 Task: Get directions from Grand Teton National Park, Wyoming, United States to White Sands National Park, New Mexico, United States and explore the nearby restaurants with rating 3 and above and open @ 11:00 am Monday and cuisine chinese
Action: Mouse moved to (438, 688)
Screenshot: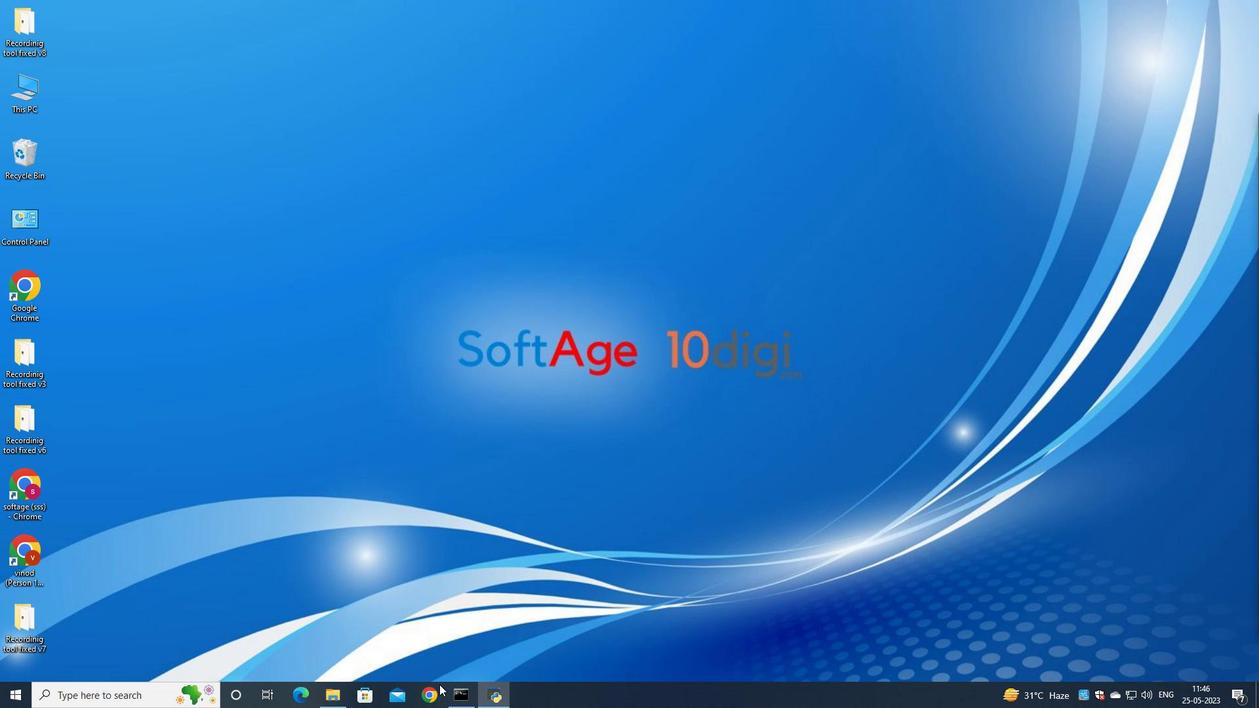 
Action: Mouse pressed left at (438, 688)
Screenshot: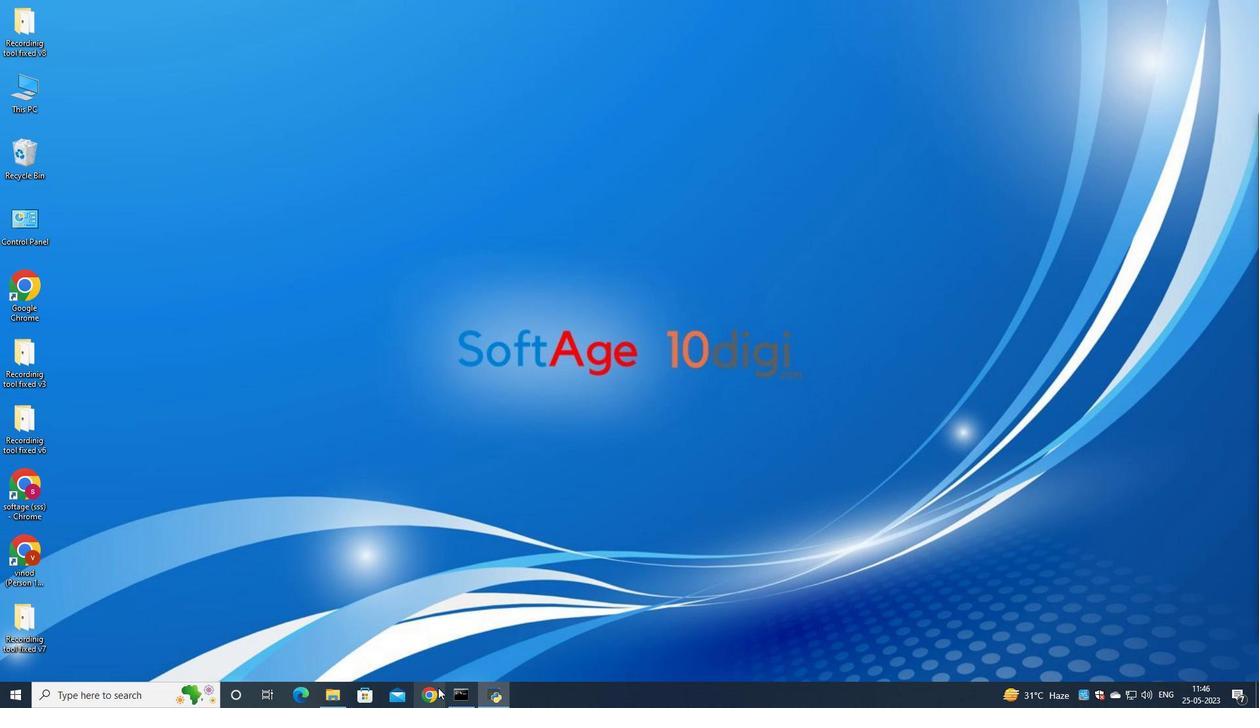 
Action: Mouse moved to (571, 429)
Screenshot: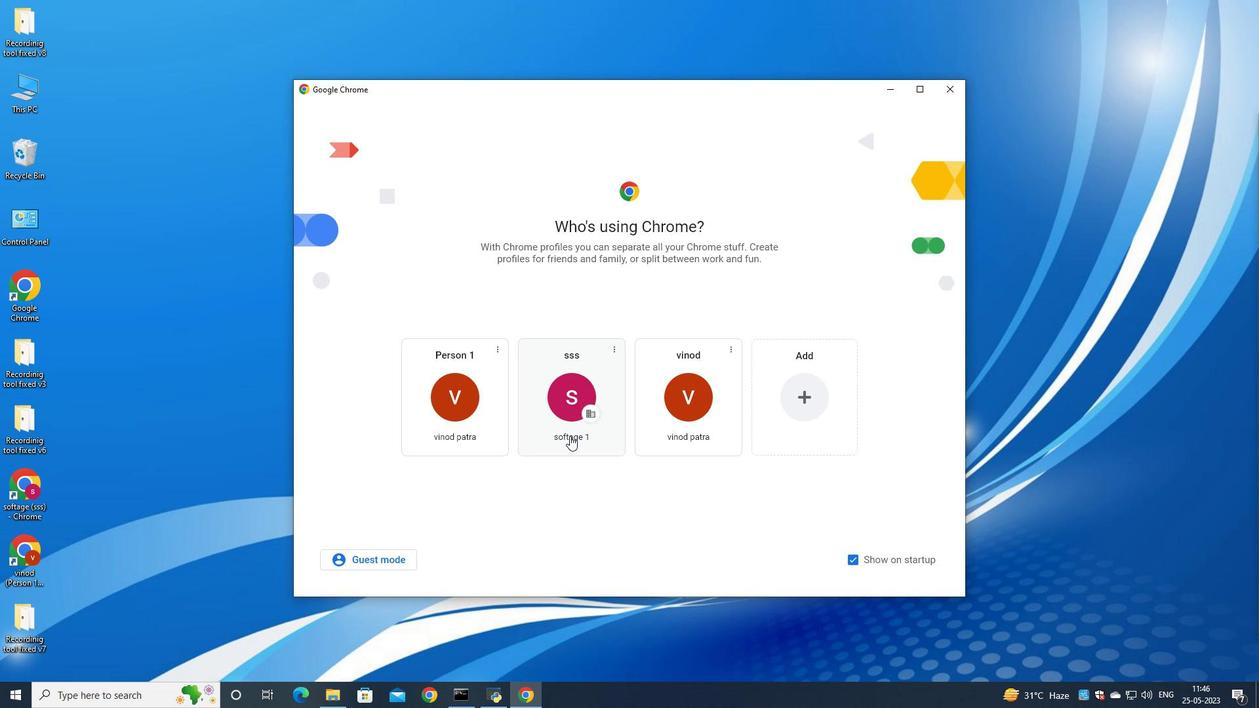 
Action: Mouse pressed left at (571, 429)
Screenshot: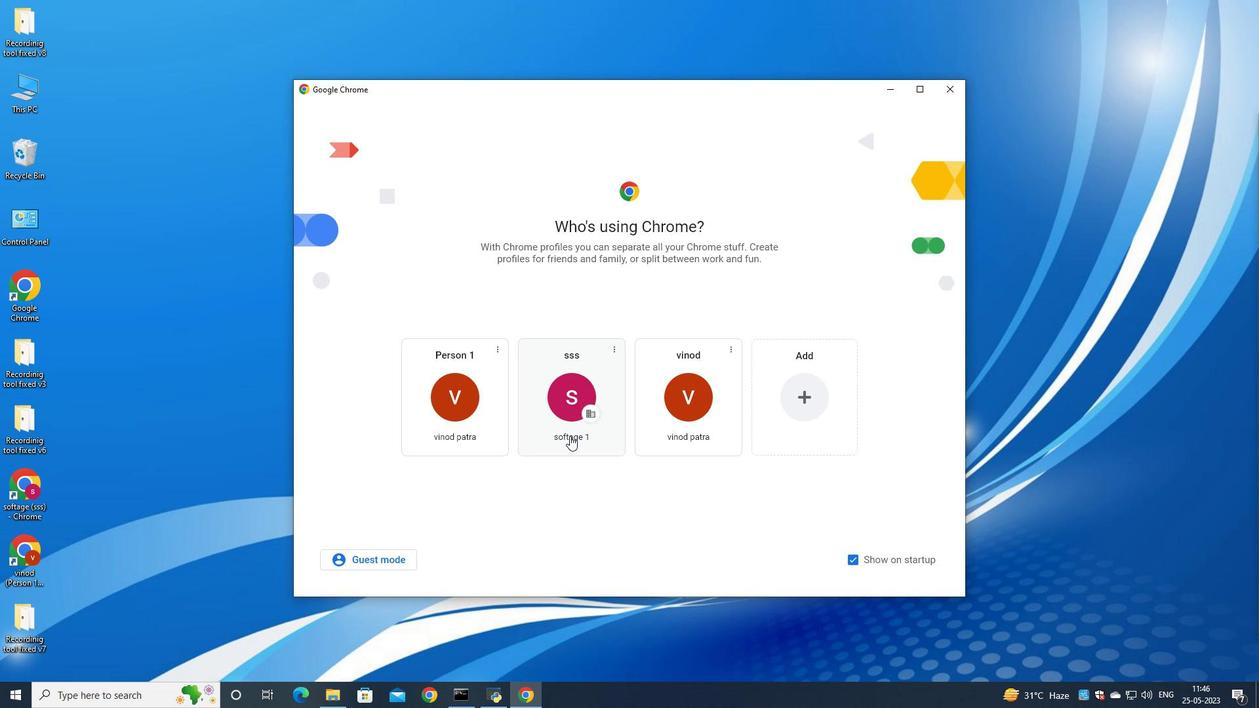 
Action: Mouse moved to (1199, 68)
Screenshot: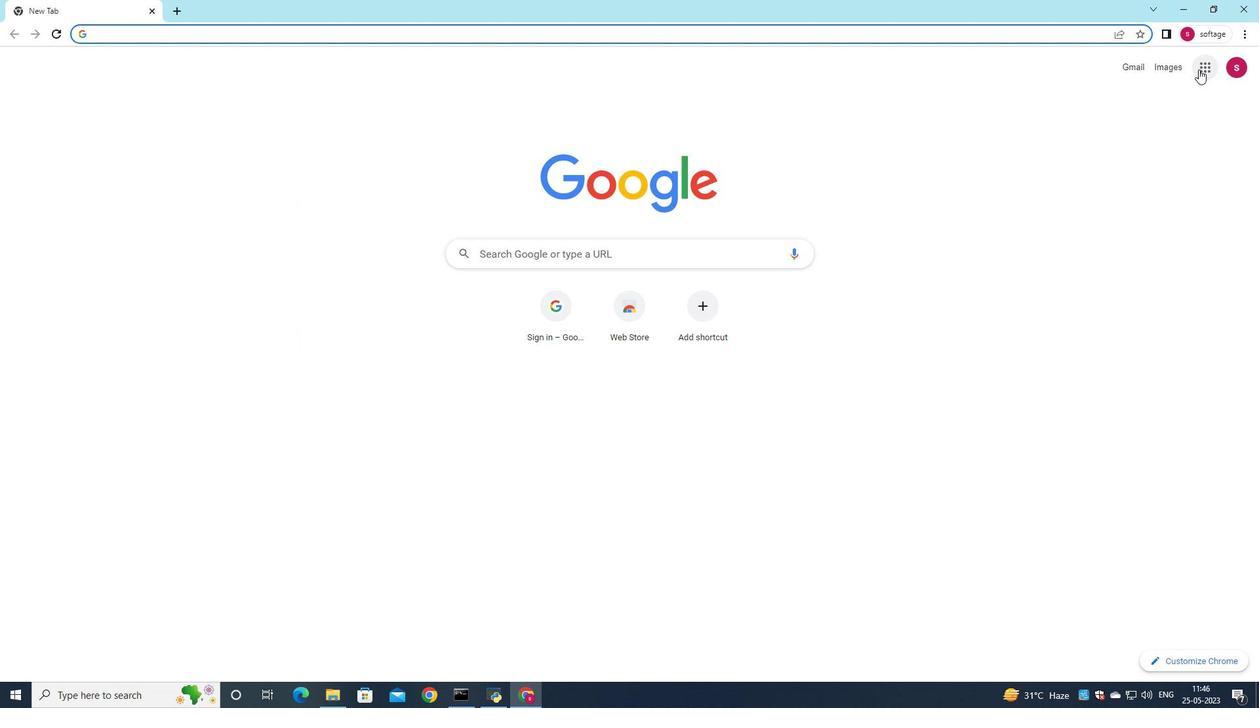 
Action: Mouse pressed left at (1199, 68)
Screenshot: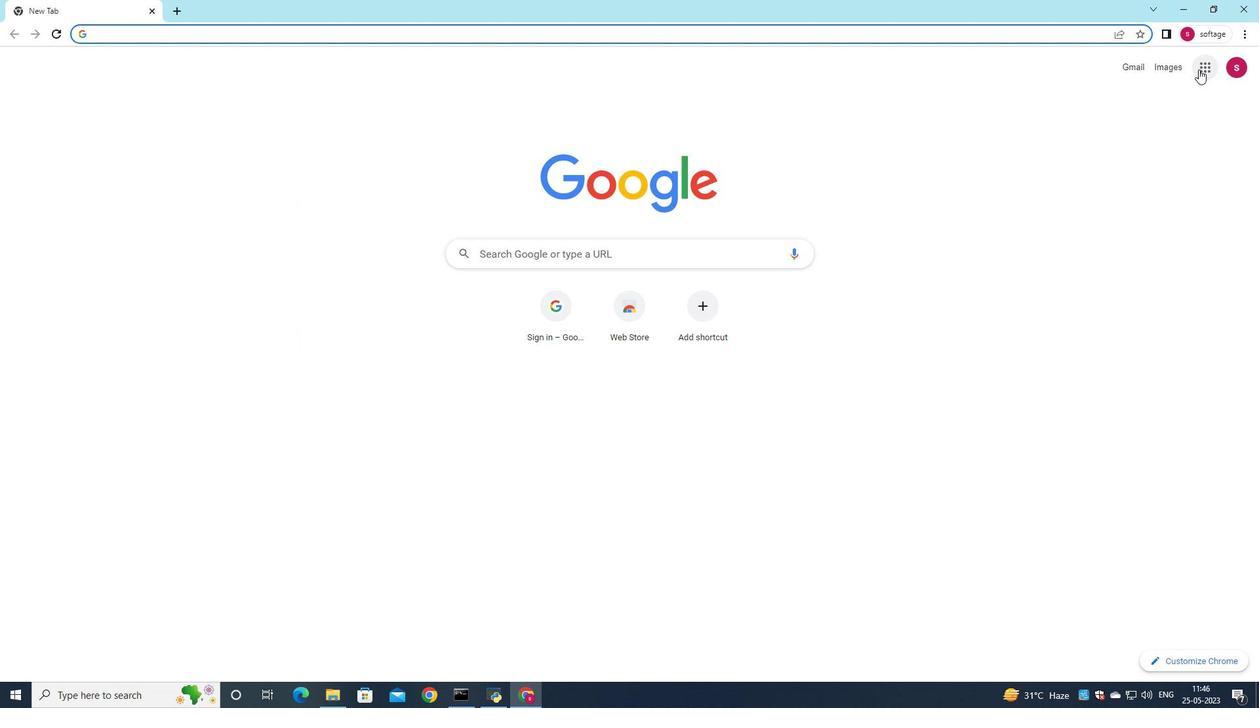 
Action: Mouse moved to (1168, 247)
Screenshot: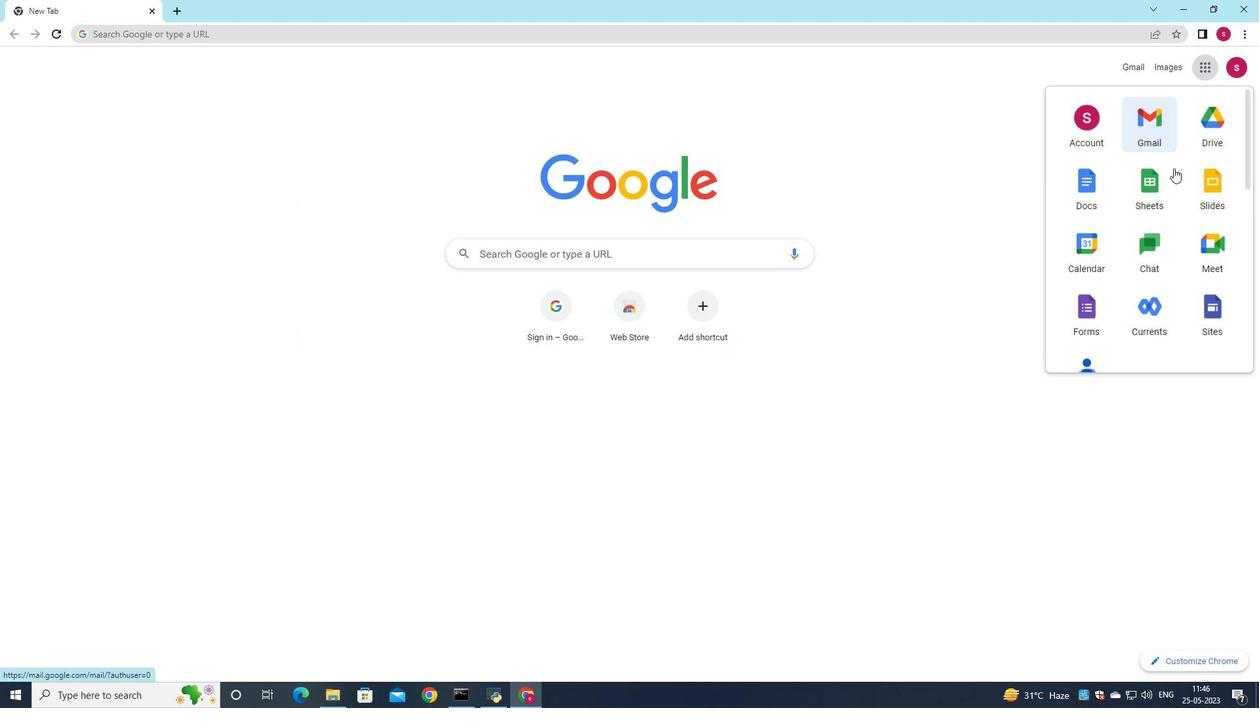 
Action: Mouse scrolled (1168, 246) with delta (0, 0)
Screenshot: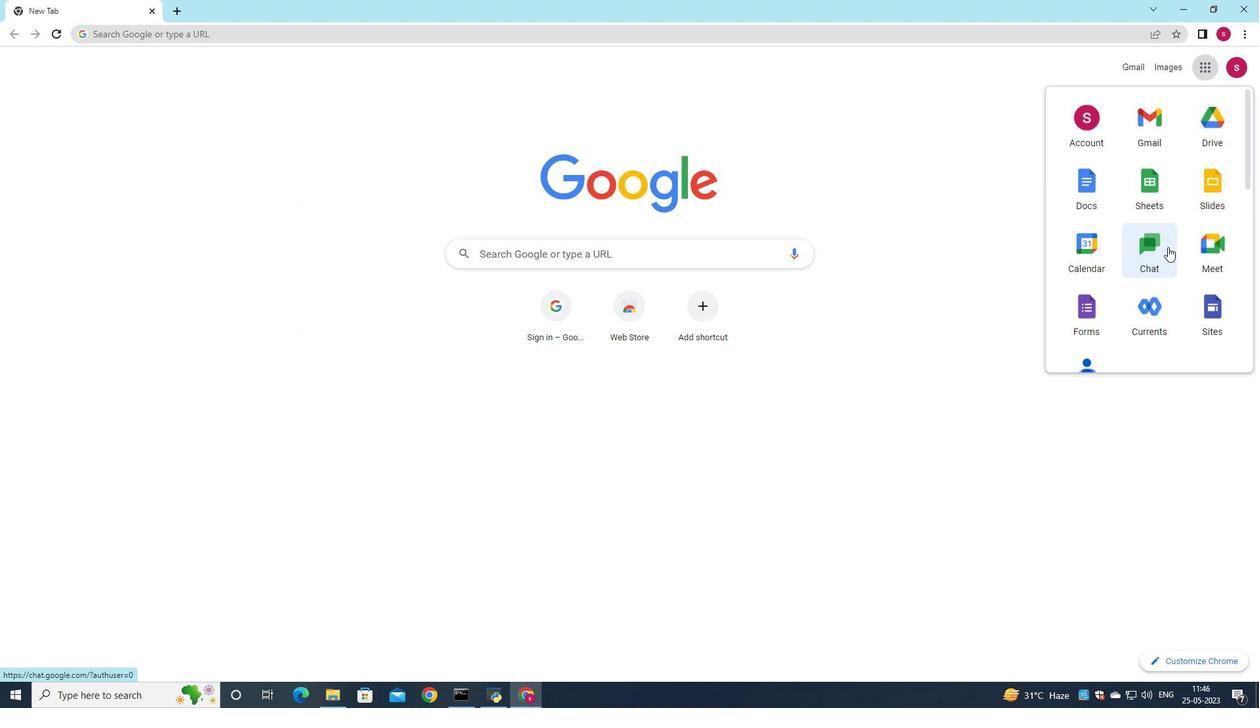
Action: Mouse scrolled (1168, 246) with delta (0, 0)
Screenshot: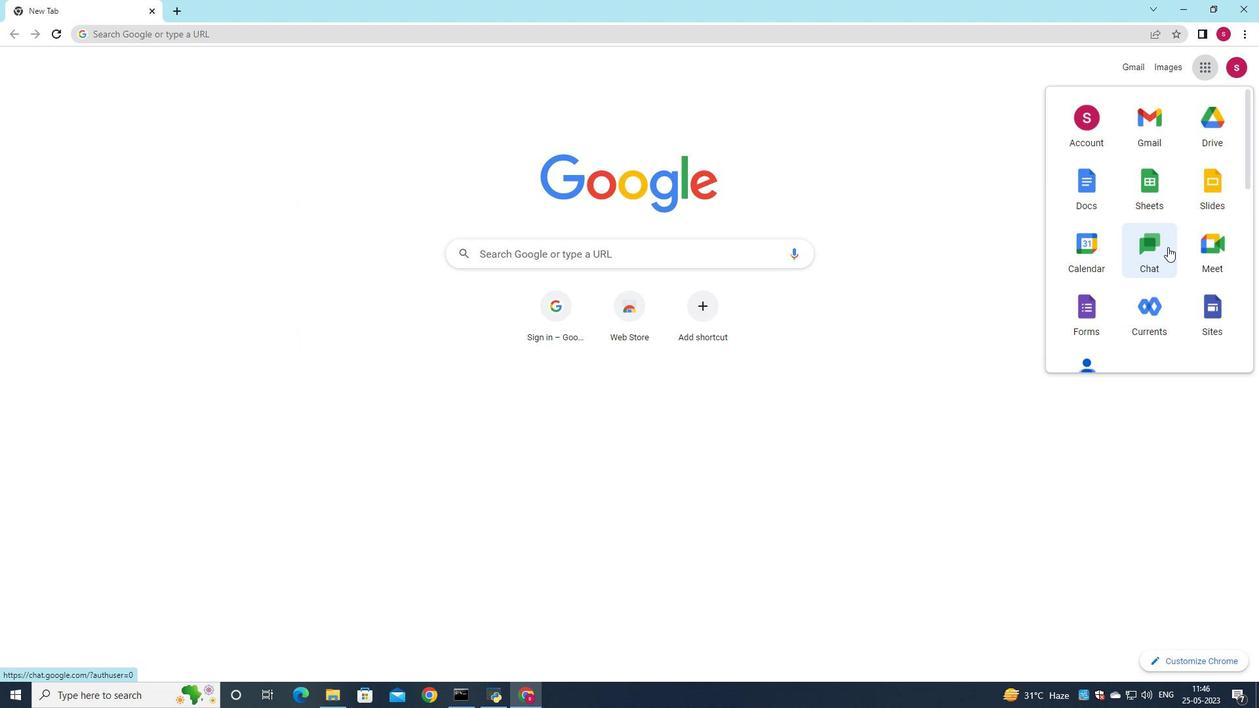
Action: Mouse moved to (1212, 310)
Screenshot: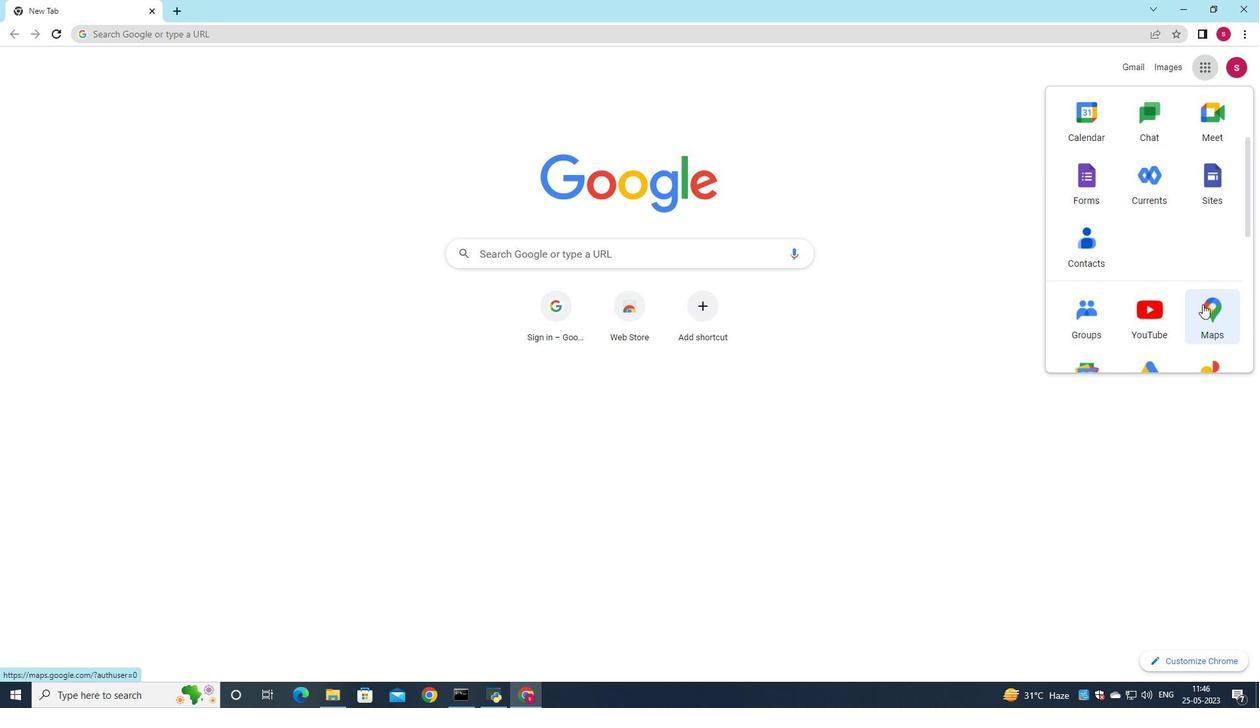
Action: Mouse pressed left at (1212, 310)
Screenshot: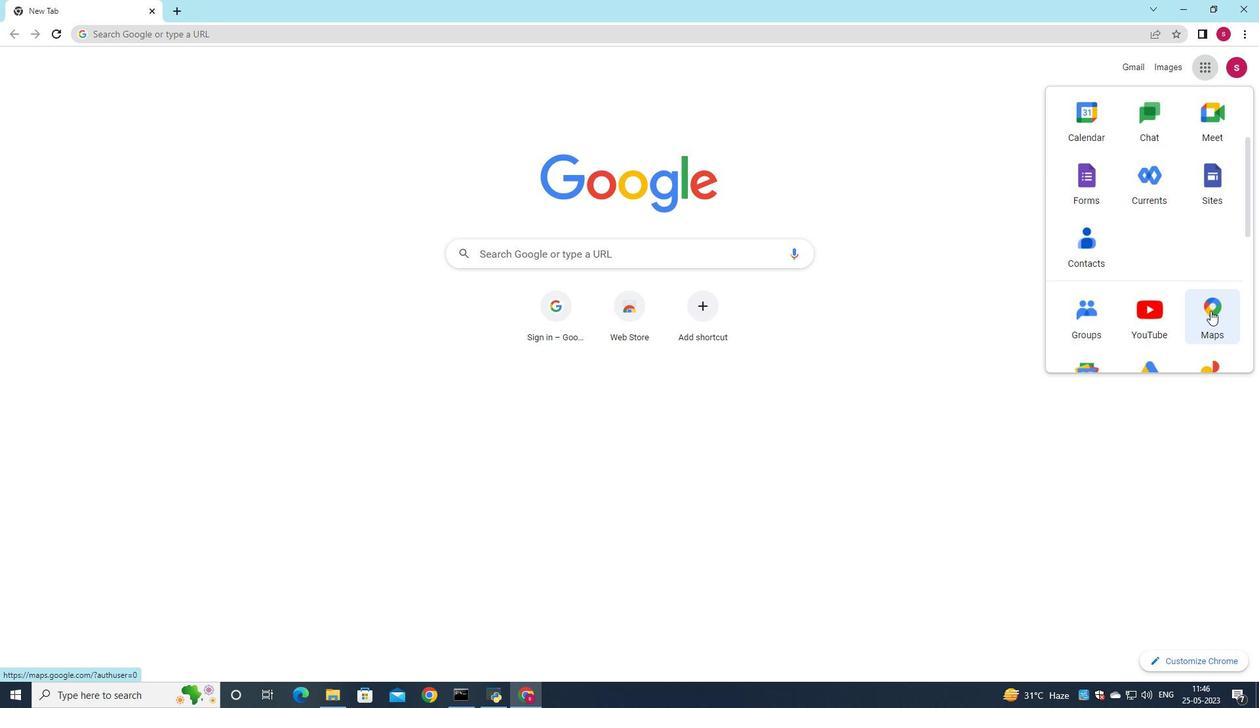 
Action: Mouse moved to (164, 68)
Screenshot: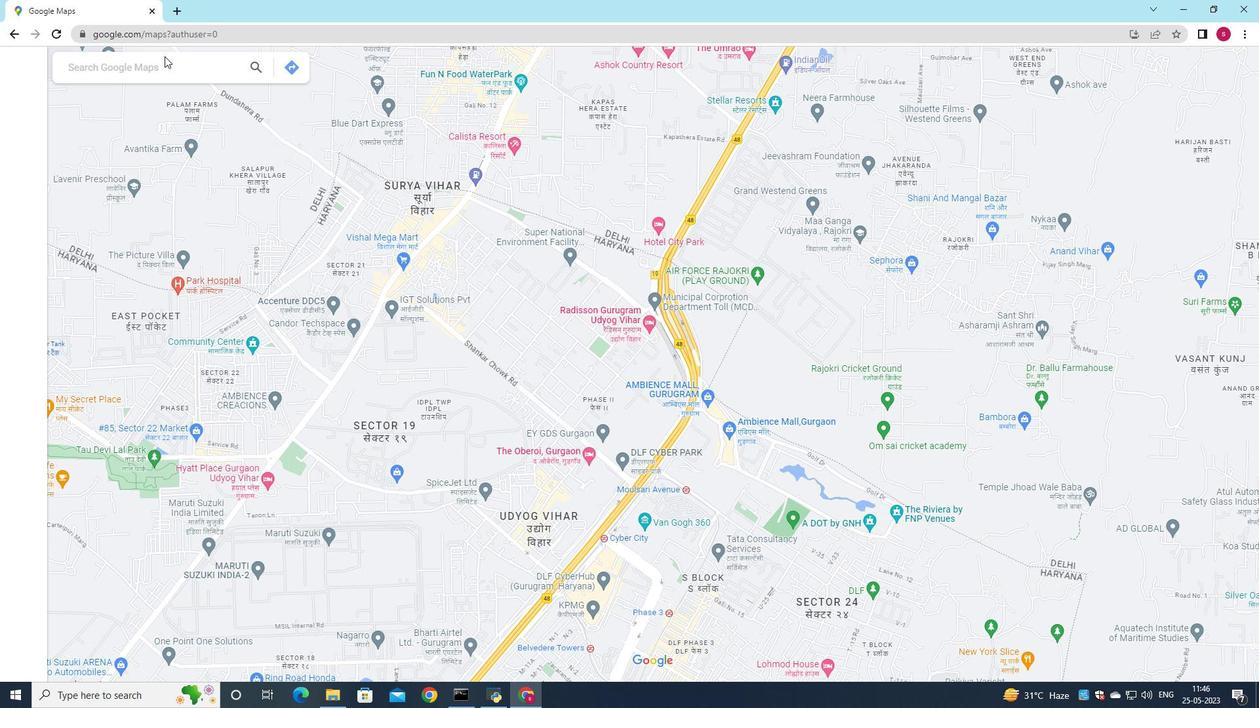 
Action: Mouse pressed left at (164, 68)
Screenshot: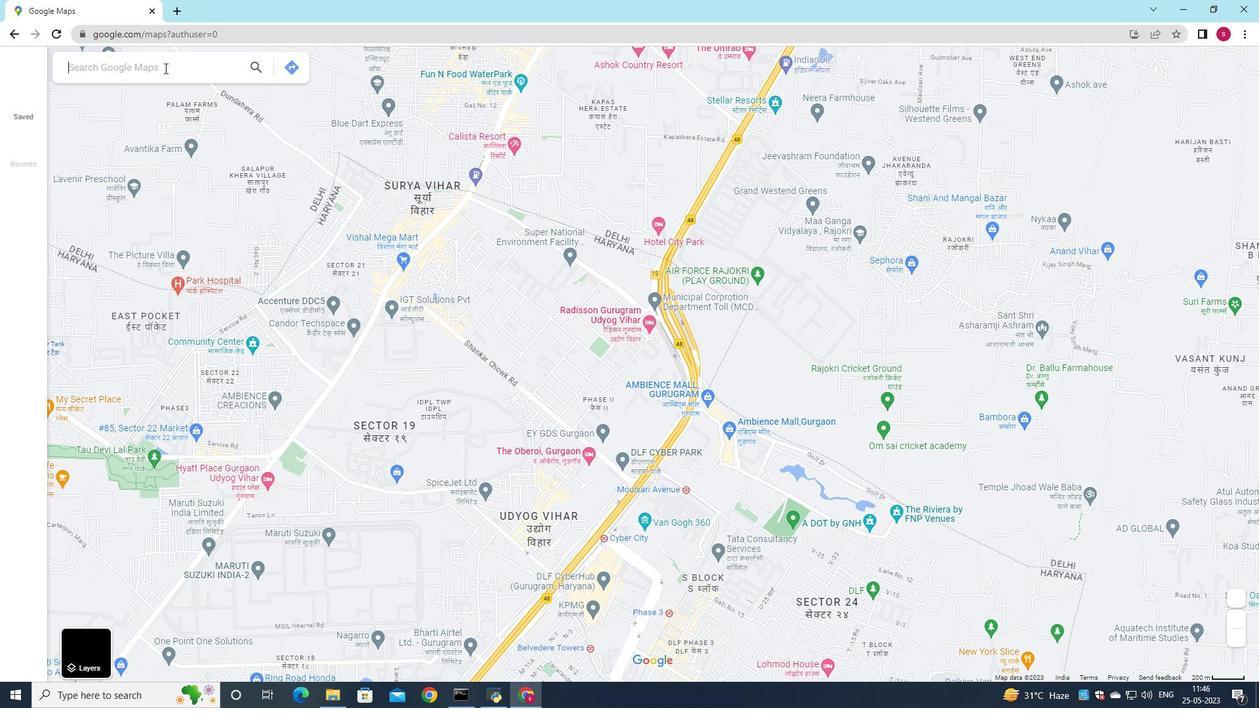 
Action: Key pressed <Key.shift>grant<Key.backspace>d<Key.space><Key.backspace><Key.backspace><Key.backspace><Key.backspace><Key.backspace><Key.backspace><Key.backspace><Key.backspace><Key.backspace><Key.backspace><Key.backspace><Key.backspace><Key.shift>Grand<Key.space><Key.shift>Teton<Key.space><Key.shift>National<Key.space><Key.shift>Park,<Key.shift><Key.shift><Key.shift>Wyoming,<Key.shift>United<Key.space><Key.shift>States
Screenshot: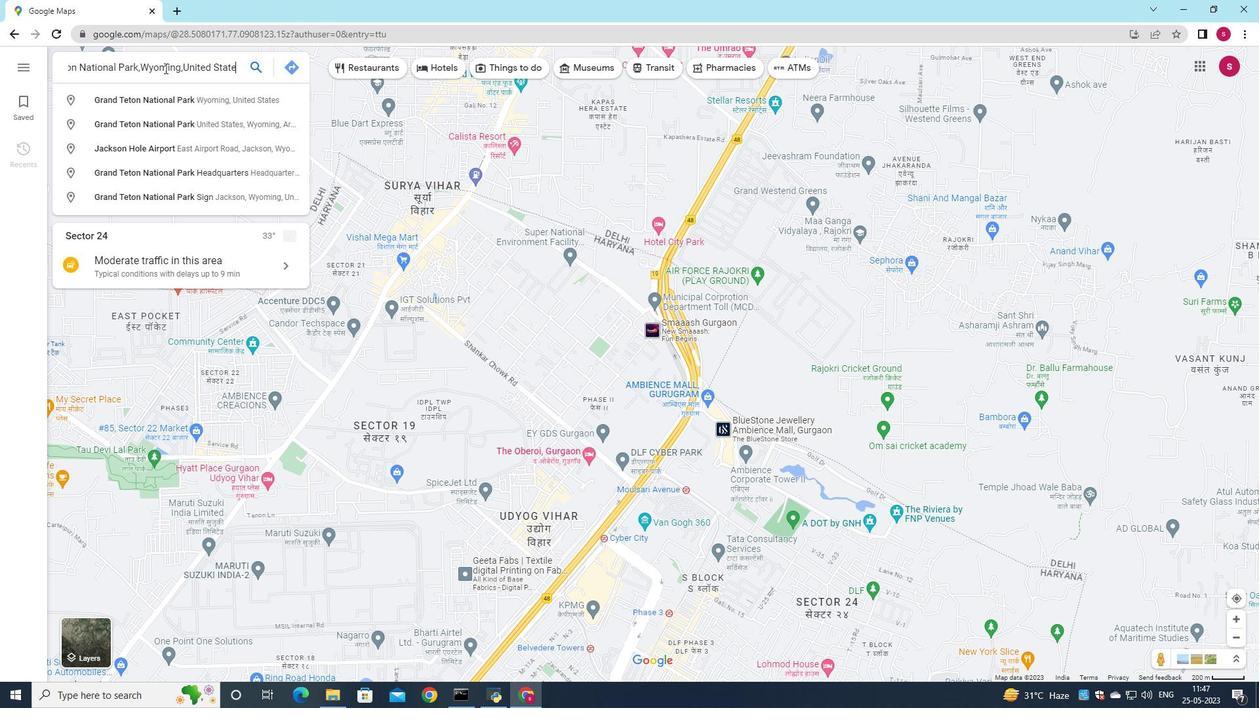
Action: Mouse moved to (292, 70)
Screenshot: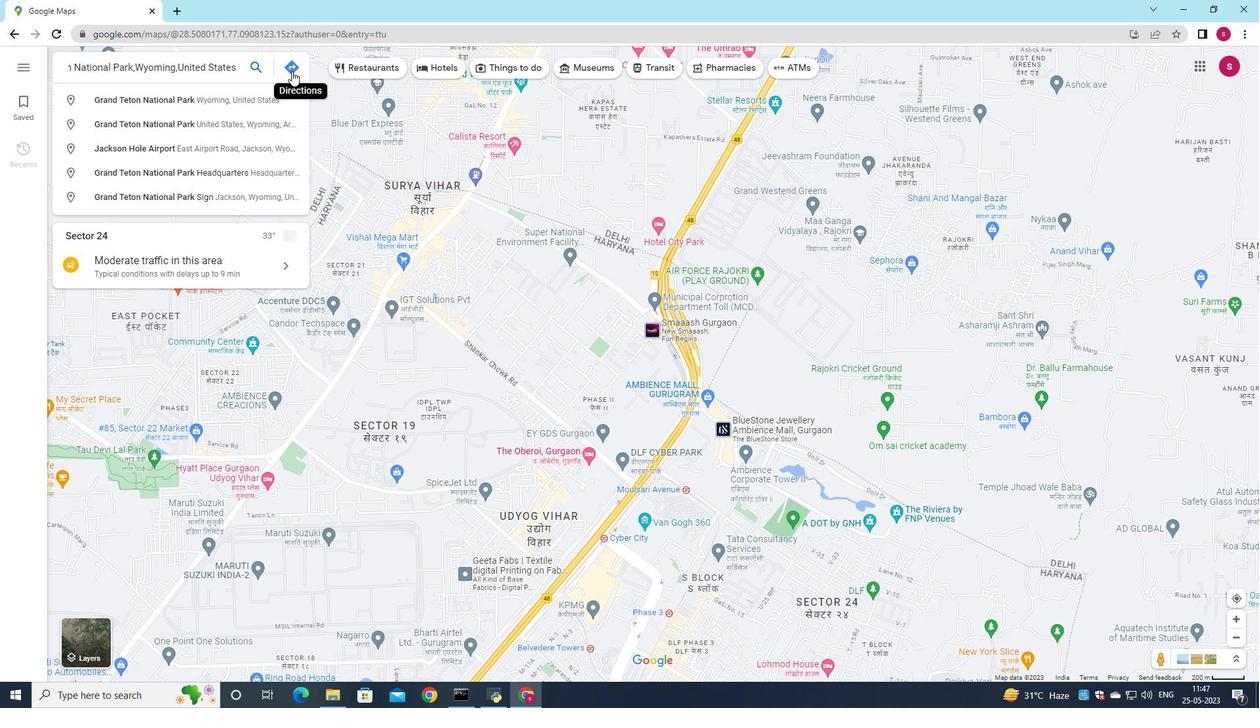 
Action: Mouse pressed left at (292, 70)
Screenshot: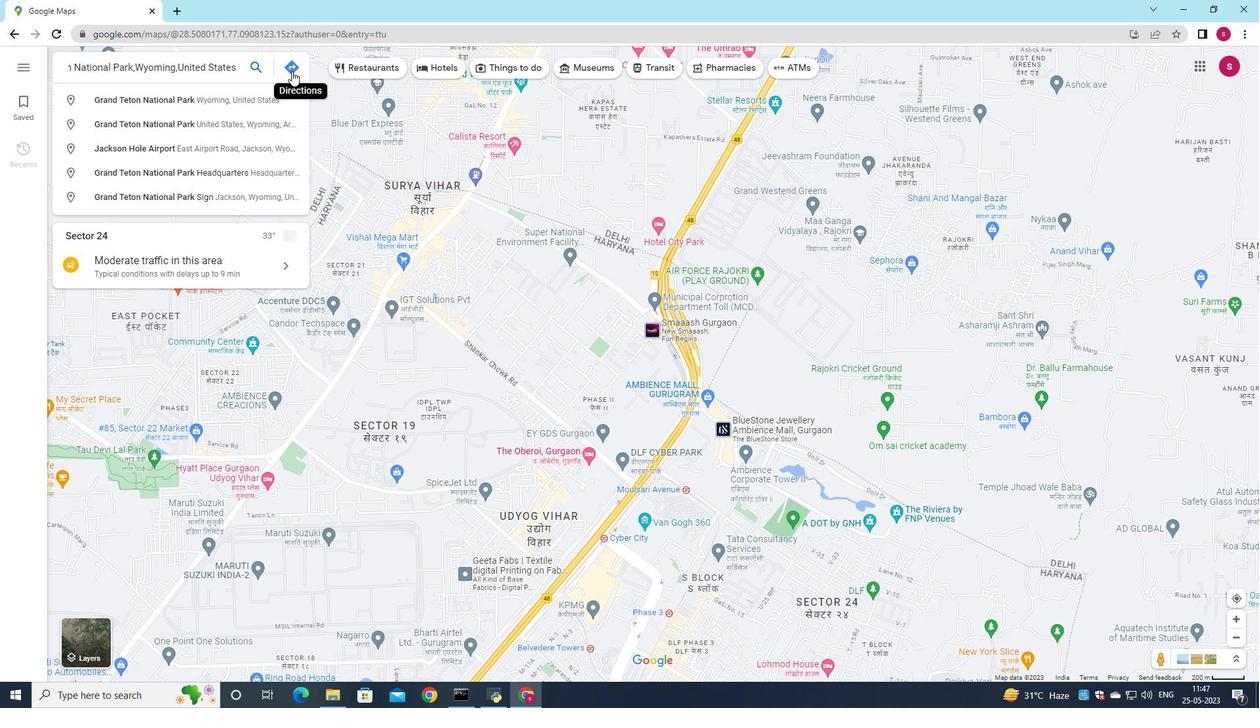 
Action: Mouse moved to (262, 137)
Screenshot: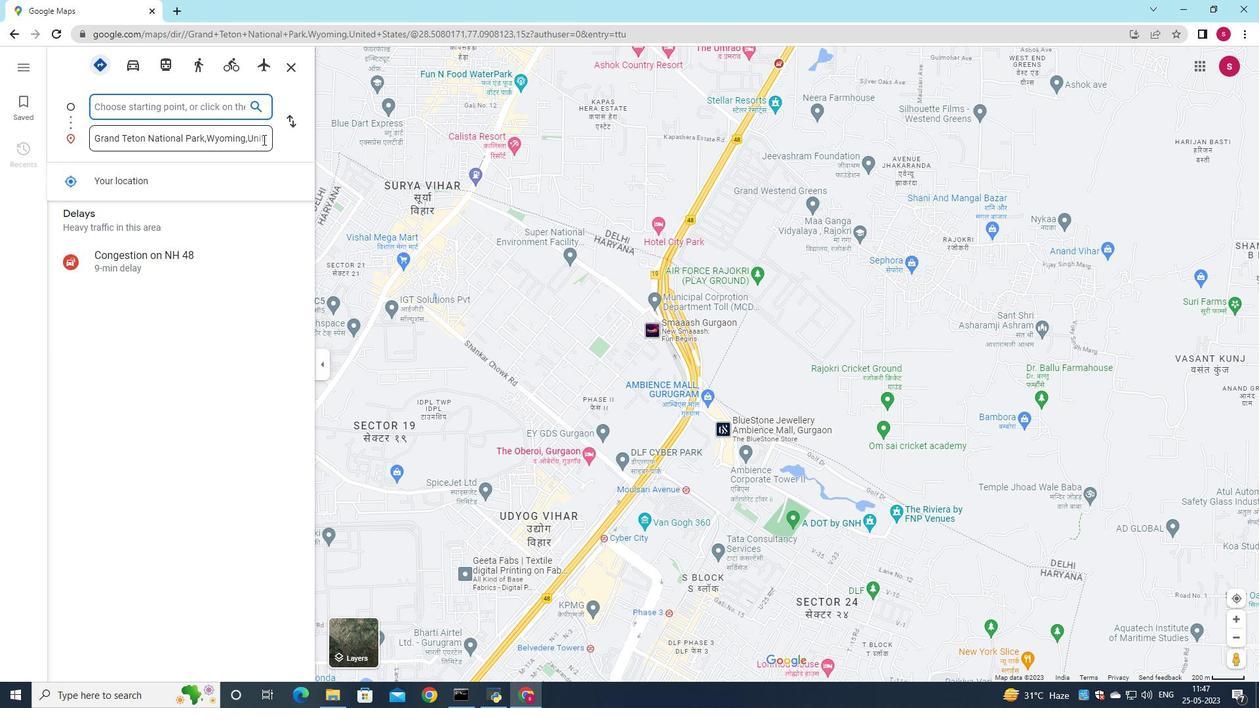 
Action: Mouse pressed left at (262, 137)
Screenshot: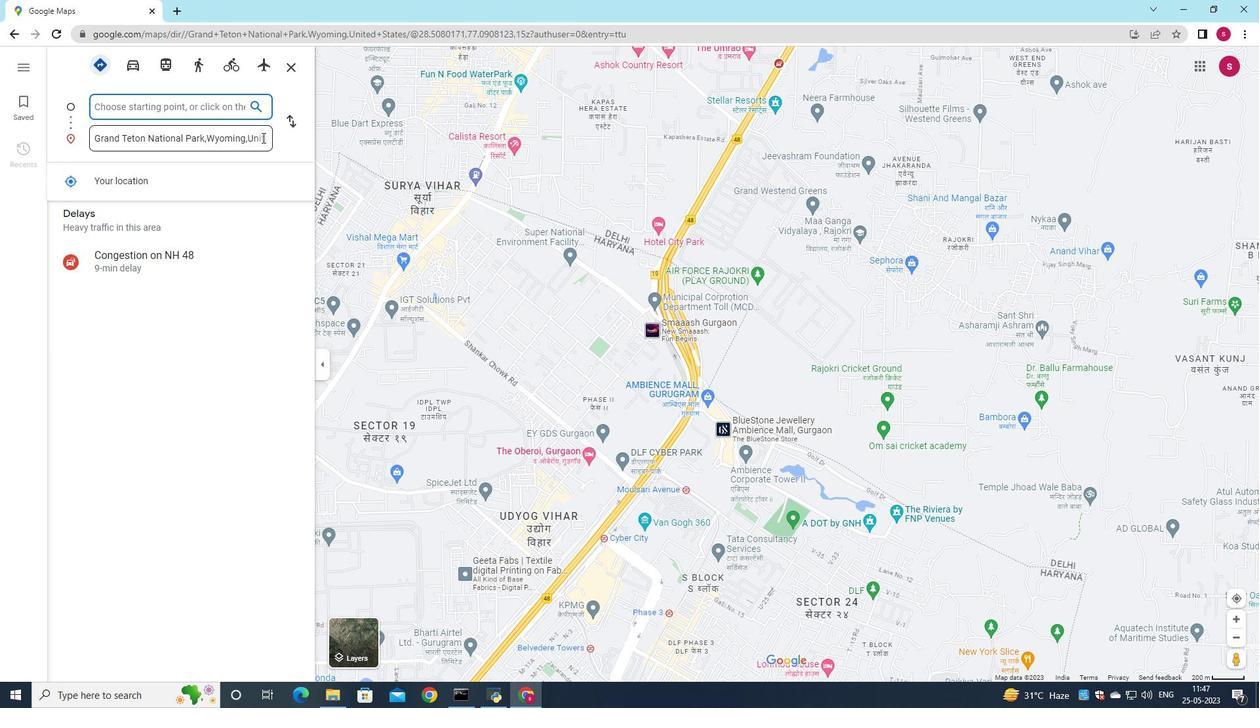 
Action: Mouse moved to (373, 171)
Screenshot: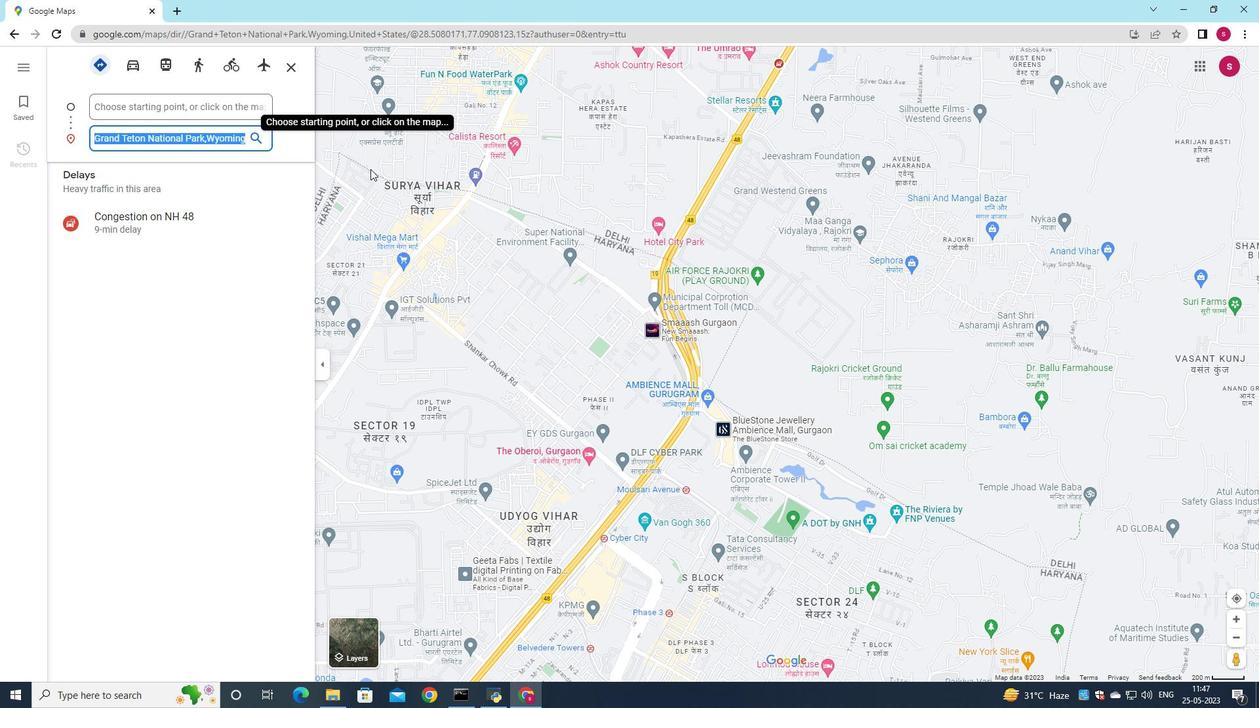 
Action: Key pressed ctrl+C
Screenshot: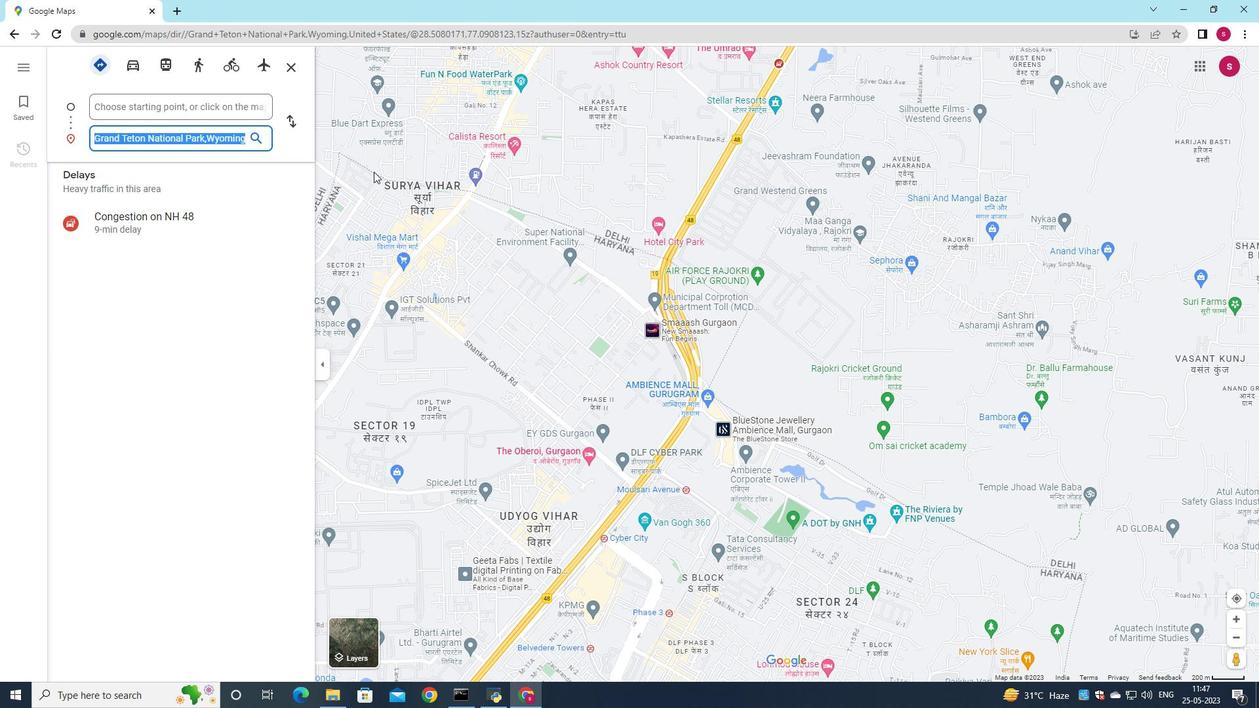 
Action: Mouse moved to (198, 110)
Screenshot: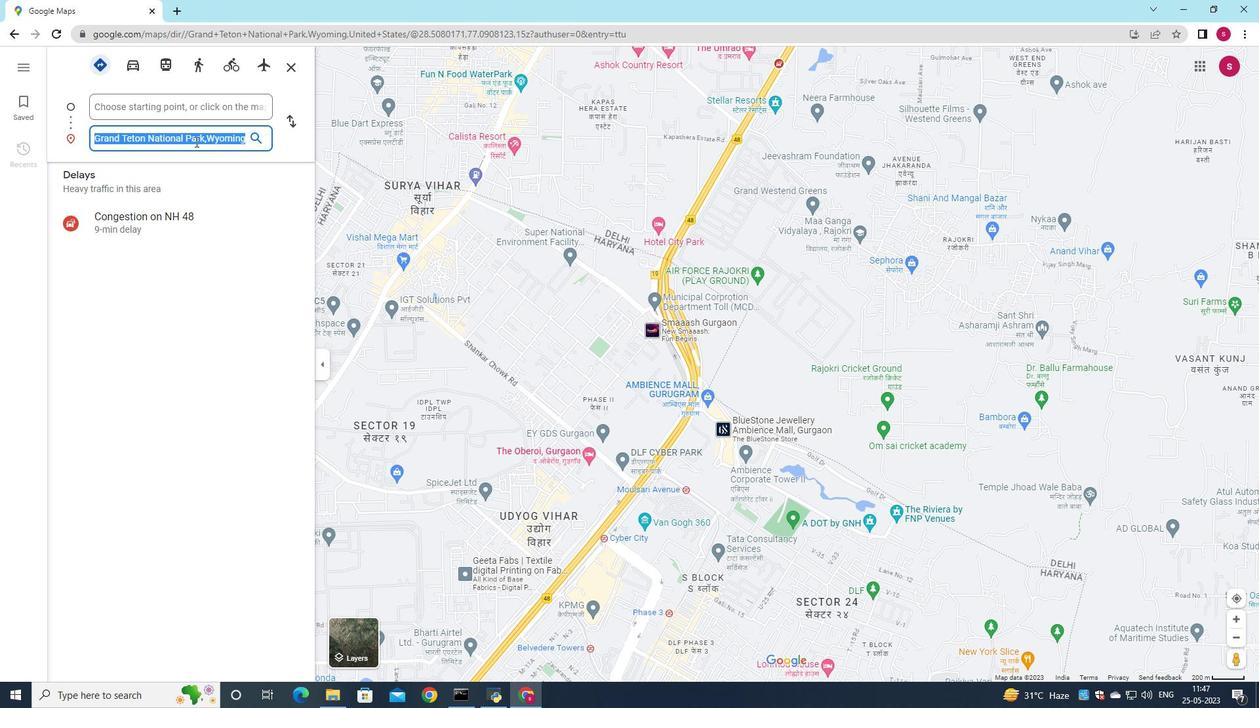 
Action: Mouse pressed left at (198, 110)
Screenshot: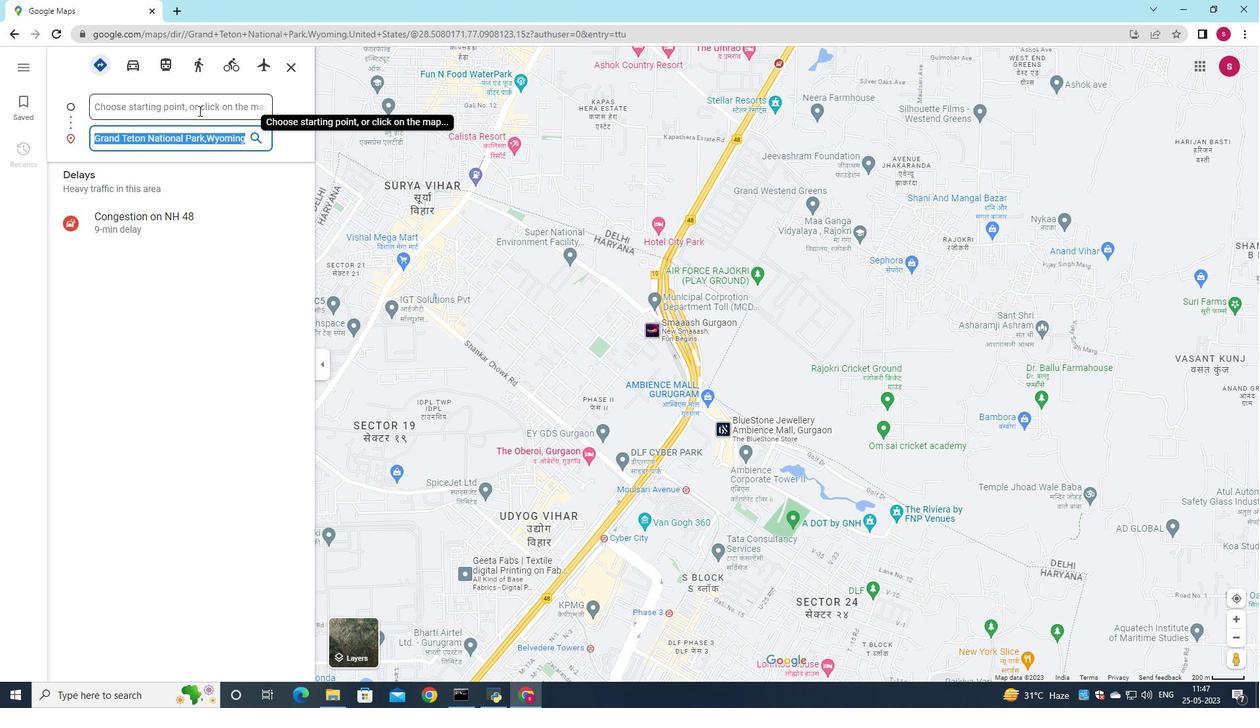 
Action: Key pressed ctrl+V
Screenshot: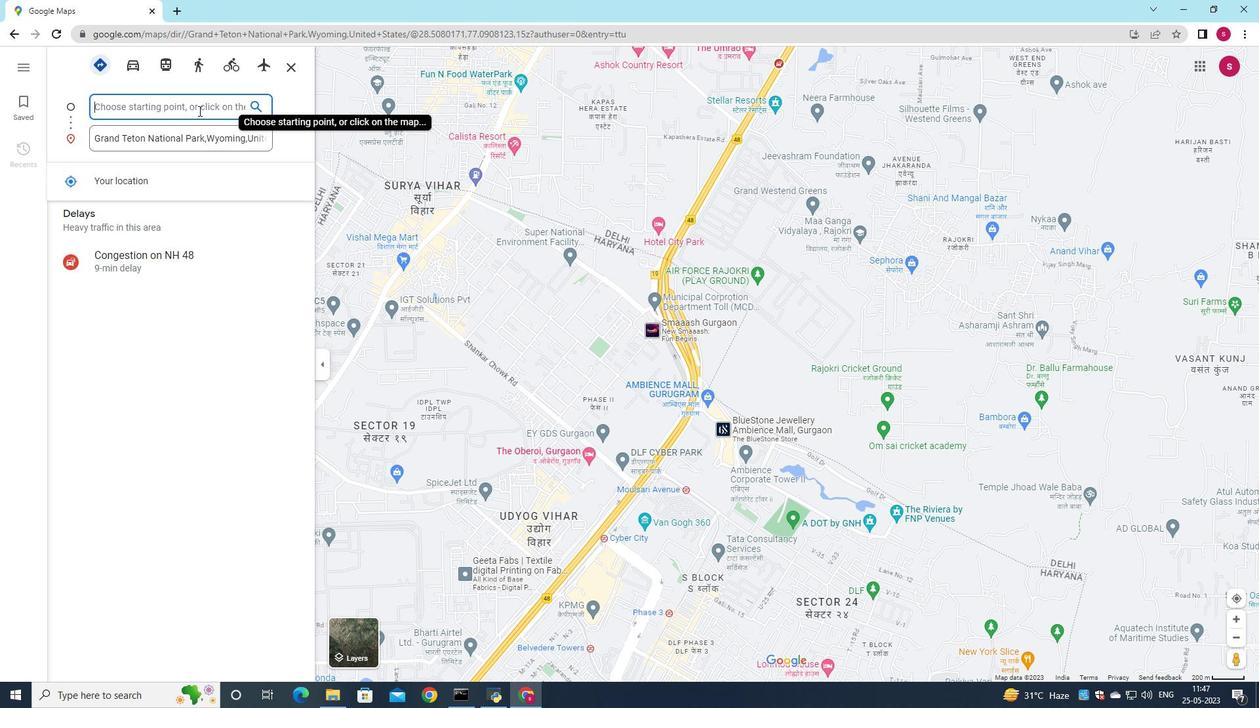 
Action: Mouse moved to (260, 139)
Screenshot: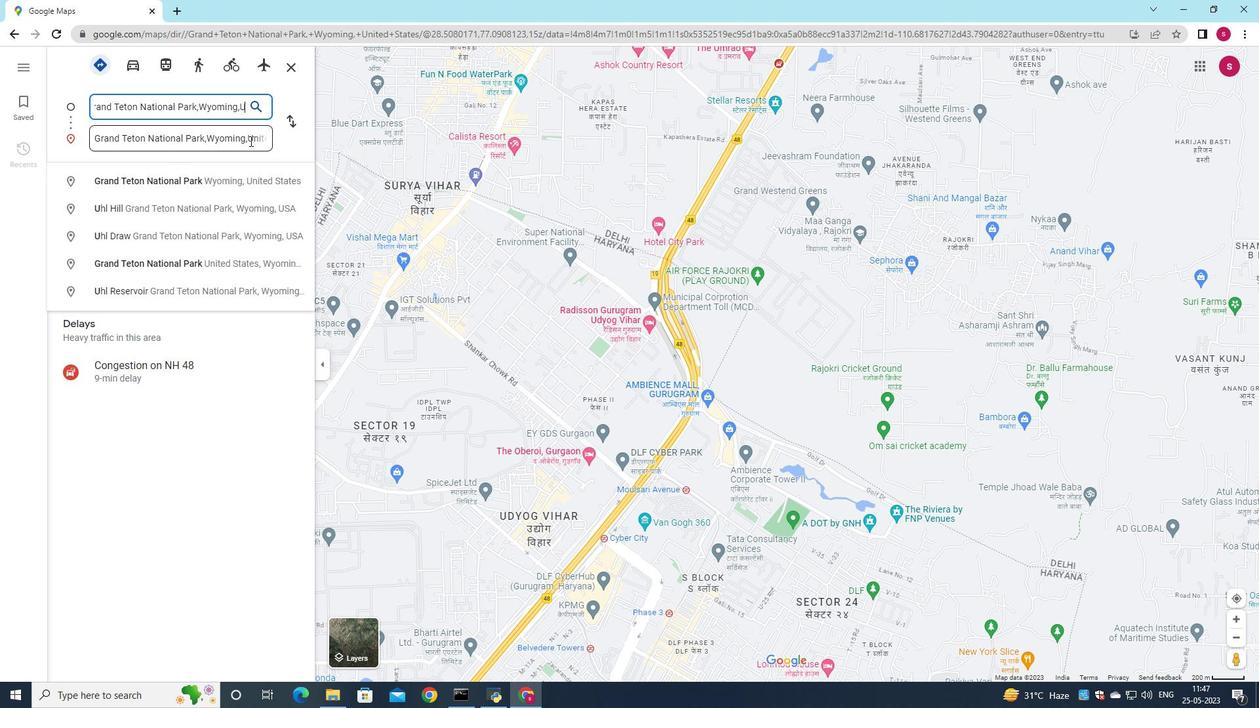 
Action: Mouse pressed left at (260, 139)
Screenshot: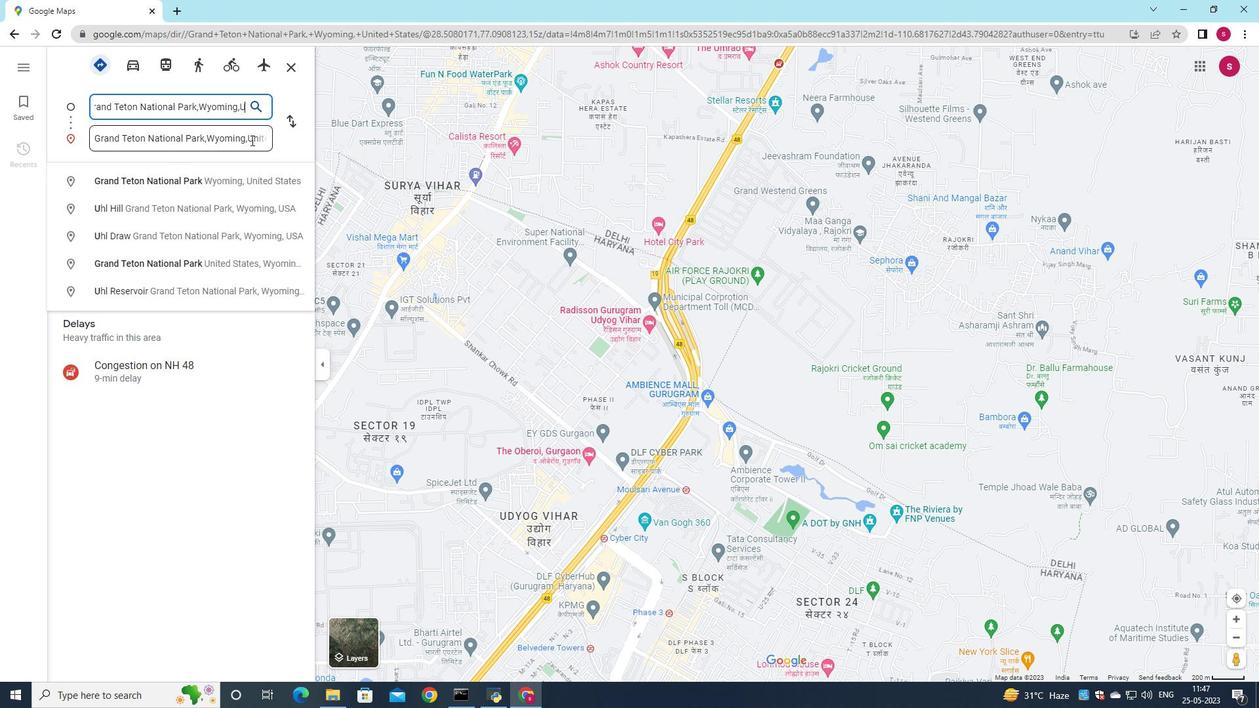 
Action: Key pressed <Key.delete><Key.shift>White<Key.space><Key.shift>Sab<Key.backspace>nds<Key.space><Key.shift>National<Key.space><Key.shift><Key.shift><Key.shift>Pa<Key.caps_lock>R<Key.backspace>RK<Key.backspace><Key.backspace>RK<Key.backspace><Key.backspace><Key.caps_lock>rk;<Key.shift>New<Key.space><Key.shift>mexico<Key.space><Key.backspace>,<Key.shift><Key.shift>united<Key.space><Key.shift>States<Key.enter>
Screenshot: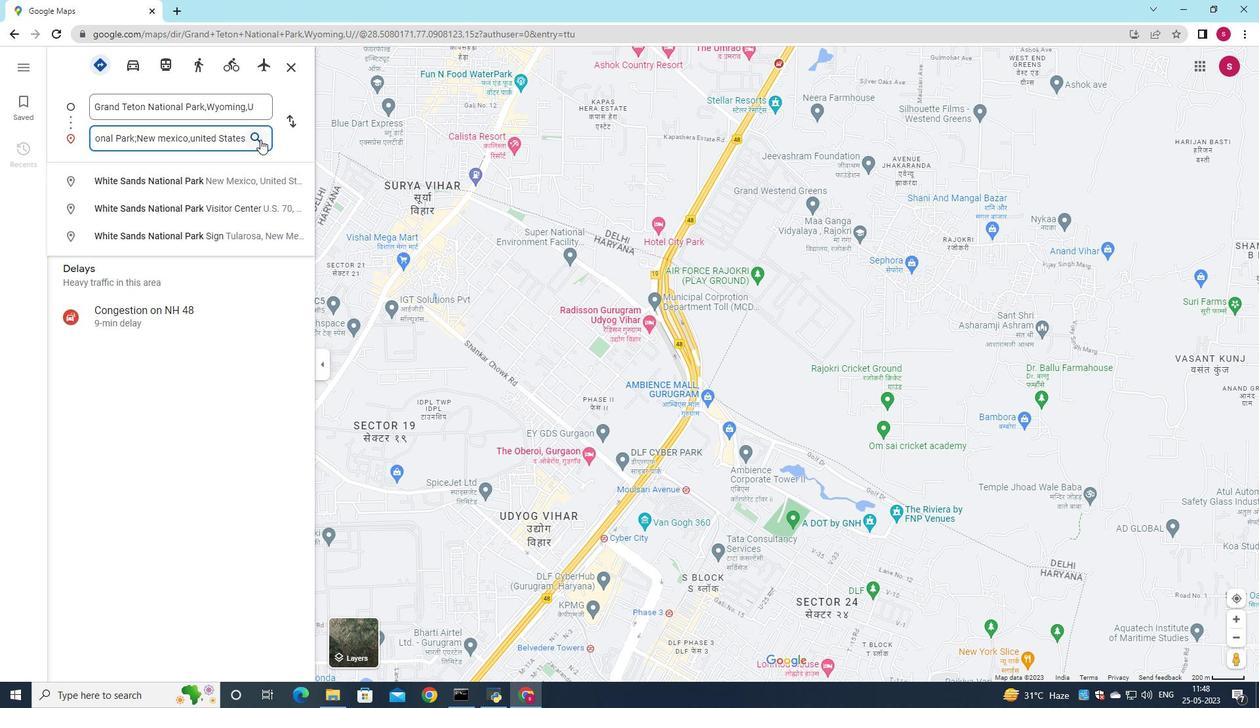 
Action: Mouse moved to (78, 569)
Screenshot: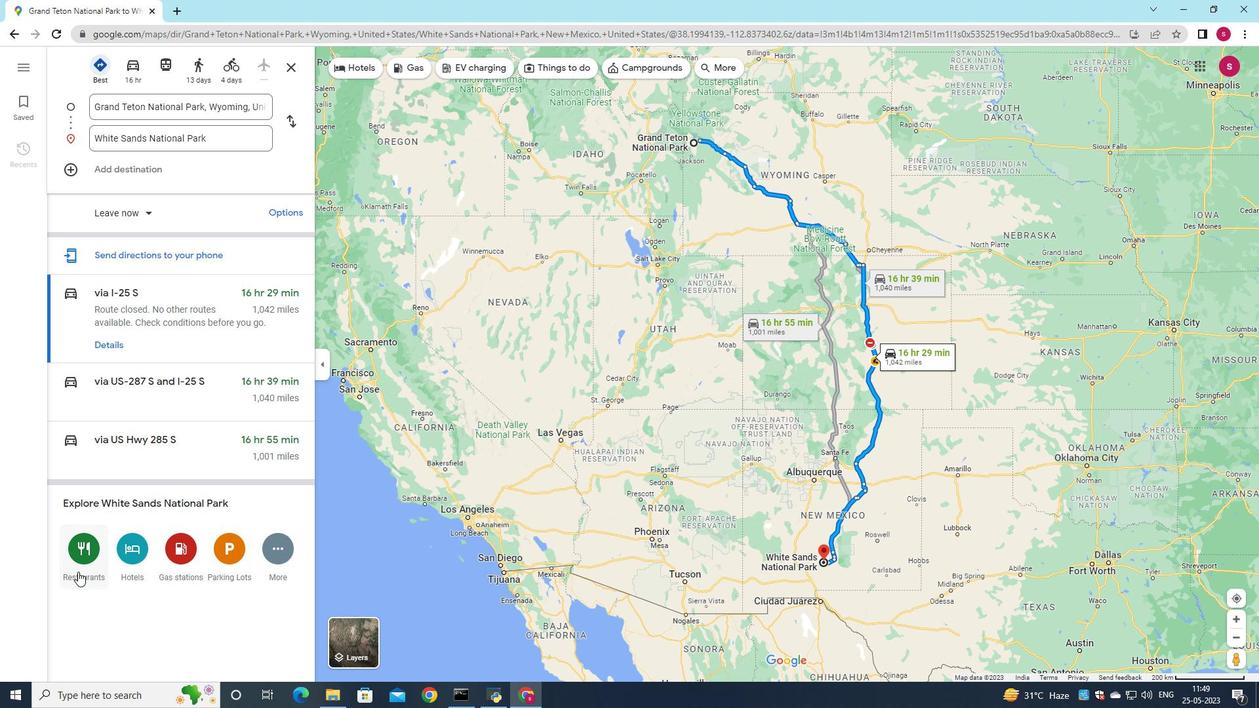 
Action: Mouse pressed left at (78, 569)
Screenshot: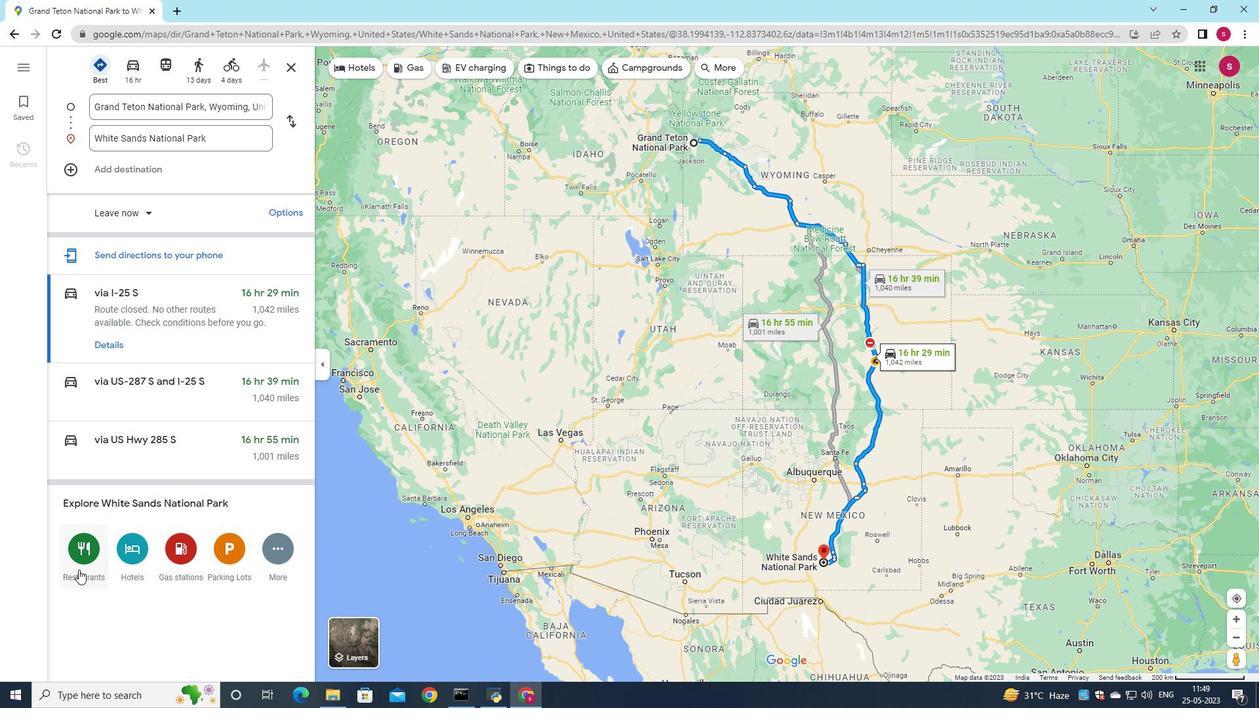 
Action: Mouse moved to (443, 64)
Screenshot: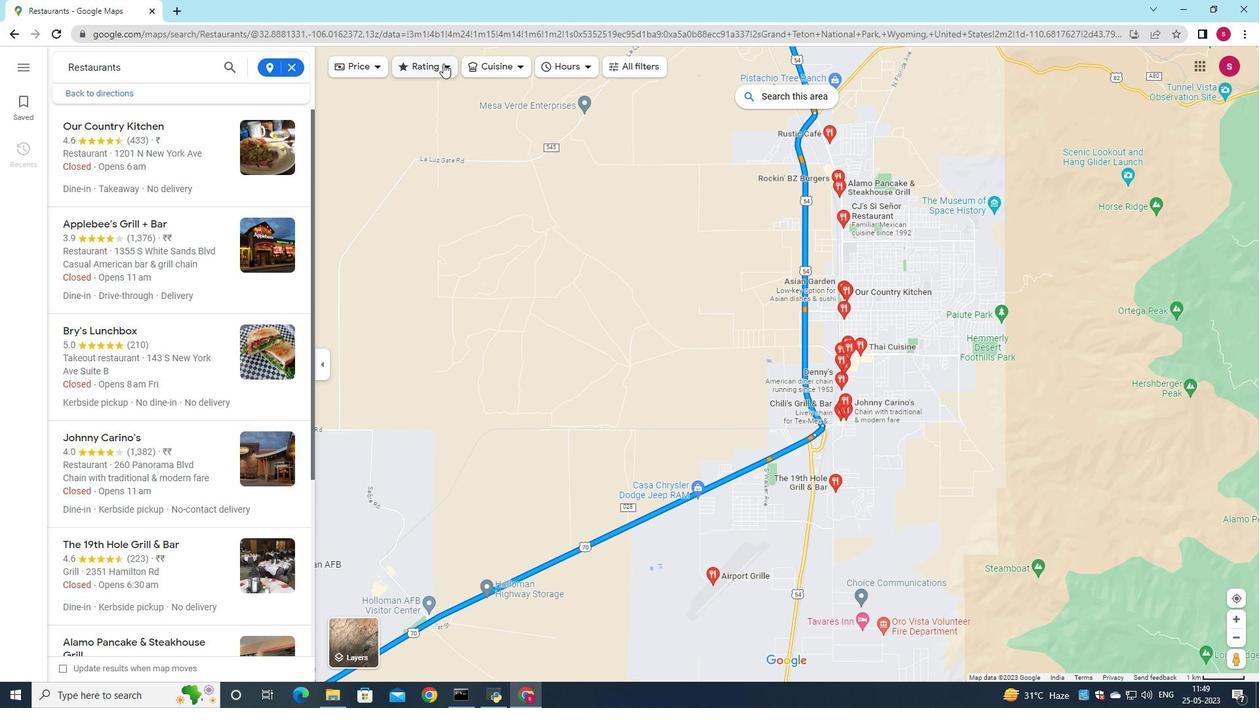 
Action: Mouse pressed left at (443, 64)
Screenshot: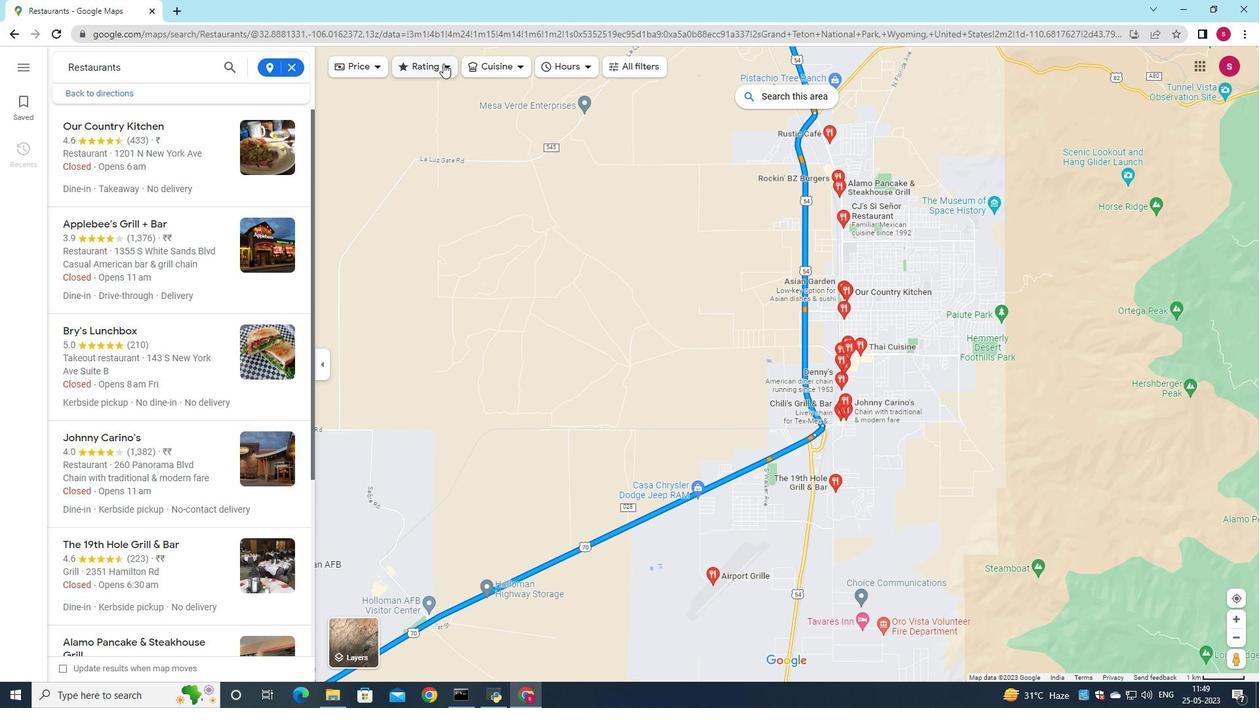 
Action: Mouse moved to (436, 161)
Screenshot: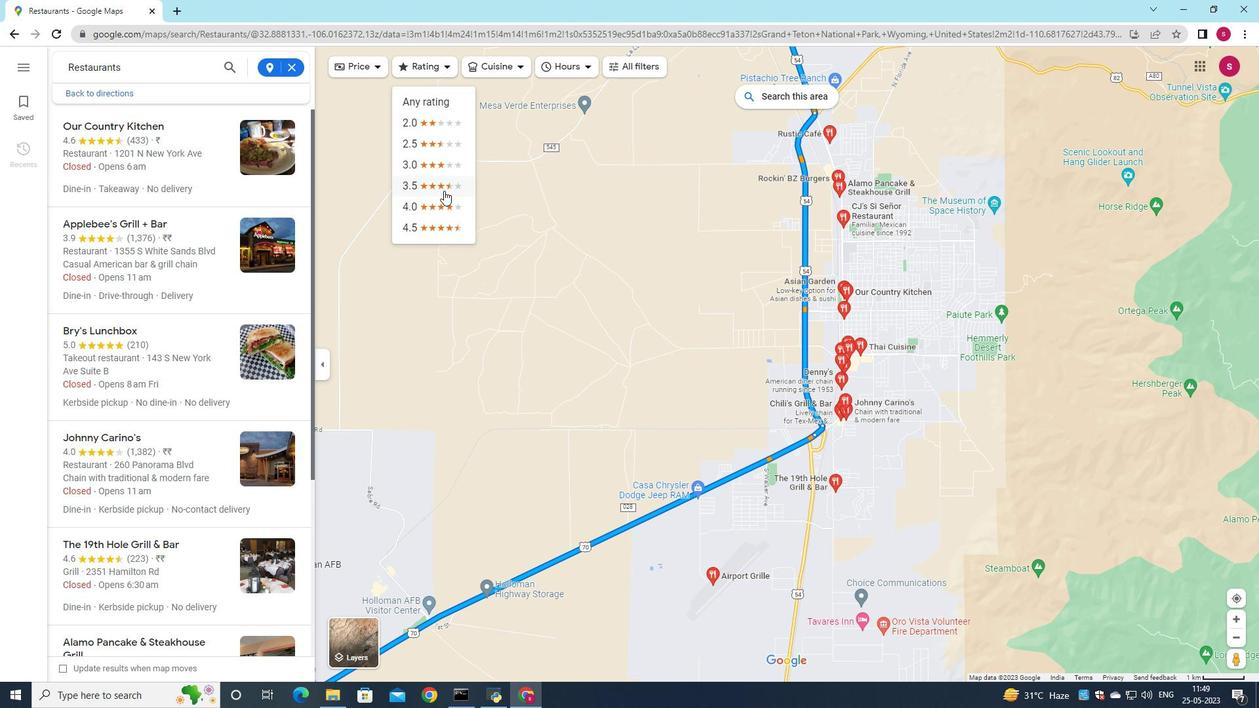 
Action: Mouse pressed left at (436, 161)
Screenshot: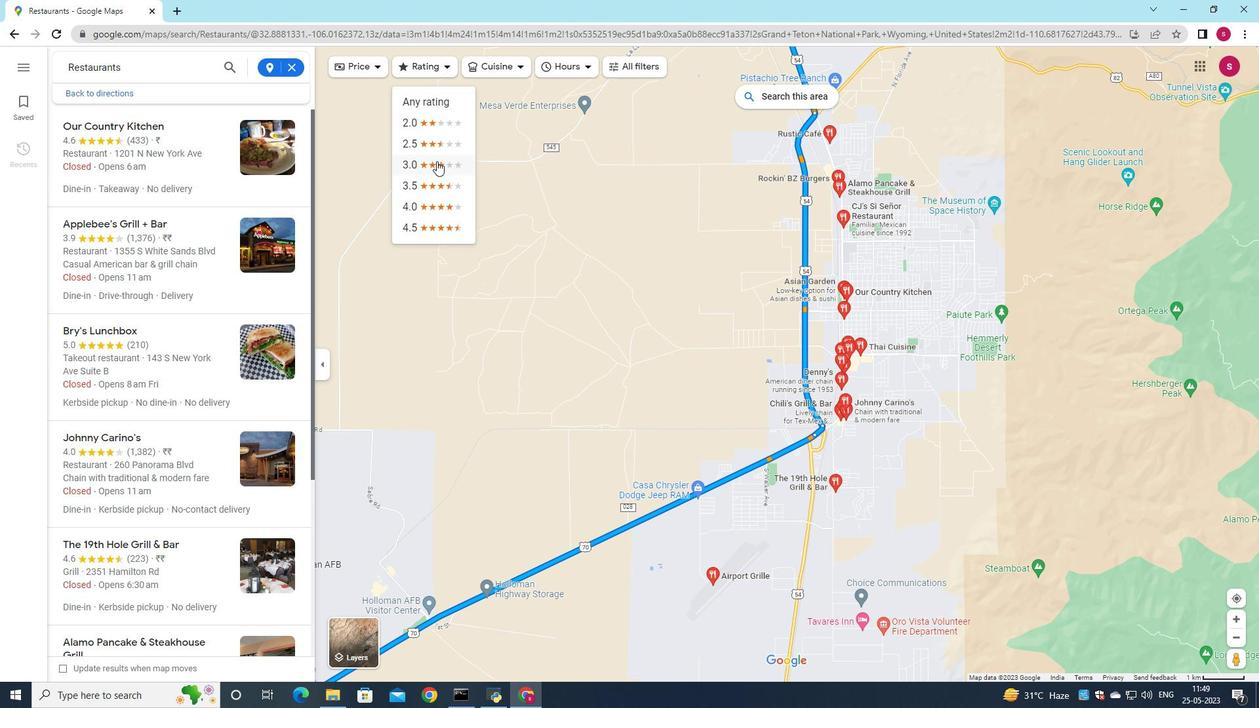 
Action: Mouse moved to (598, 66)
Screenshot: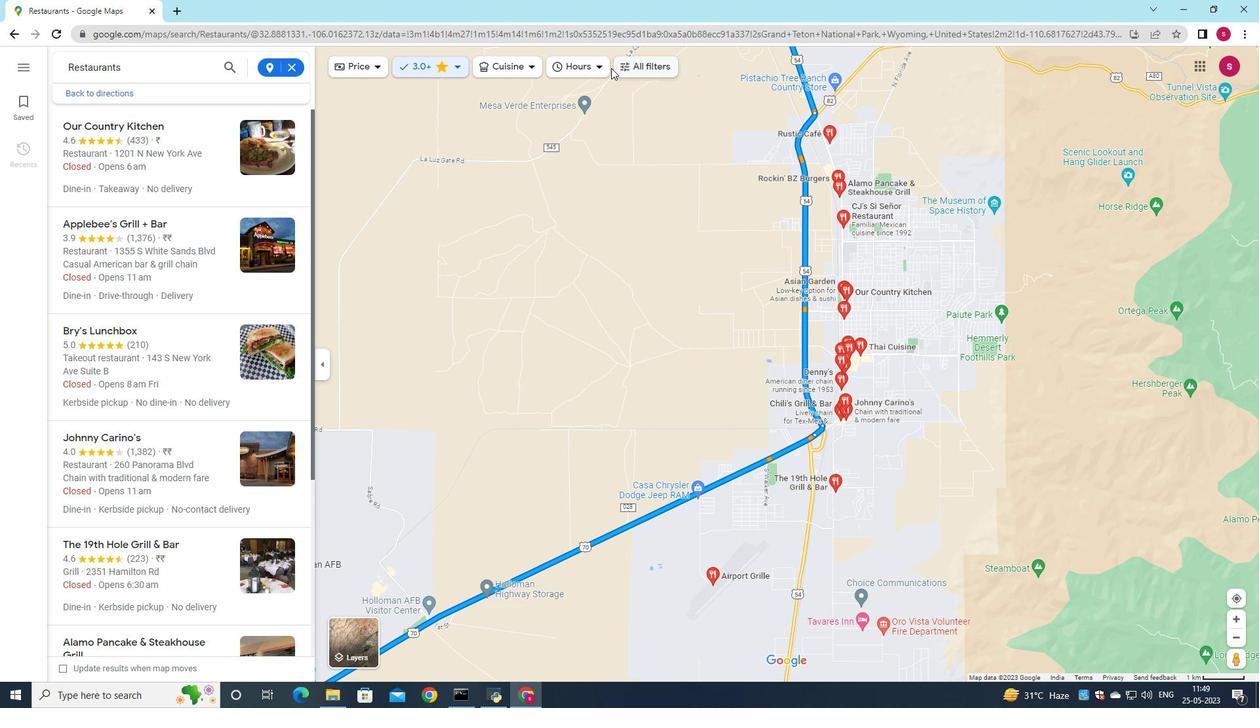 
Action: Mouse pressed left at (598, 66)
Screenshot: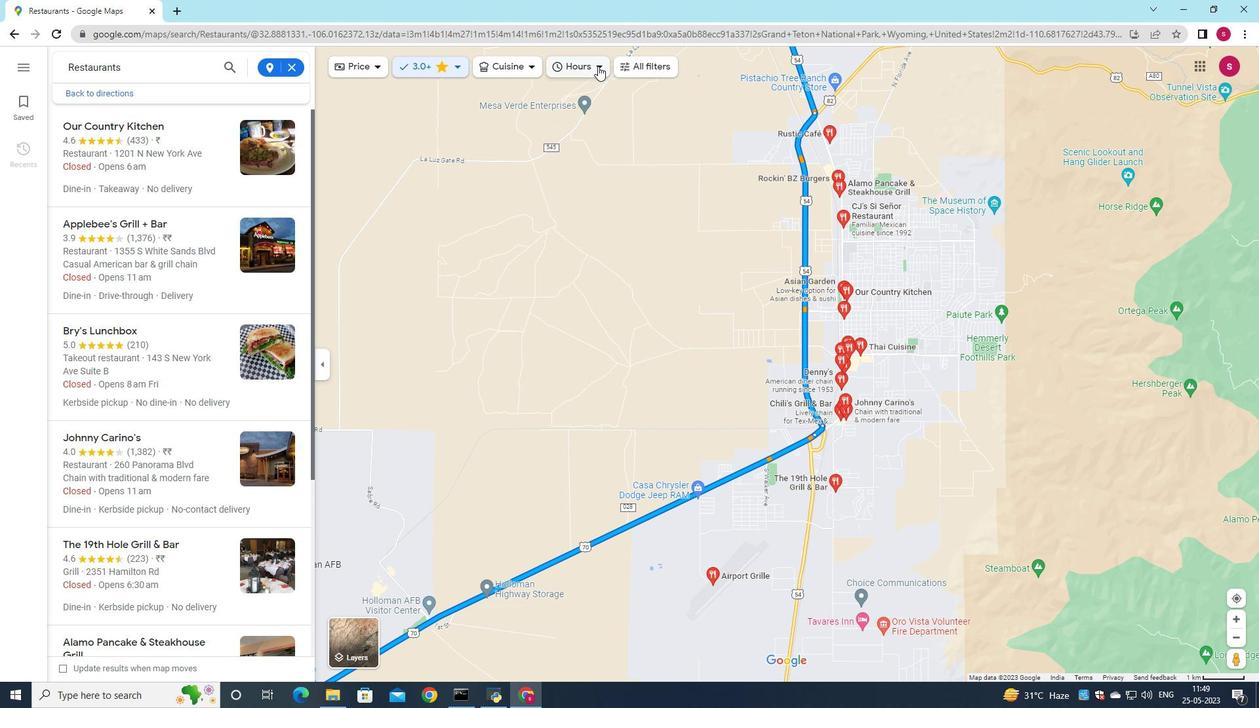 
Action: Mouse moved to (674, 508)
Screenshot: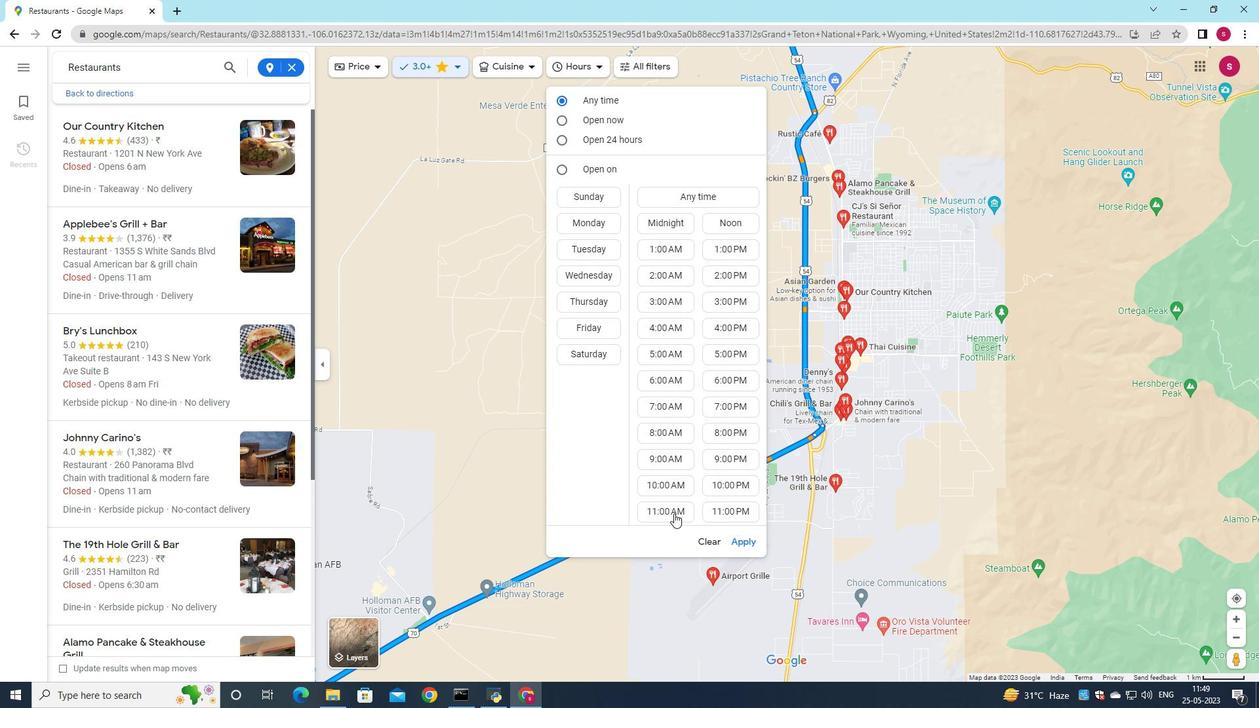 
Action: Mouse pressed left at (674, 508)
Screenshot: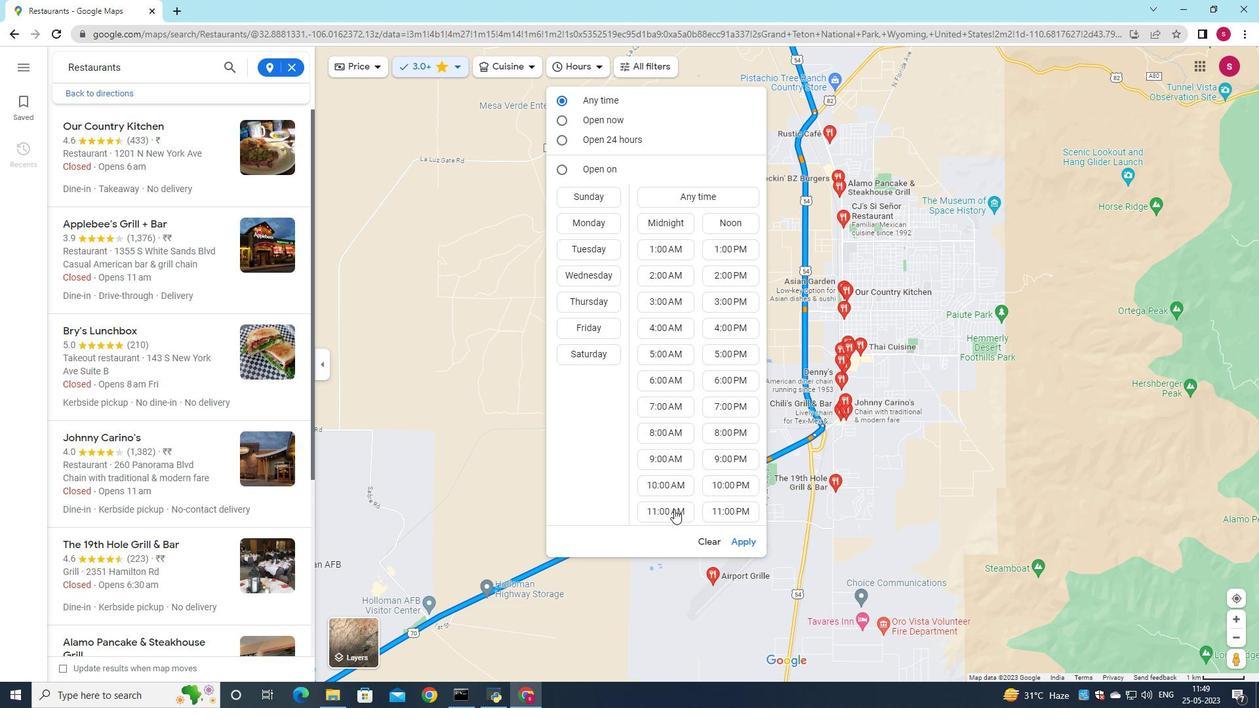 
Action: Mouse moved to (589, 221)
Screenshot: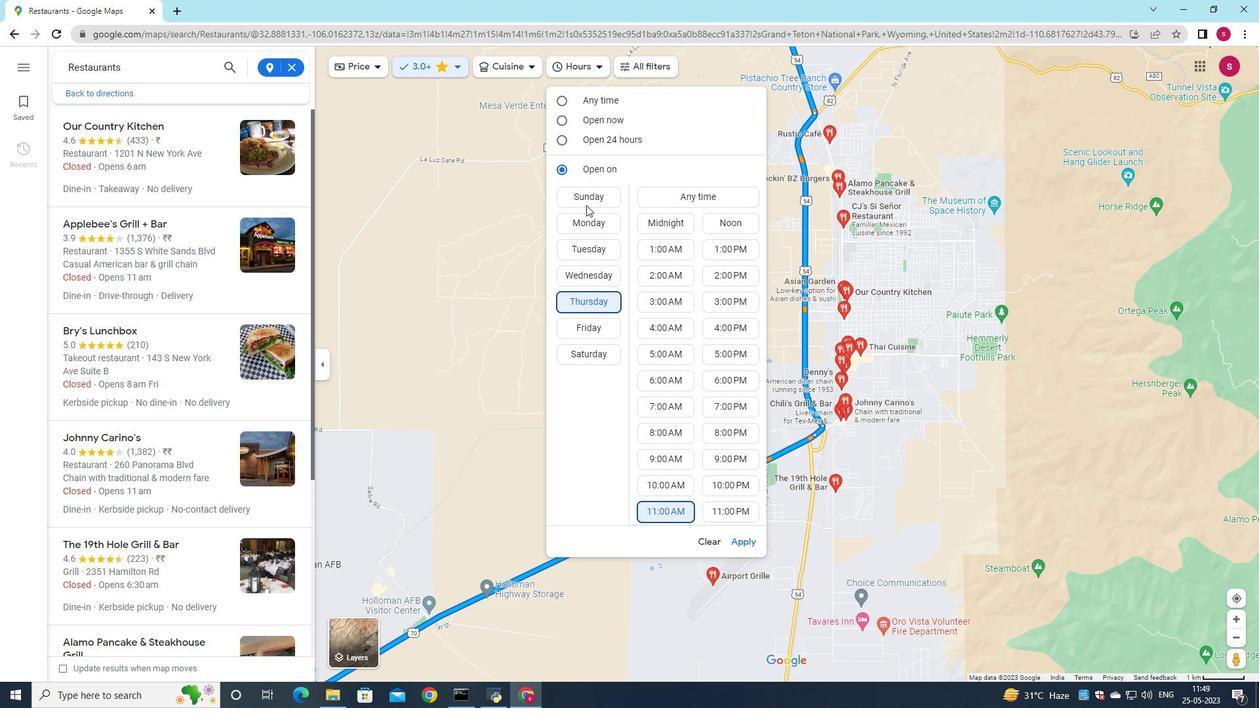 
Action: Mouse pressed left at (589, 221)
Screenshot: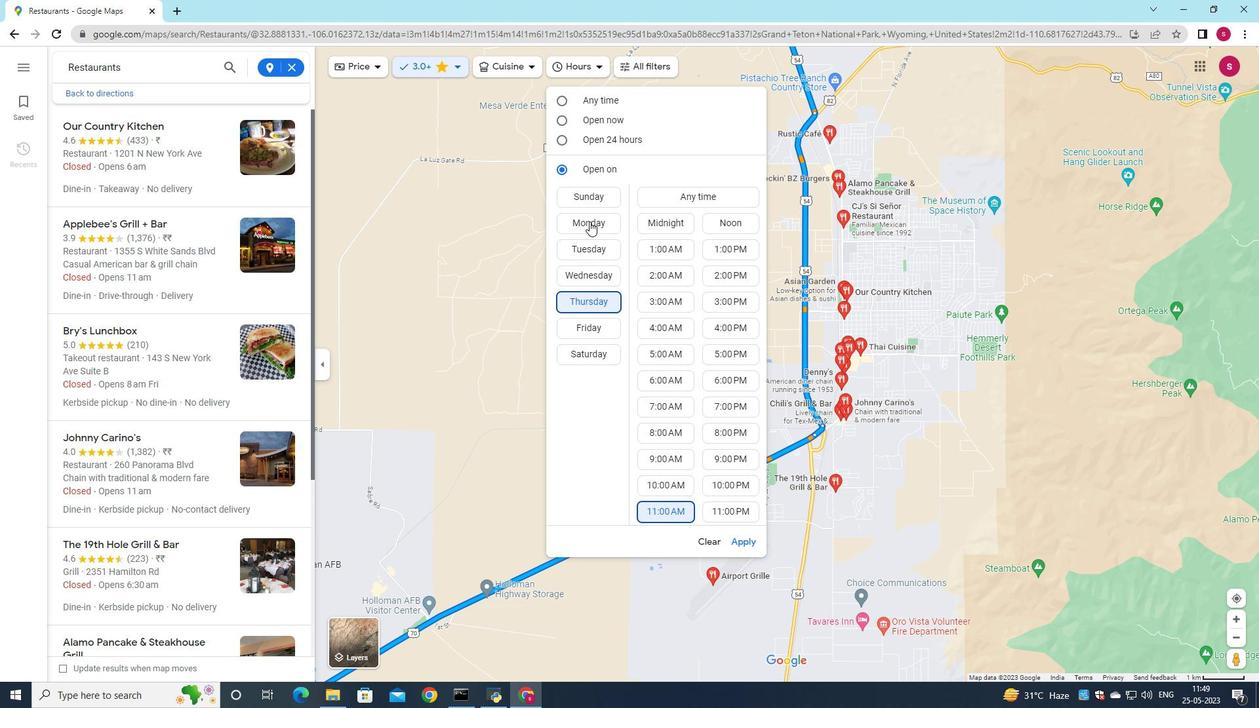 
Action: Mouse moved to (524, 68)
Screenshot: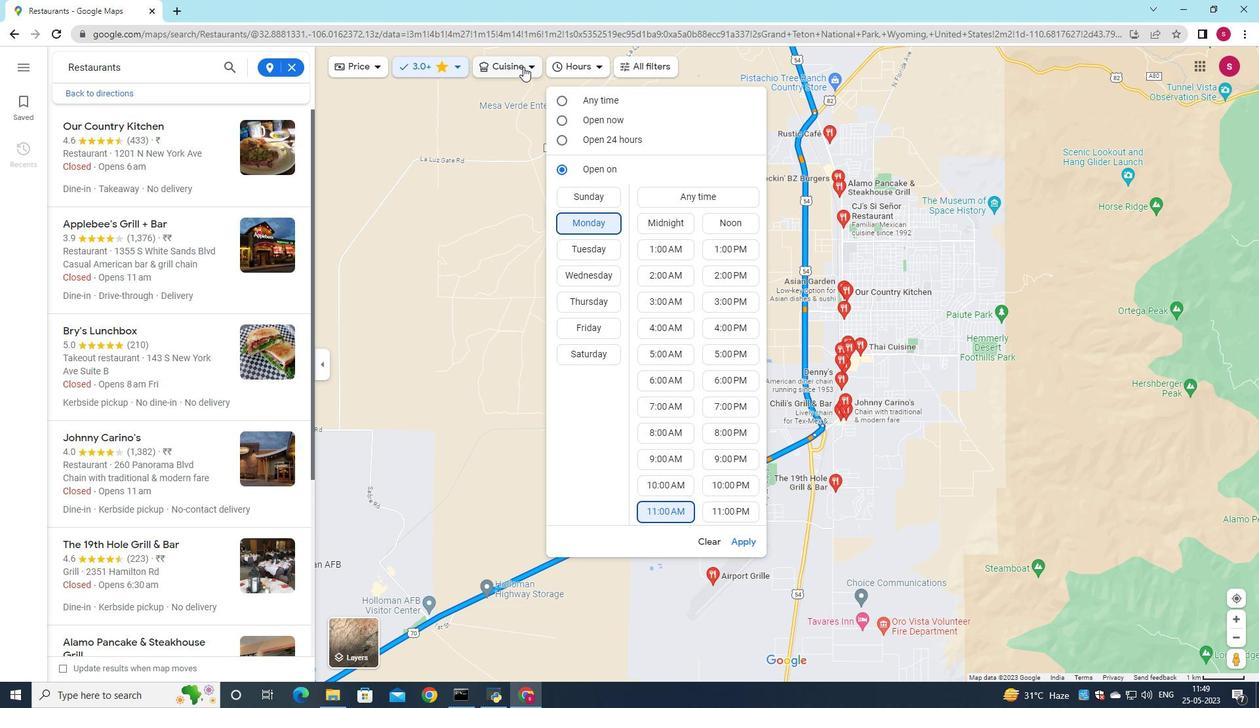
Action: Mouse pressed left at (524, 68)
Screenshot: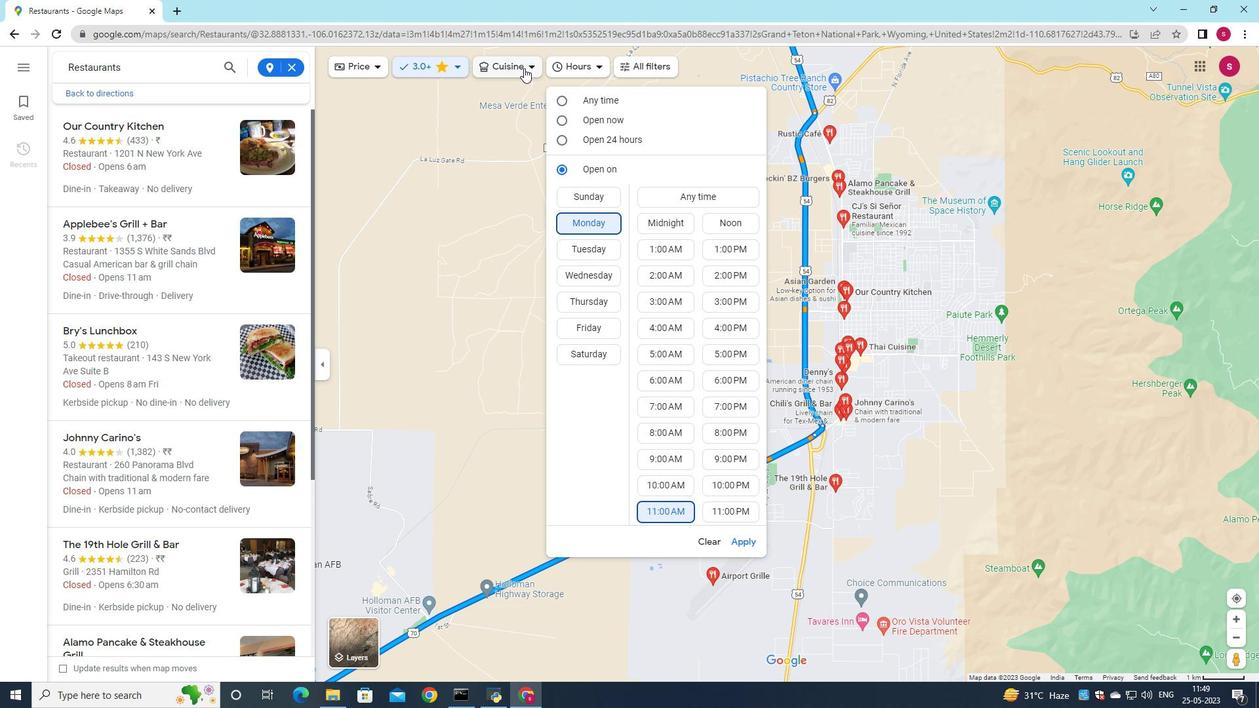 
Action: Mouse moved to (518, 167)
Screenshot: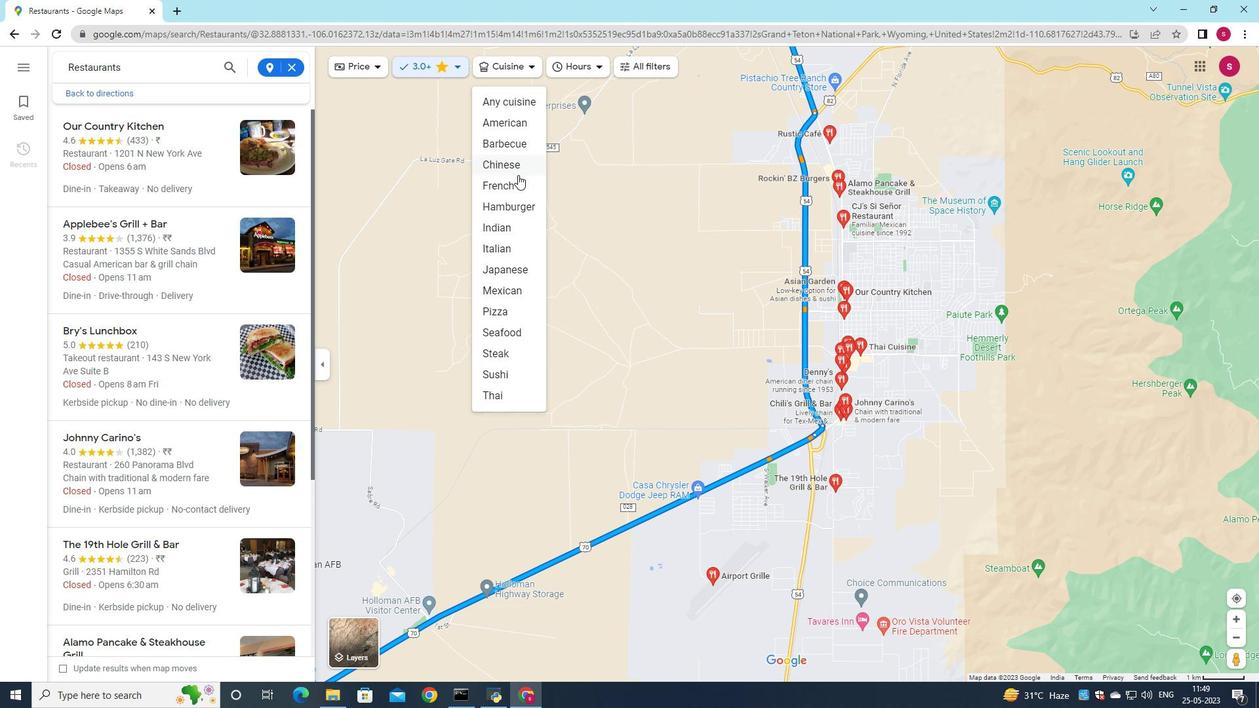 
Action: Mouse pressed left at (518, 167)
Screenshot: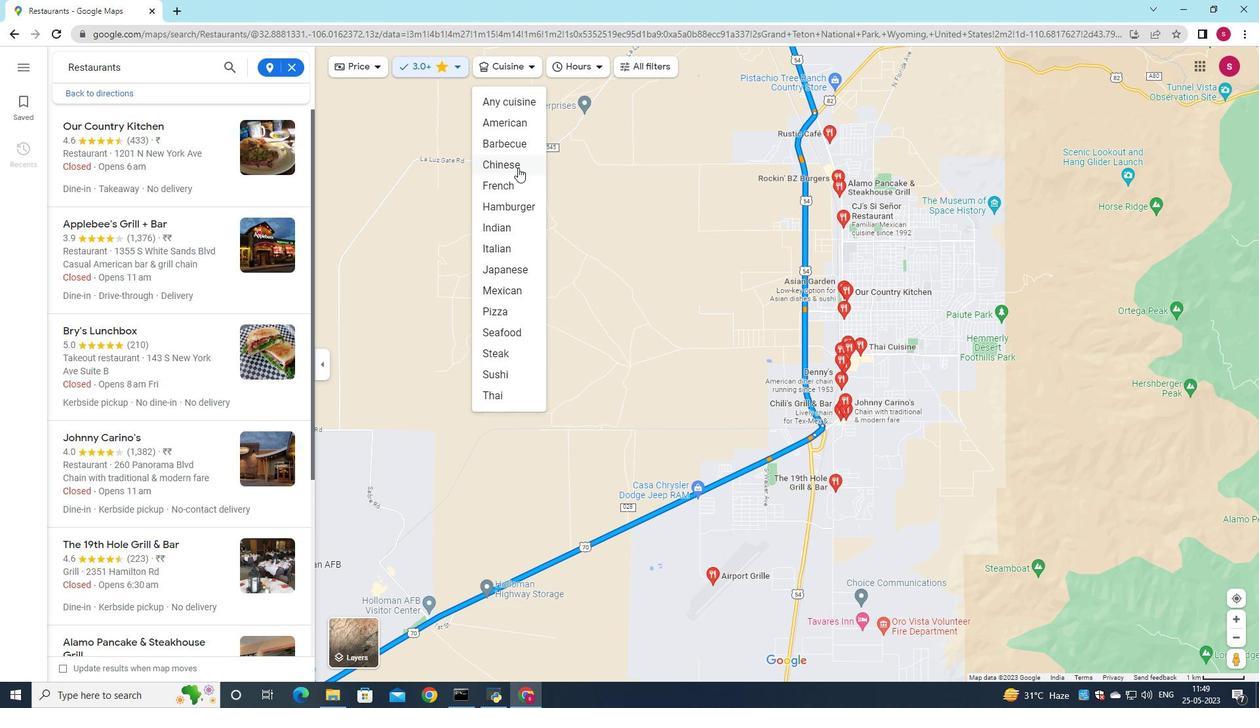 
Action: Mouse moved to (798, 275)
Screenshot: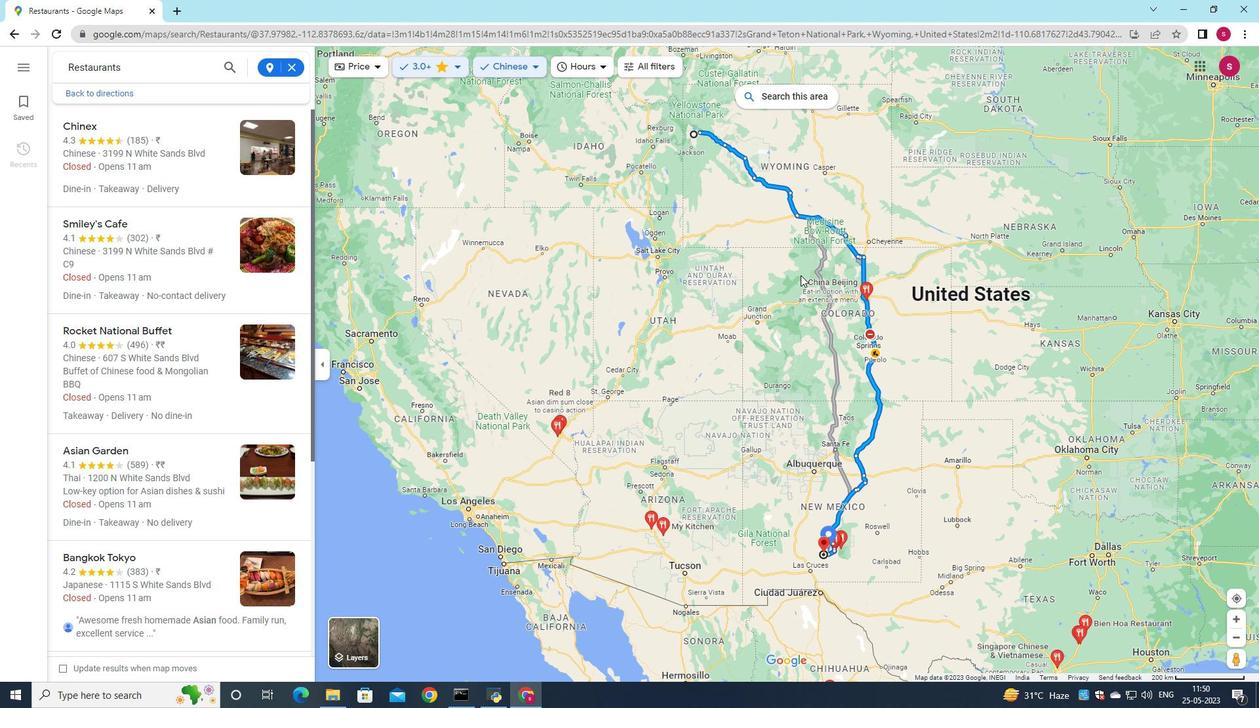 
Action: Mouse scrolled (798, 274) with delta (0, 0)
Screenshot: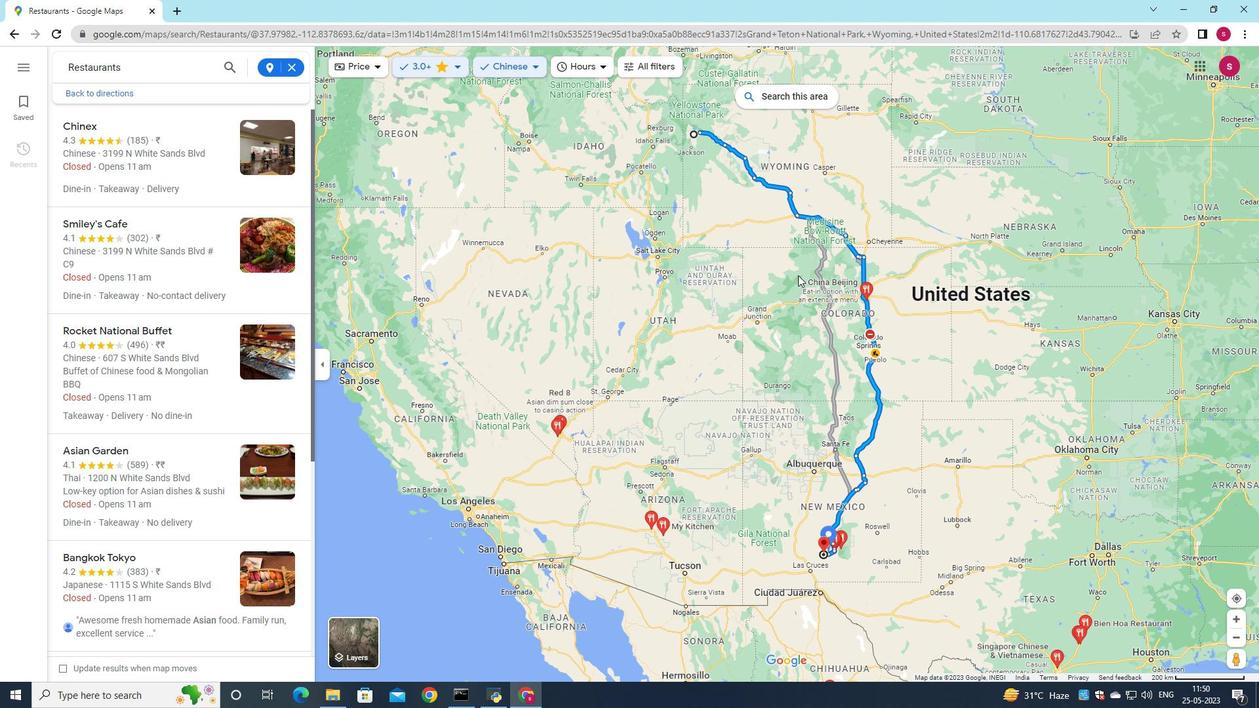 
Action: Mouse moved to (598, 398)
Screenshot: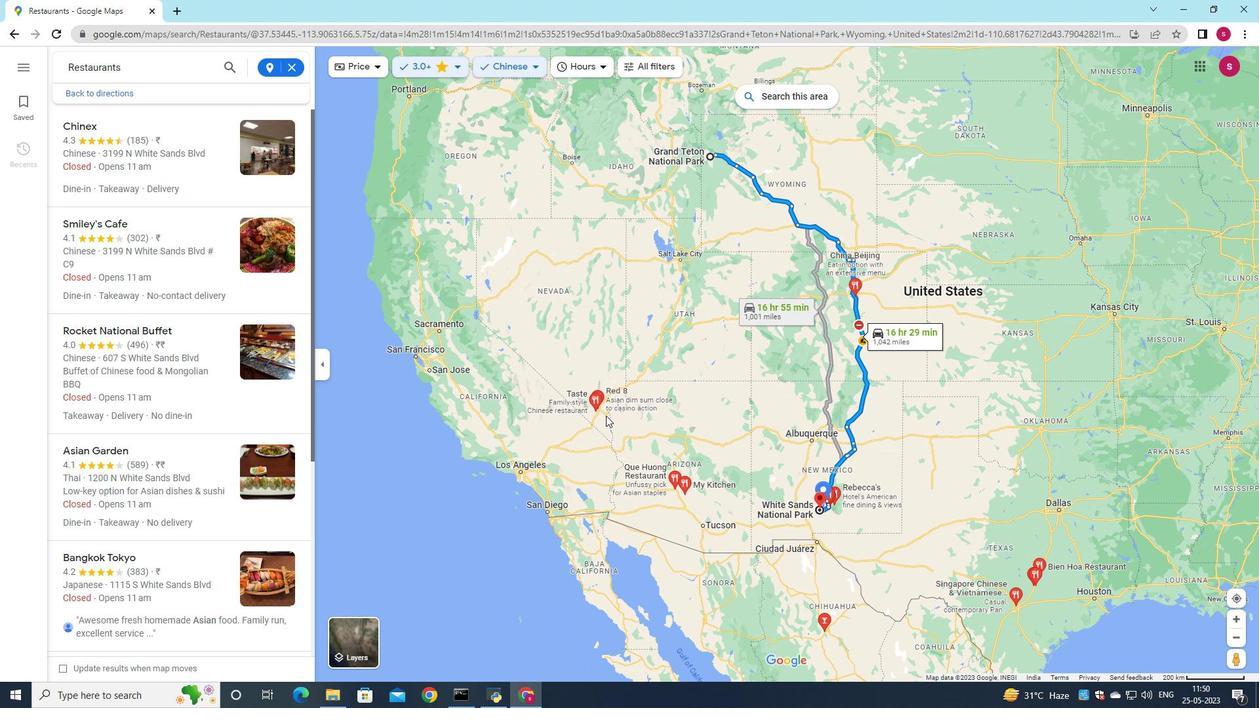 
Action: Mouse pressed left at (598, 398)
Screenshot: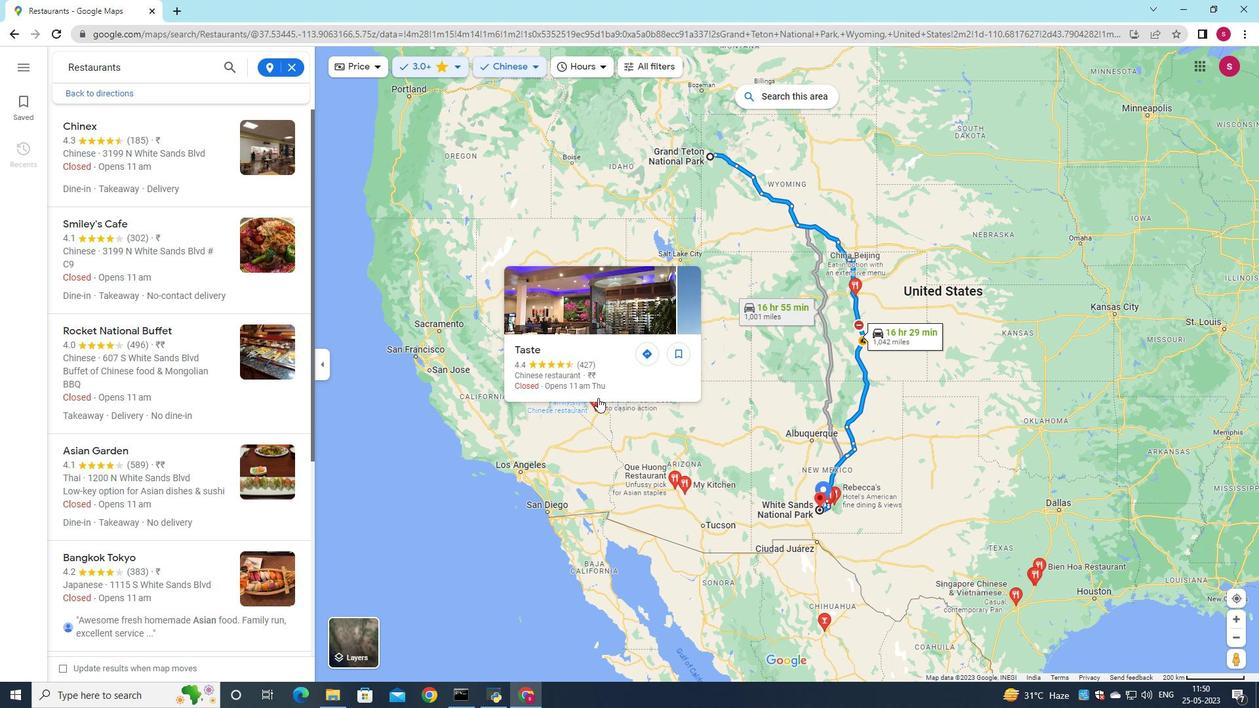 
Action: Mouse moved to (386, 215)
Screenshot: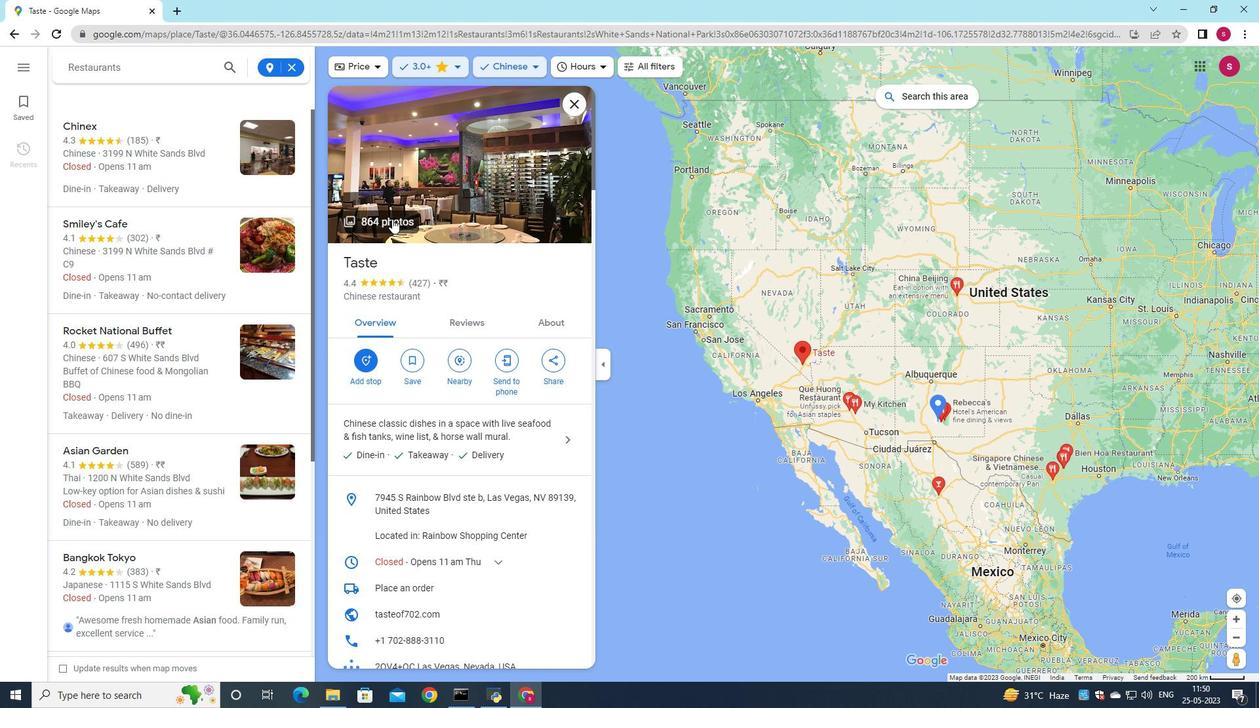 
Action: Mouse pressed left at (386, 215)
Screenshot: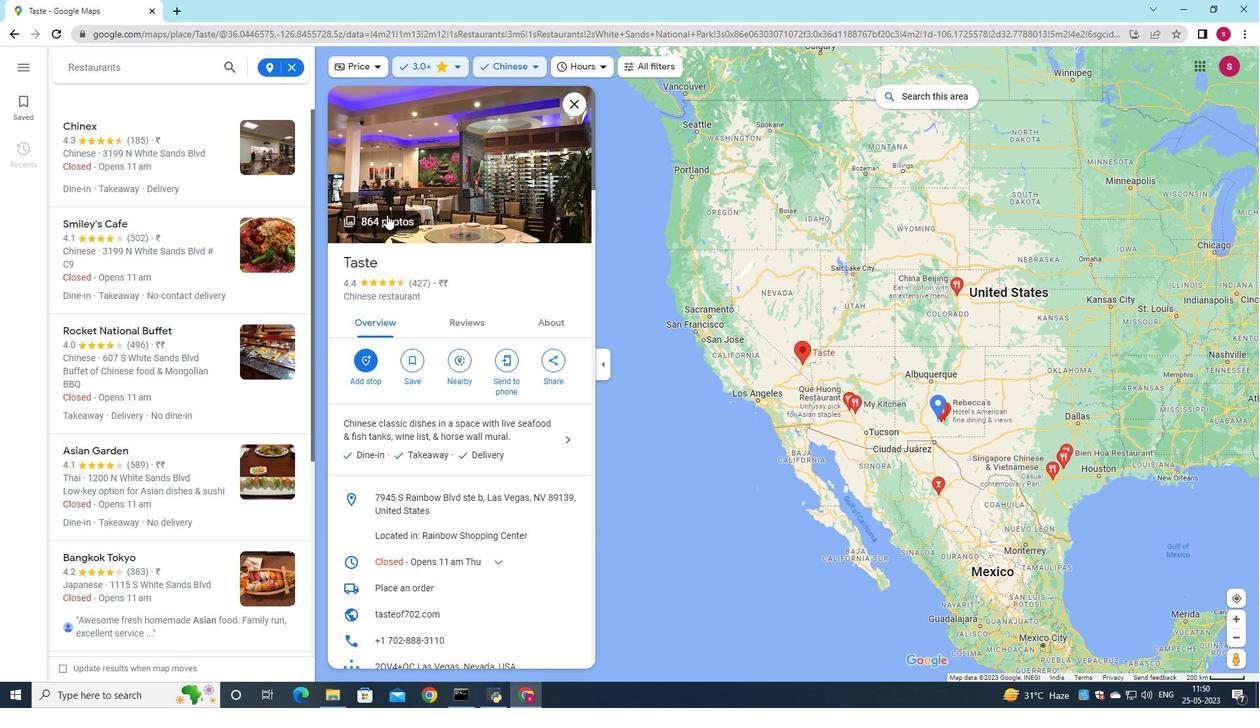 
Action: Mouse moved to (812, 583)
Screenshot: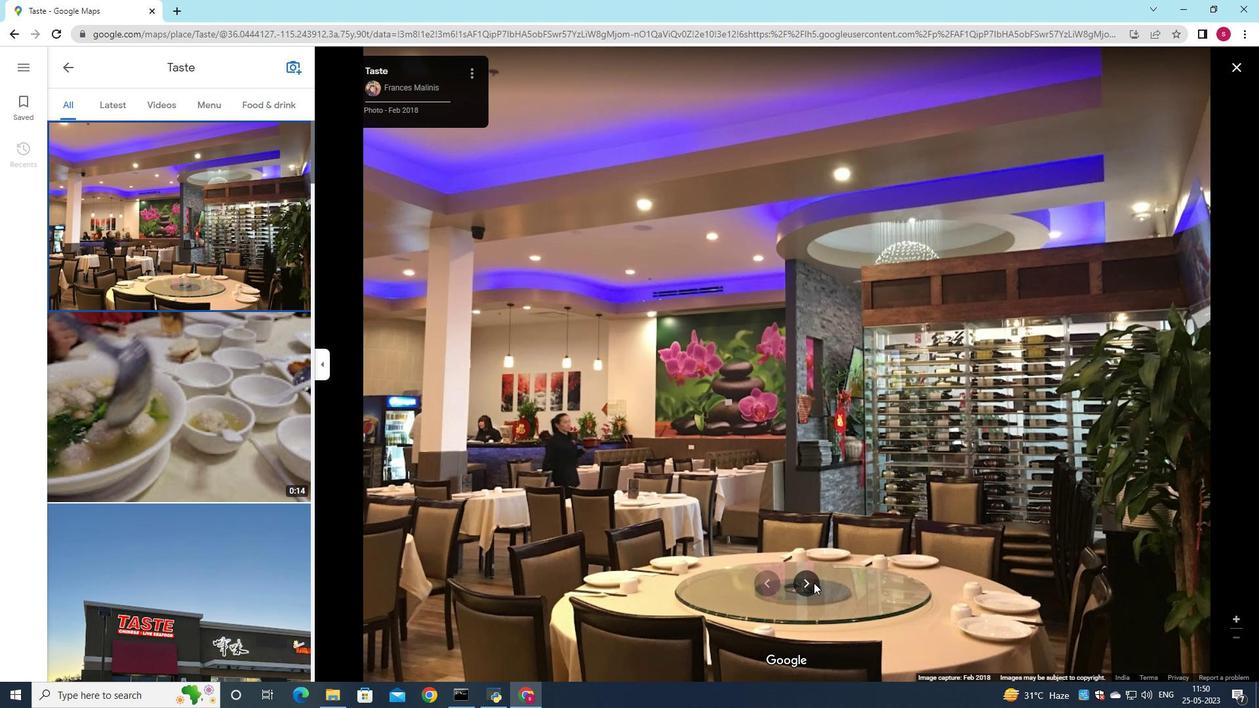 
Action: Mouse pressed left at (812, 583)
Screenshot: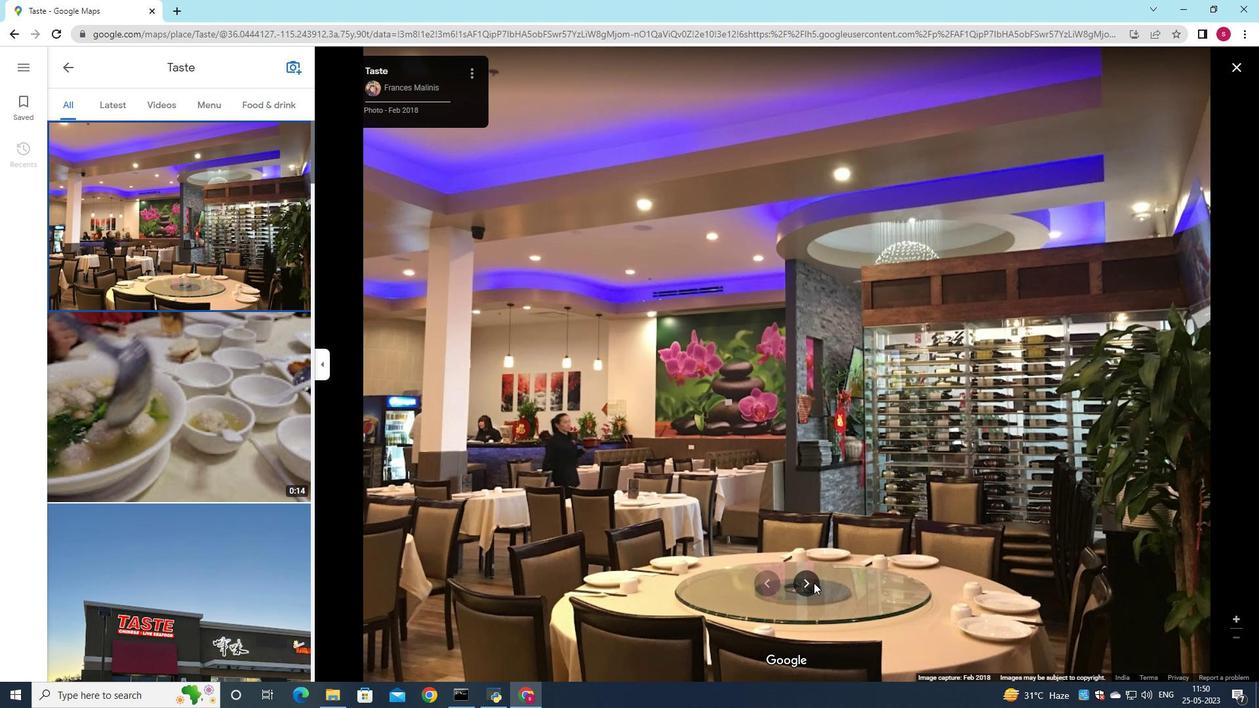 
Action: Mouse pressed left at (812, 583)
Screenshot: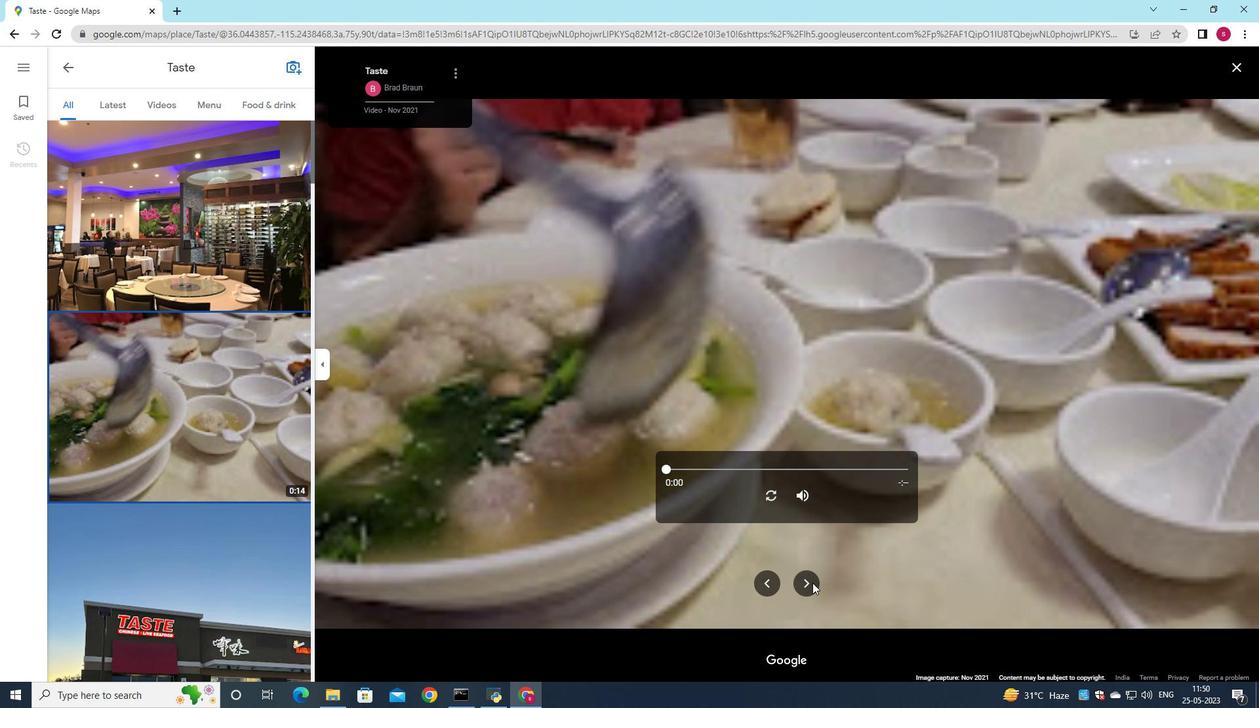 
Action: Mouse pressed left at (812, 583)
Screenshot: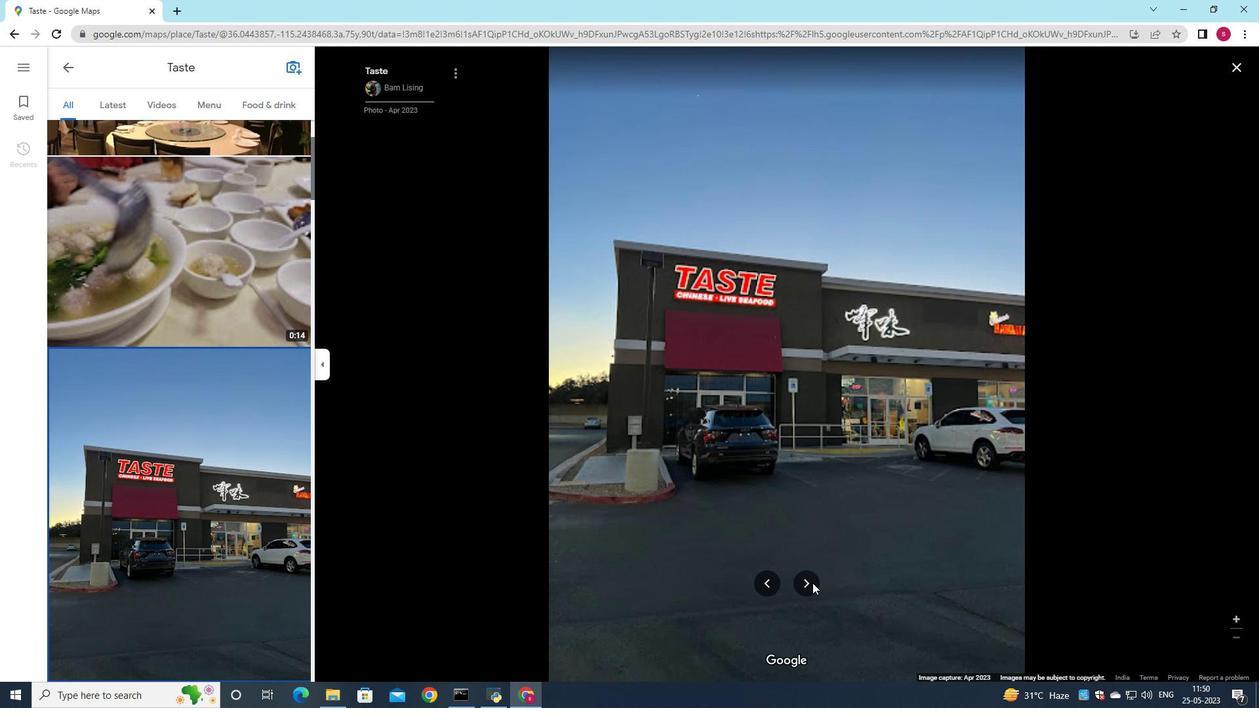 
Action: Mouse pressed left at (812, 583)
Screenshot: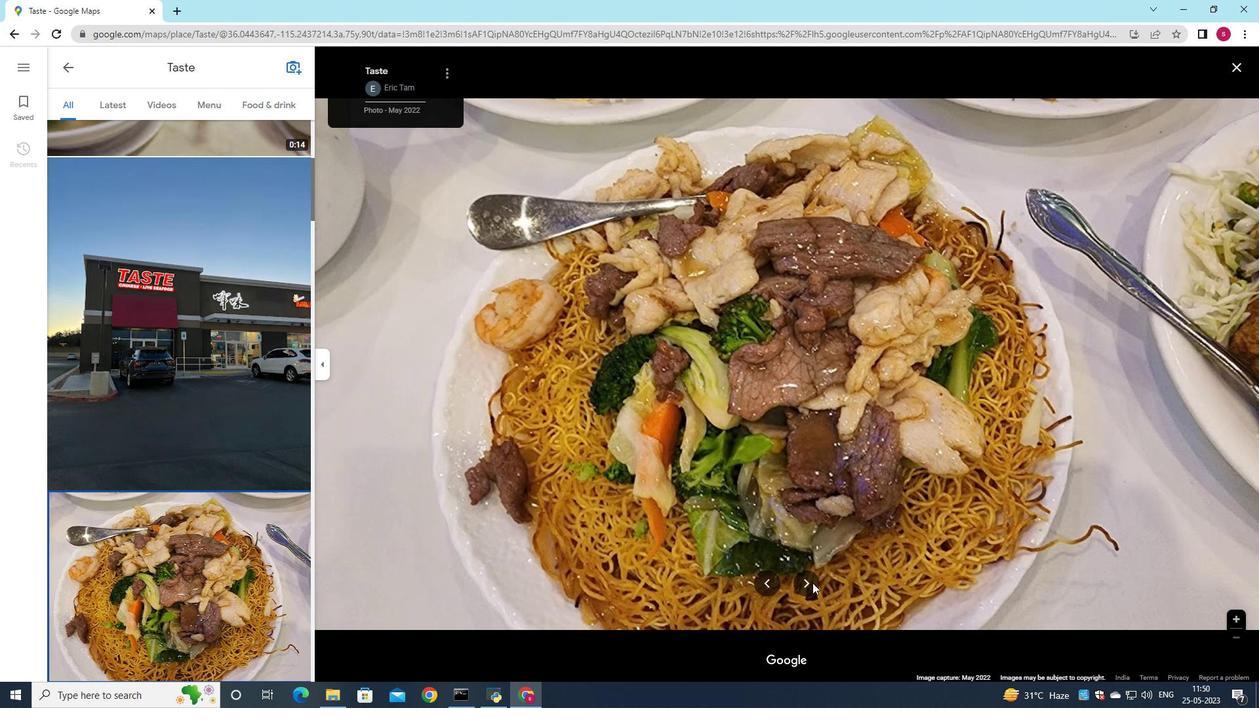
Action: Mouse pressed left at (812, 583)
Screenshot: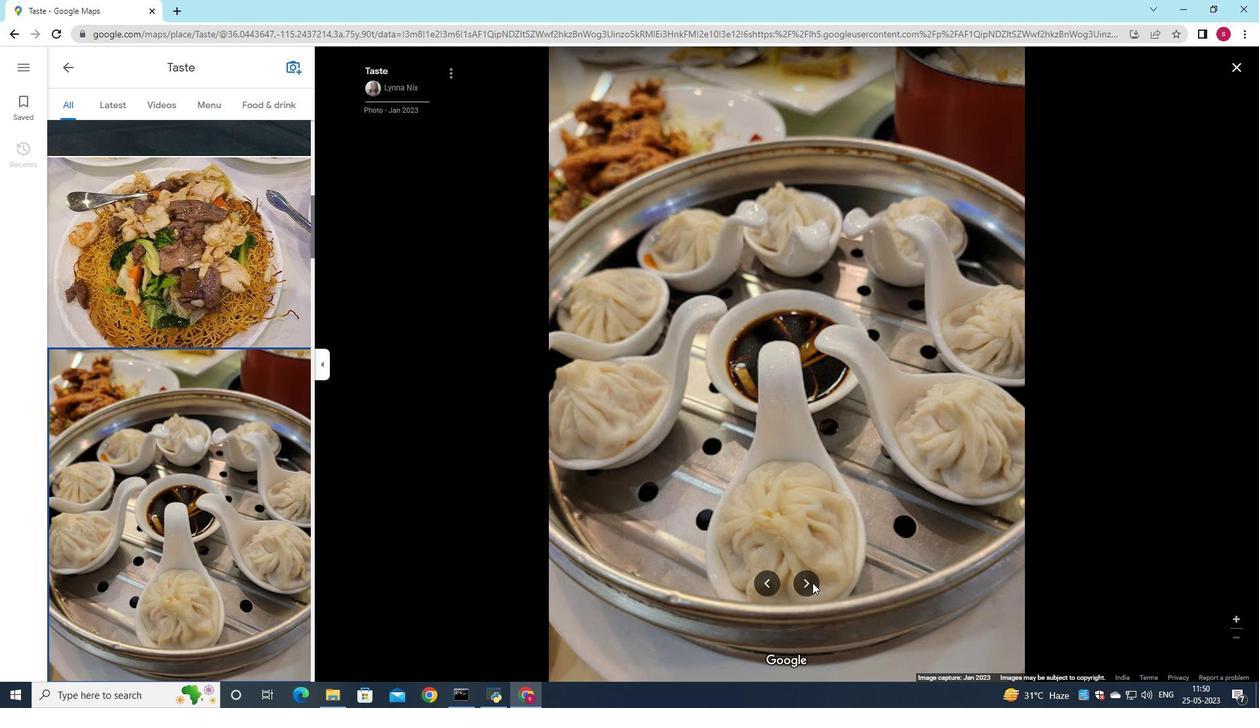 
Action: Mouse pressed left at (812, 583)
Screenshot: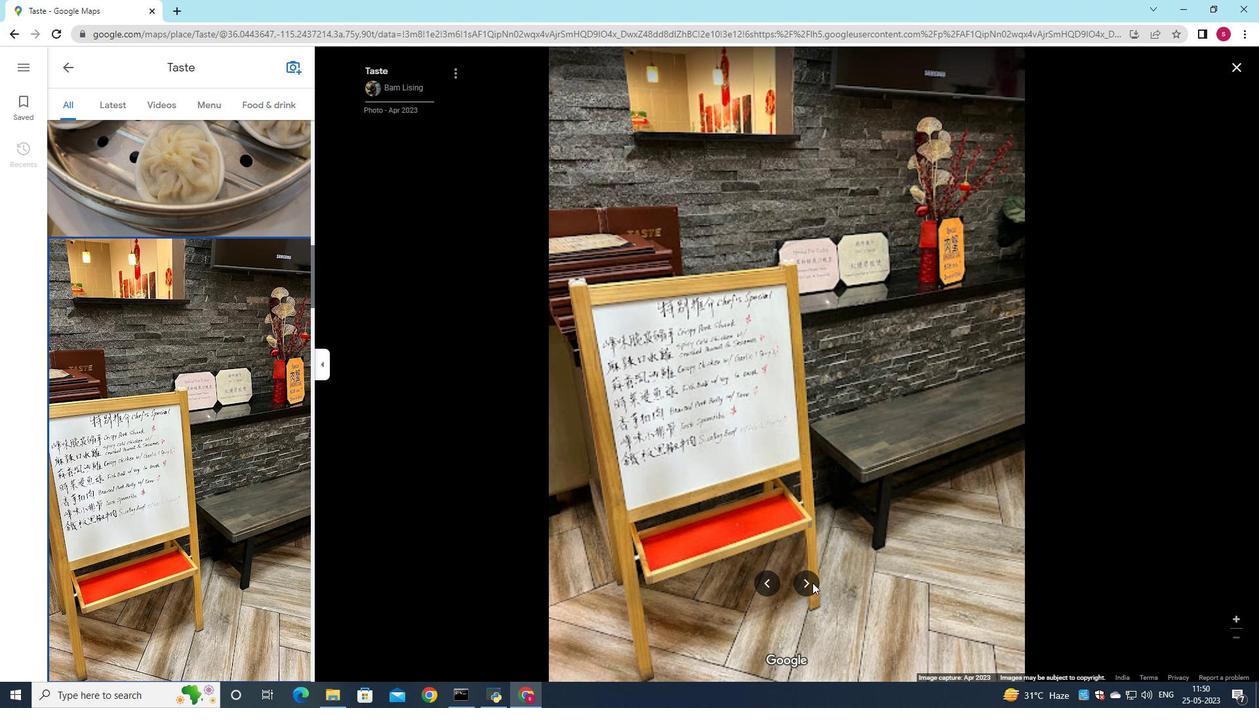 
Action: Mouse moved to (808, 585)
Screenshot: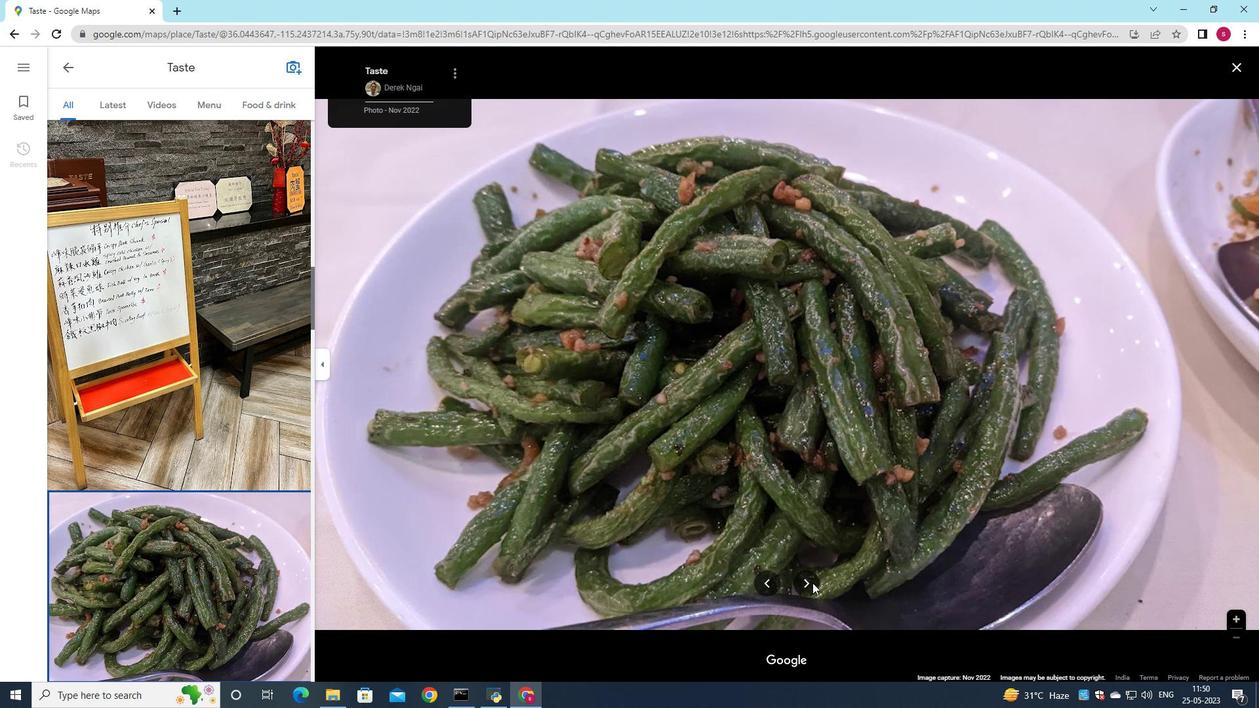 
Action: Mouse pressed left at (808, 585)
Screenshot: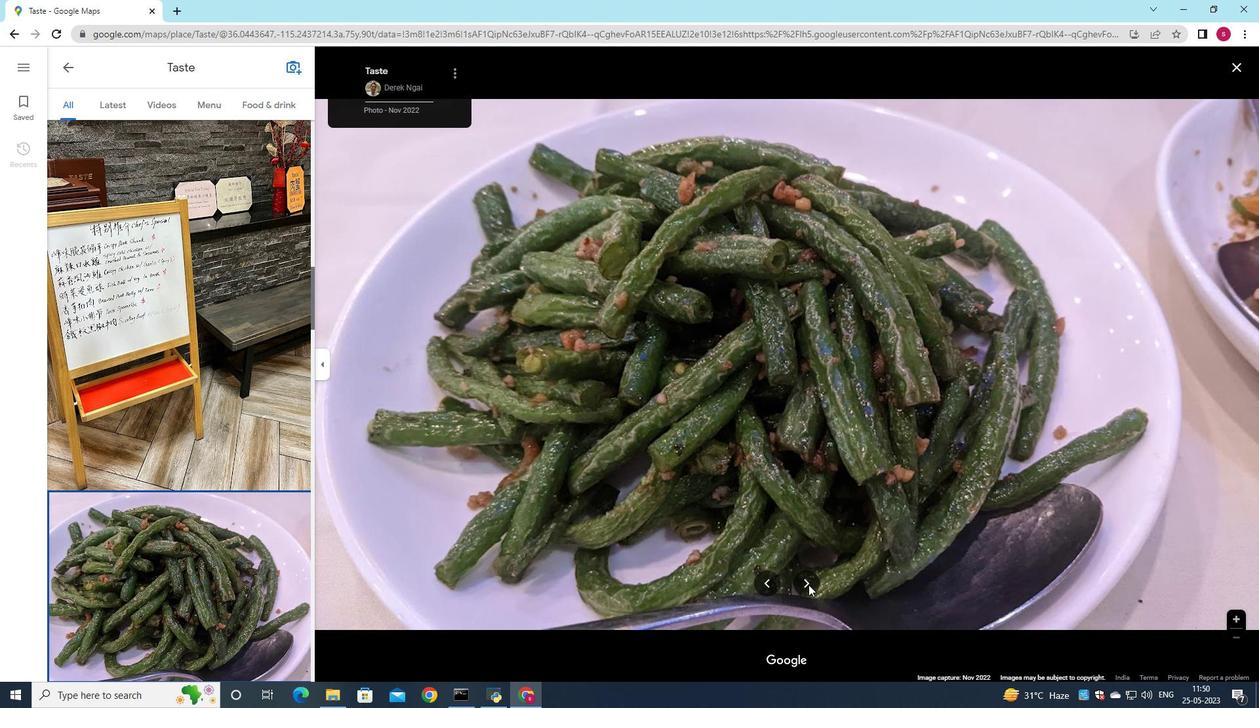 
Action: Mouse pressed left at (808, 585)
Screenshot: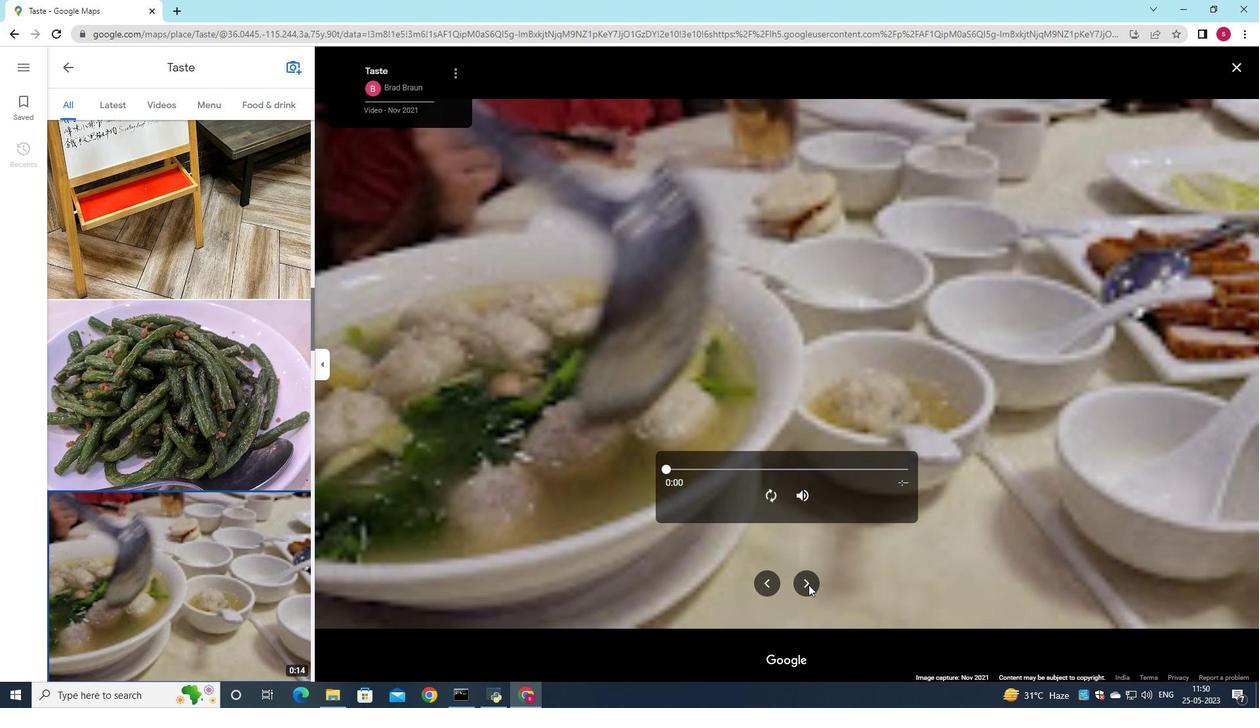 
Action: Mouse pressed left at (808, 585)
Screenshot: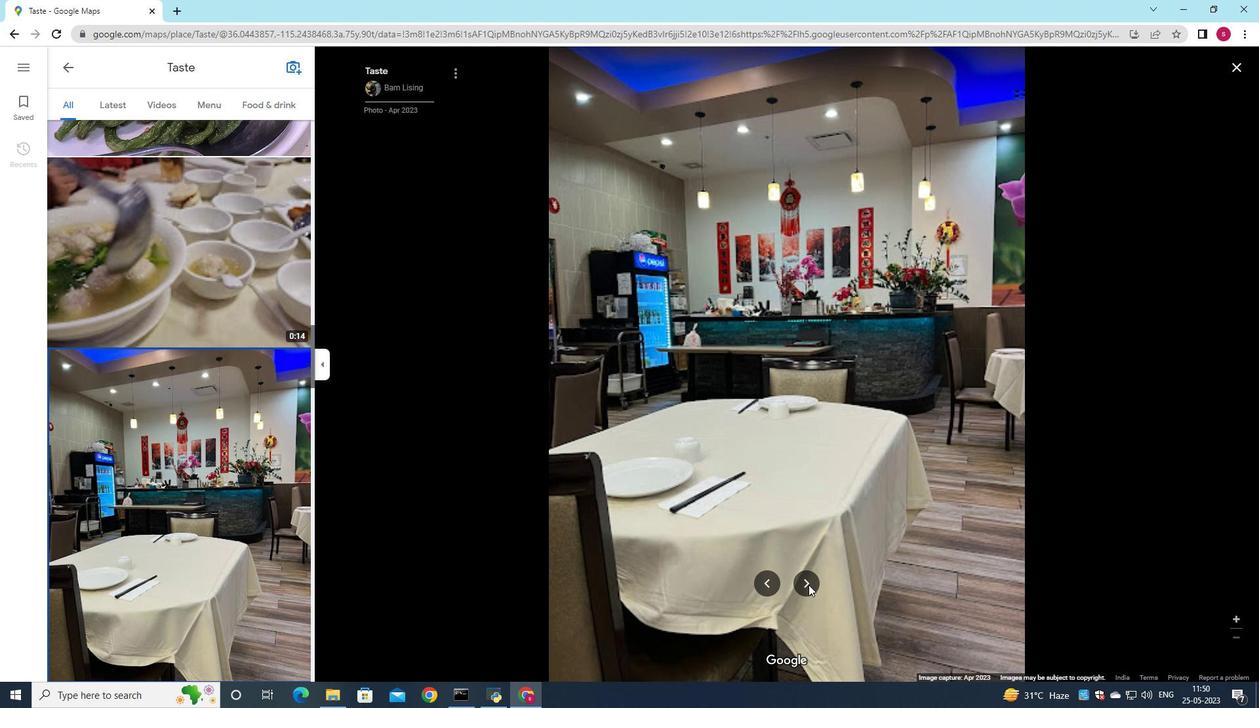 
Action: Mouse pressed left at (808, 585)
Screenshot: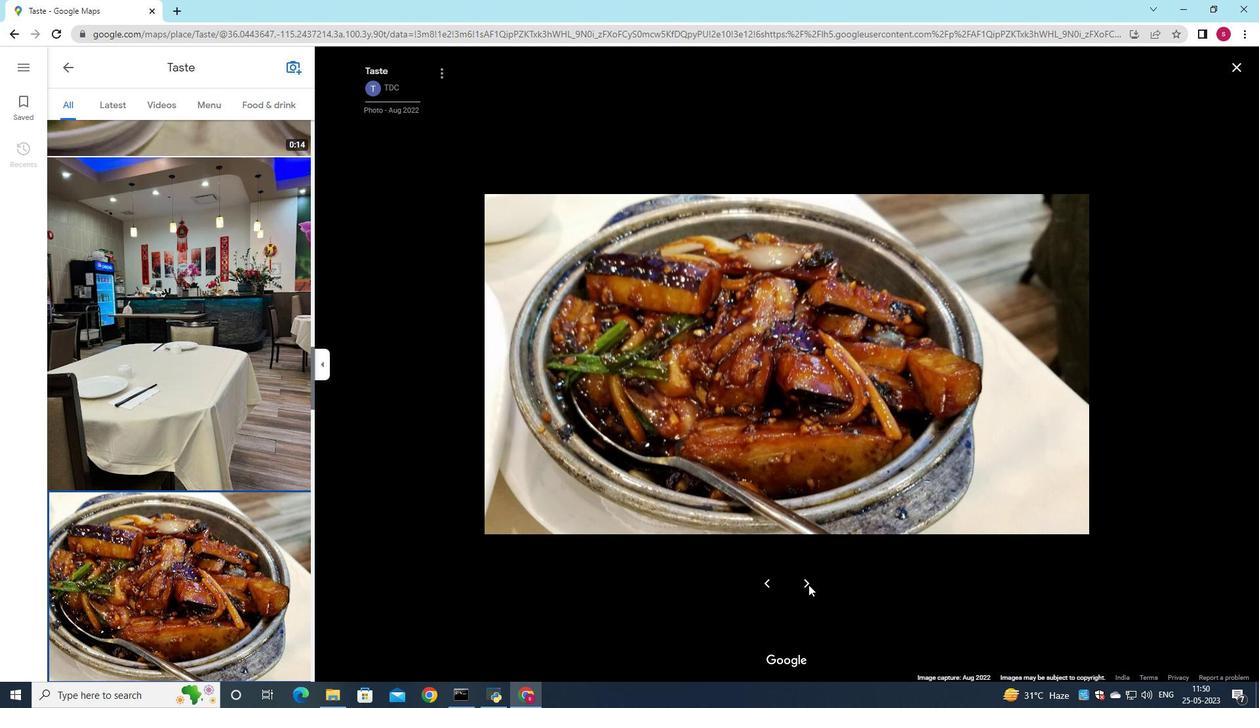
Action: Mouse scrolled (808, 585) with delta (0, 0)
Screenshot: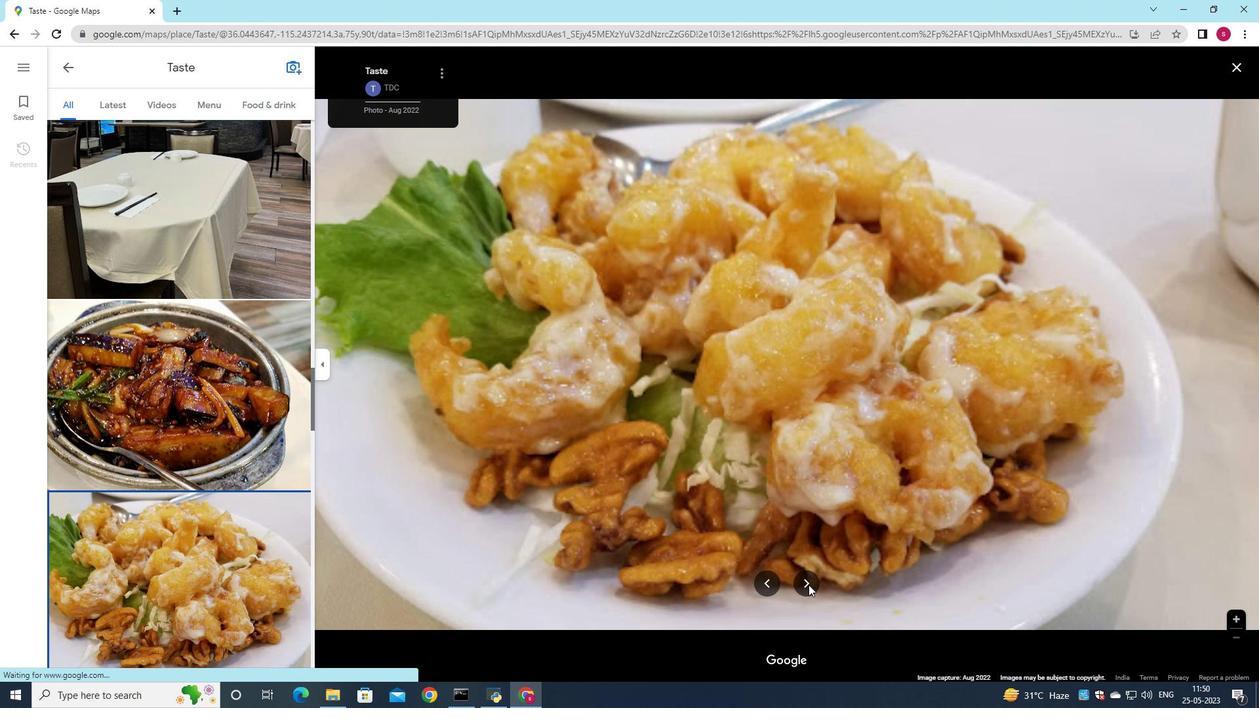 
Action: Mouse pressed left at (808, 585)
Screenshot: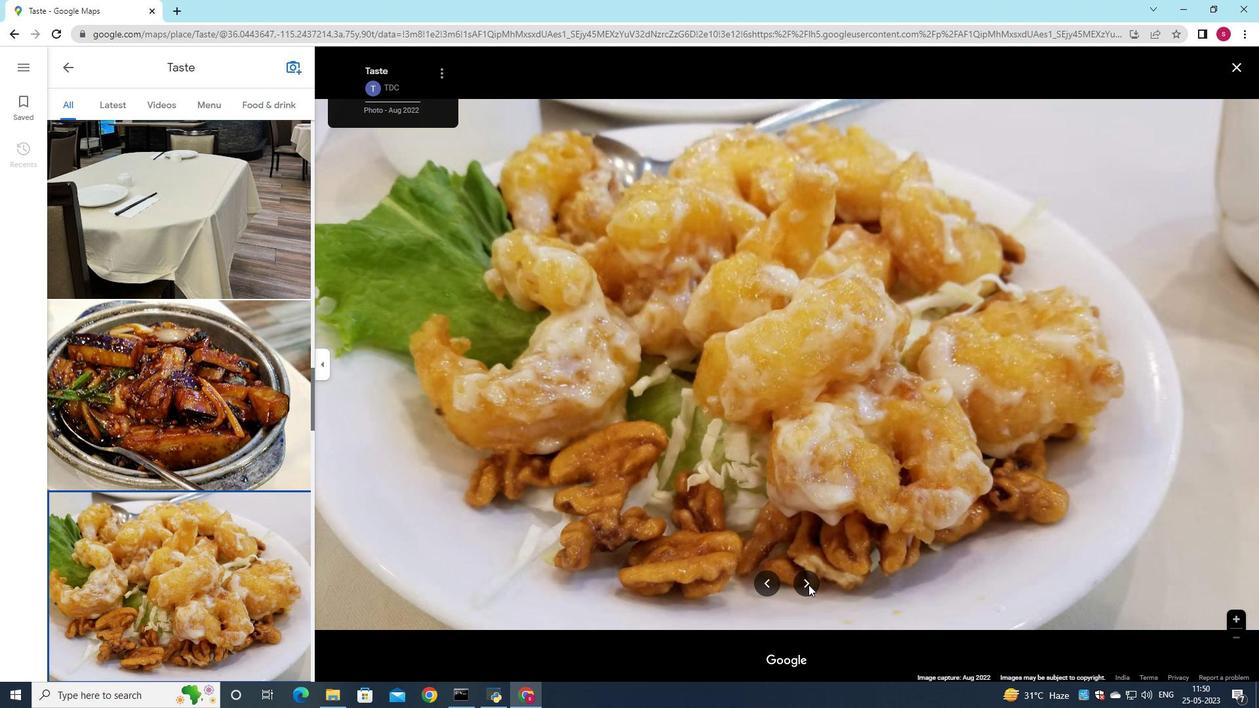 
Action: Mouse pressed left at (808, 585)
Screenshot: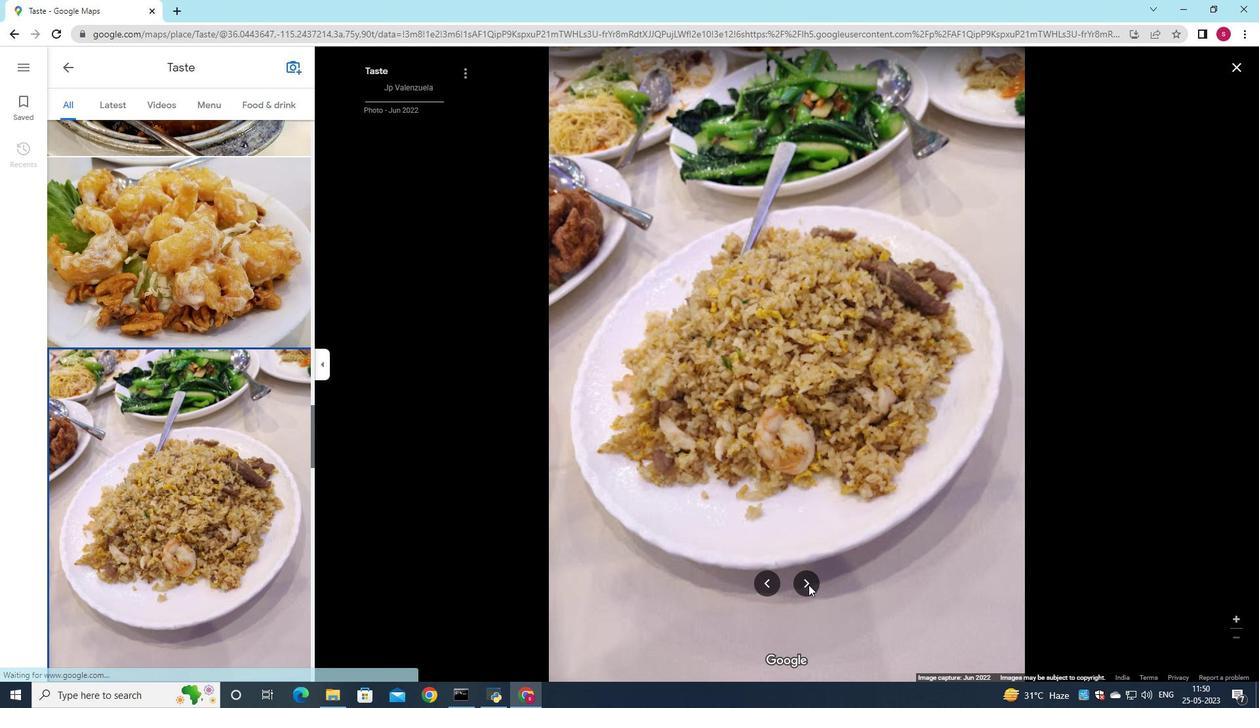 
Action: Mouse pressed left at (808, 585)
Screenshot: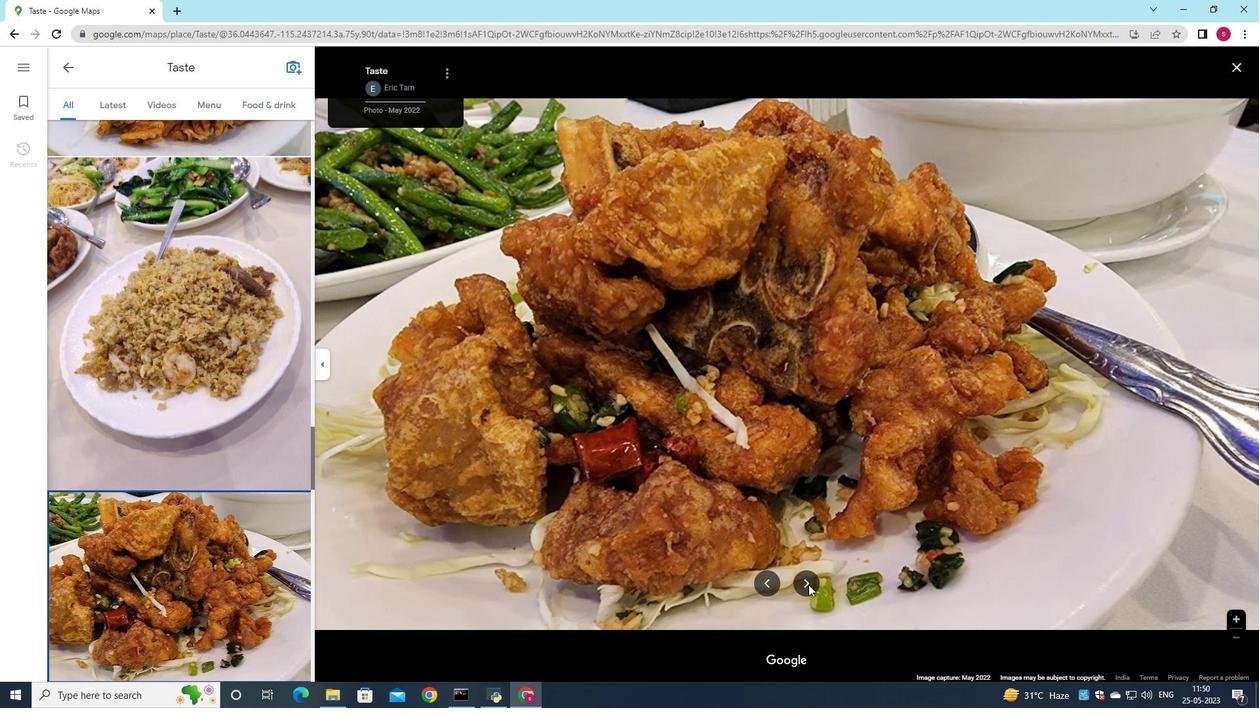 
Action: Mouse pressed left at (808, 585)
Screenshot: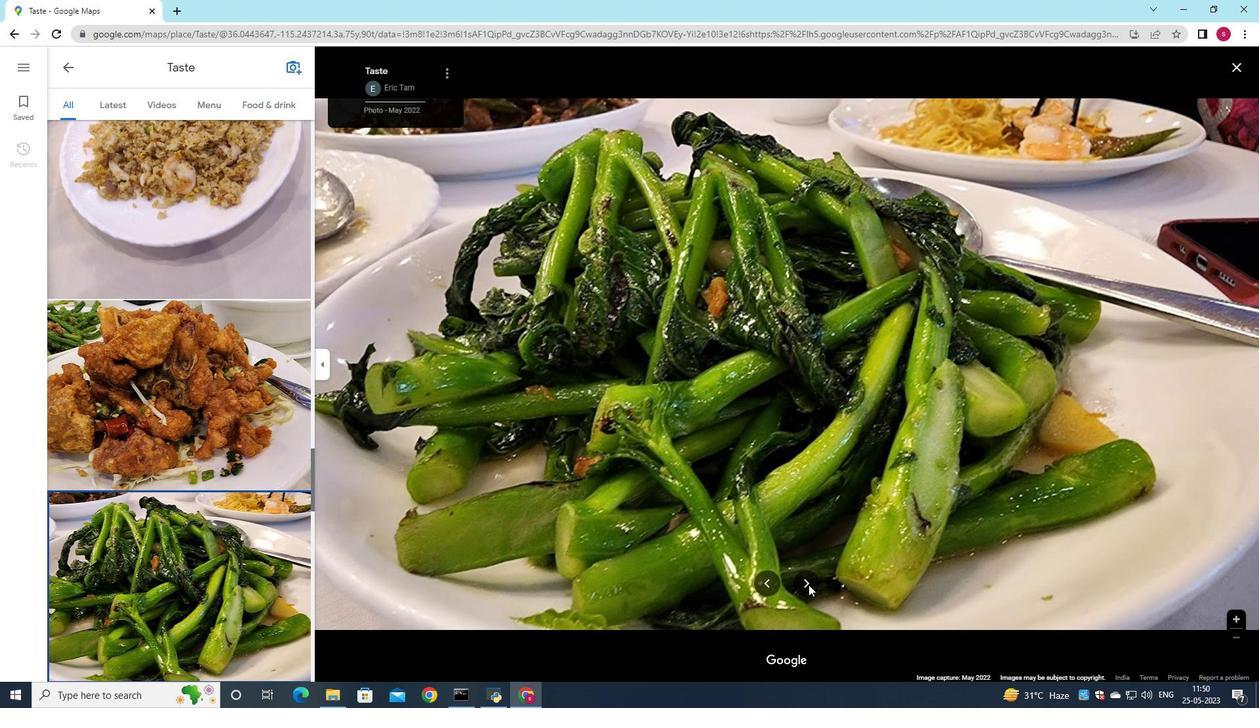 
Action: Mouse pressed left at (808, 585)
Screenshot: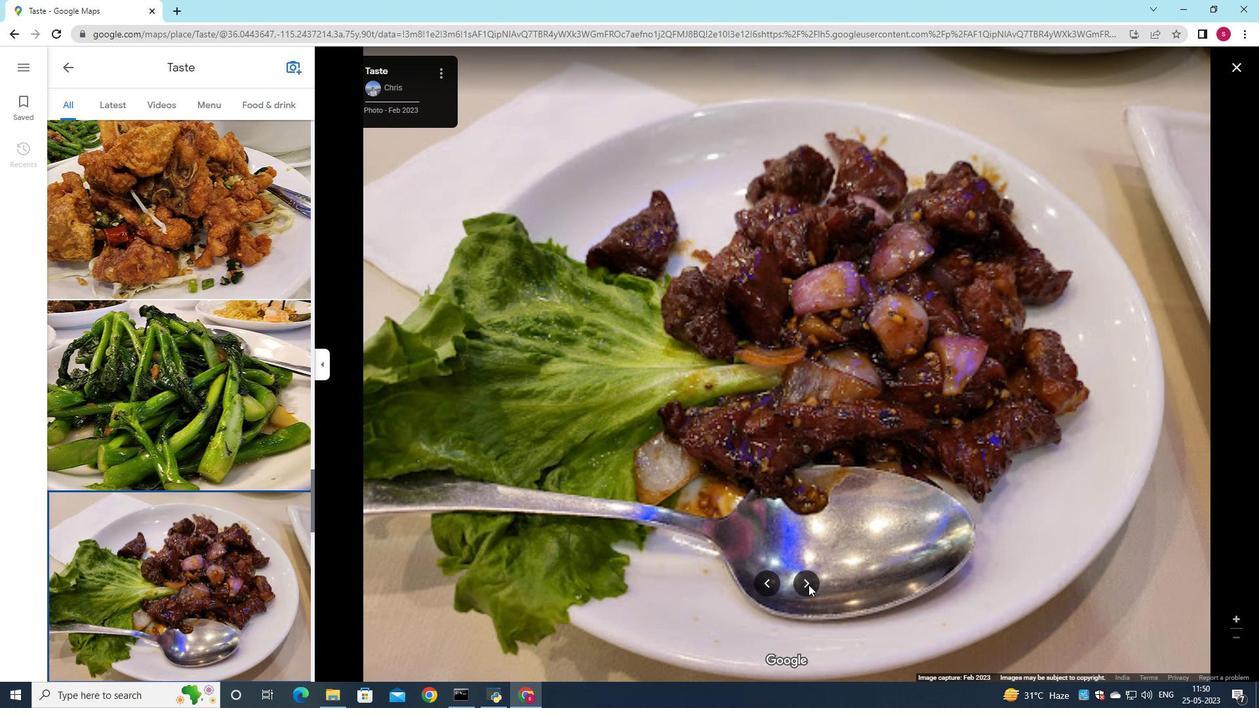 
Action: Mouse pressed left at (808, 585)
Screenshot: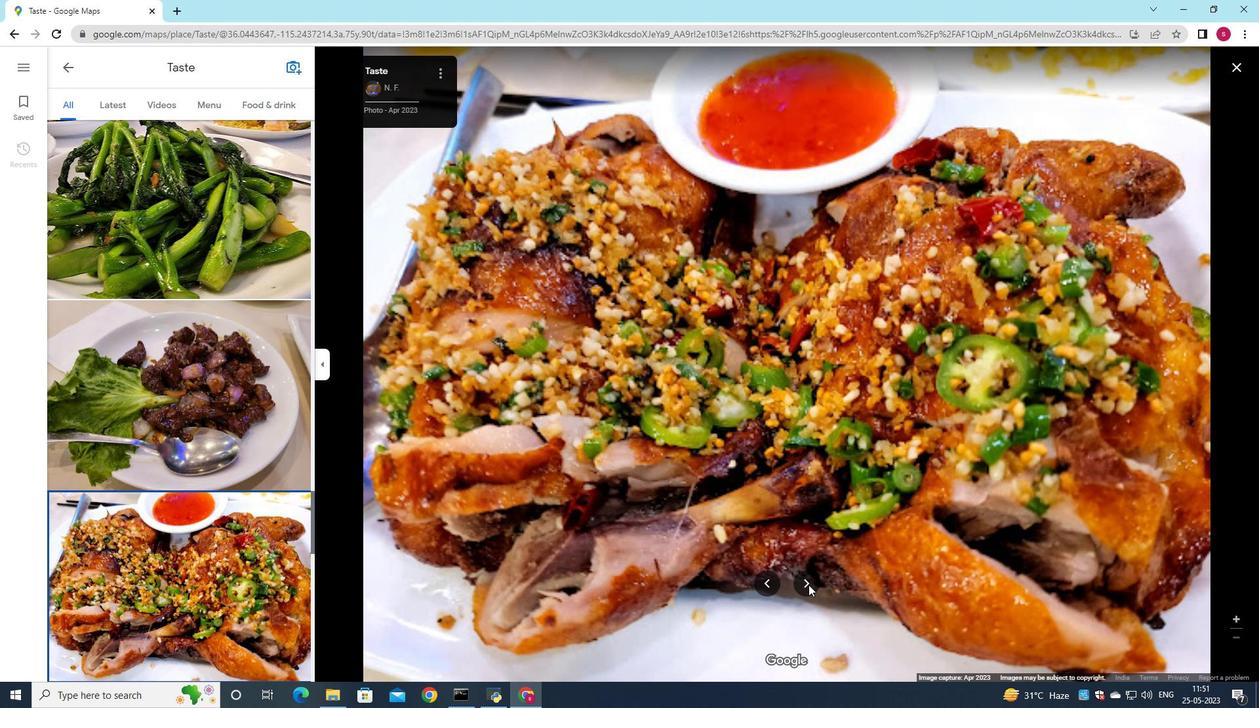 
Action: Mouse pressed left at (808, 585)
Screenshot: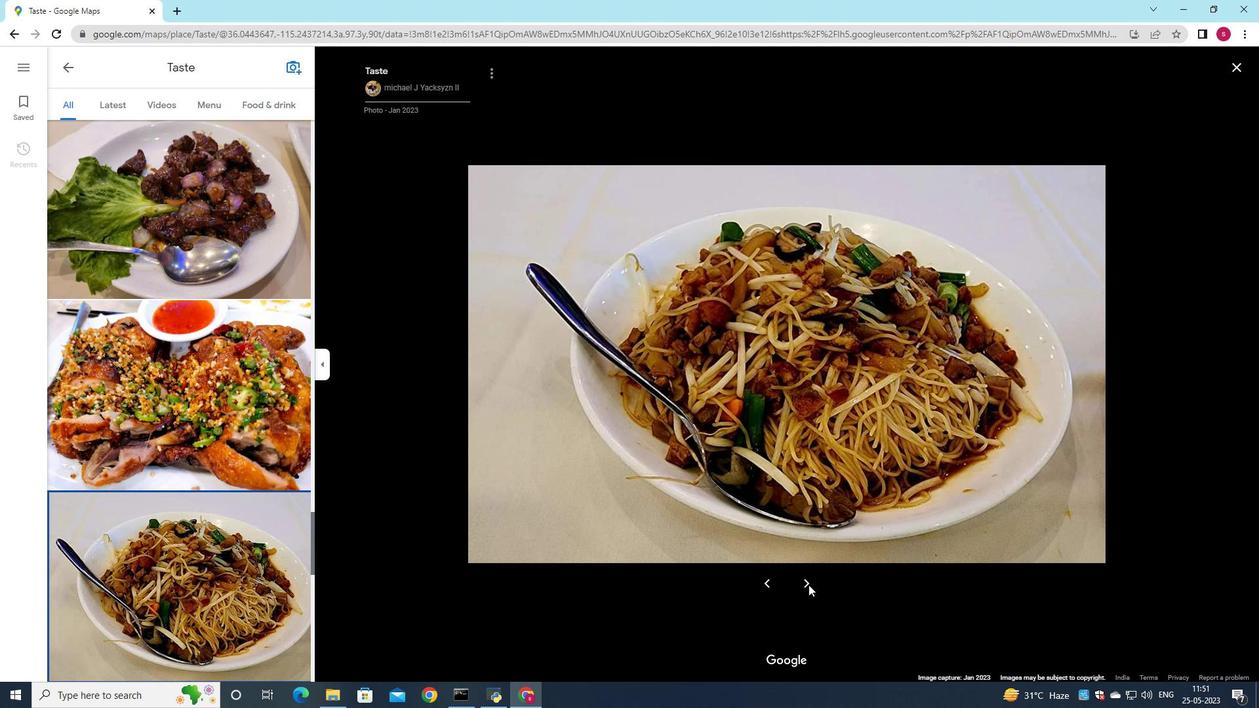 
Action: Mouse pressed left at (808, 585)
Screenshot: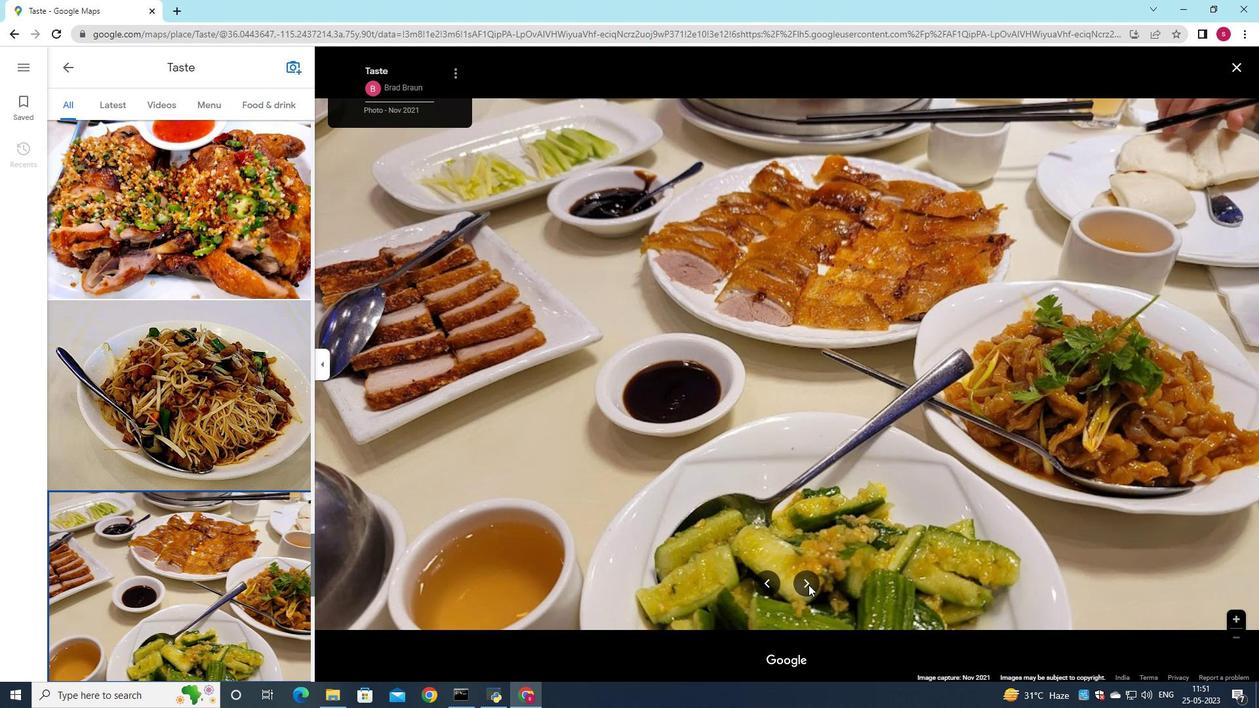 
Action: Mouse pressed left at (808, 585)
Screenshot: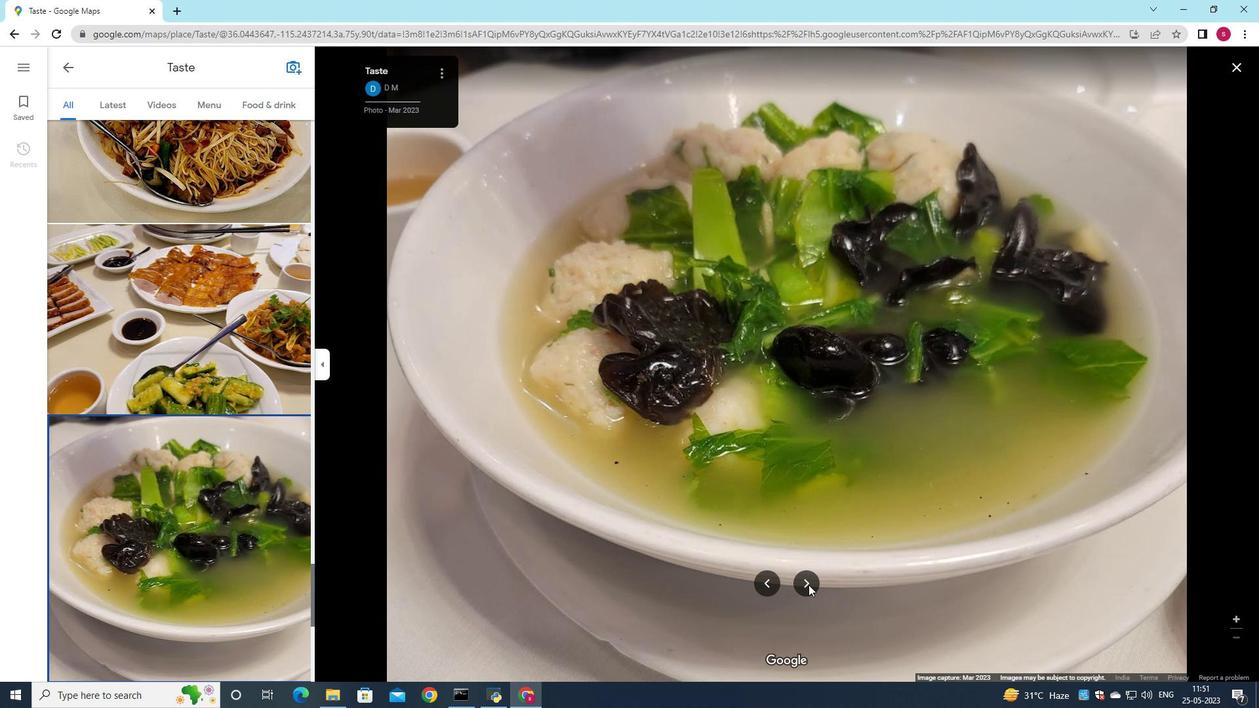 
Action: Mouse pressed left at (808, 585)
Screenshot: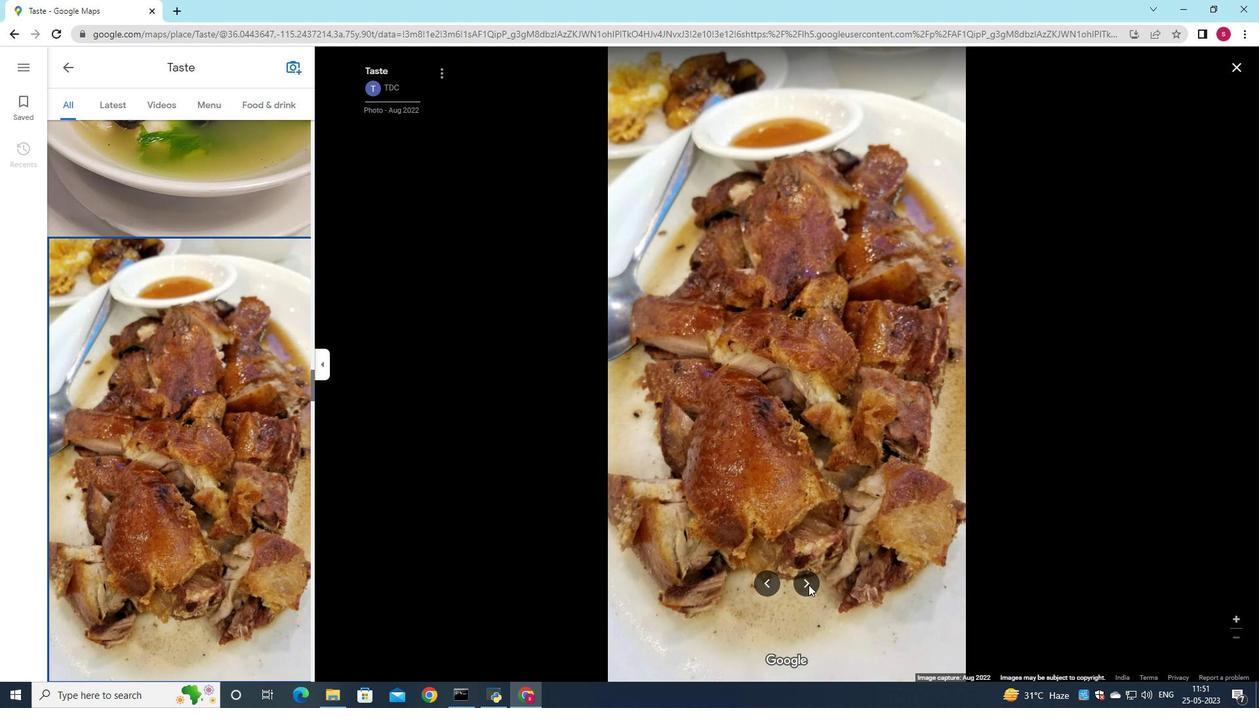 
Action: Mouse pressed left at (808, 585)
Screenshot: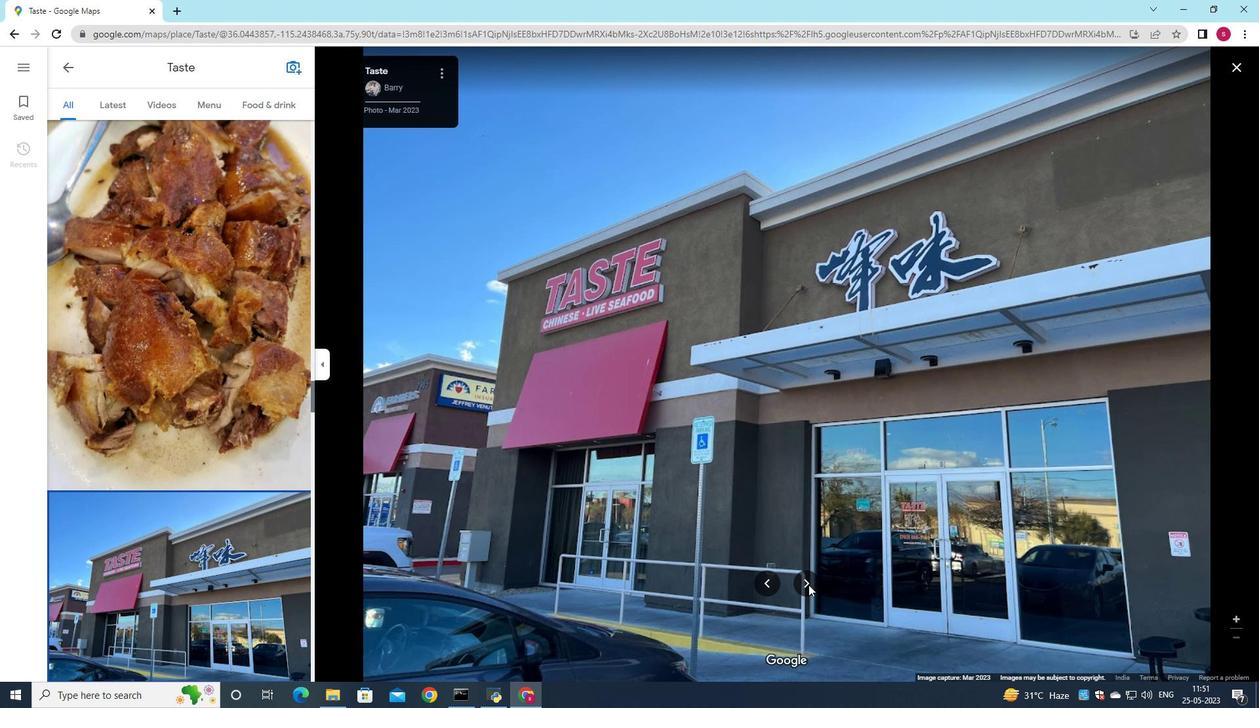 
Action: Mouse pressed left at (808, 585)
Screenshot: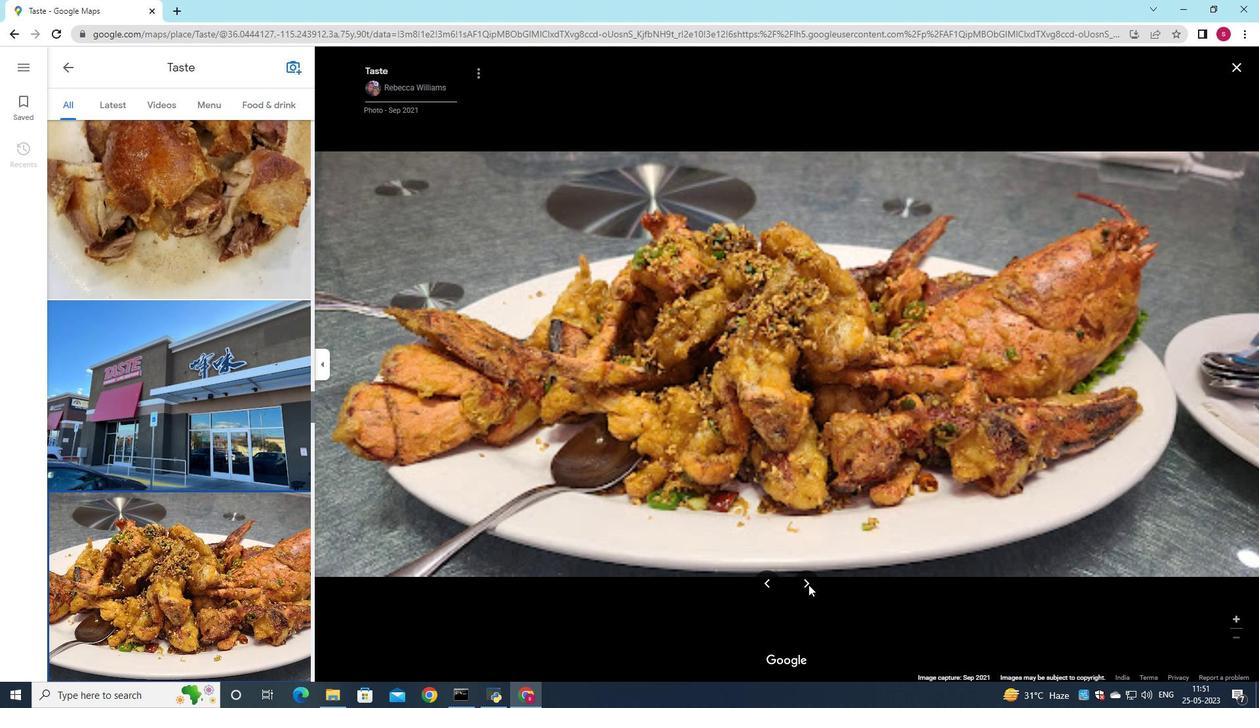 
Action: Mouse pressed left at (808, 585)
Screenshot: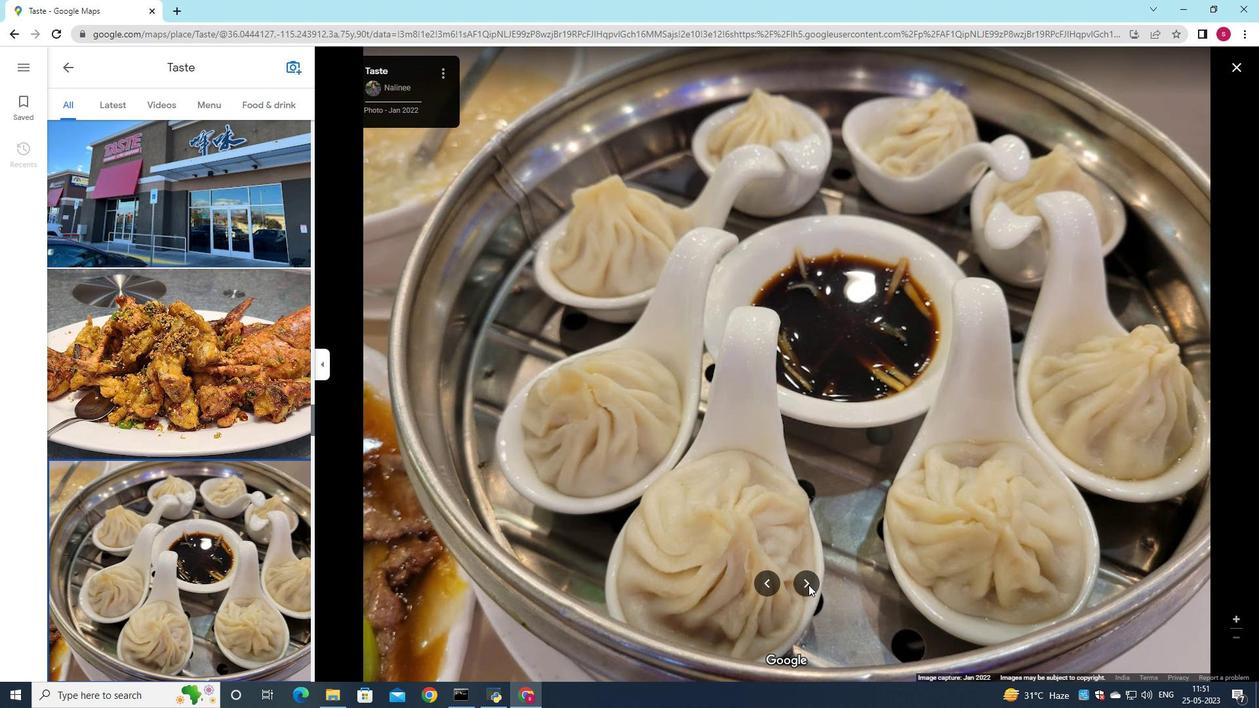 
Action: Mouse pressed left at (808, 585)
Screenshot: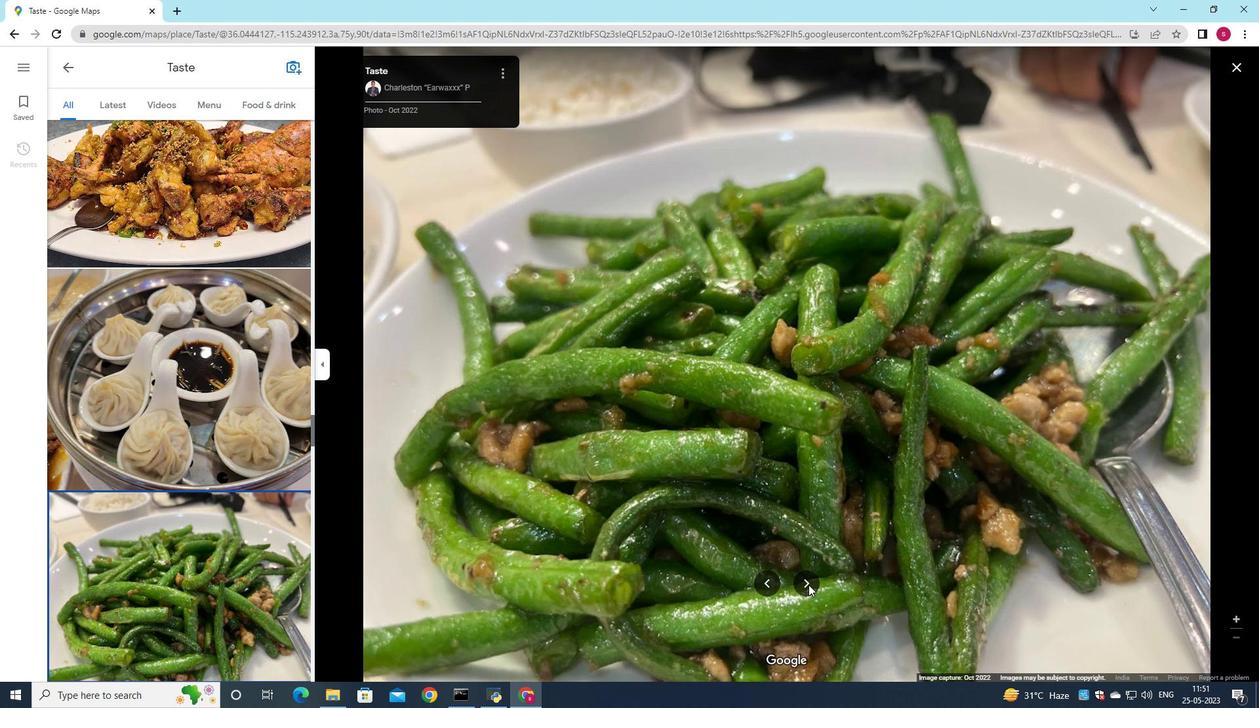 
Action: Mouse pressed left at (808, 585)
Screenshot: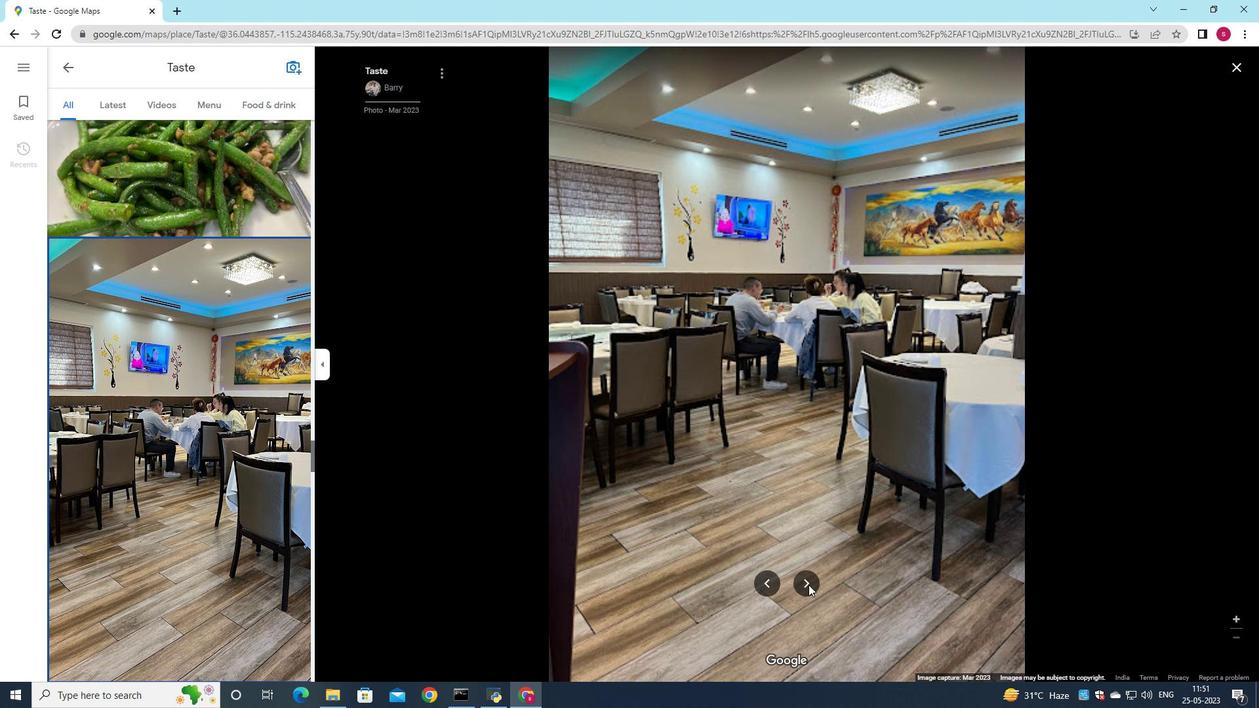 
Action: Mouse pressed left at (808, 585)
Screenshot: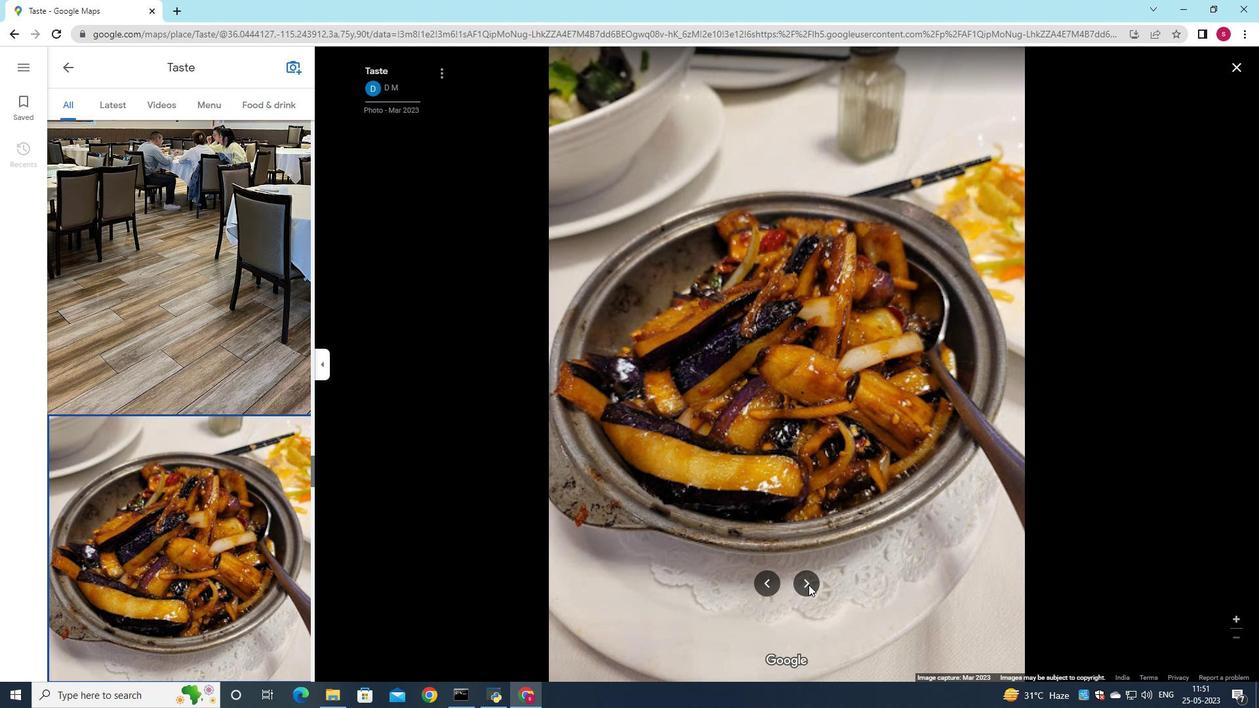 
Action: Mouse pressed left at (808, 585)
Screenshot: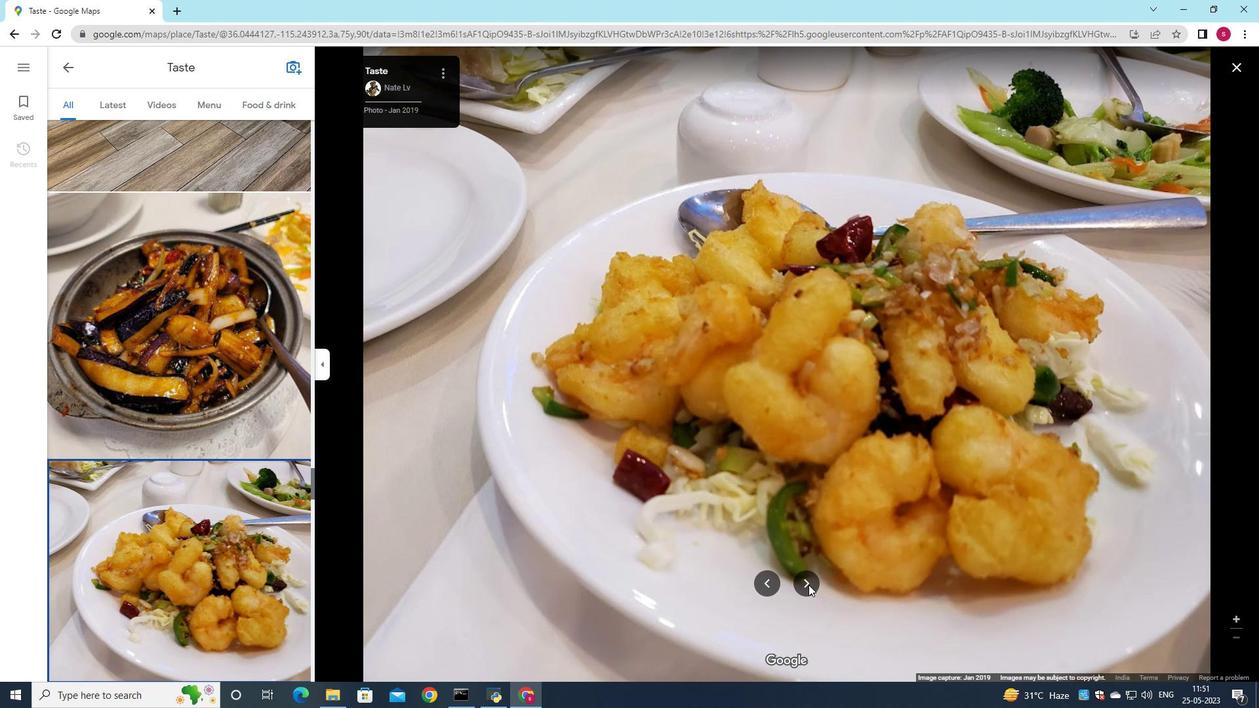 
Action: Mouse pressed left at (808, 585)
Screenshot: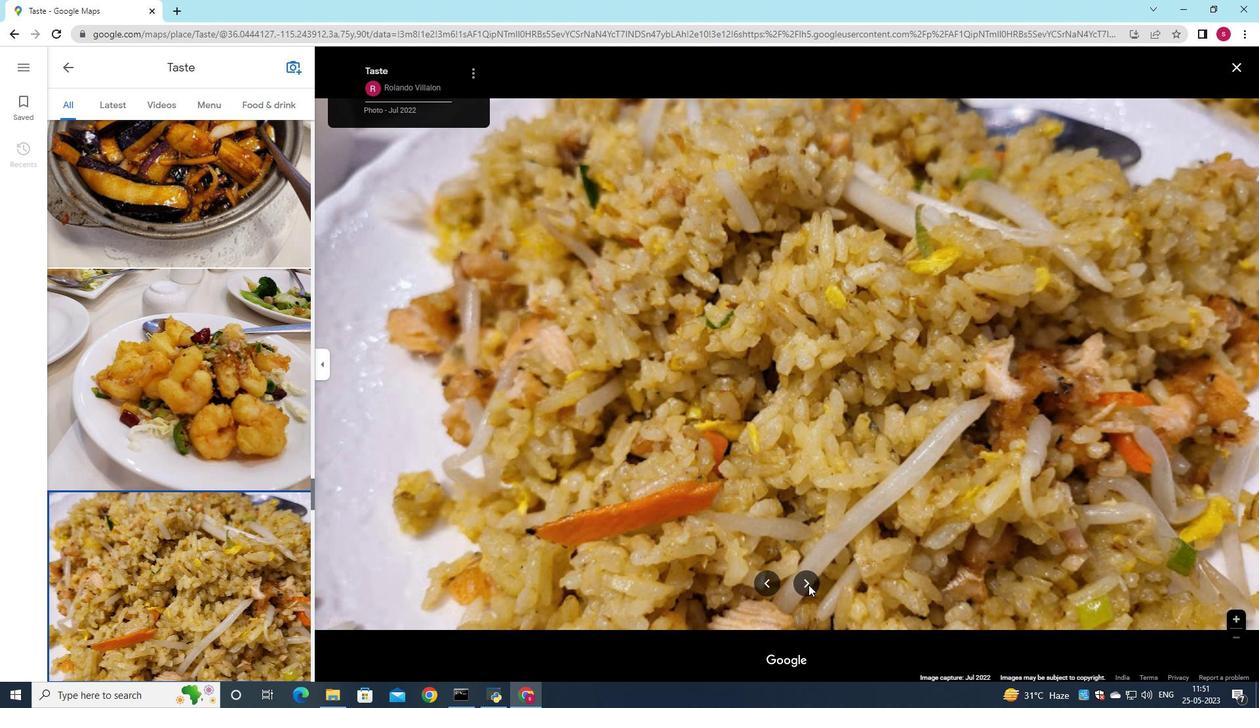
Action: Mouse pressed left at (808, 585)
Screenshot: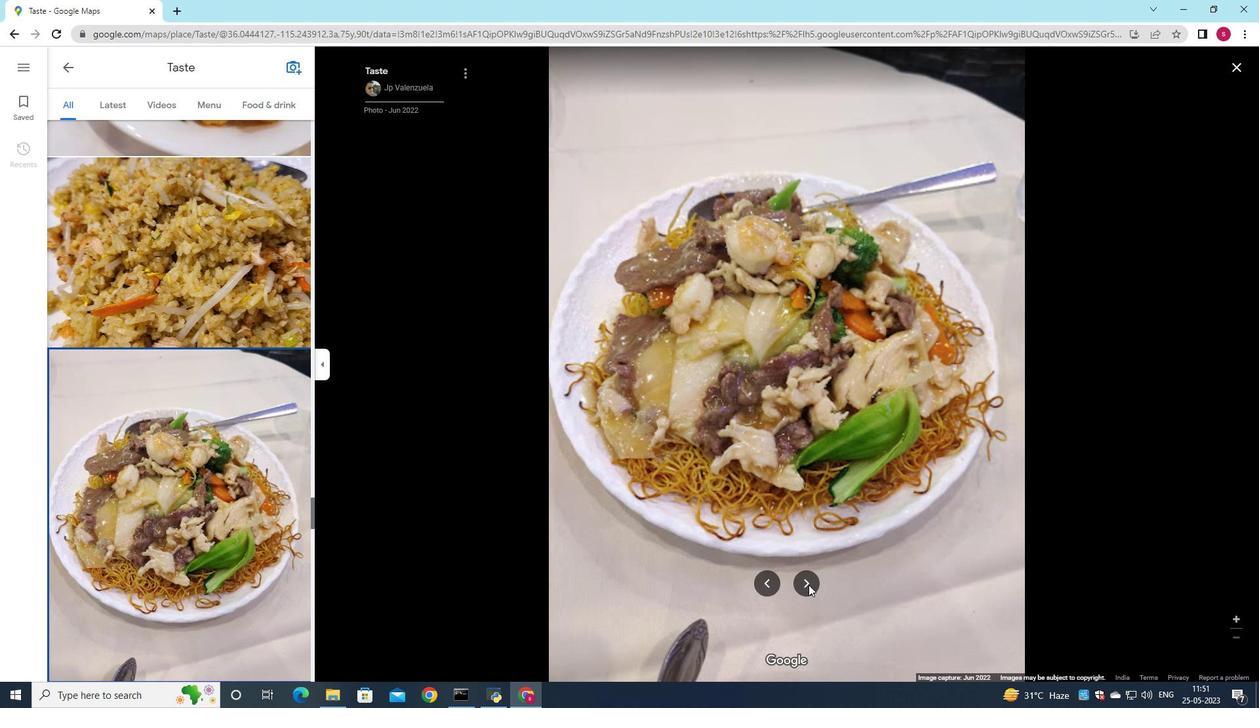 
Action: Mouse pressed left at (808, 585)
Screenshot: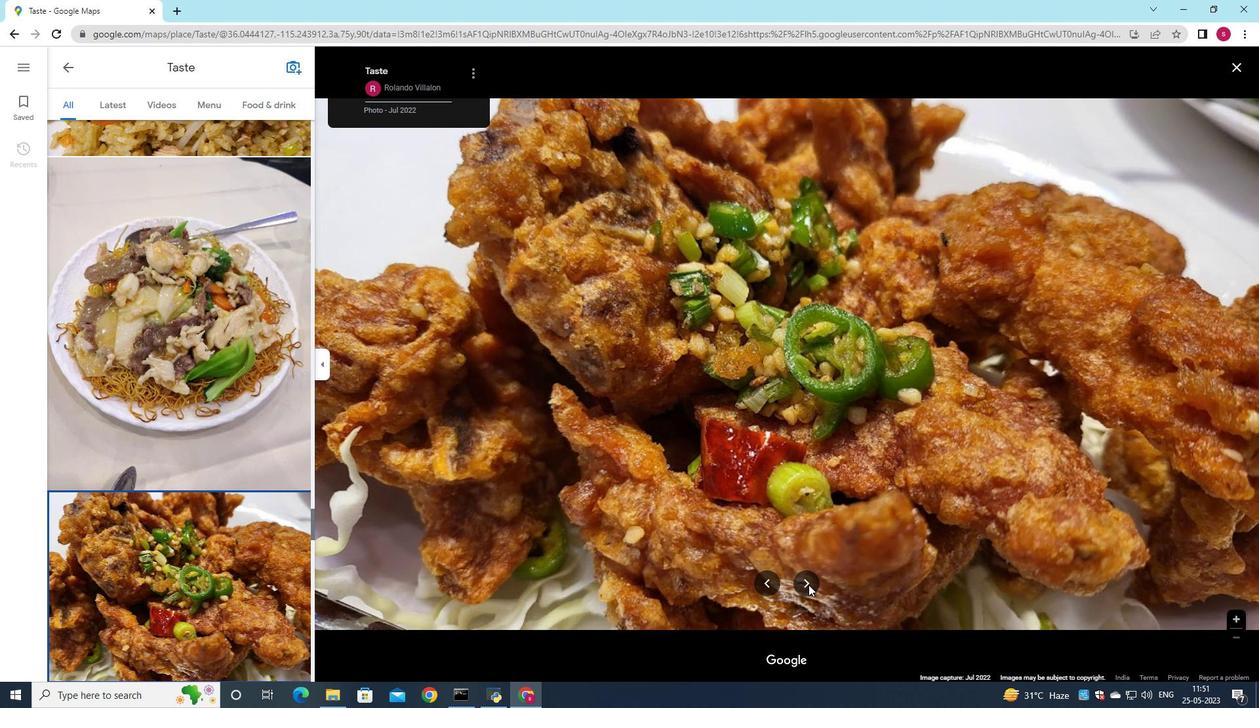 
Action: Mouse pressed left at (808, 585)
Screenshot: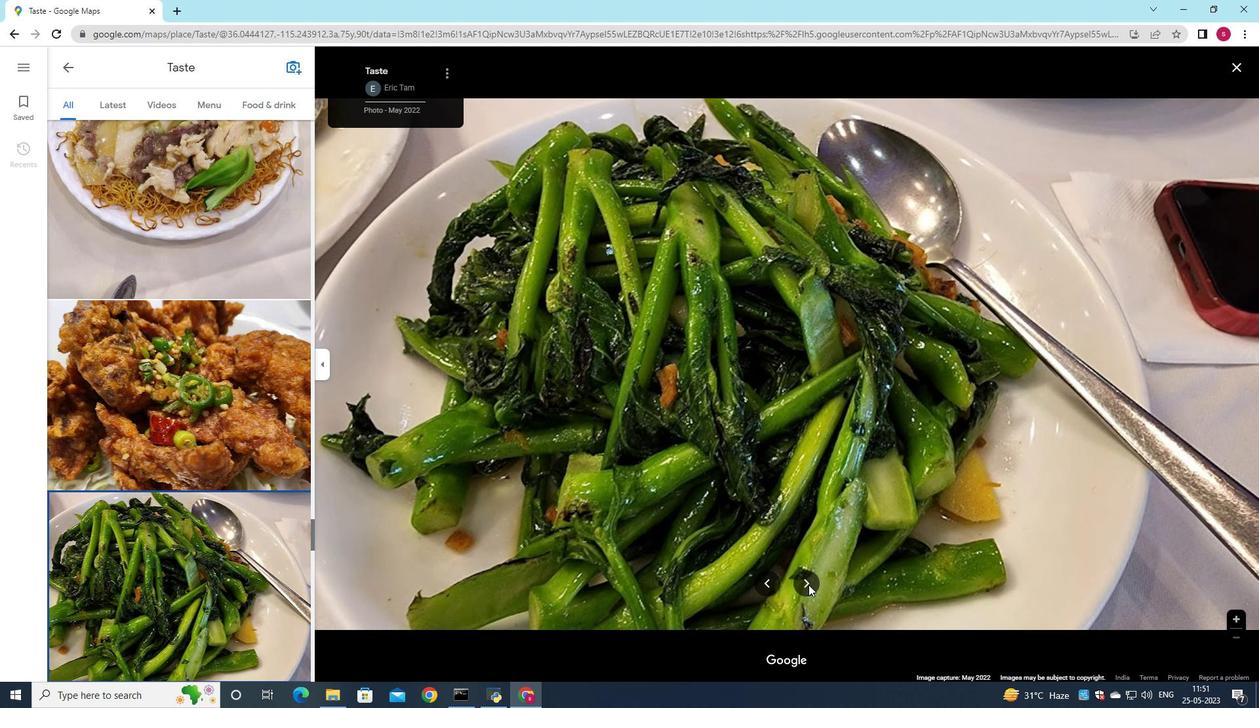 
Action: Mouse pressed left at (808, 585)
Screenshot: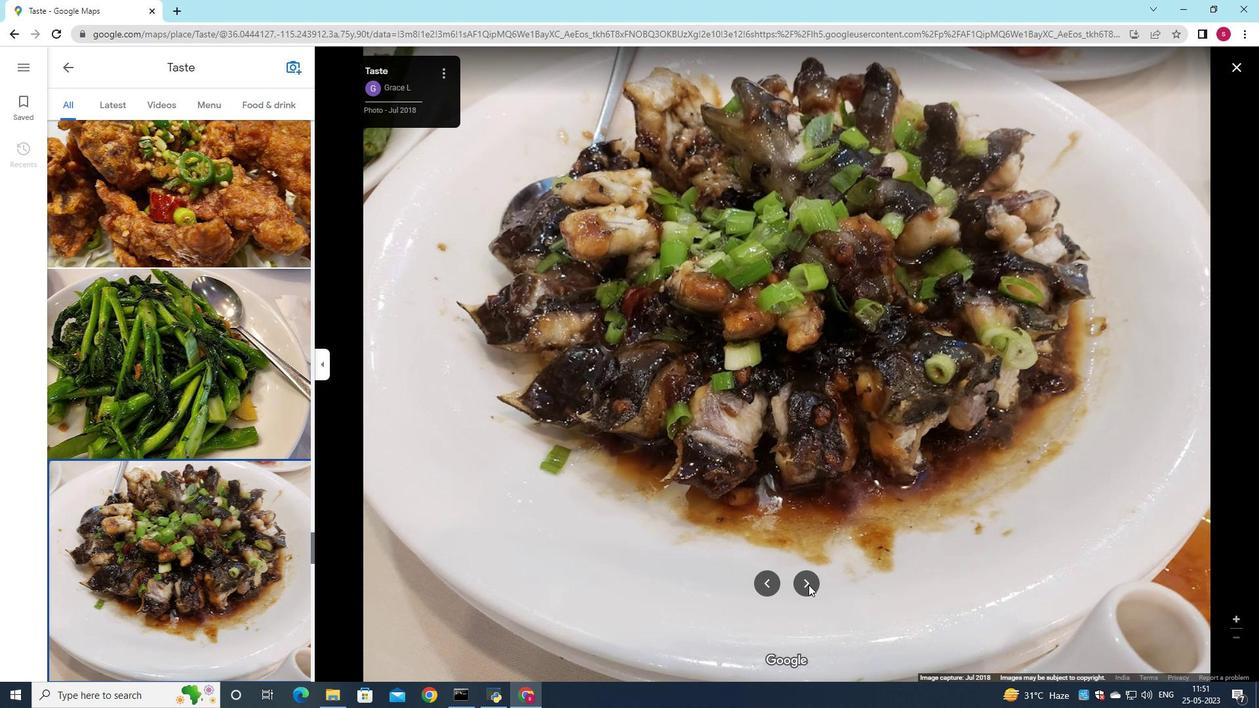 
Action: Mouse pressed left at (808, 585)
Screenshot: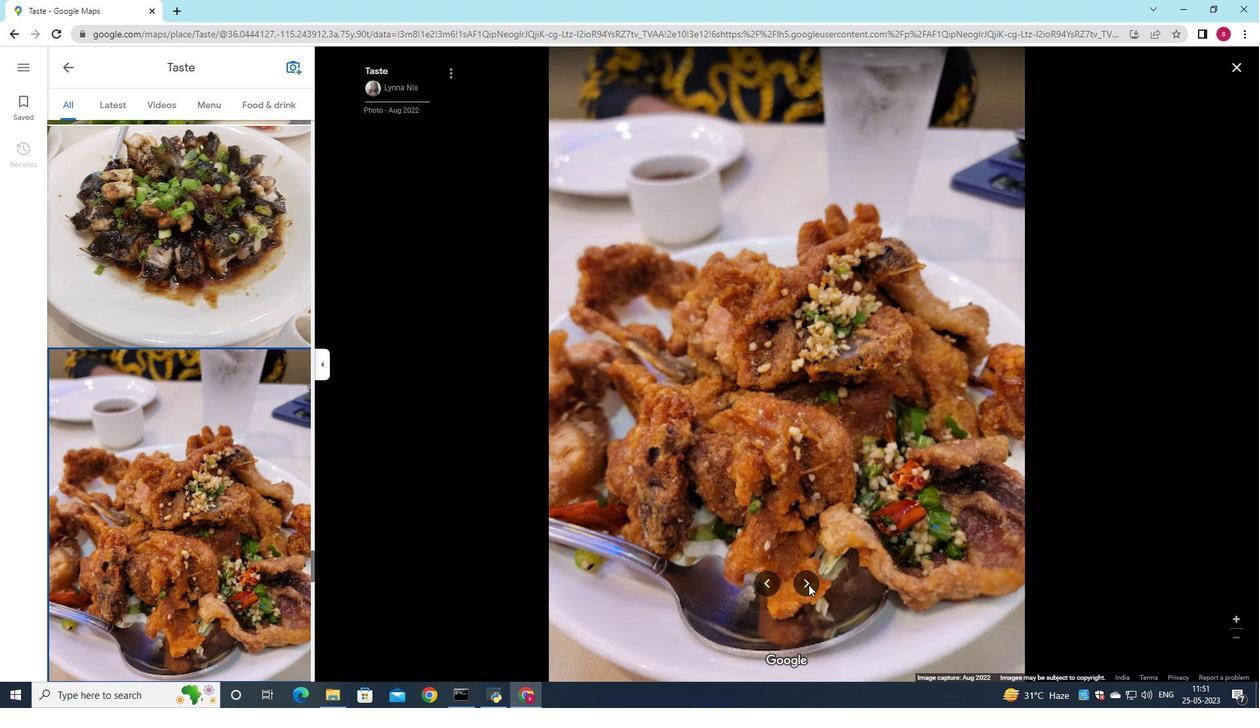 
Action: Mouse pressed left at (808, 585)
Screenshot: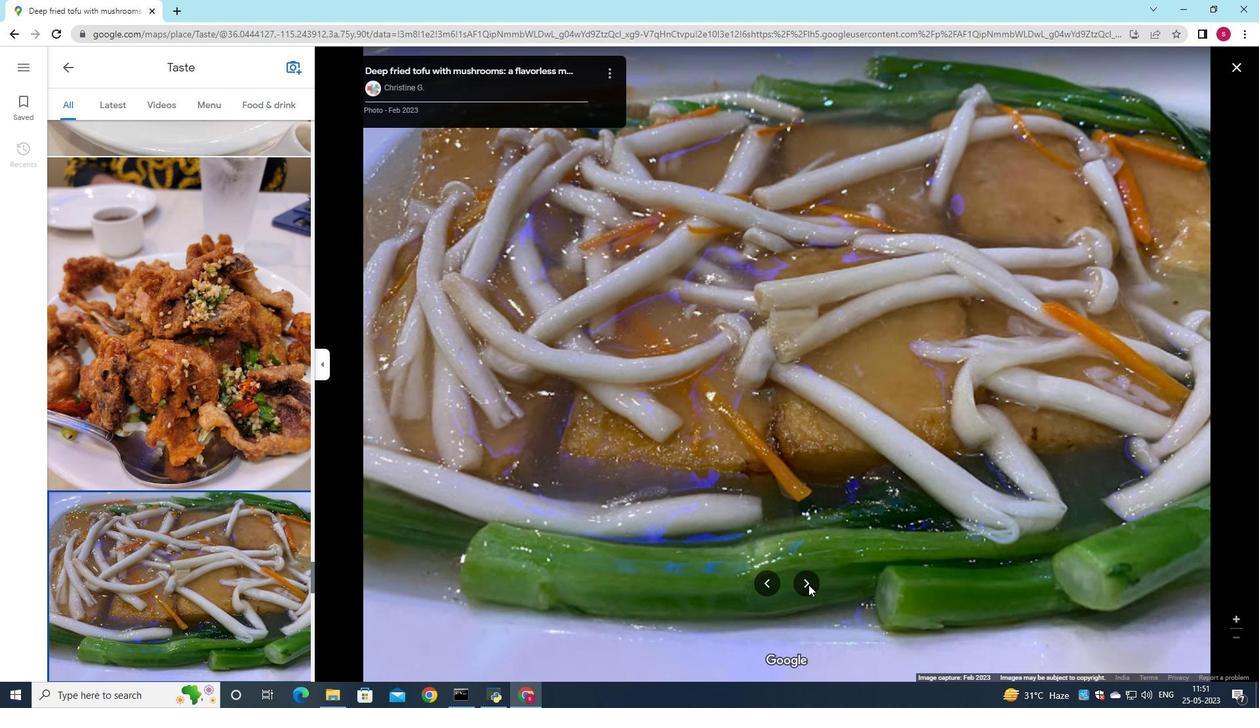 
Action: Mouse pressed left at (808, 585)
Screenshot: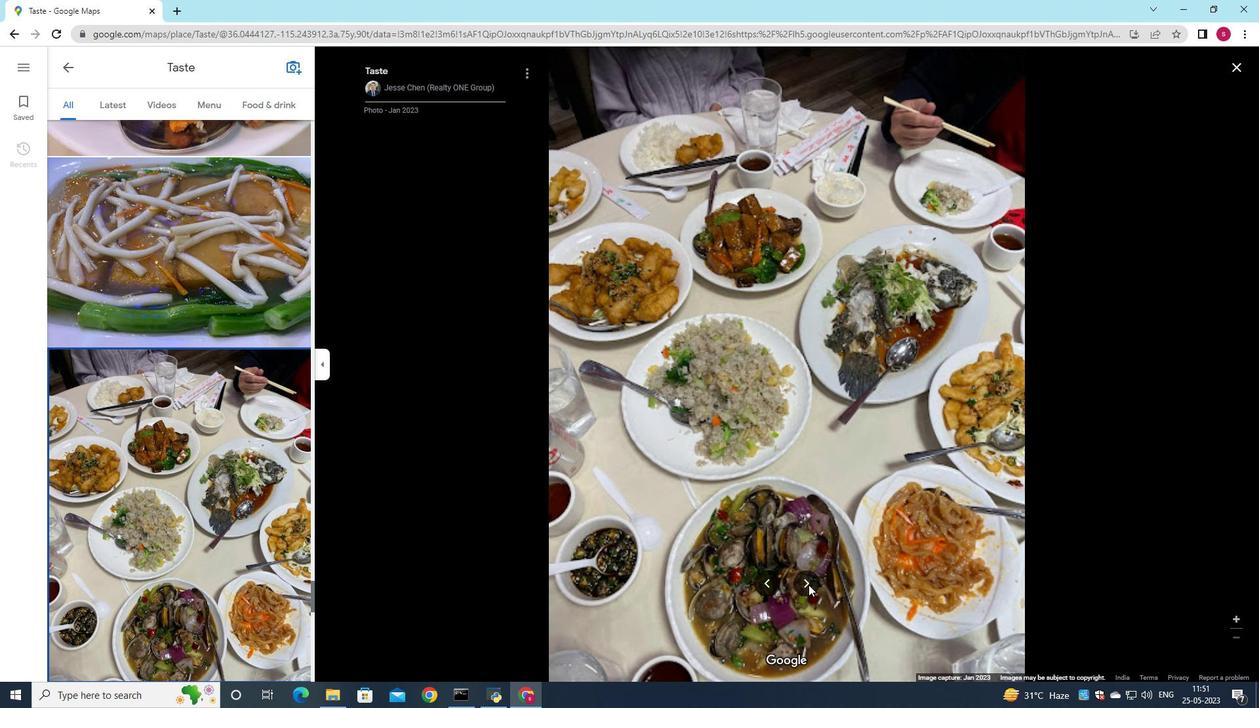 
Action: Mouse pressed left at (808, 585)
Screenshot: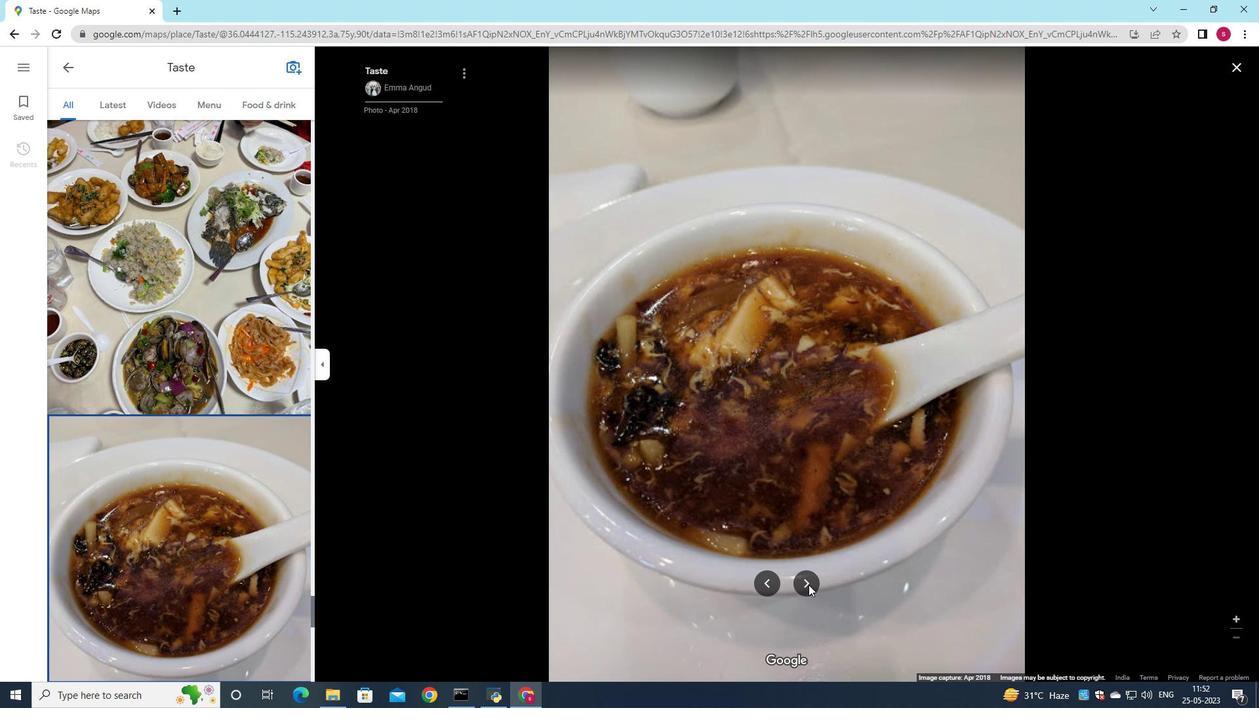 
Action: Mouse pressed left at (808, 585)
Screenshot: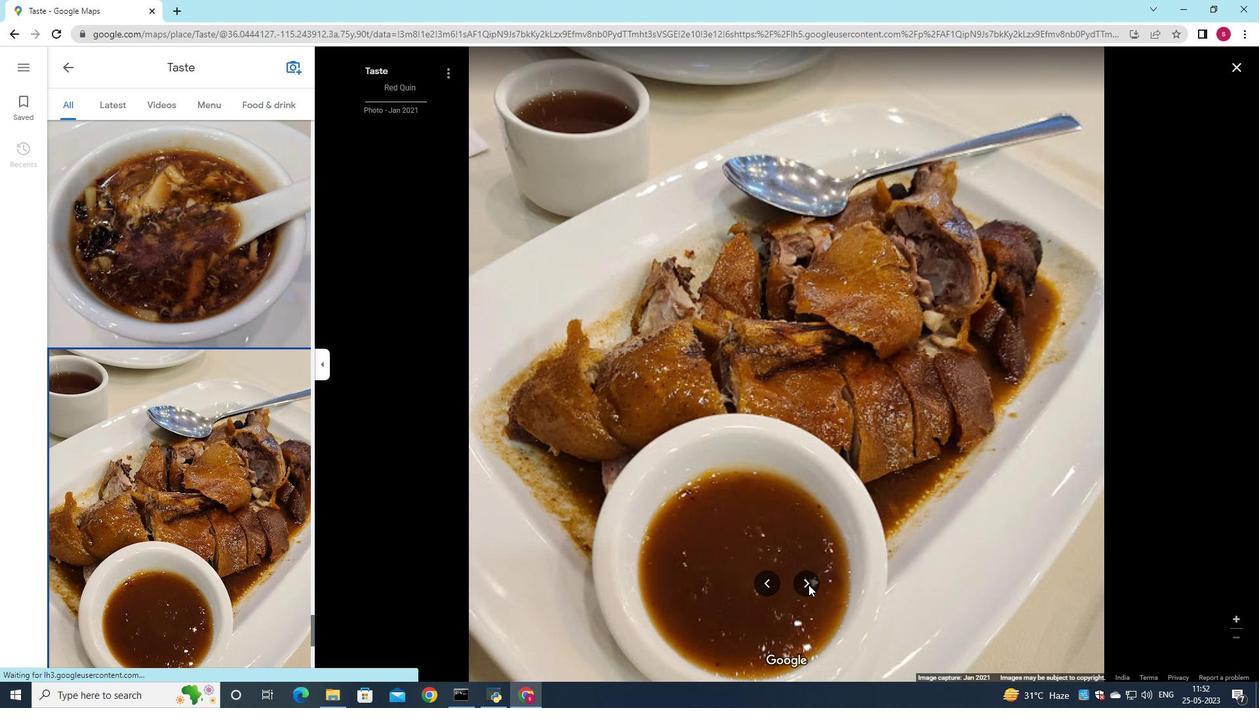
Action: Mouse pressed left at (808, 585)
Screenshot: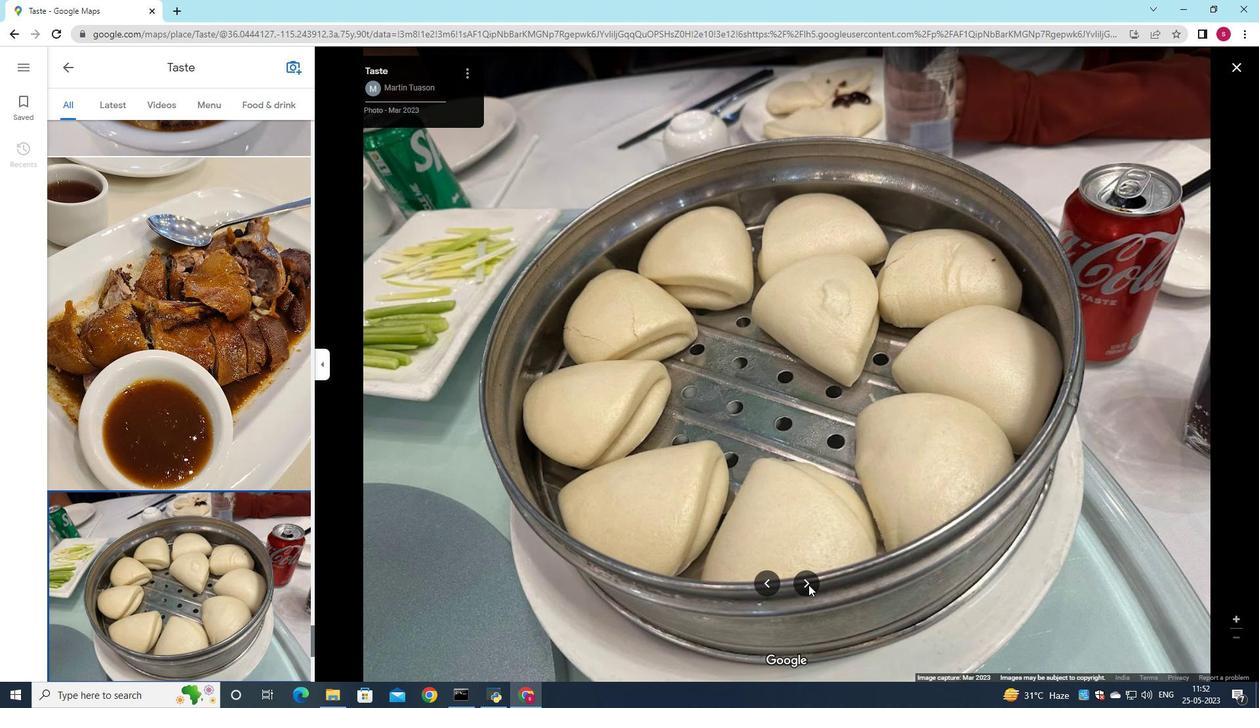 
Action: Mouse pressed left at (808, 585)
Screenshot: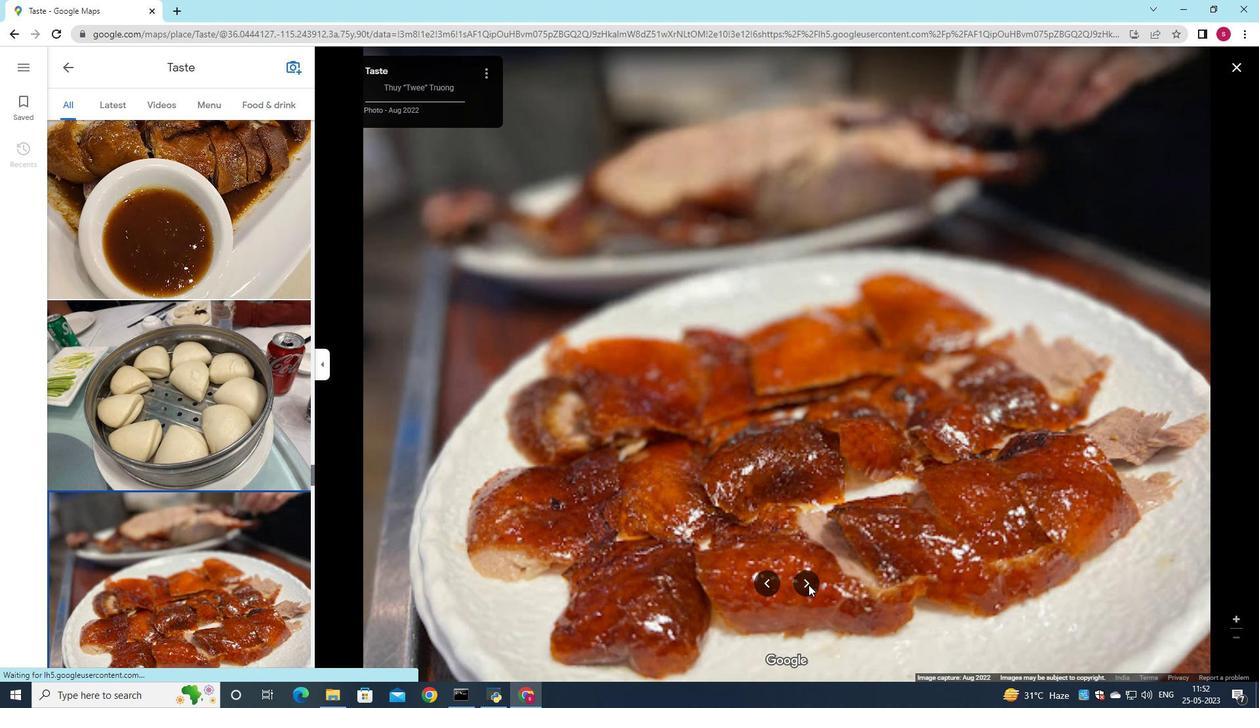 
Action: Mouse pressed left at (808, 585)
Screenshot: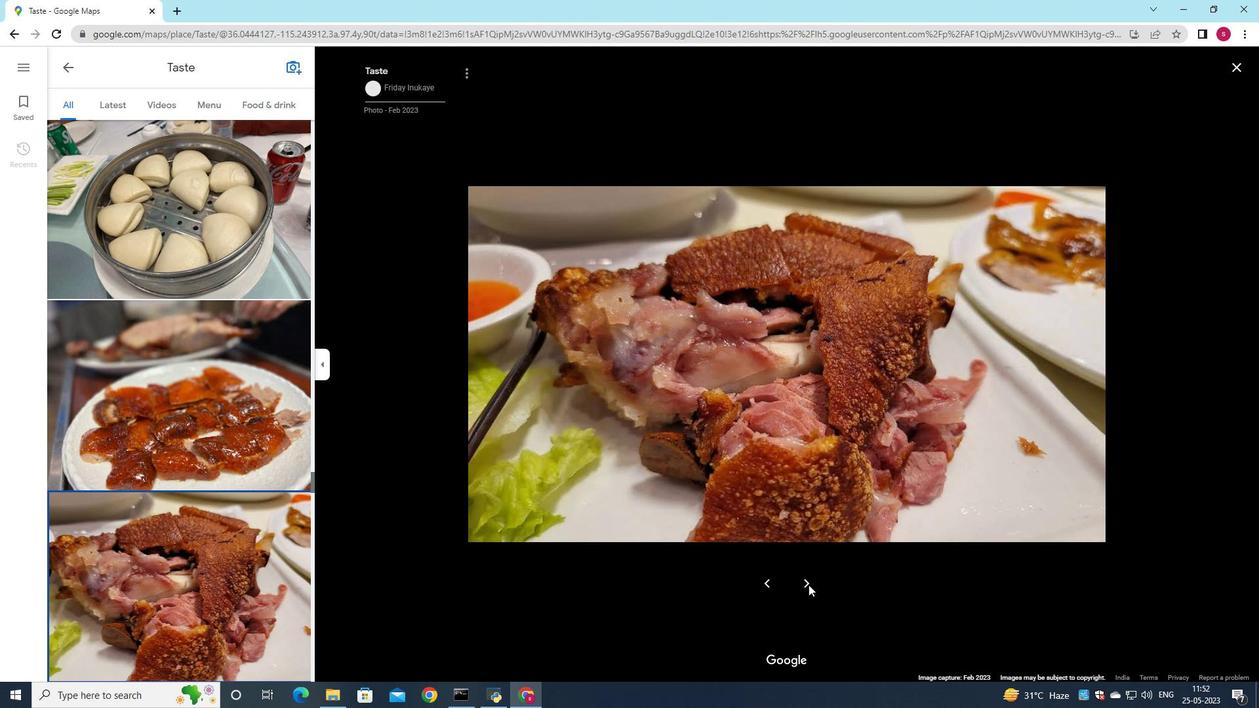 
Action: Mouse pressed left at (808, 585)
Screenshot: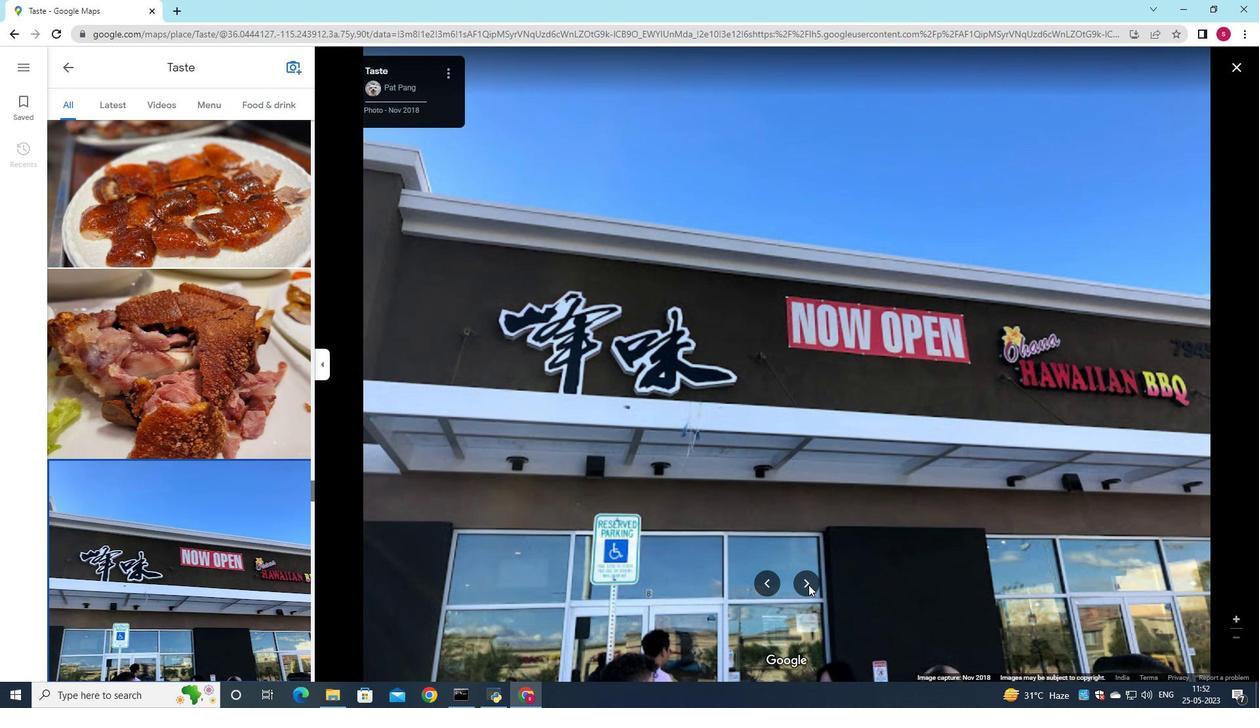 
Action: Mouse pressed left at (808, 585)
Screenshot: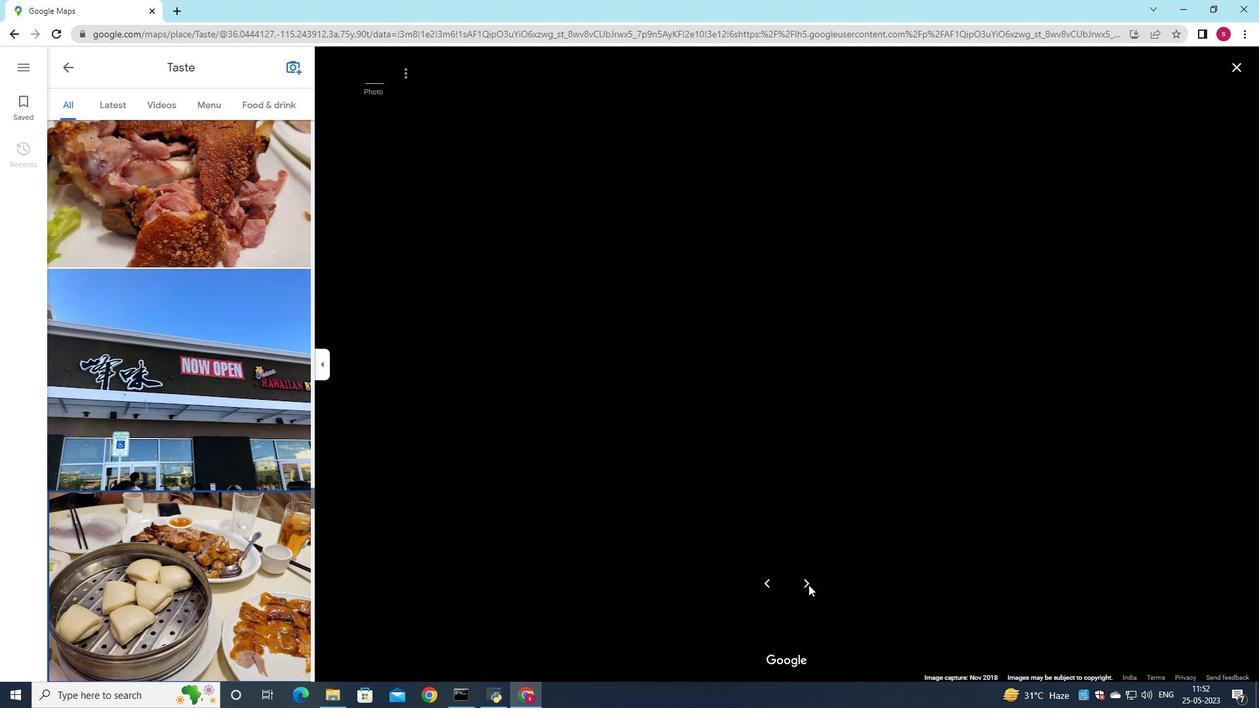 
Action: Mouse pressed left at (808, 585)
Screenshot: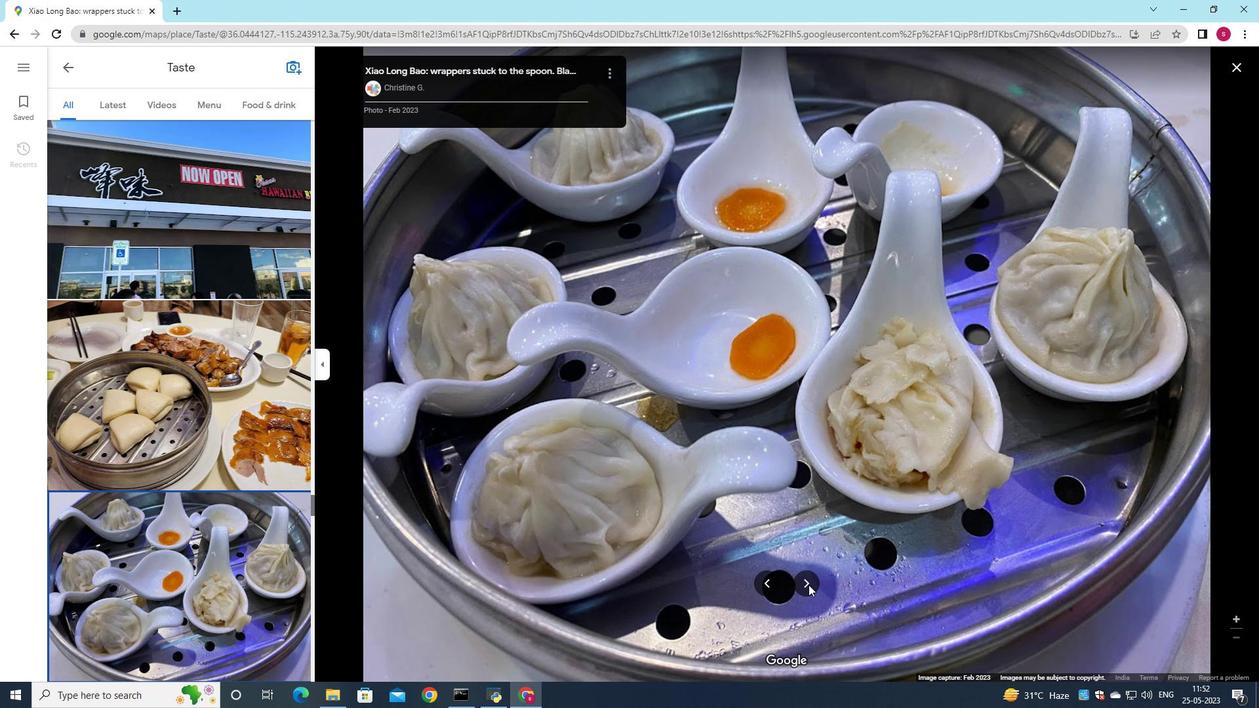 
Action: Mouse pressed left at (808, 585)
Screenshot: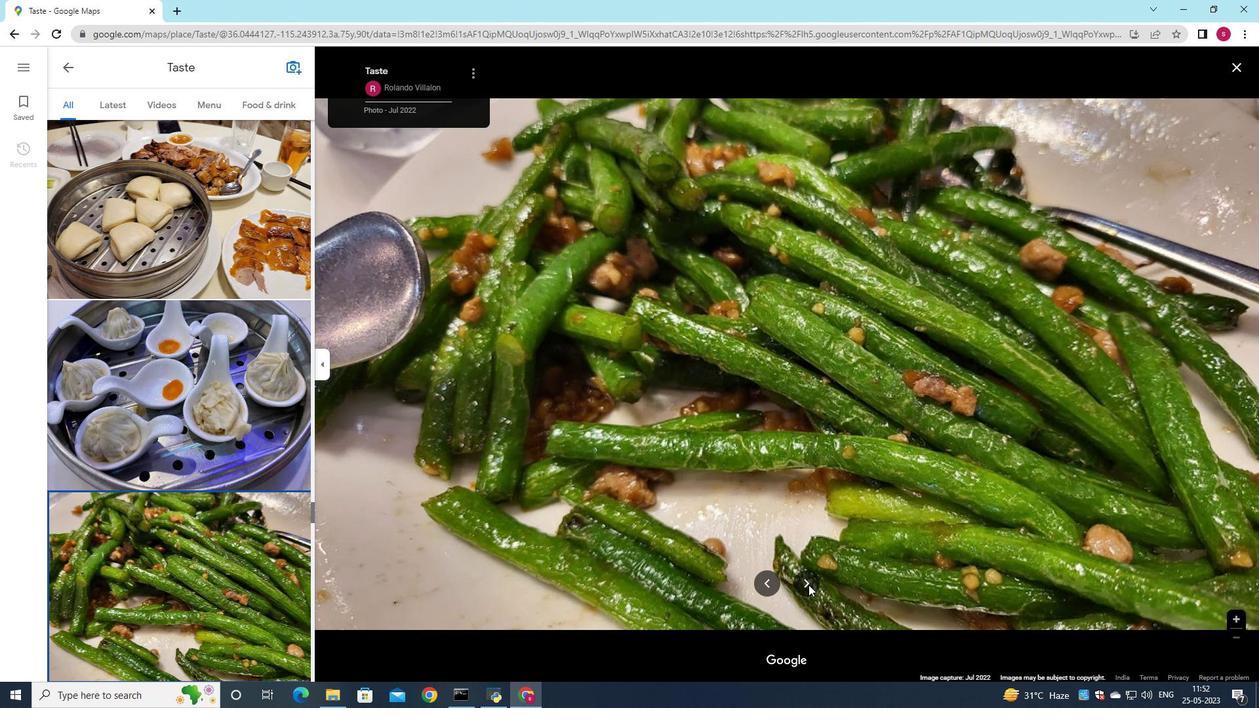 
Action: Mouse pressed left at (808, 585)
Screenshot: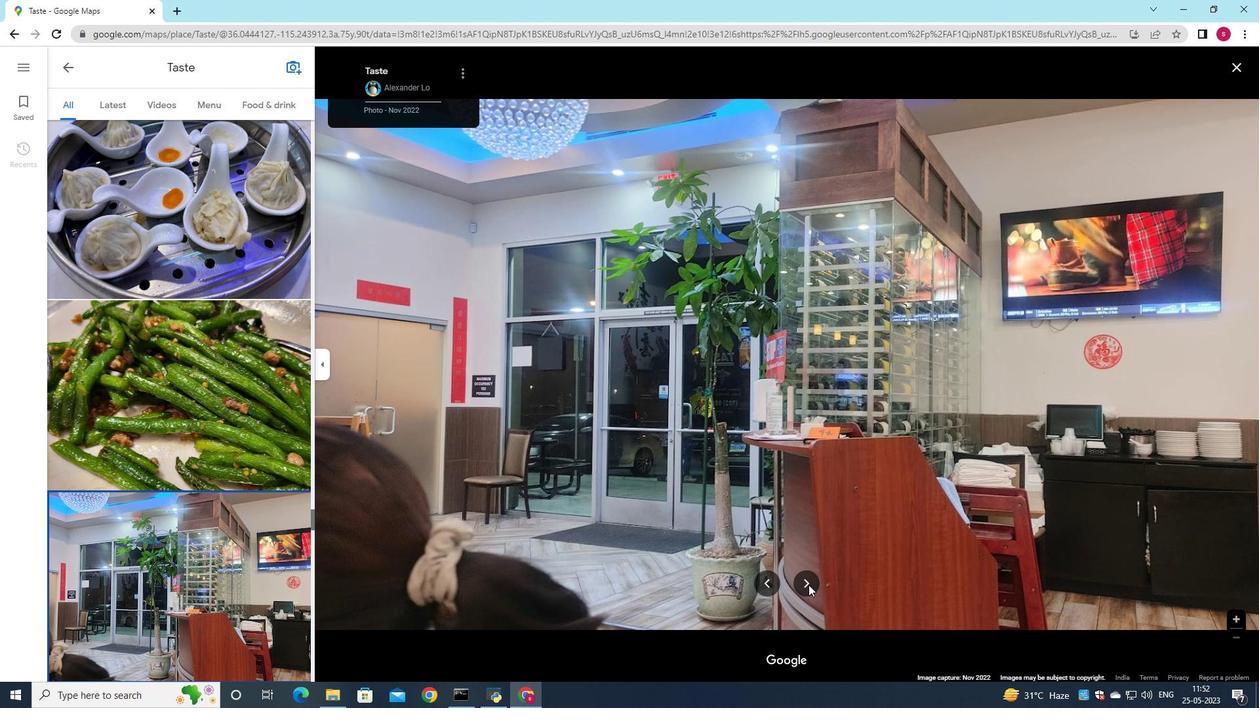 
Action: Mouse pressed left at (808, 585)
Screenshot: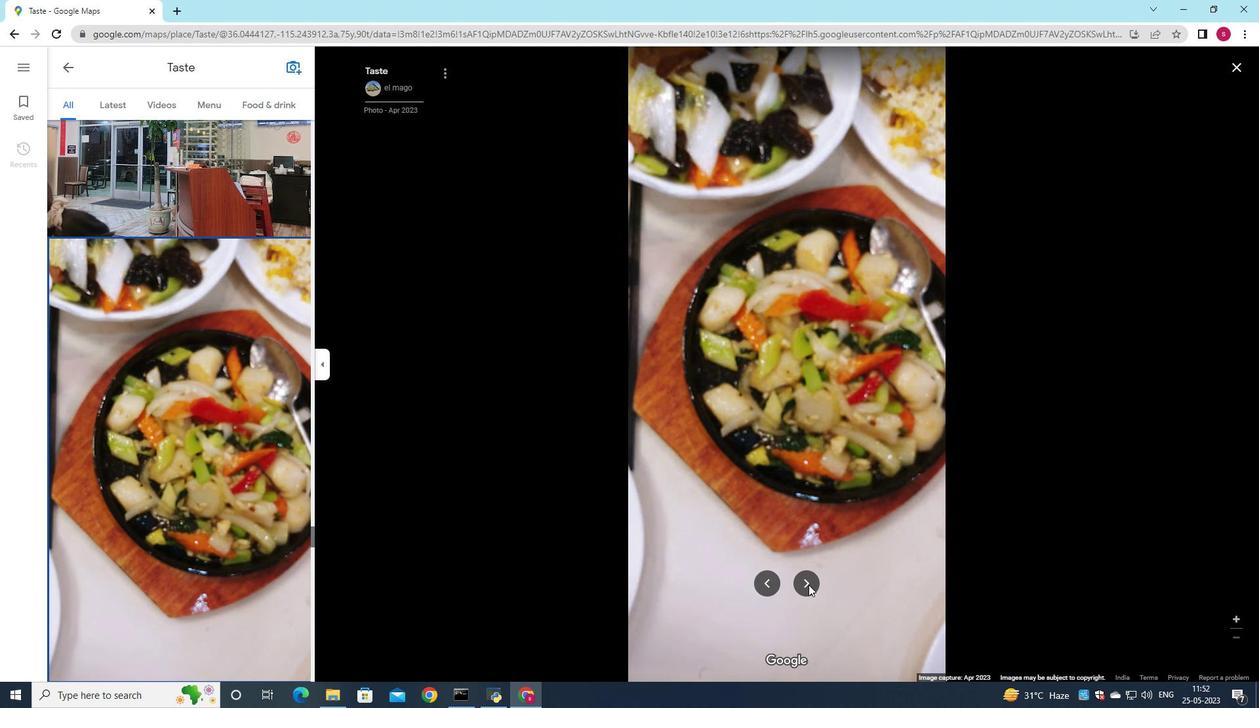
Action: Mouse pressed left at (808, 585)
Screenshot: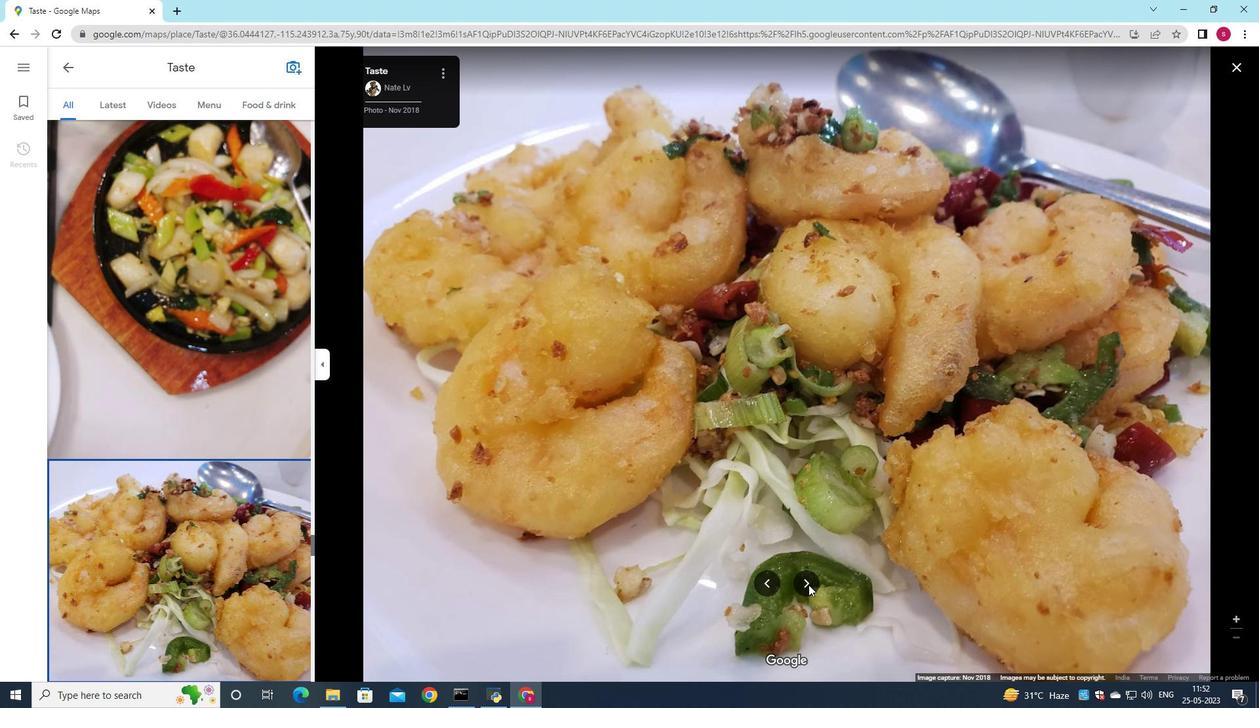
Action: Mouse pressed left at (808, 585)
Screenshot: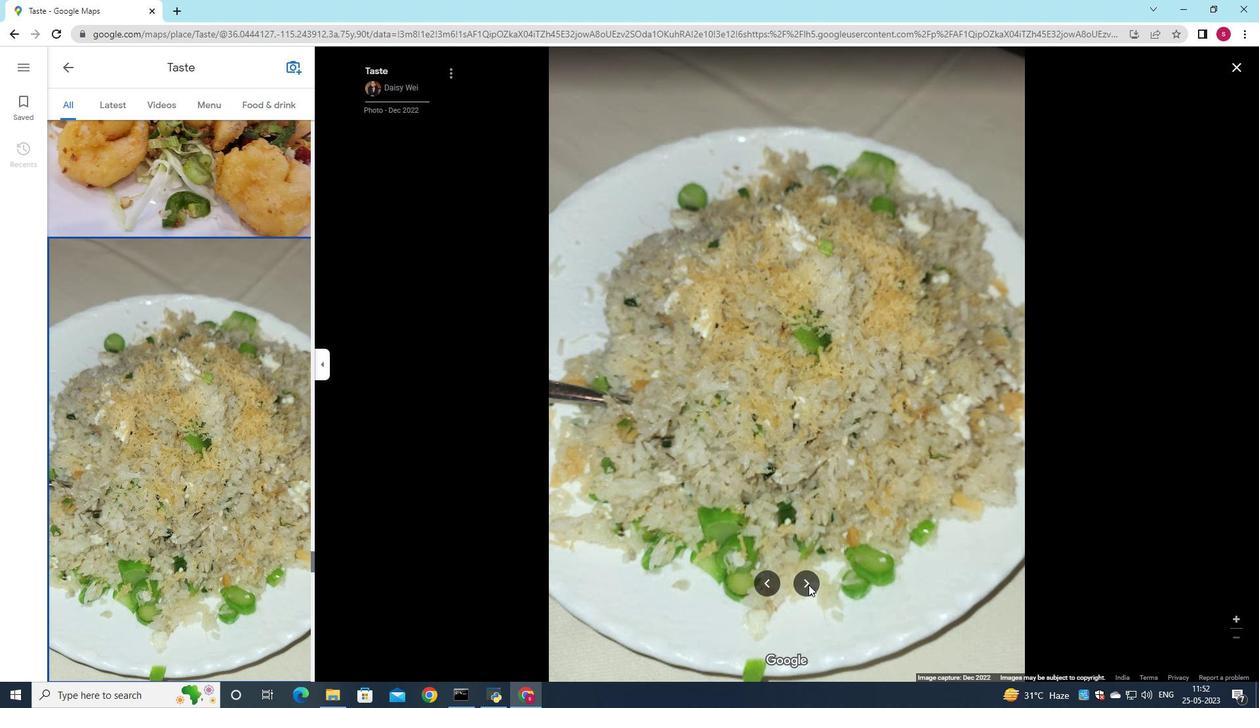 
Action: Mouse pressed left at (808, 585)
Screenshot: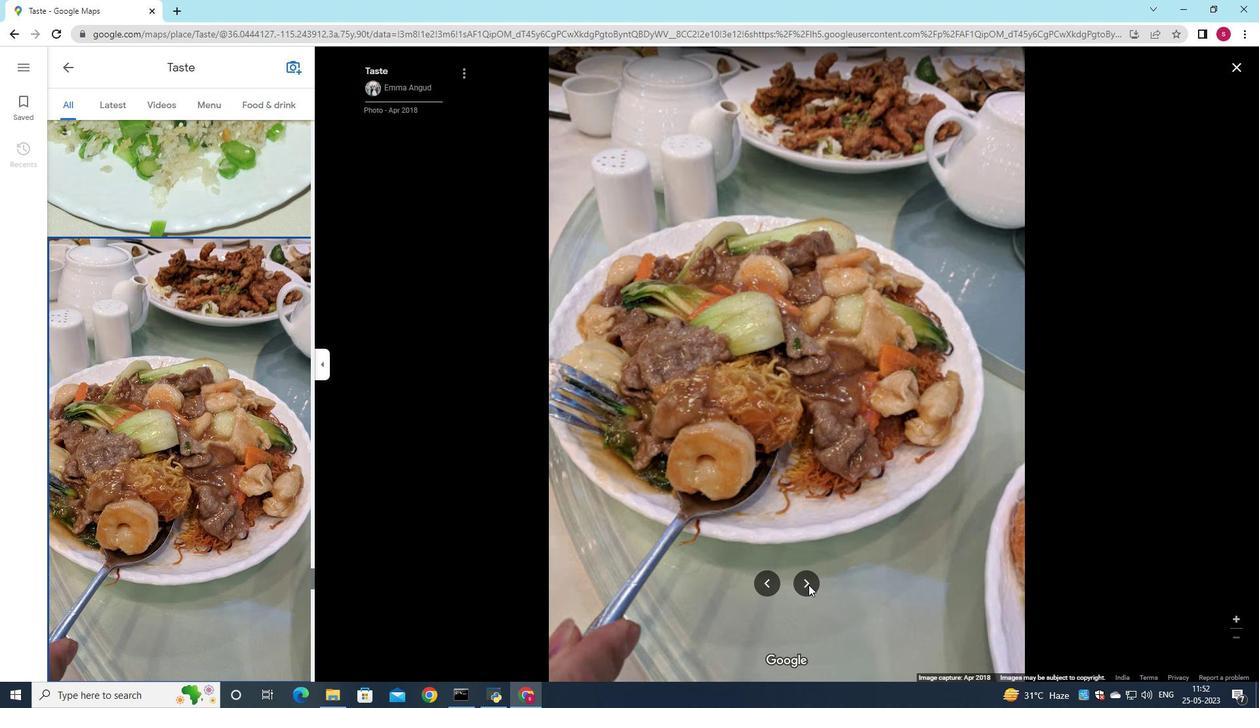 
Action: Mouse pressed left at (808, 585)
Screenshot: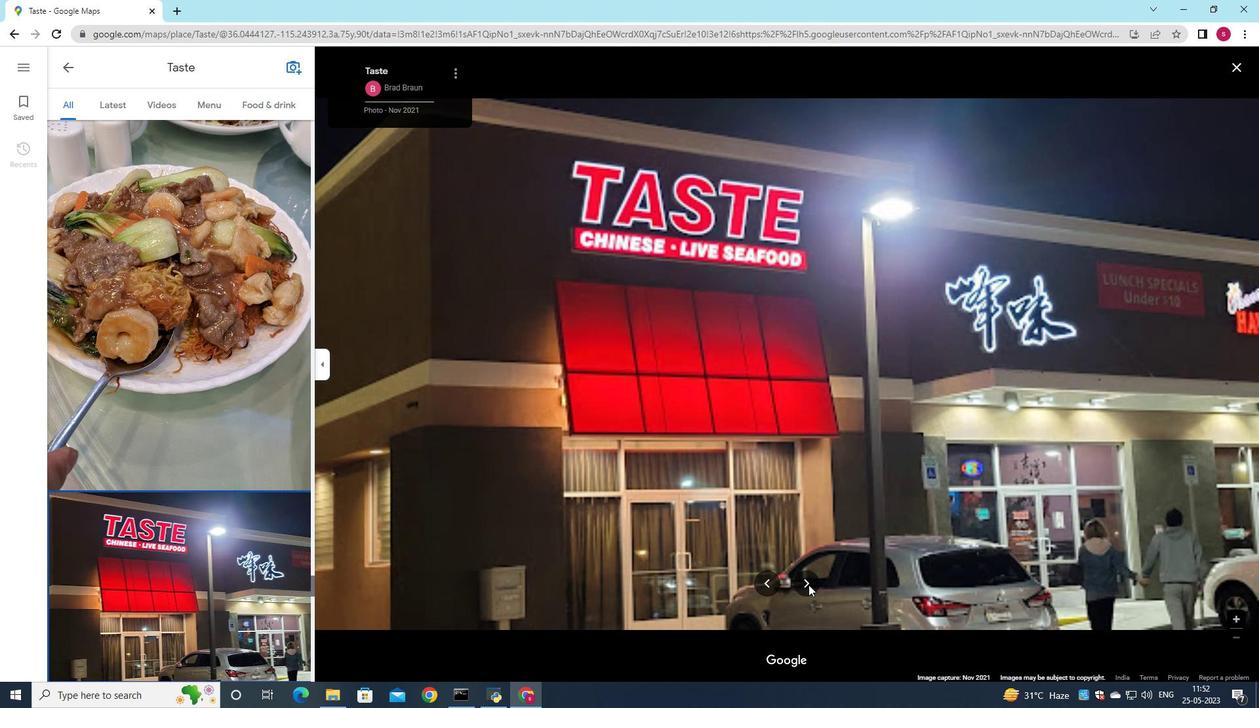 
Action: Mouse pressed left at (808, 585)
Screenshot: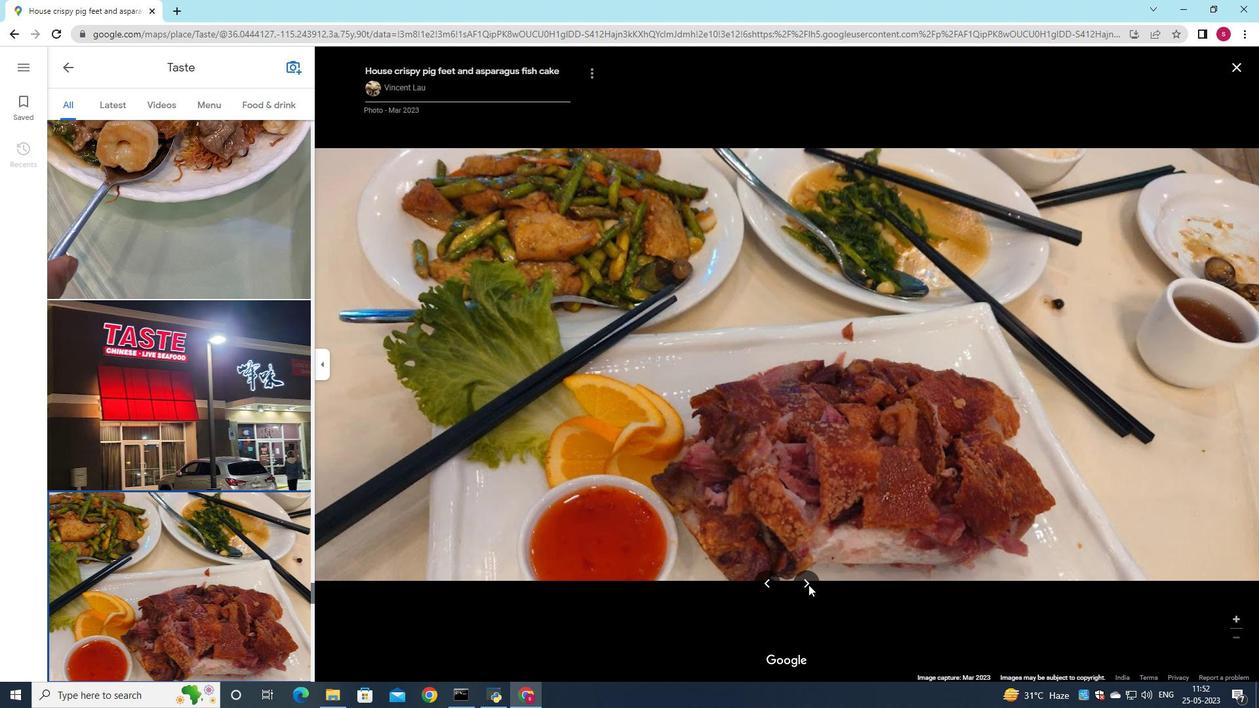
Action: Mouse pressed left at (808, 585)
Screenshot: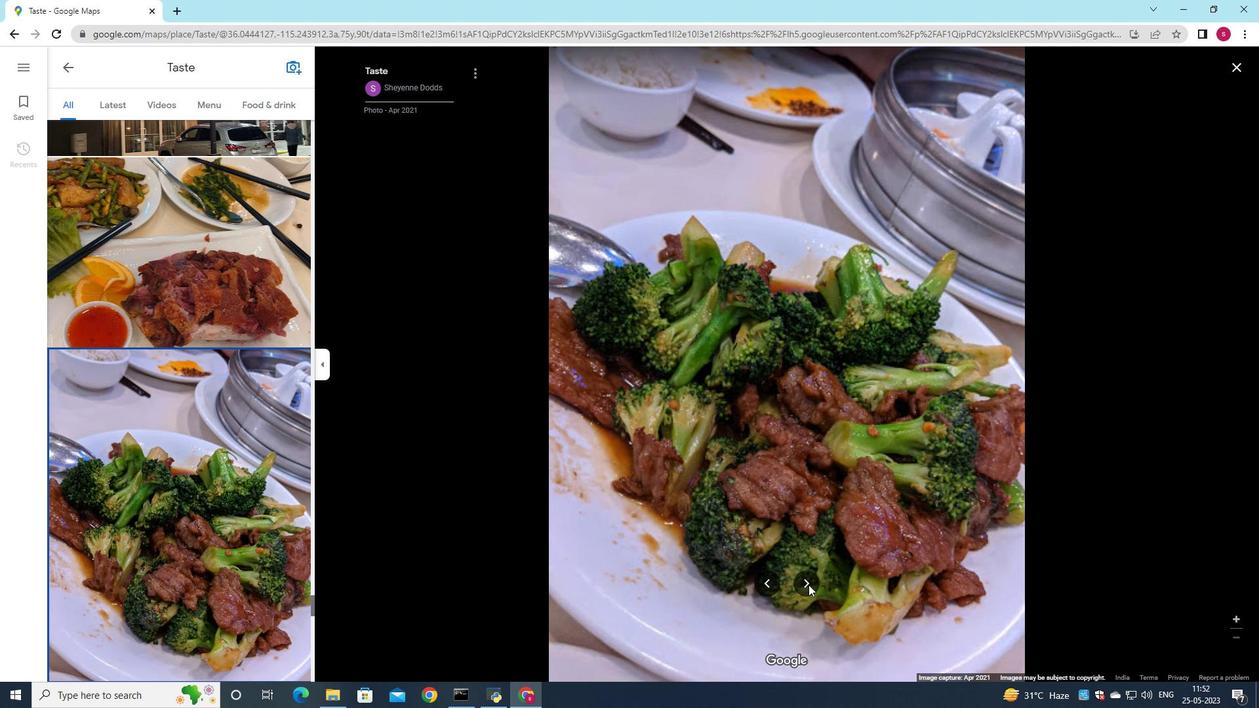 
Action: Mouse pressed left at (808, 585)
Screenshot: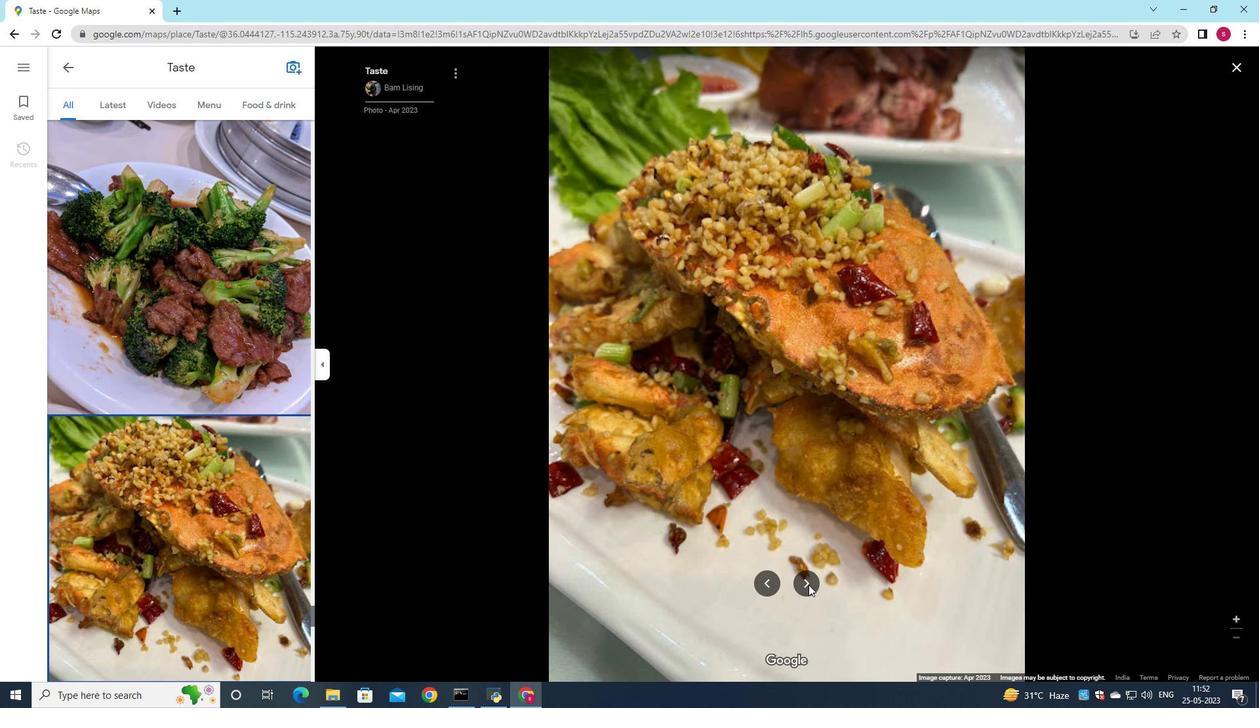 
Action: Mouse pressed left at (808, 585)
Screenshot: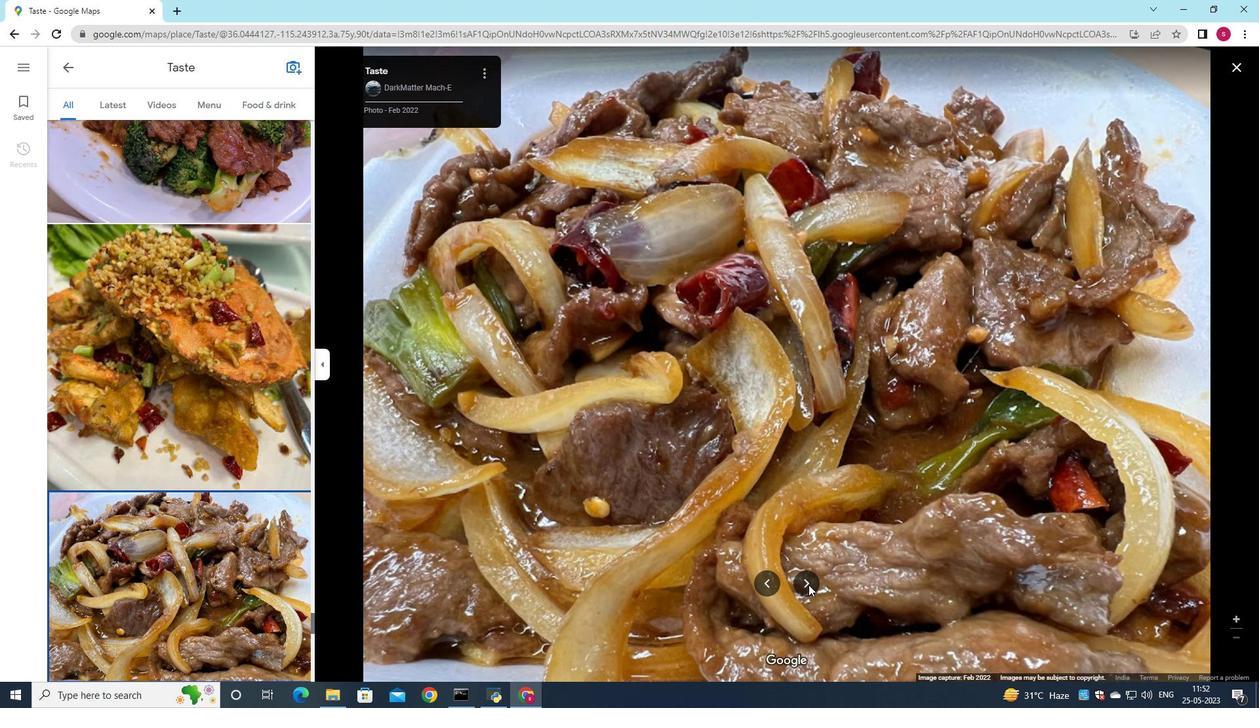 
Action: Mouse pressed left at (808, 585)
Screenshot: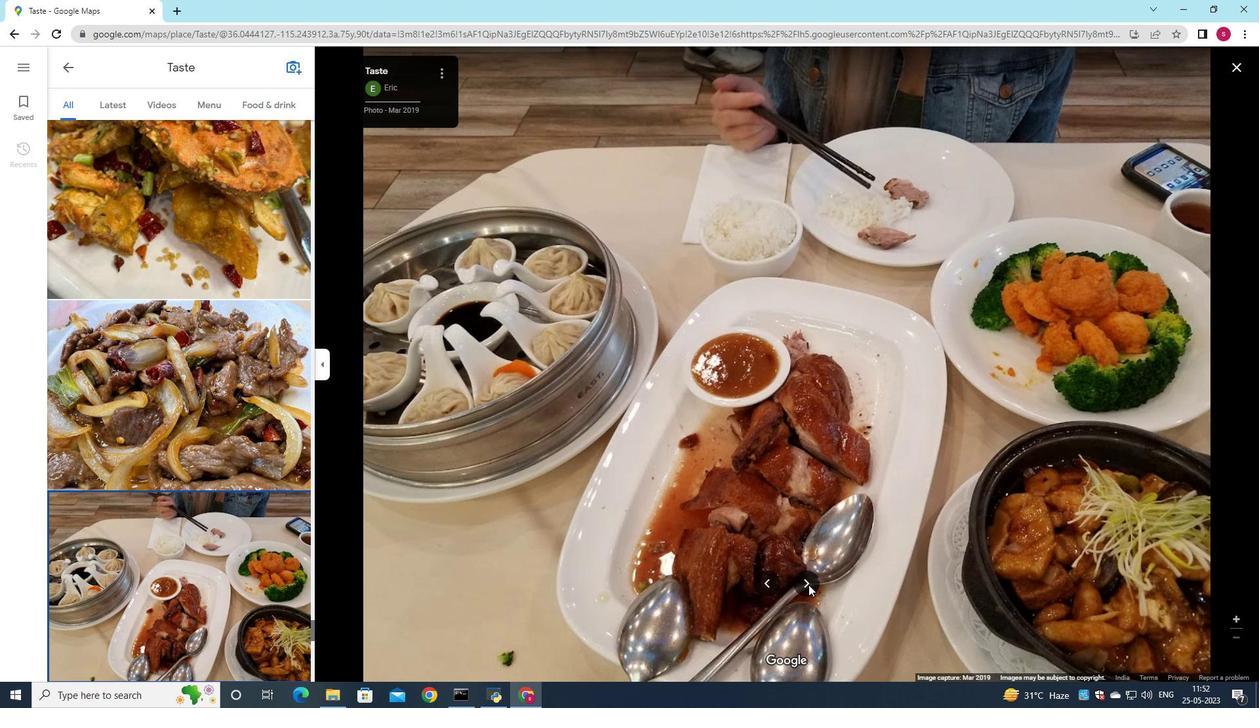 
Action: Mouse pressed left at (808, 585)
Screenshot: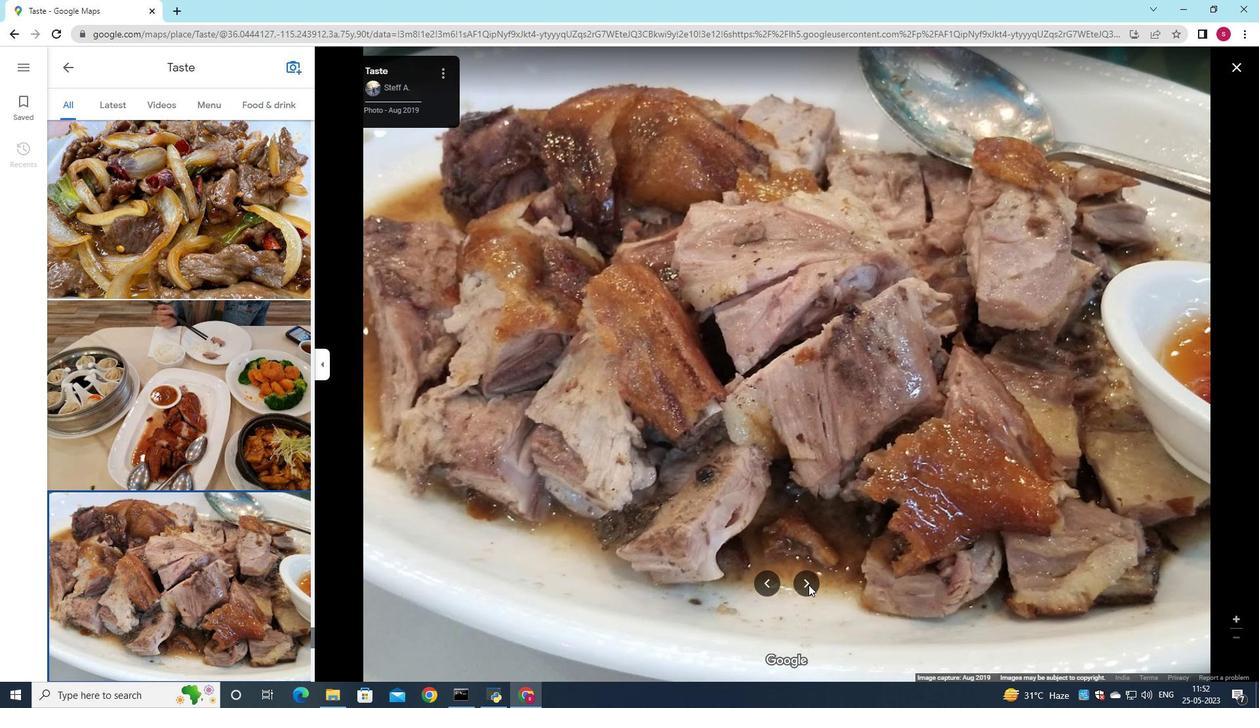 
Action: Mouse pressed left at (808, 585)
Screenshot: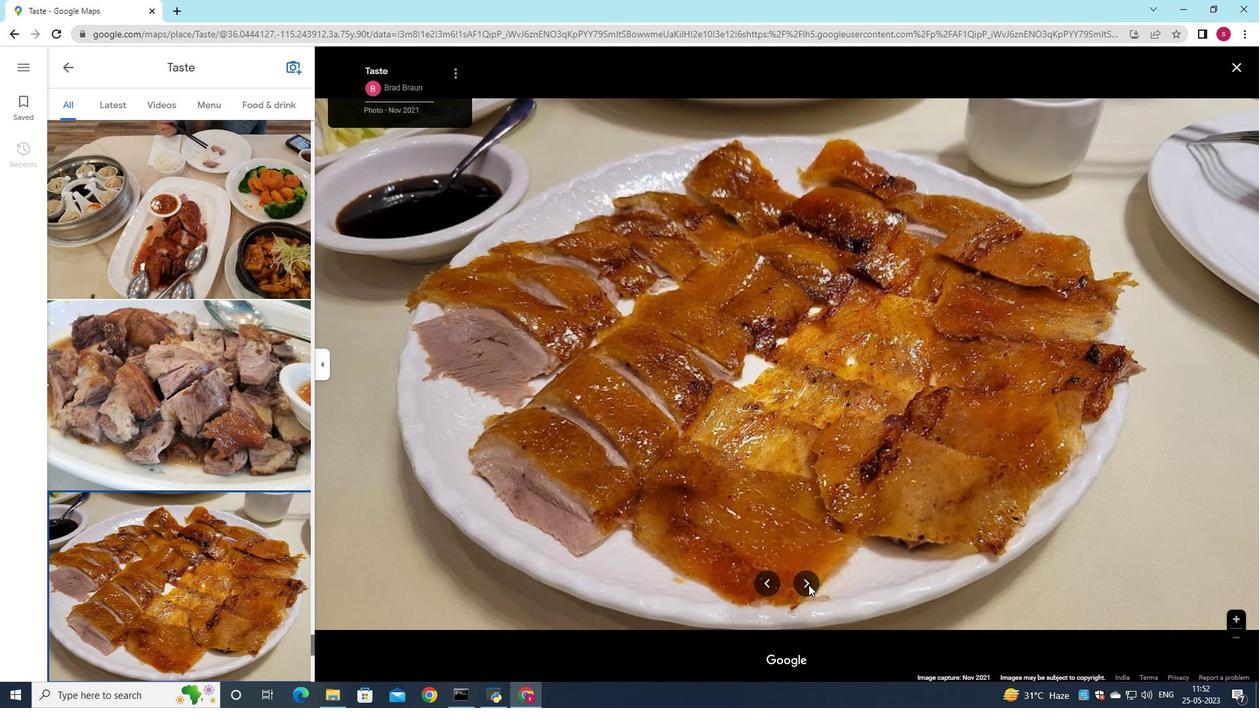 
Action: Mouse pressed left at (808, 585)
Screenshot: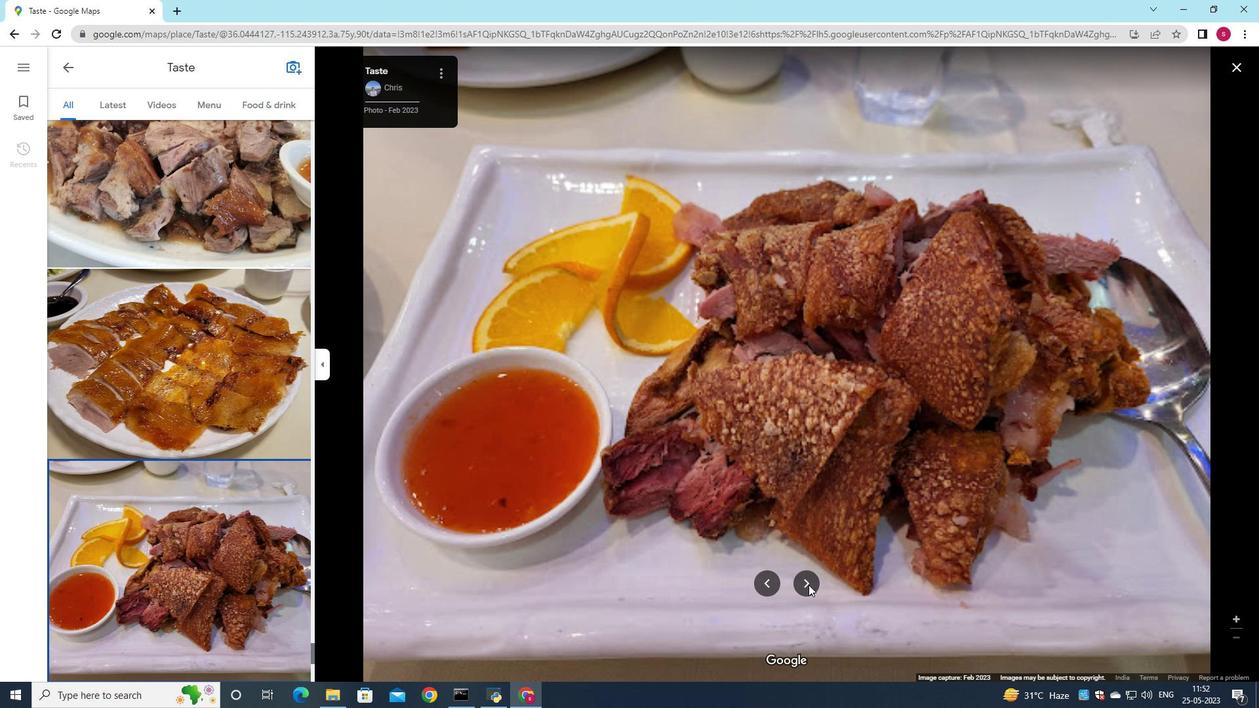 
Action: Mouse pressed left at (808, 585)
Screenshot: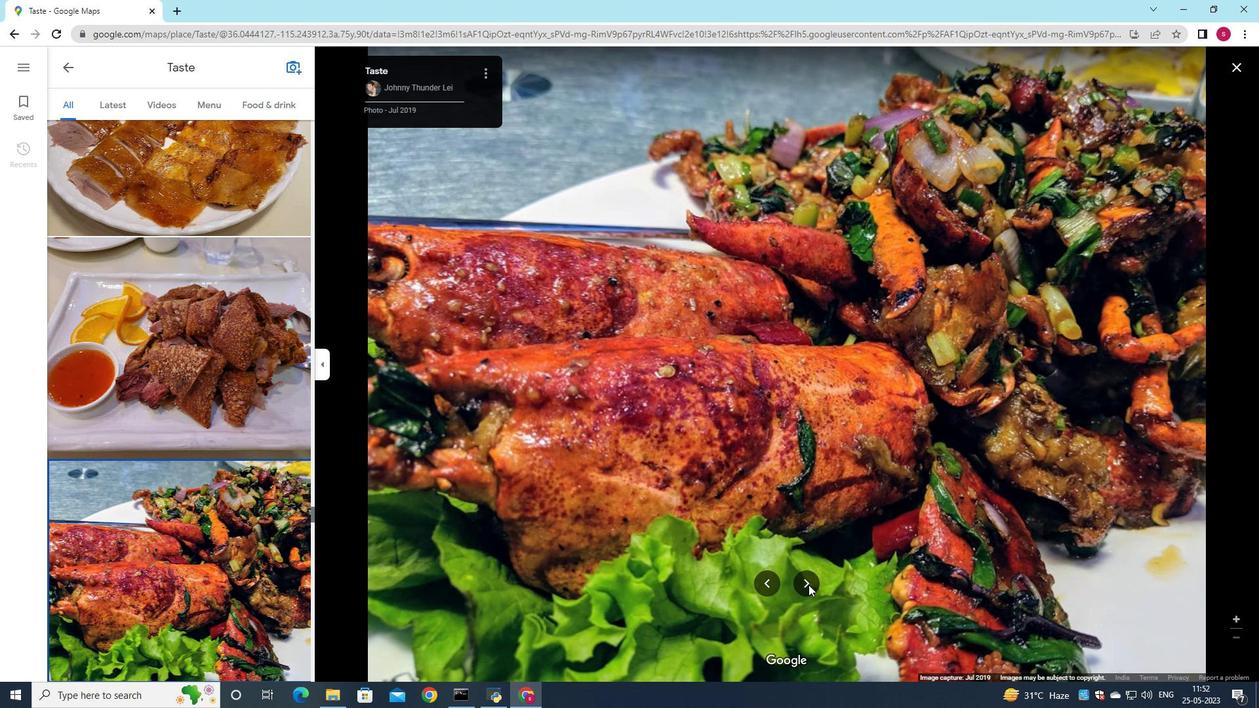 
Action: Mouse pressed left at (808, 585)
Screenshot: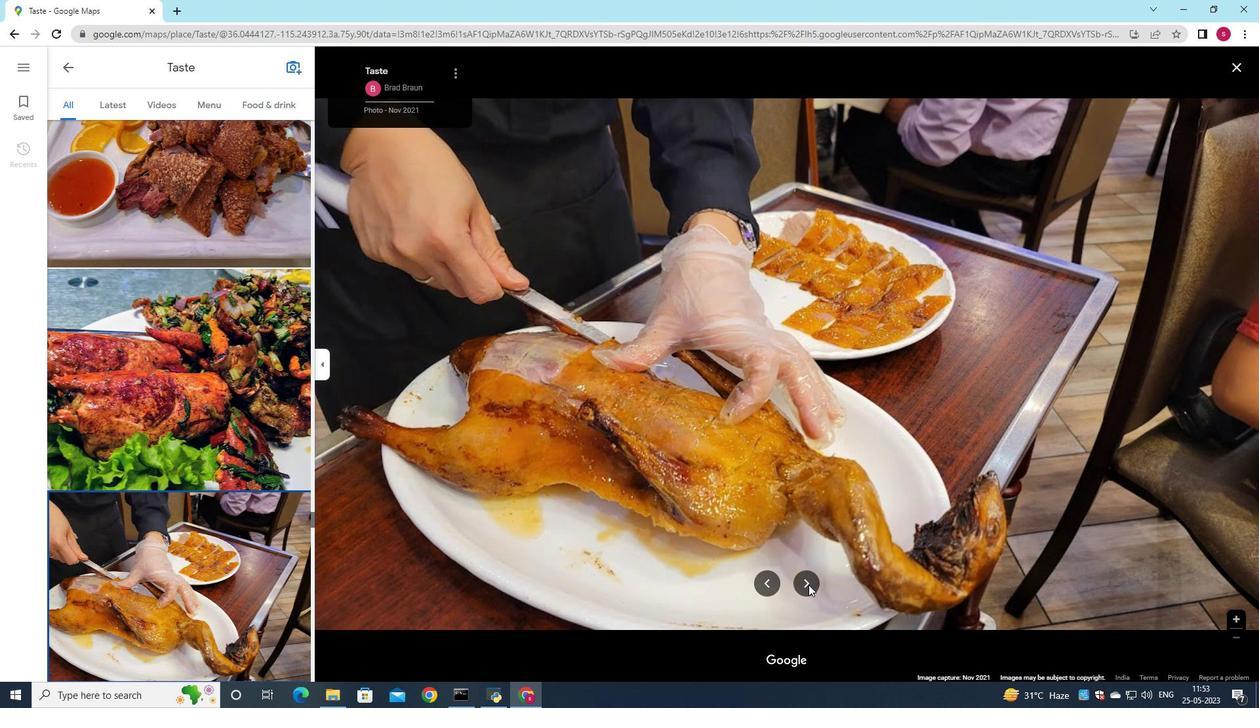 
Action: Mouse pressed left at (808, 585)
Screenshot: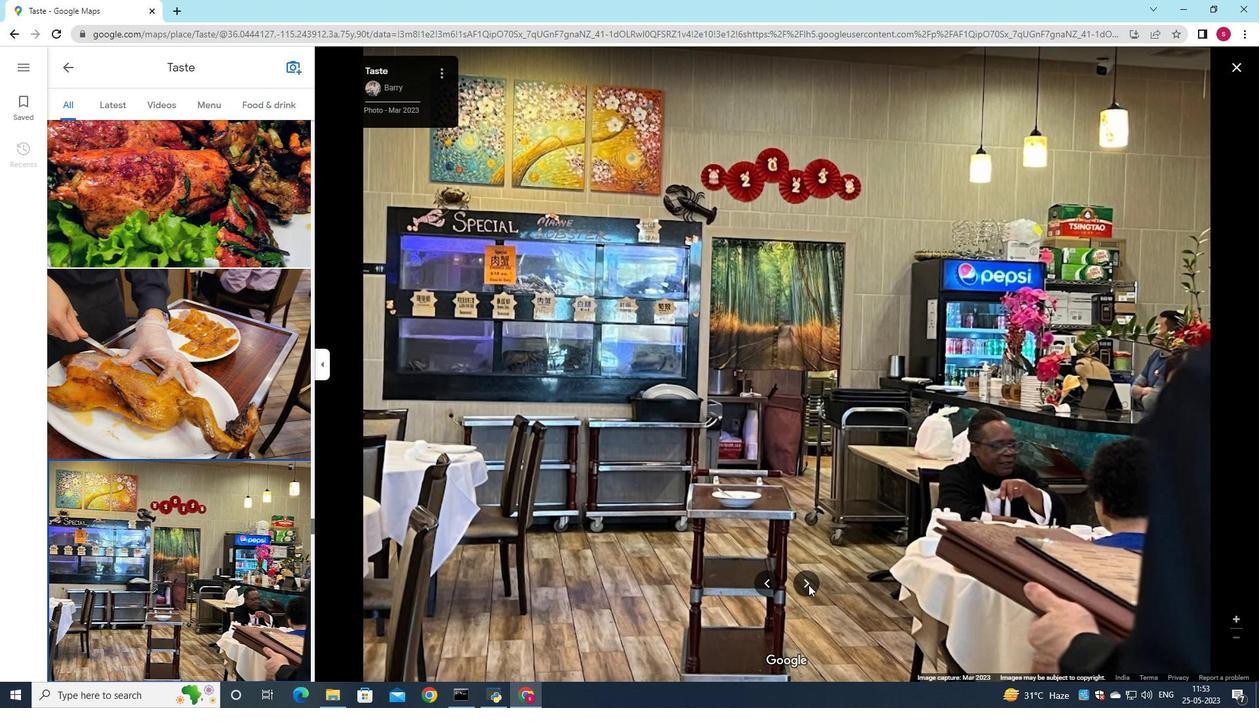 
Action: Mouse pressed left at (808, 585)
Screenshot: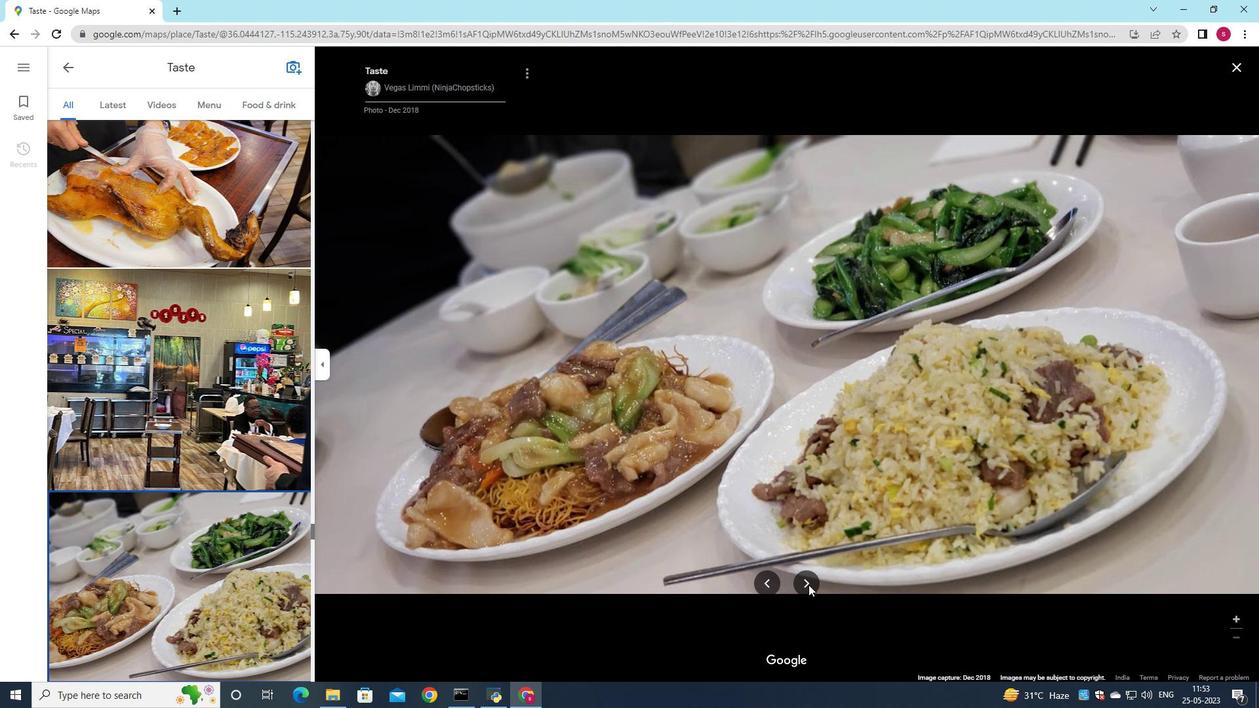 
Action: Mouse pressed left at (808, 585)
Screenshot: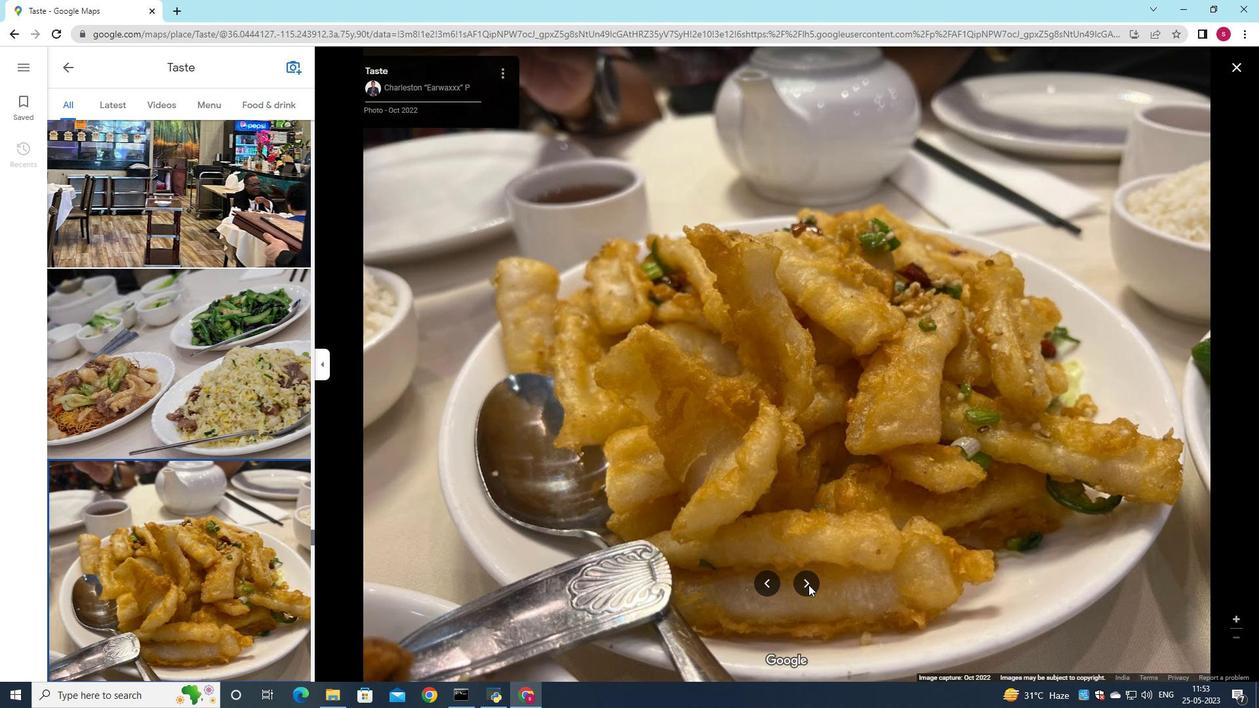 
Action: Mouse pressed left at (808, 585)
Screenshot: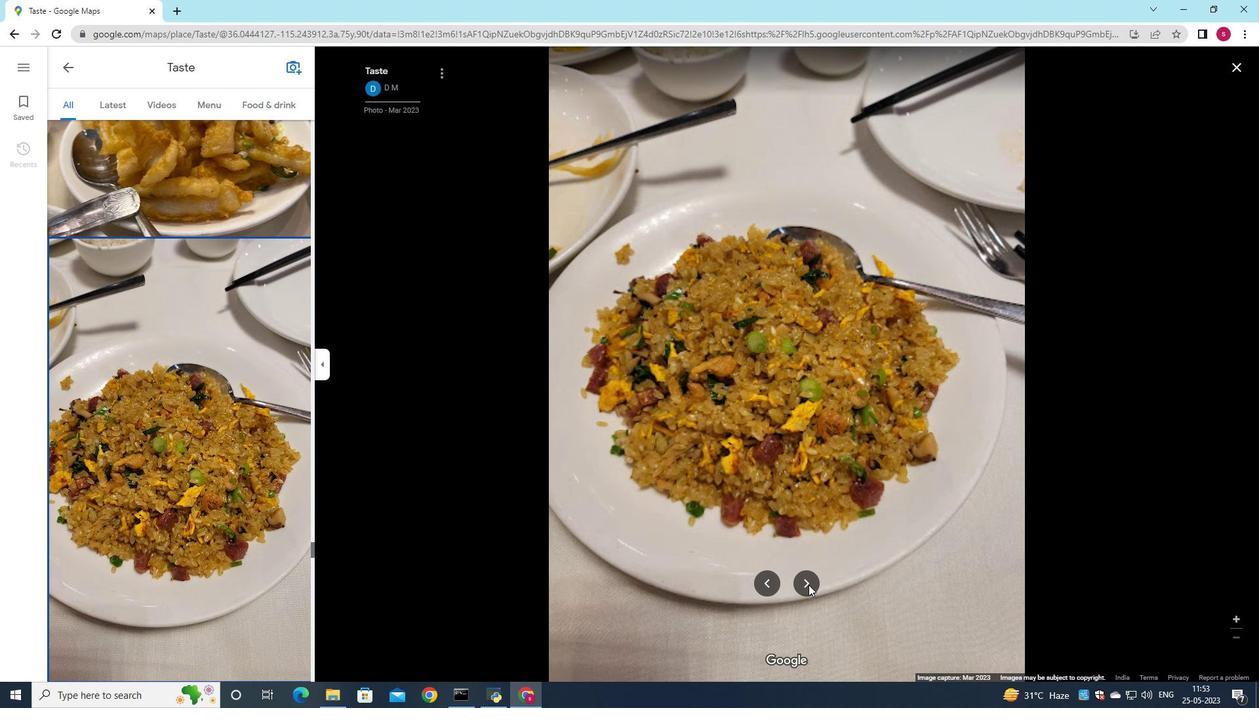 
Action: Mouse pressed left at (808, 585)
Screenshot: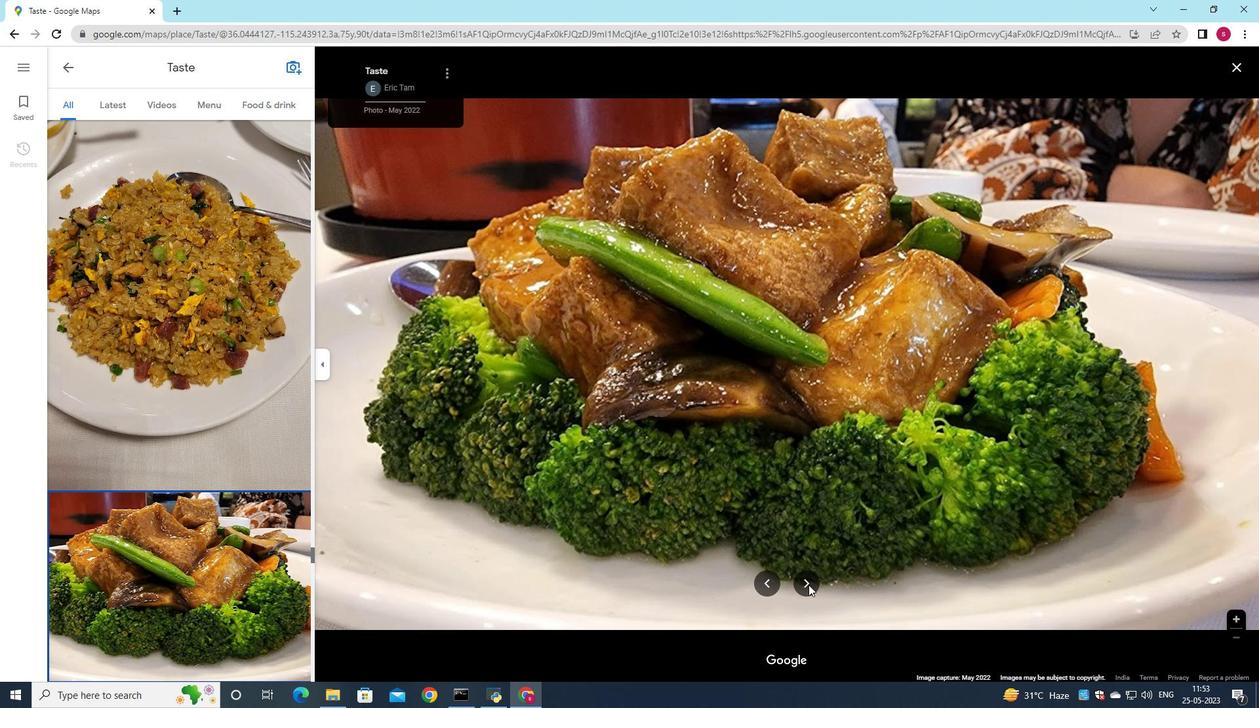 
Action: Mouse pressed left at (808, 585)
Screenshot: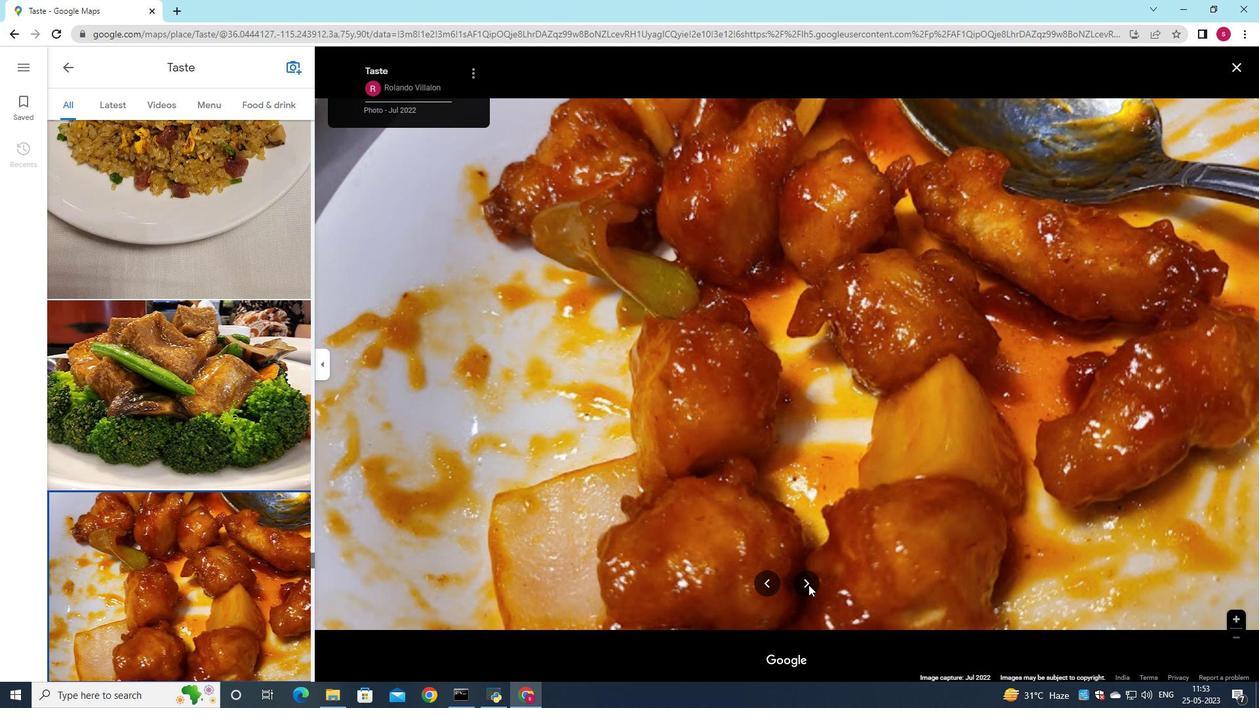 
Action: Mouse pressed left at (808, 585)
Screenshot: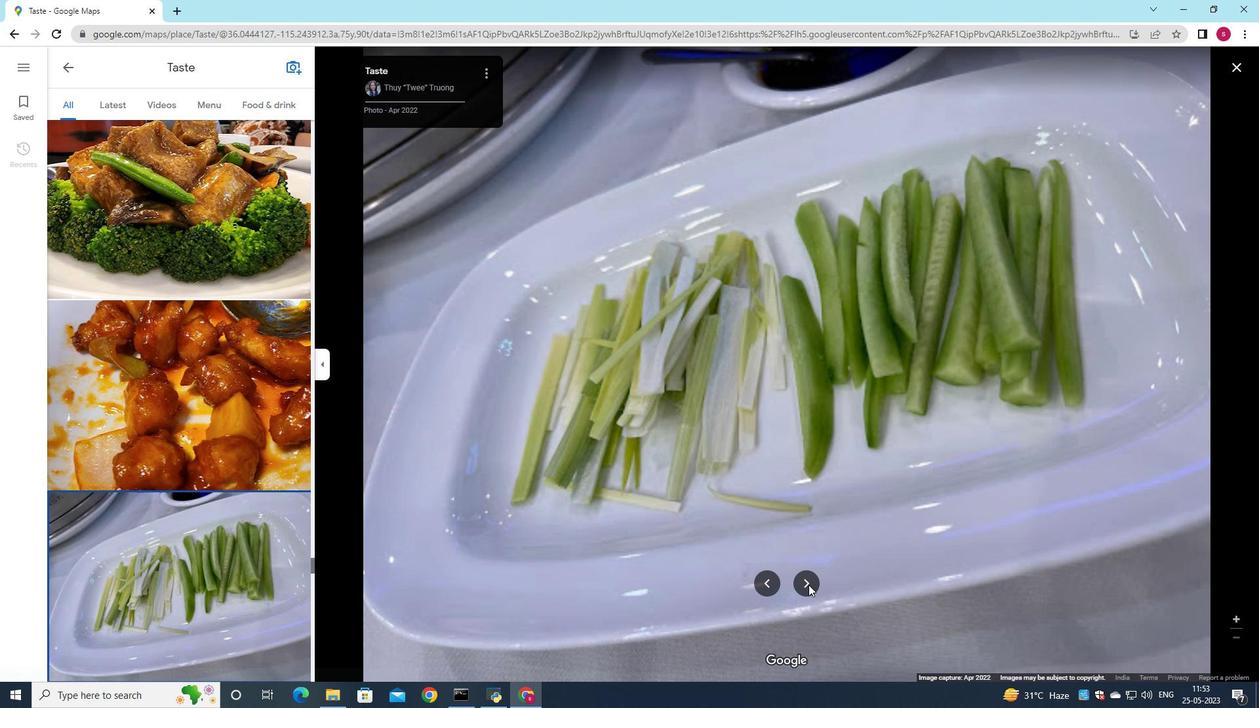 
Action: Mouse pressed left at (808, 585)
Screenshot: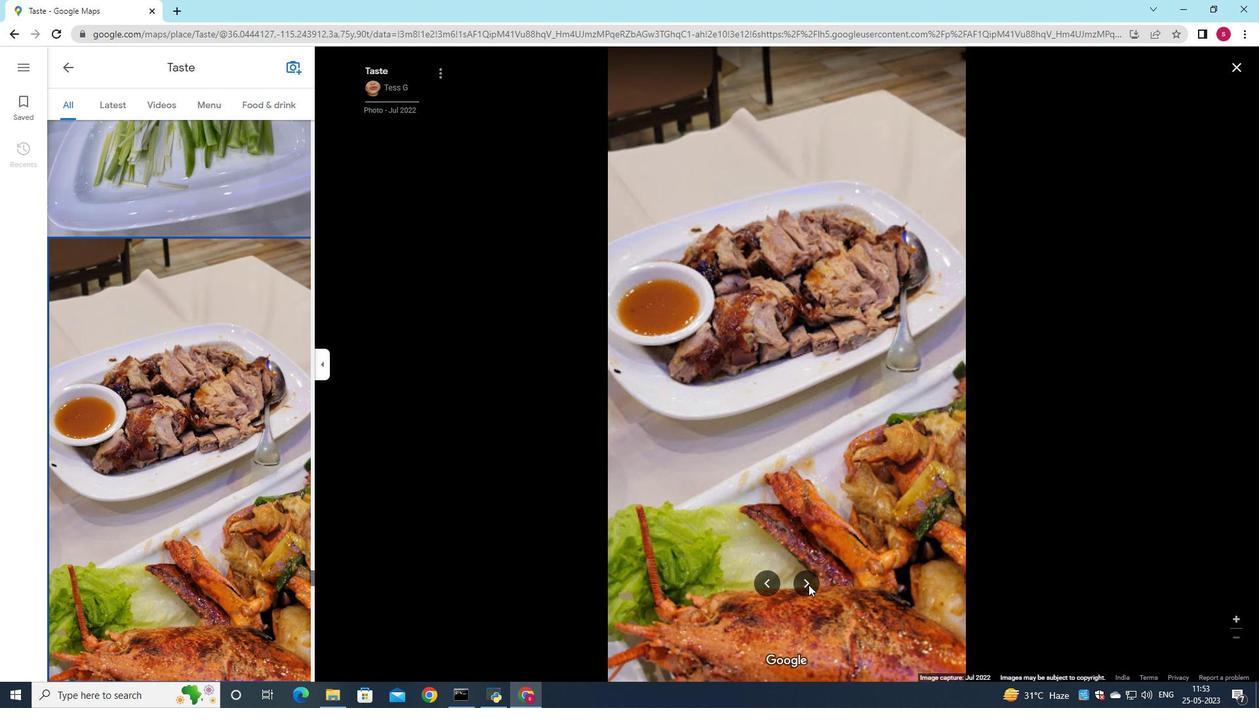 
Action: Mouse pressed left at (808, 585)
Screenshot: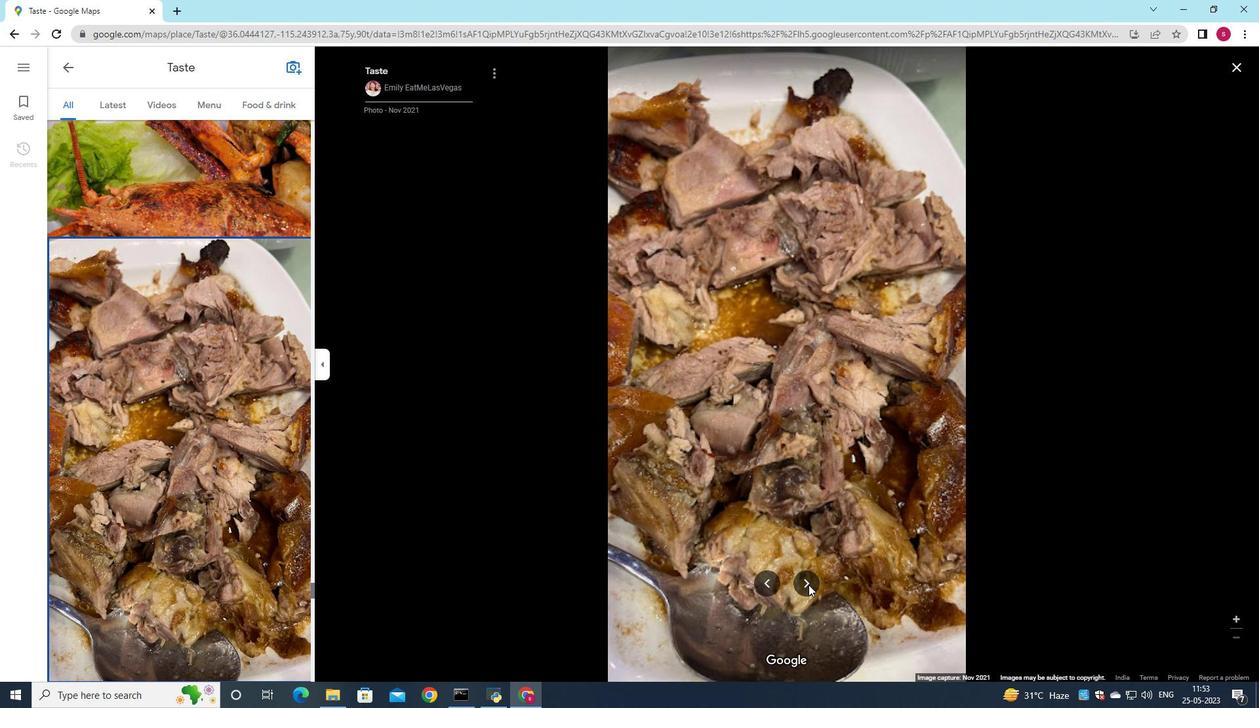 
Action: Mouse pressed left at (808, 585)
Screenshot: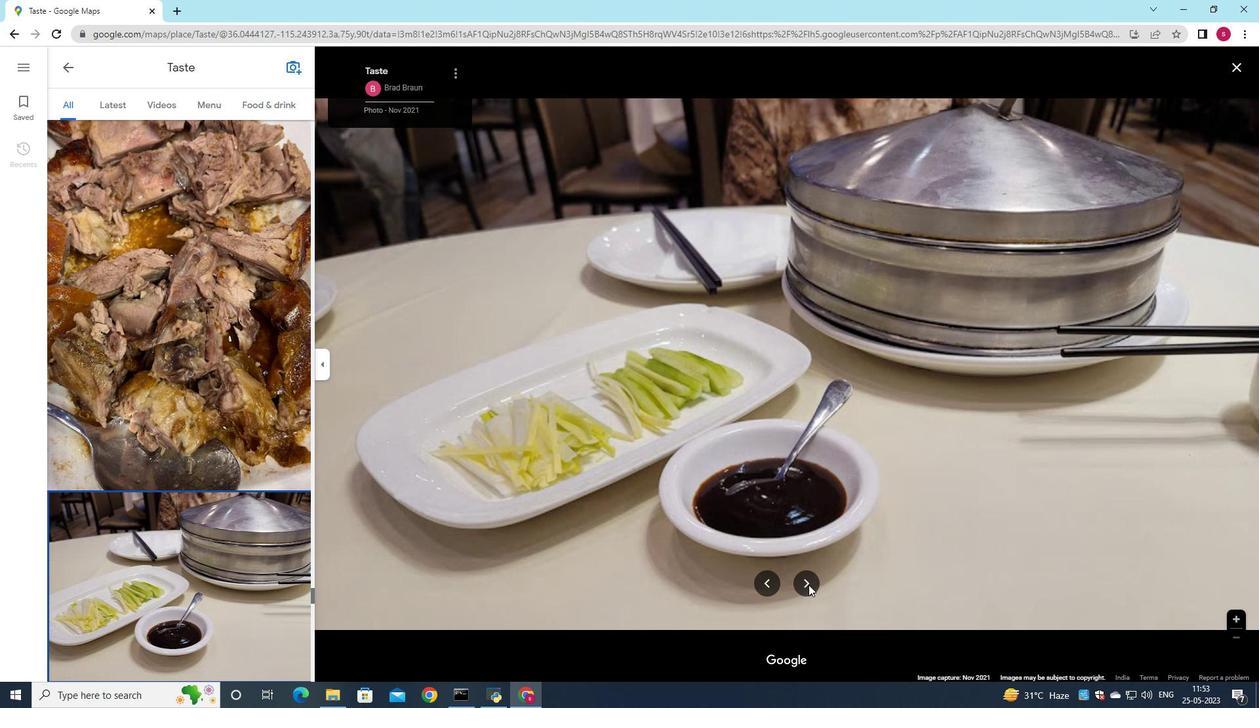 
Action: Mouse pressed left at (808, 585)
Screenshot: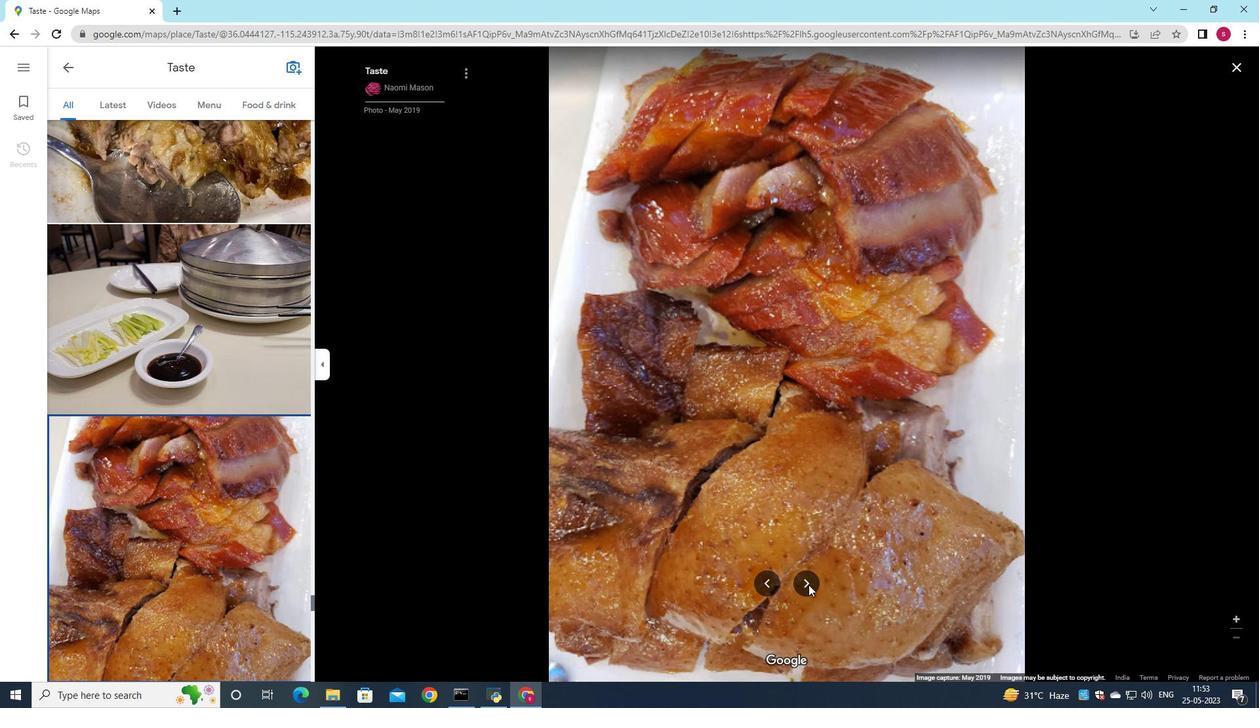 
Action: Mouse pressed left at (808, 585)
Screenshot: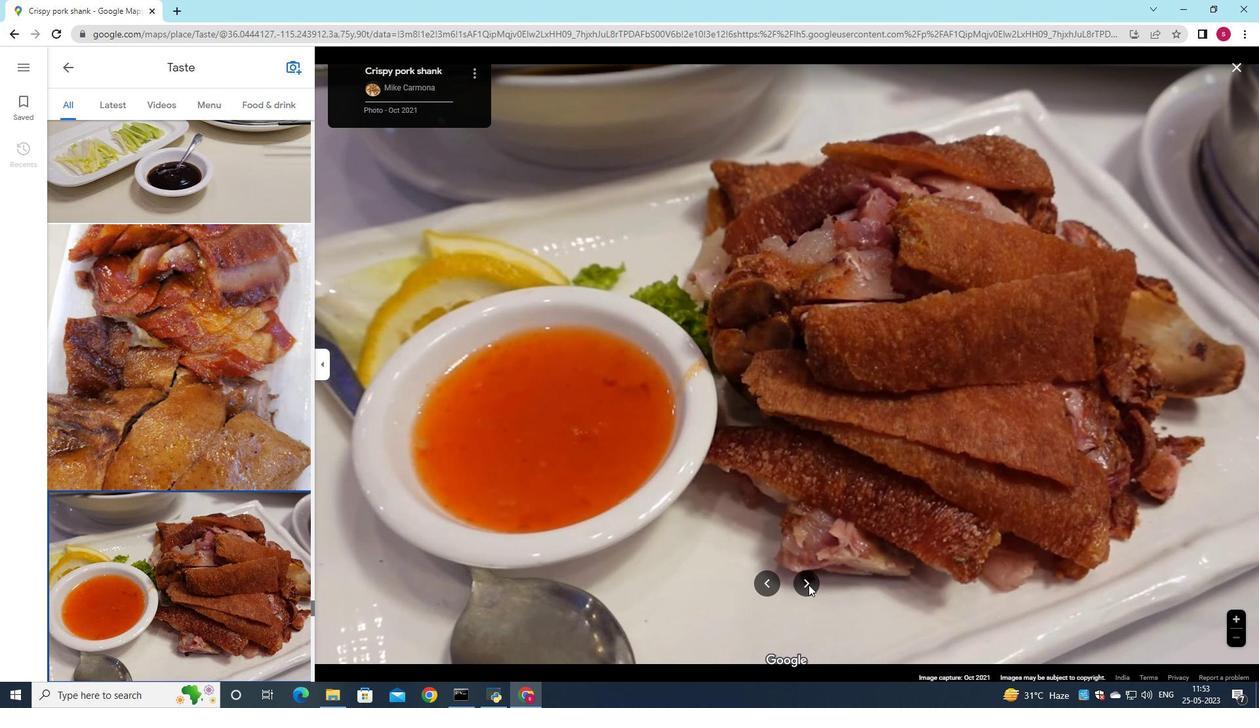 
Action: Mouse pressed left at (808, 585)
Screenshot: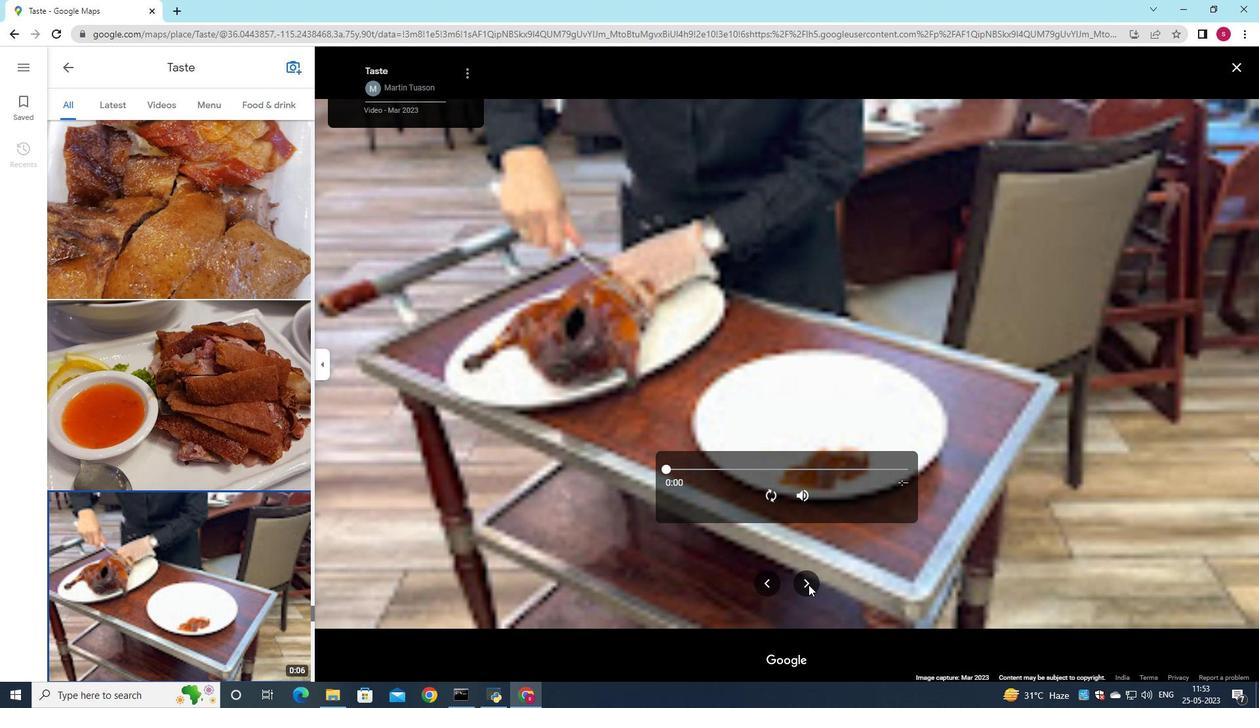 
Action: Mouse moved to (802, 582)
Screenshot: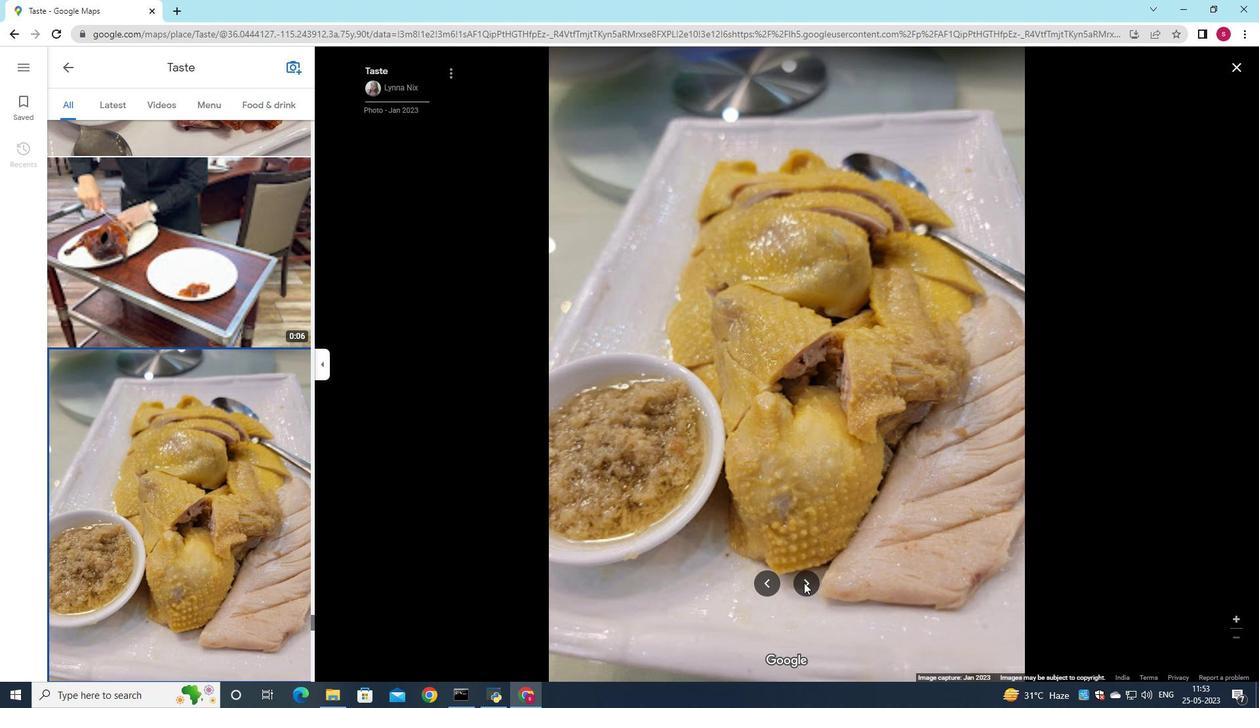 
Action: Mouse pressed left at (802, 582)
Screenshot: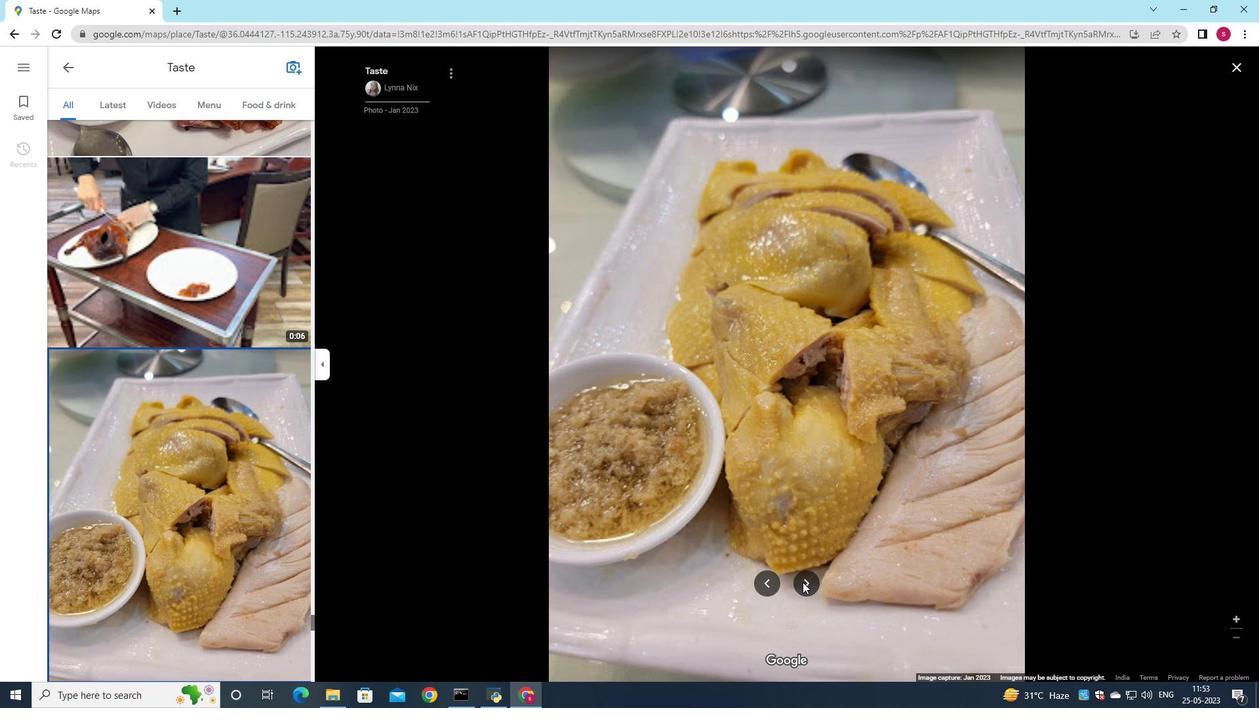 
Action: Mouse pressed left at (802, 582)
Screenshot: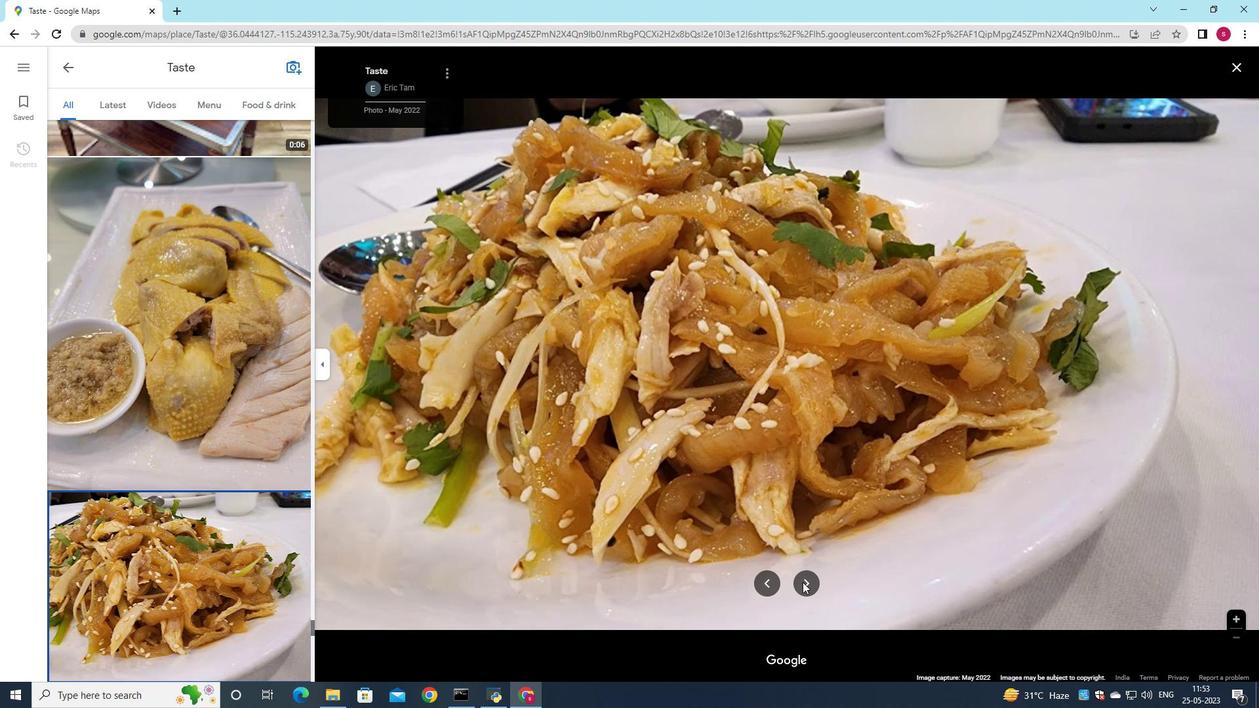 
Action: Mouse moved to (232, 230)
Screenshot: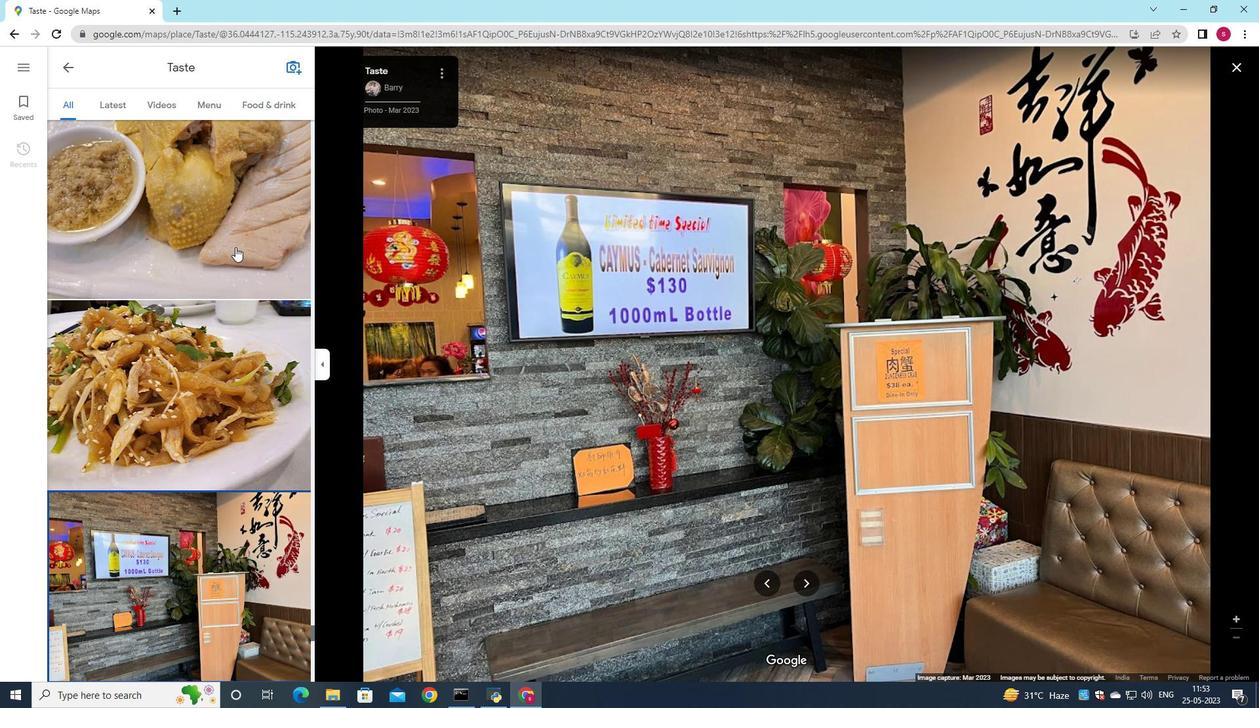 
Action: Mouse pressed left at (232, 230)
Screenshot: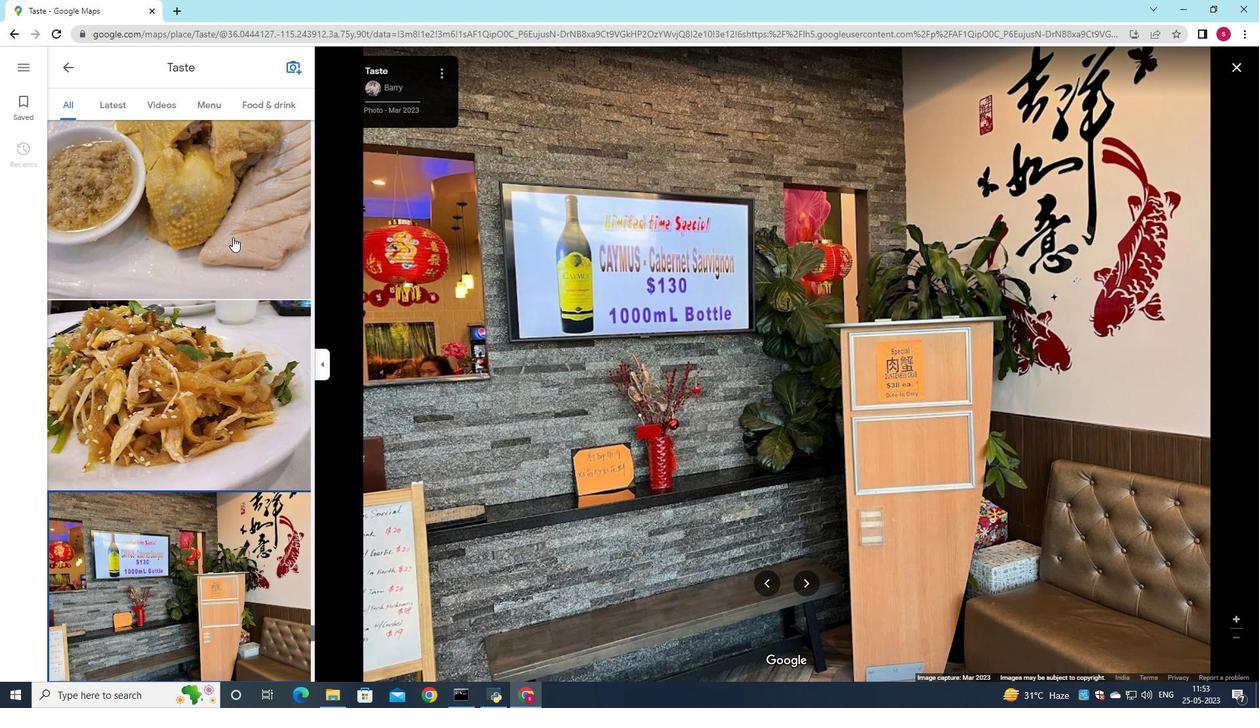 
Action: Mouse moved to (806, 580)
Screenshot: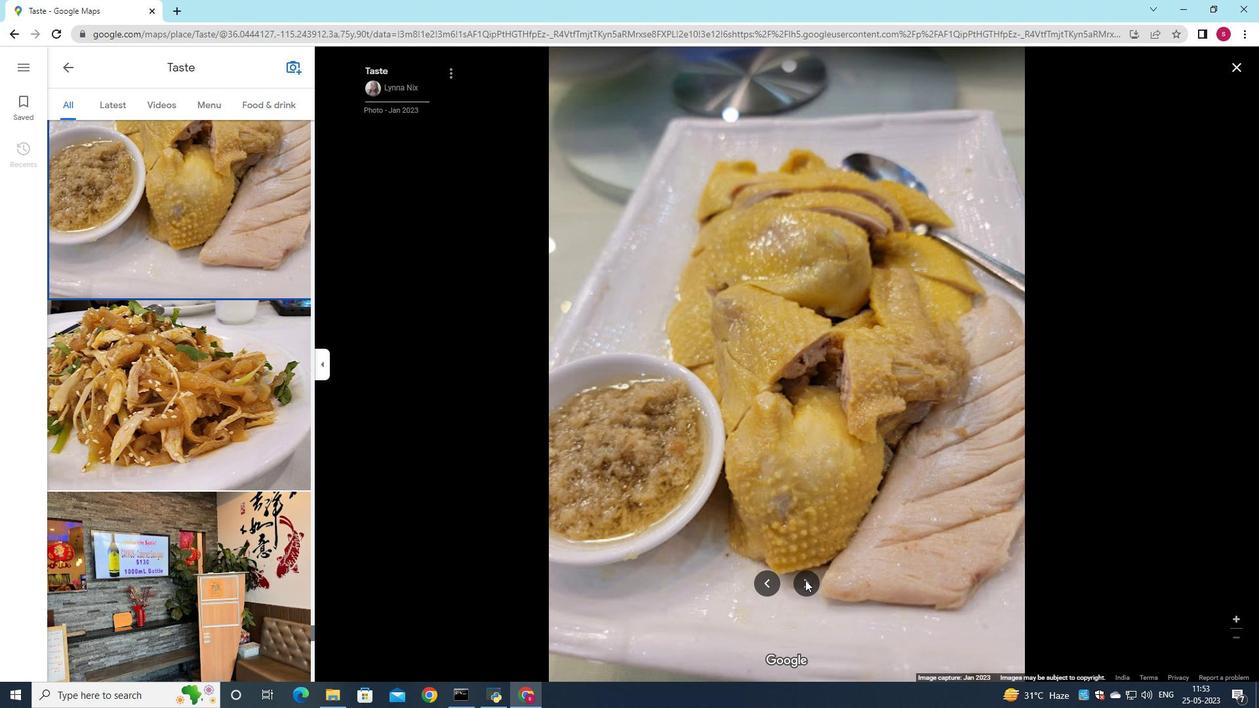 
Action: Mouse pressed left at (806, 580)
Screenshot: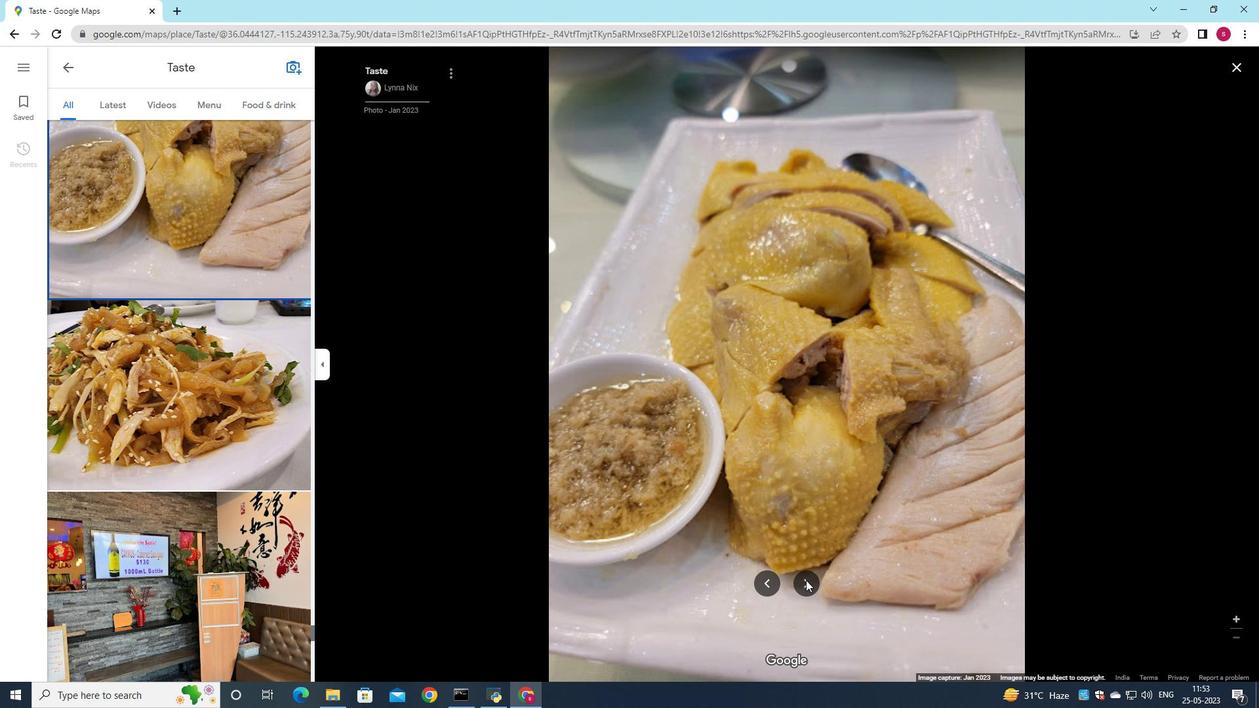 
Action: Mouse pressed left at (806, 580)
Screenshot: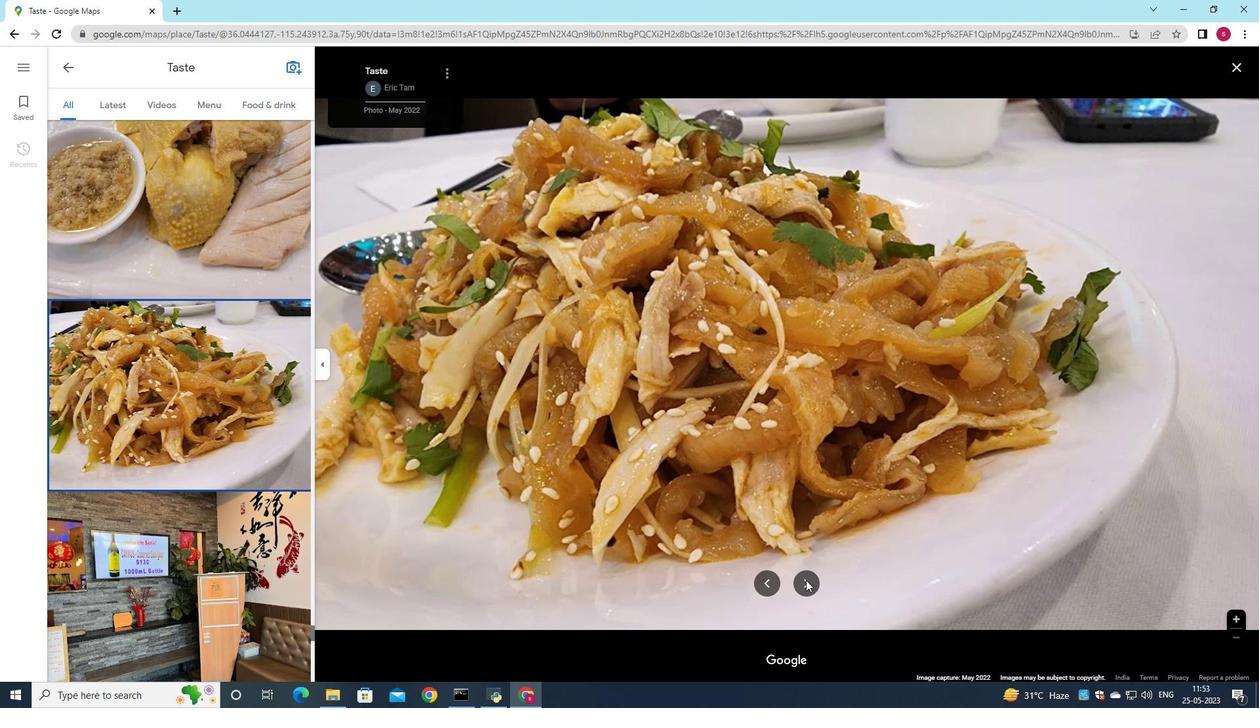 
Action: Mouse pressed left at (806, 580)
Screenshot: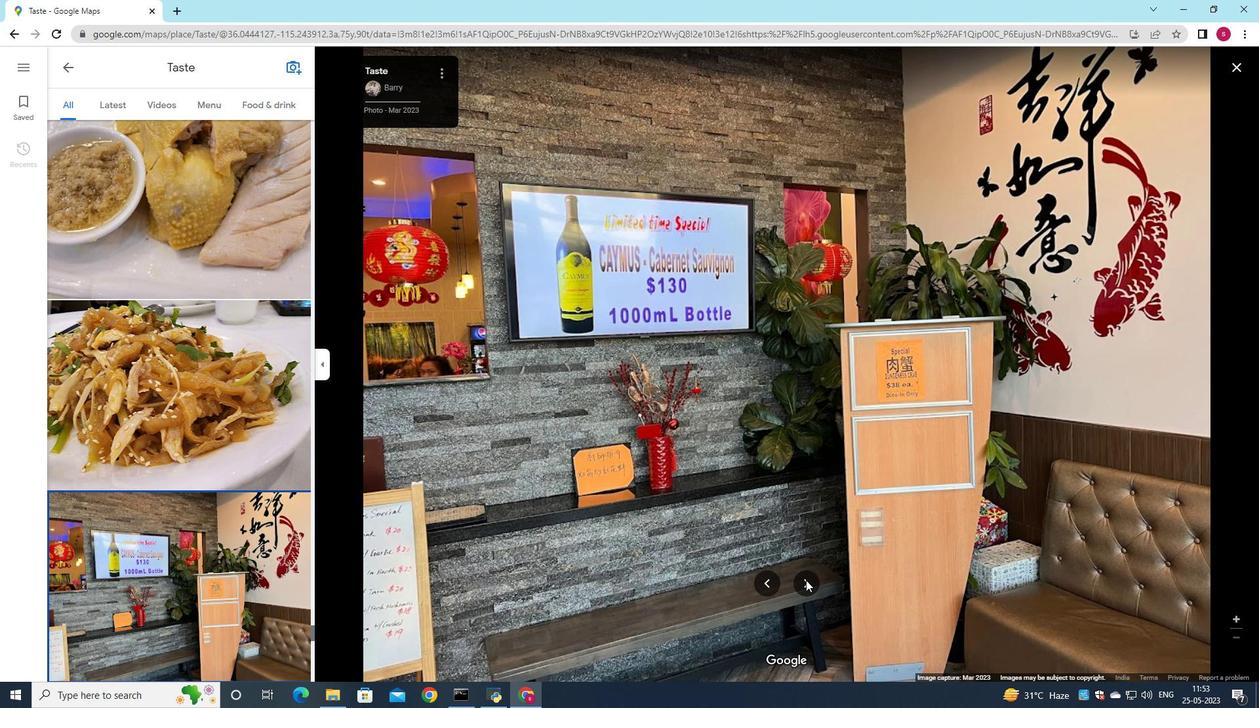 
Action: Mouse pressed left at (806, 580)
Screenshot: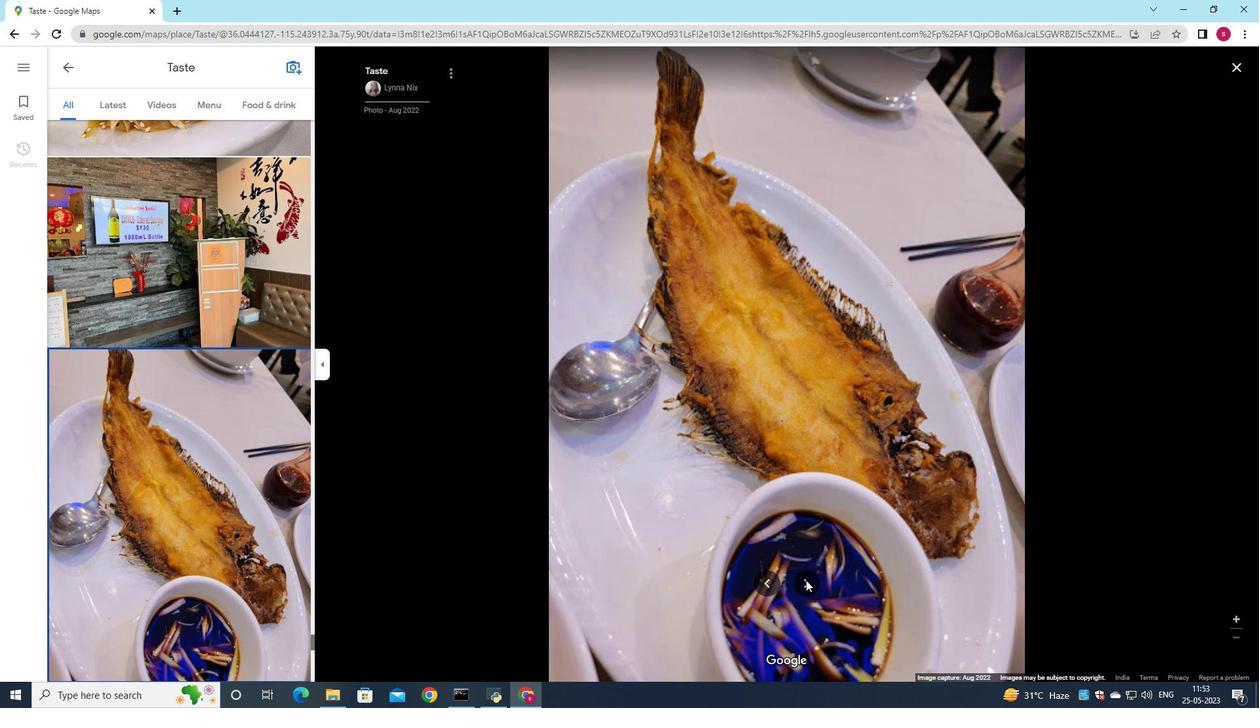 
Action: Mouse pressed left at (806, 580)
Screenshot: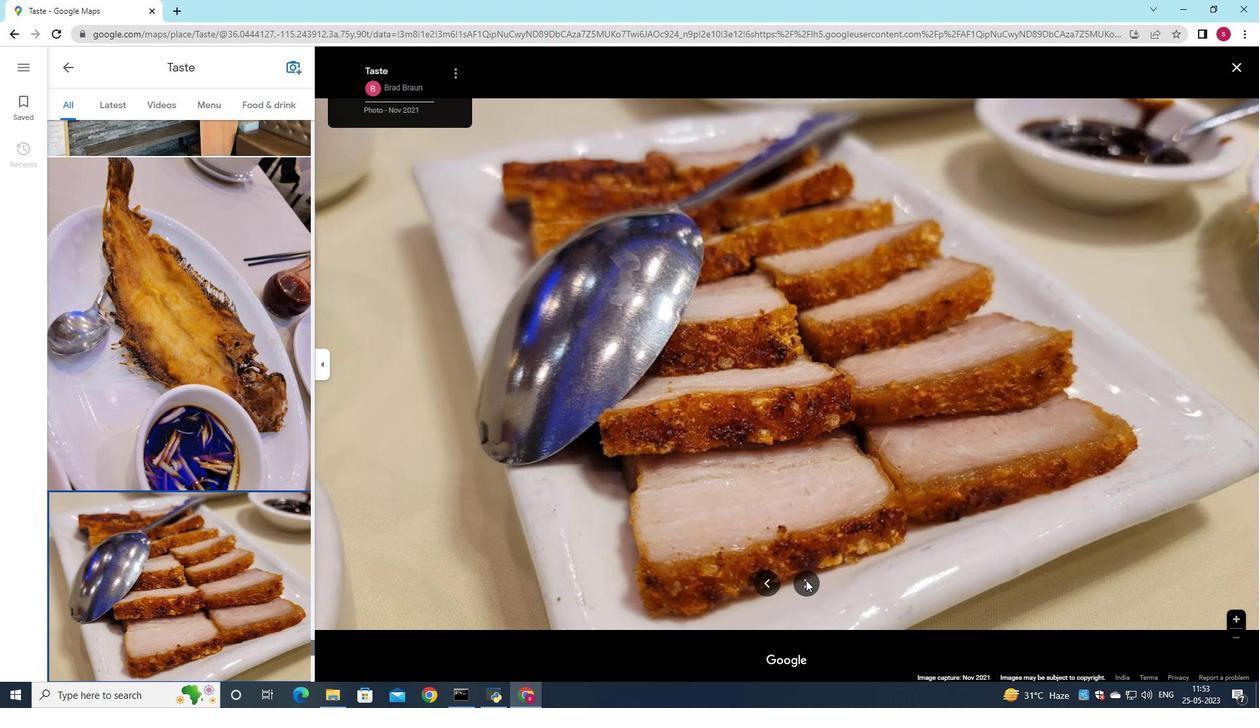 
Action: Mouse pressed left at (806, 580)
Screenshot: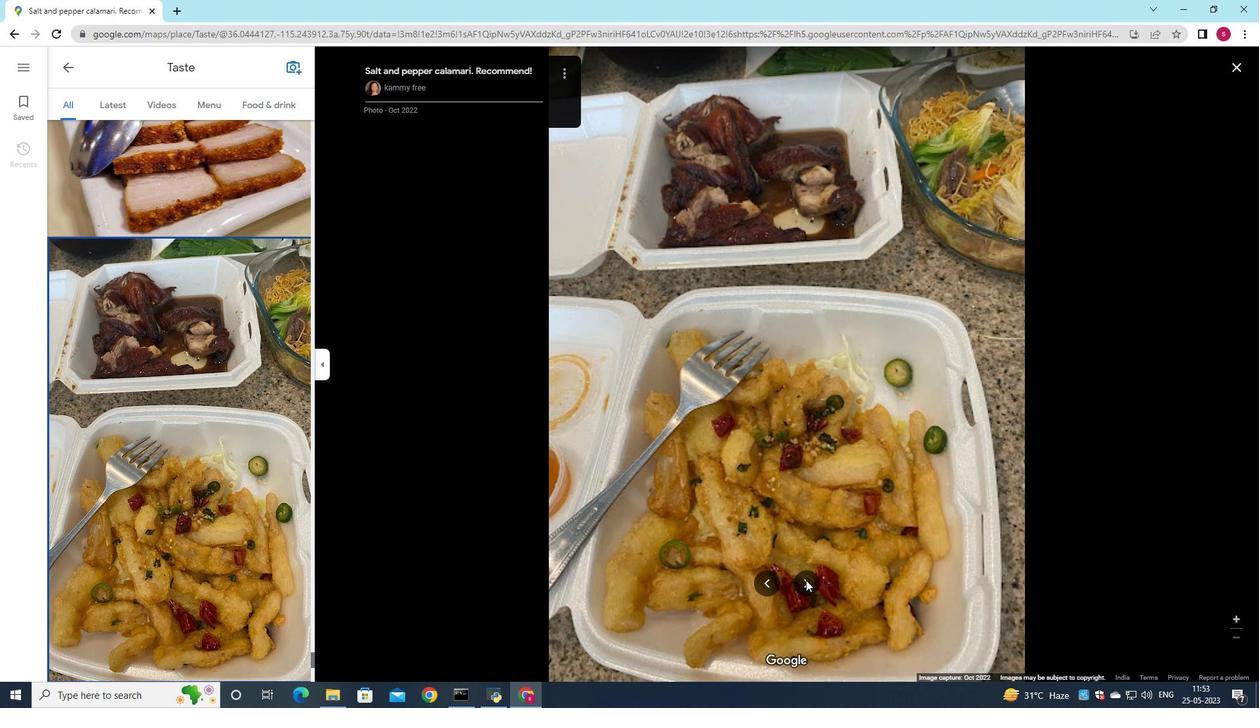 
Action: Mouse pressed left at (806, 580)
Screenshot: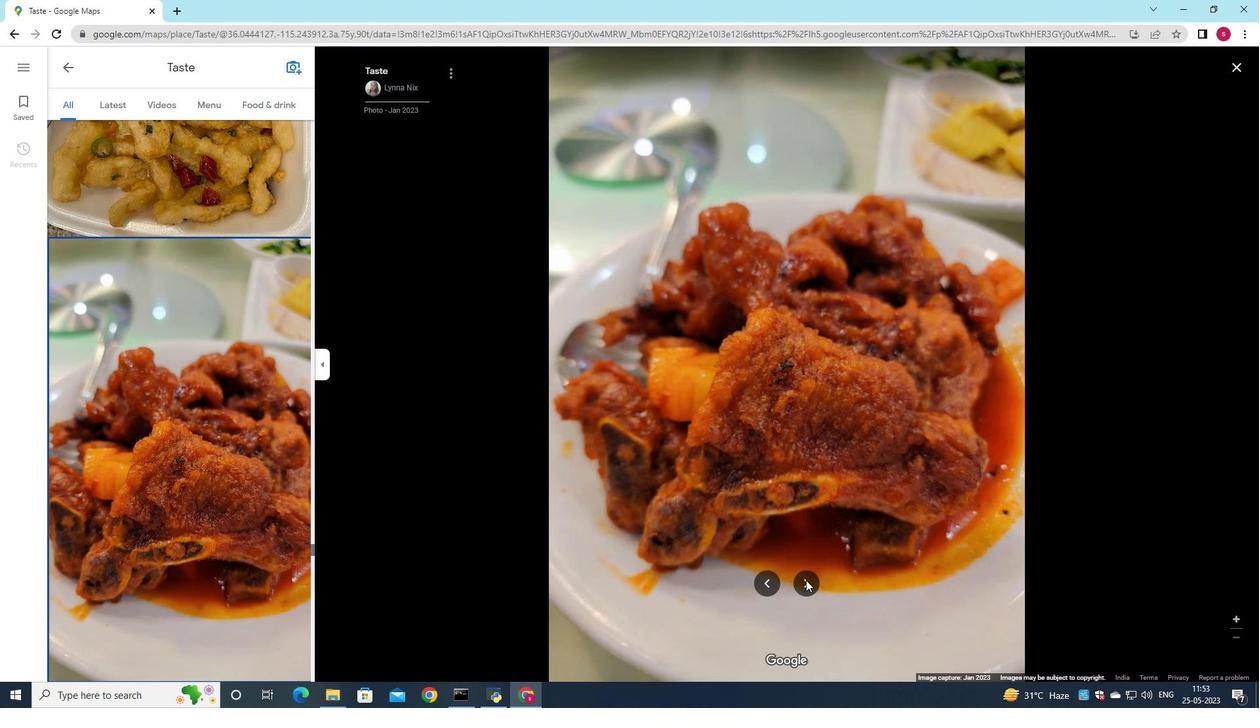 
Action: Mouse pressed left at (806, 580)
Screenshot: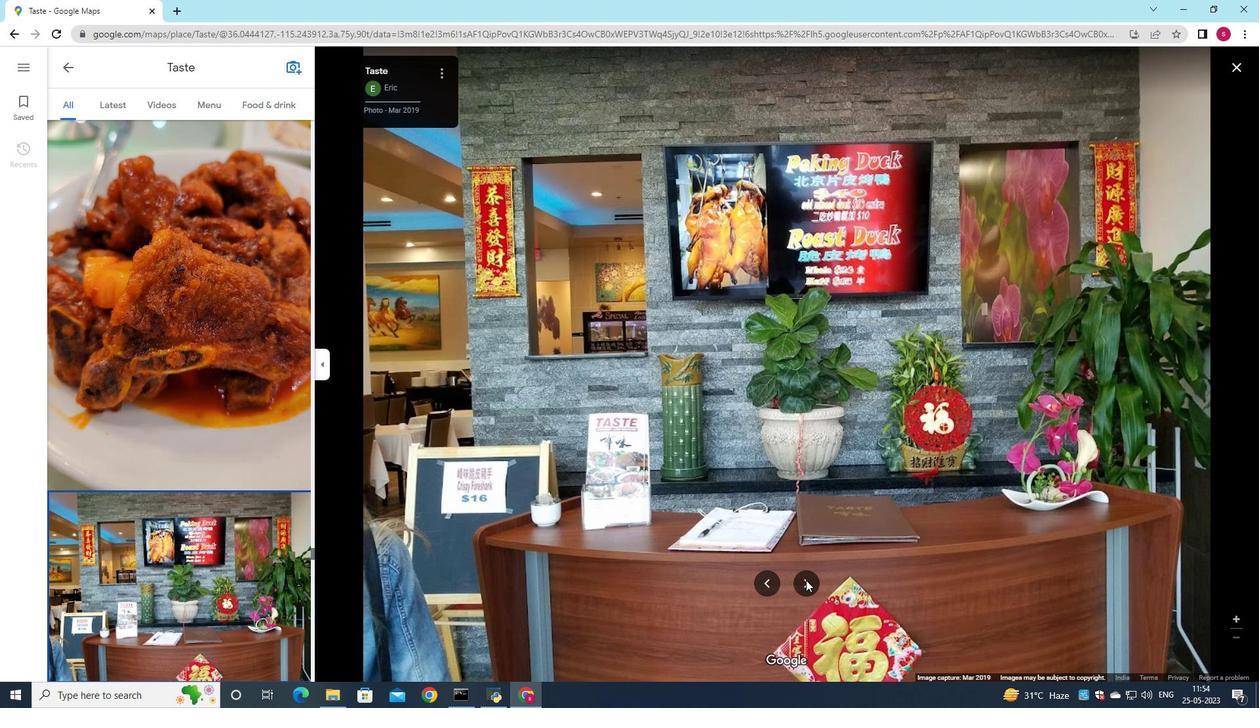 
Action: Mouse pressed left at (806, 580)
Screenshot: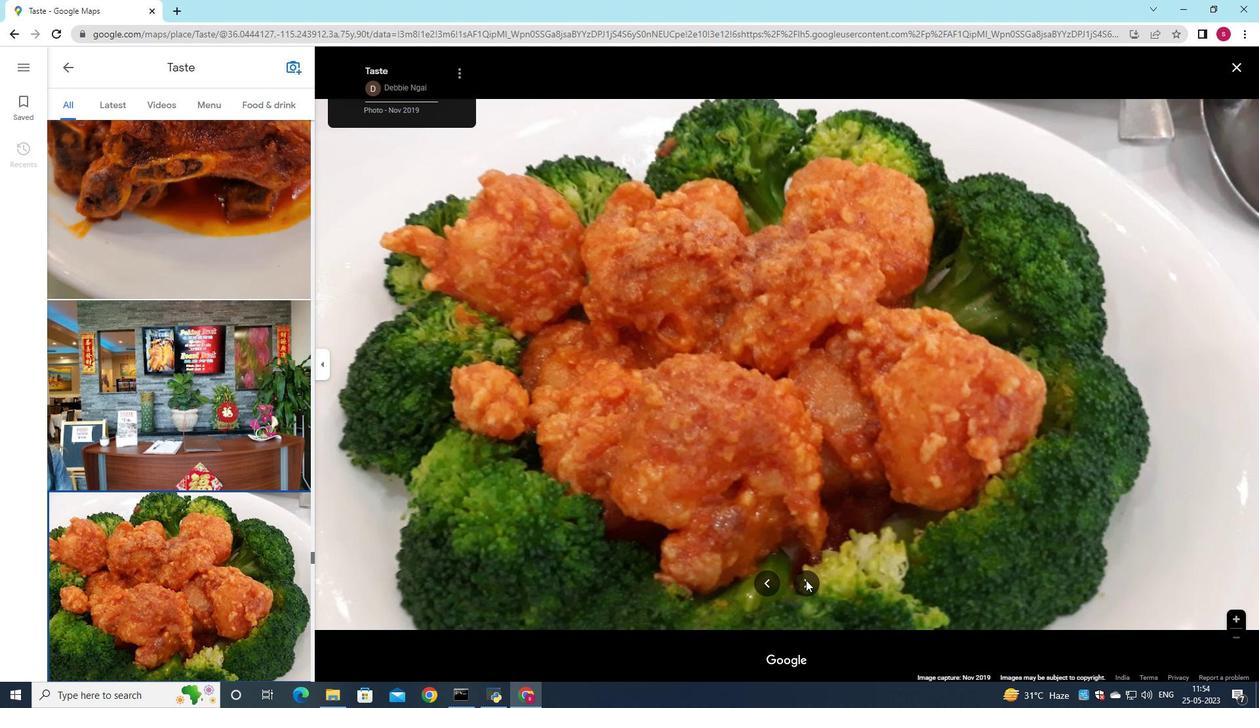 
Action: Mouse pressed left at (806, 580)
Screenshot: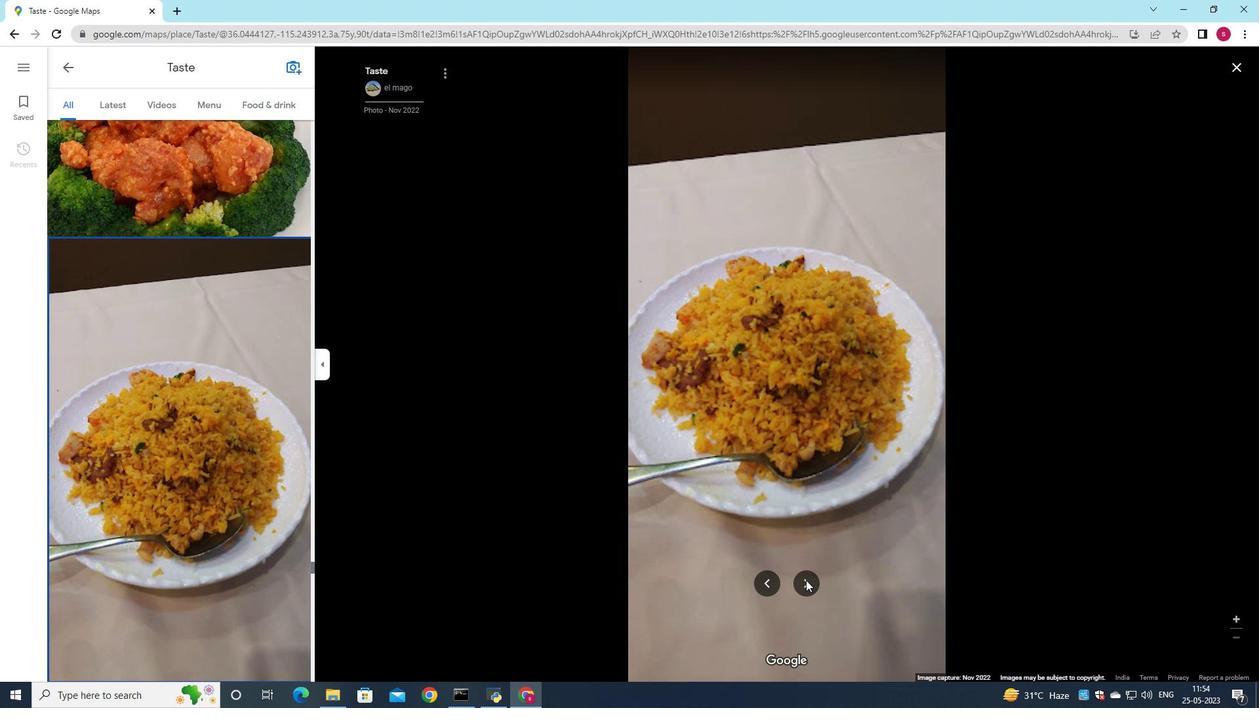 
Action: Mouse pressed left at (806, 580)
Screenshot: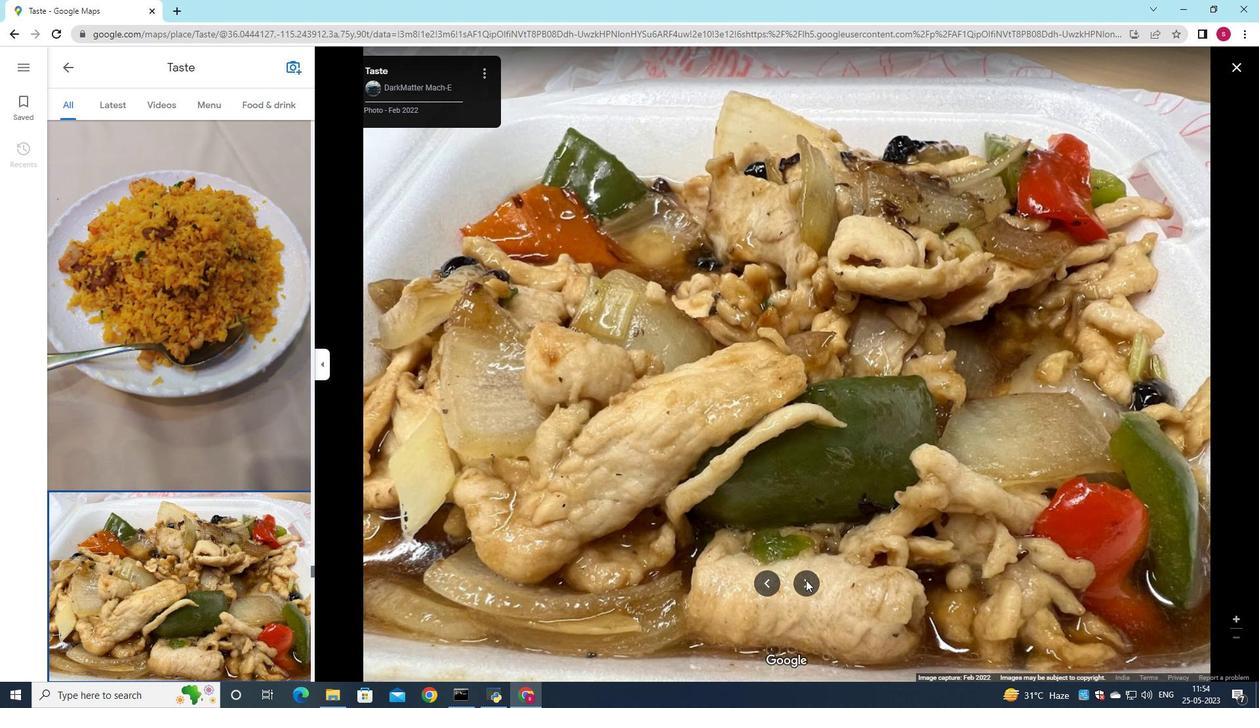 
Action: Mouse pressed left at (806, 580)
Screenshot: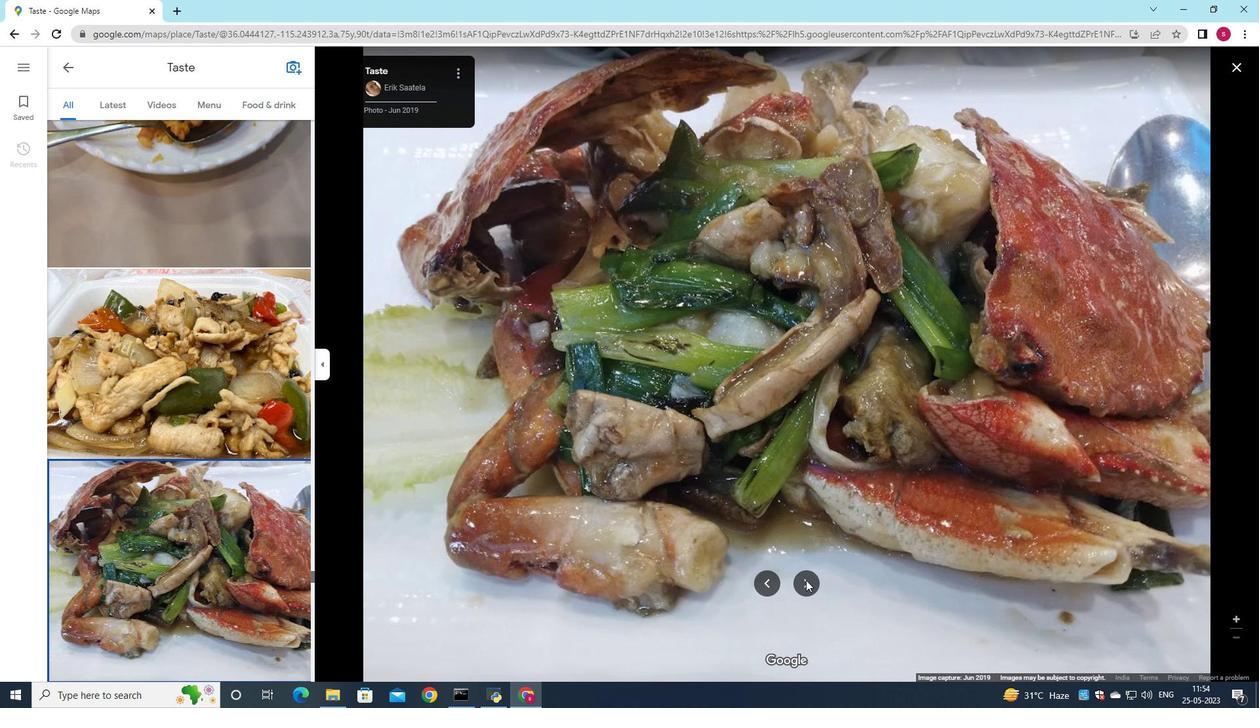 
Action: Mouse pressed left at (806, 580)
Screenshot: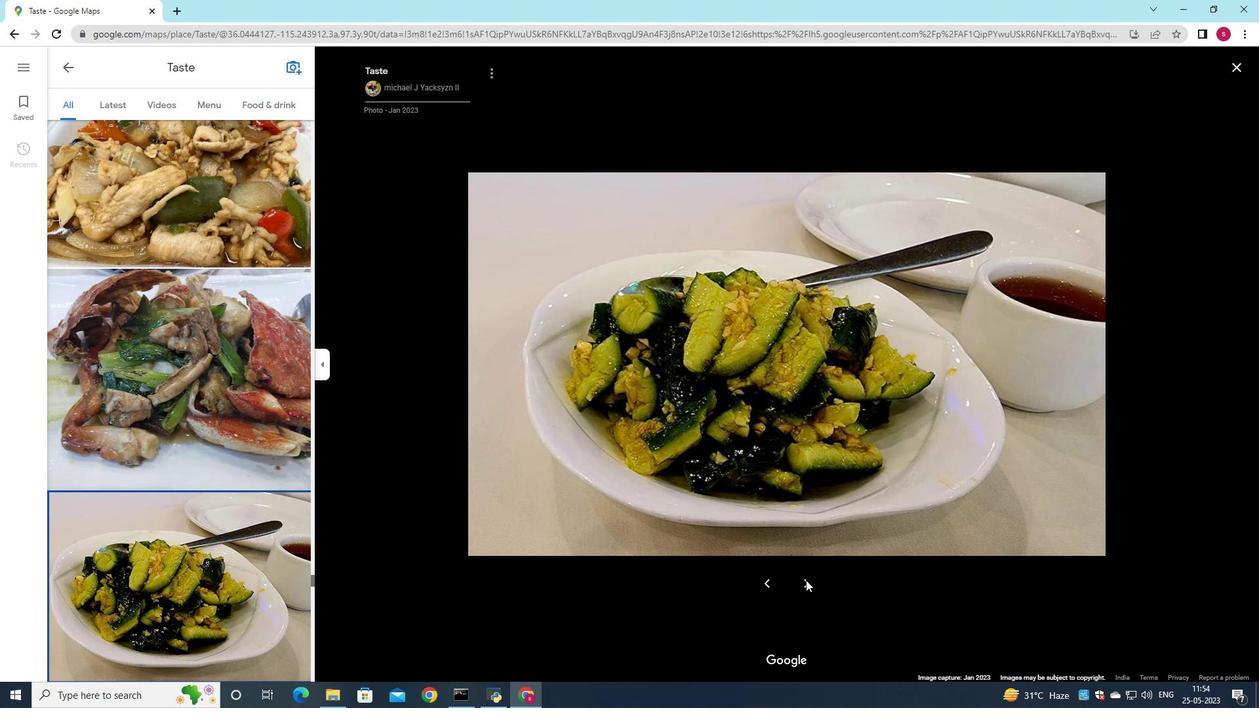 
Action: Mouse pressed left at (806, 580)
Screenshot: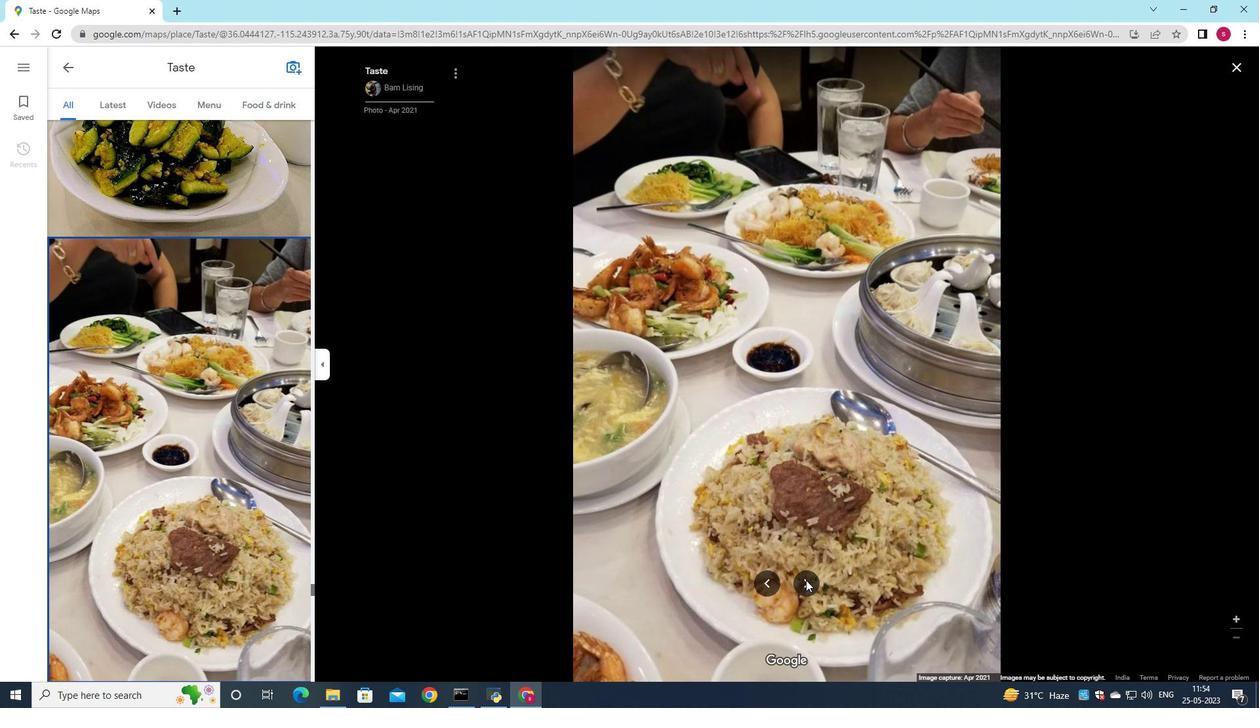 
Action: Mouse pressed left at (806, 580)
Screenshot: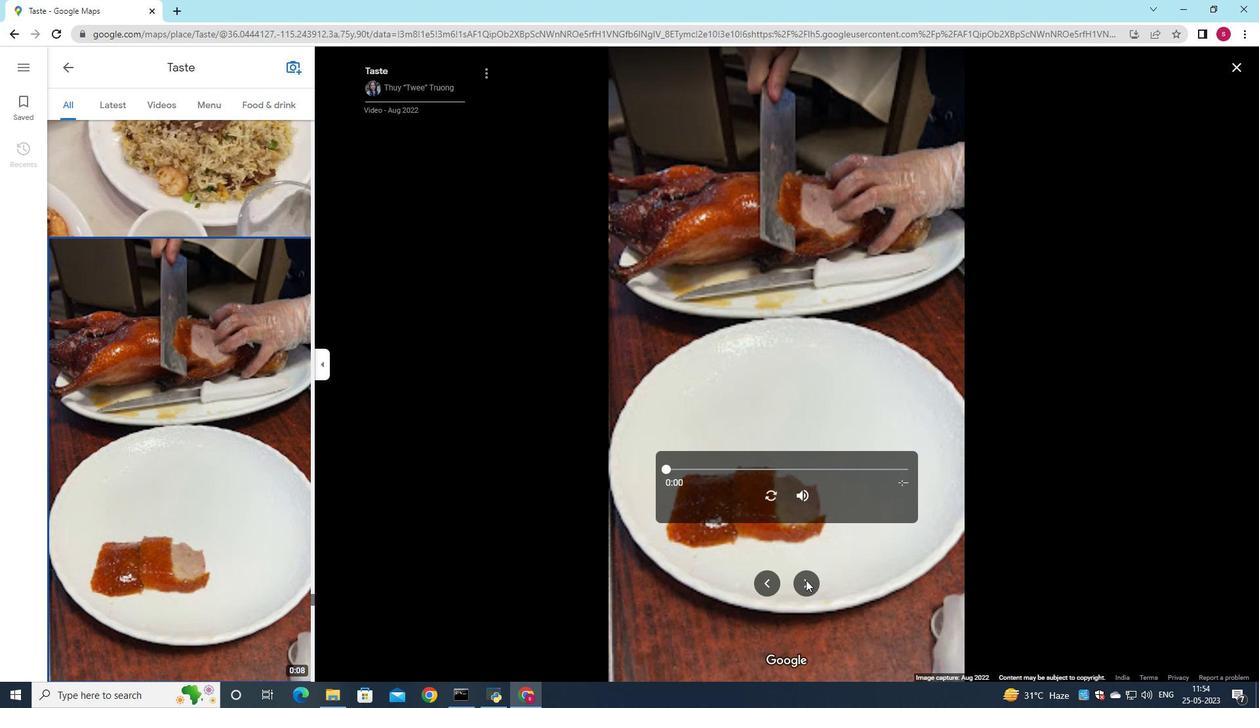 
Action: Mouse pressed left at (806, 580)
Screenshot: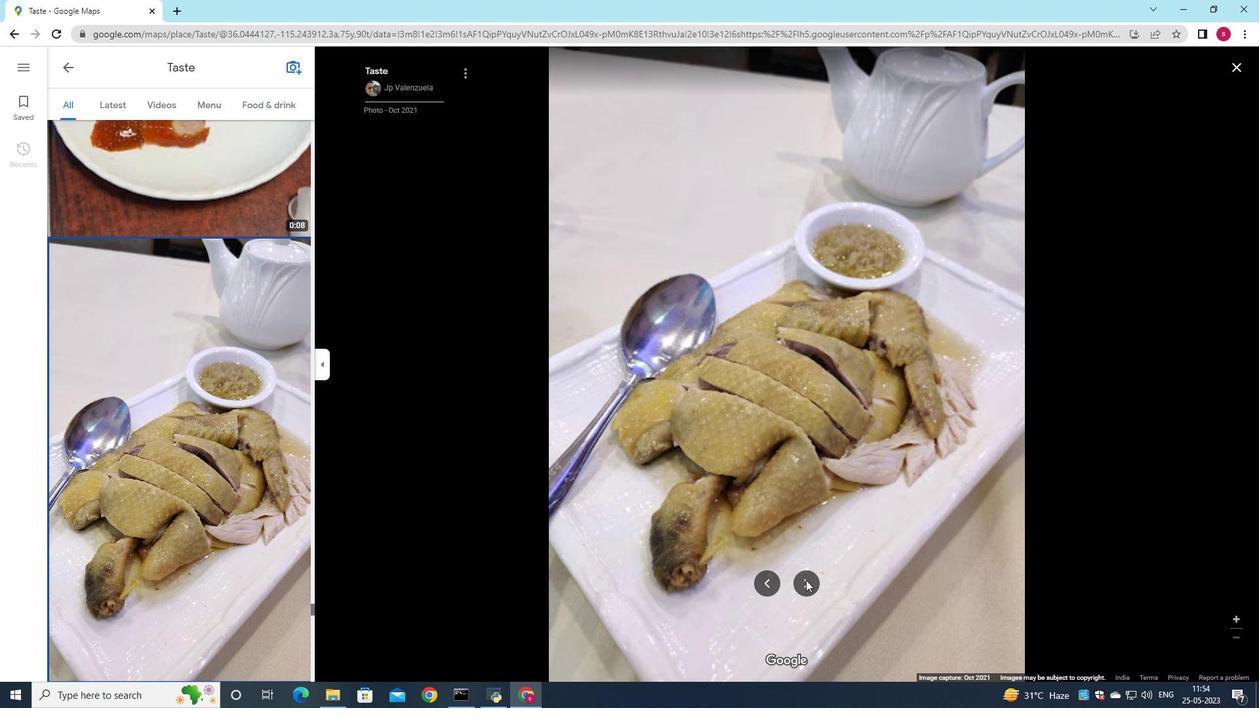 
Action: Mouse pressed left at (806, 580)
Screenshot: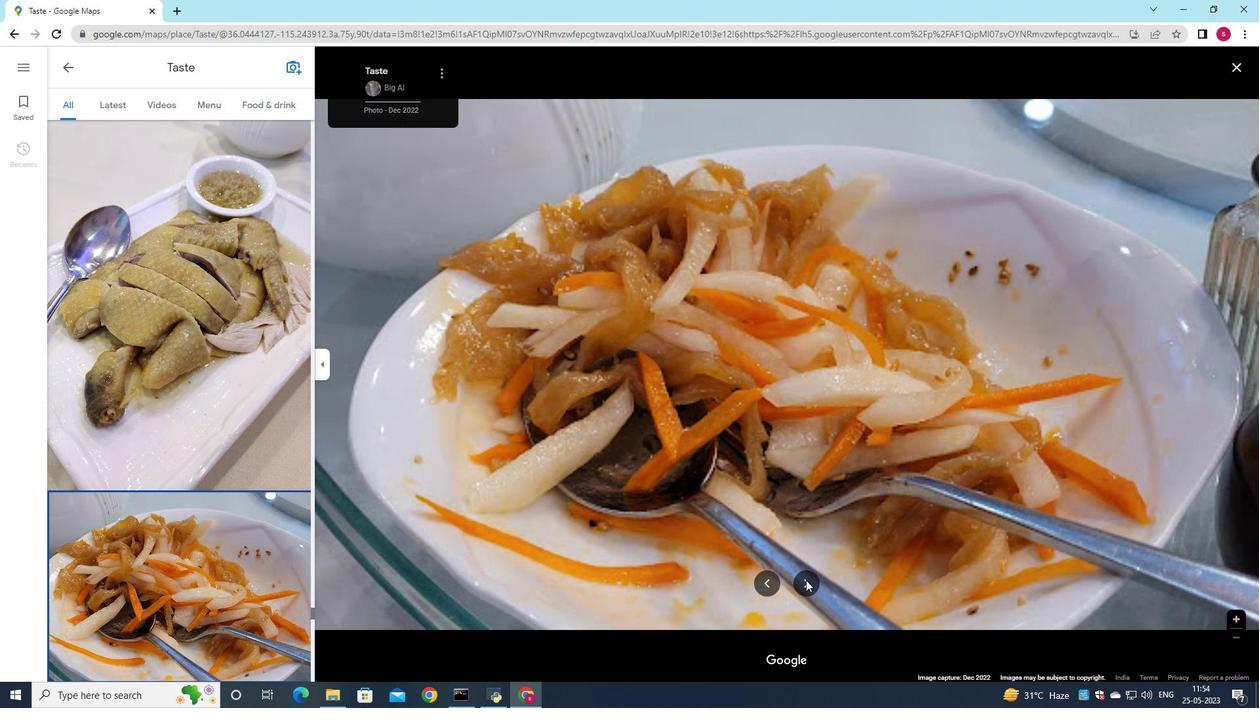 
Action: Mouse pressed left at (806, 580)
Screenshot: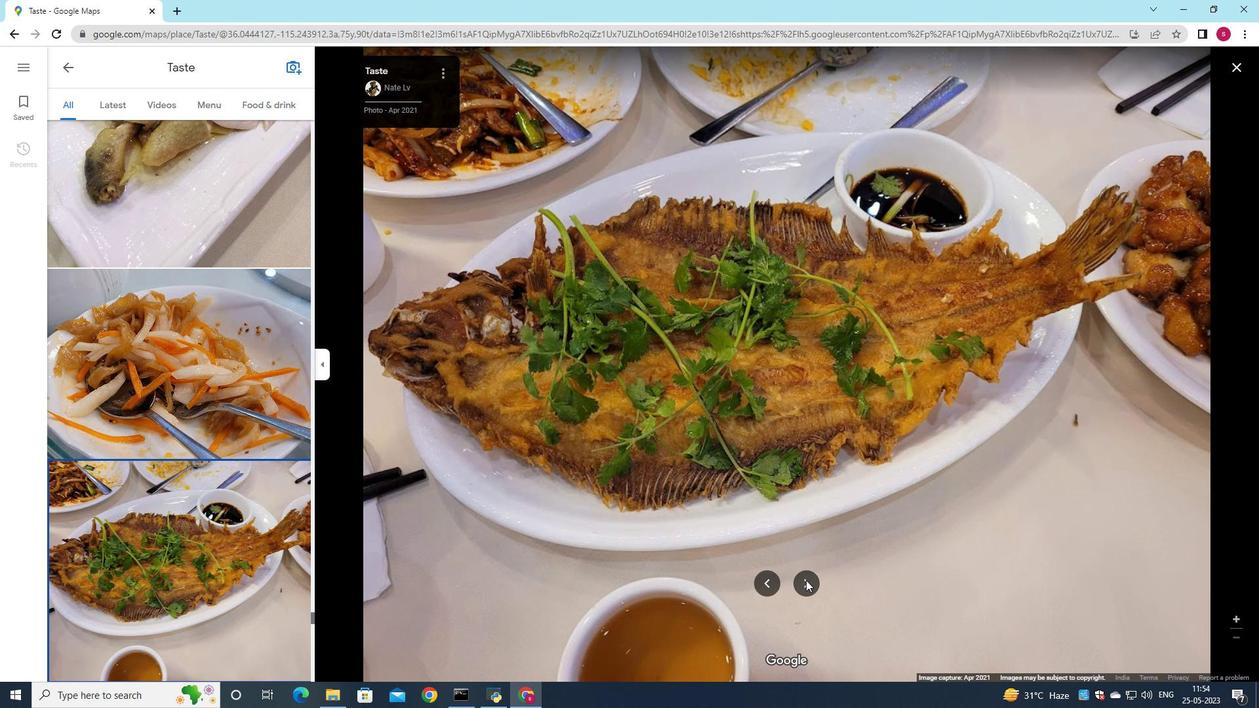 
Action: Mouse pressed left at (806, 580)
Screenshot: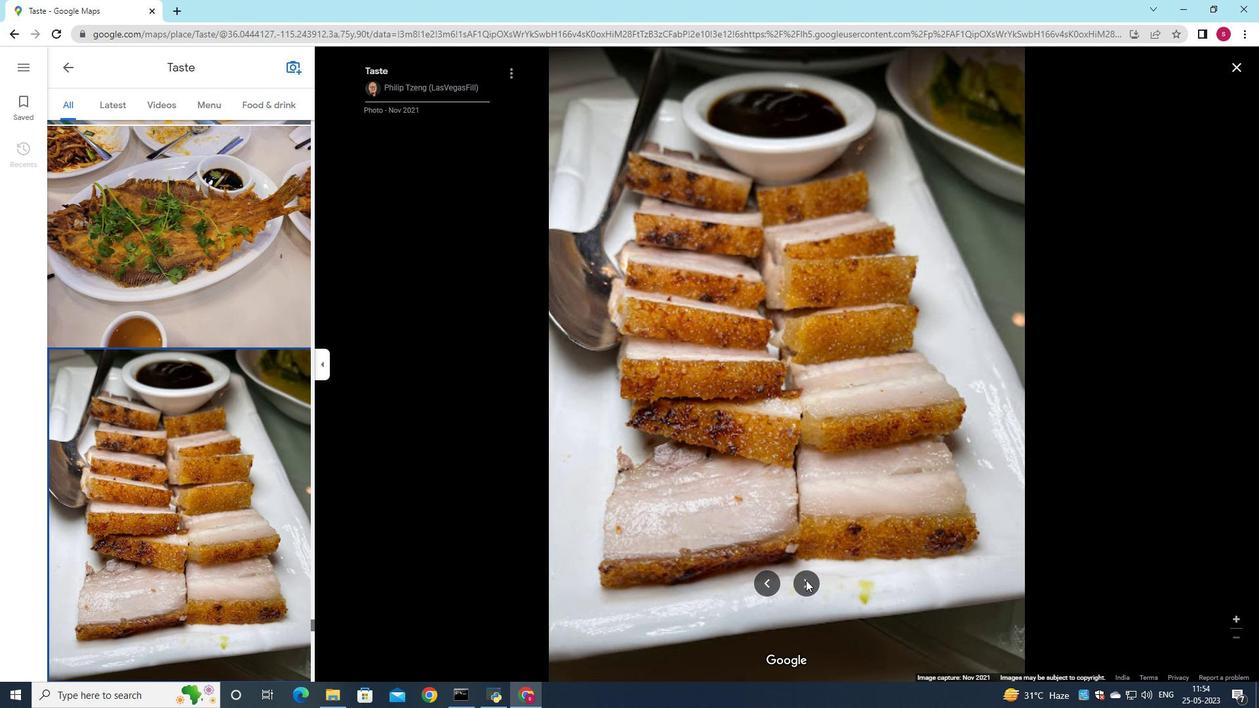 
Action: Mouse pressed left at (806, 580)
Screenshot: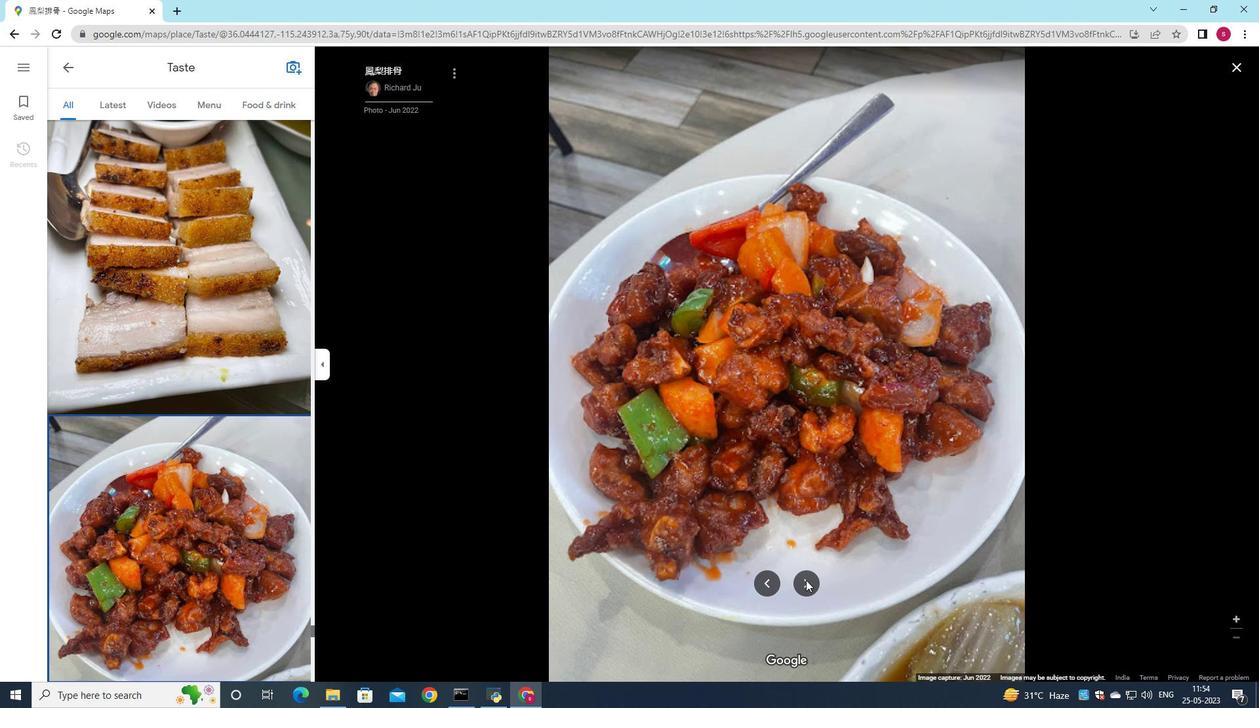 
Action: Mouse pressed left at (806, 580)
Screenshot: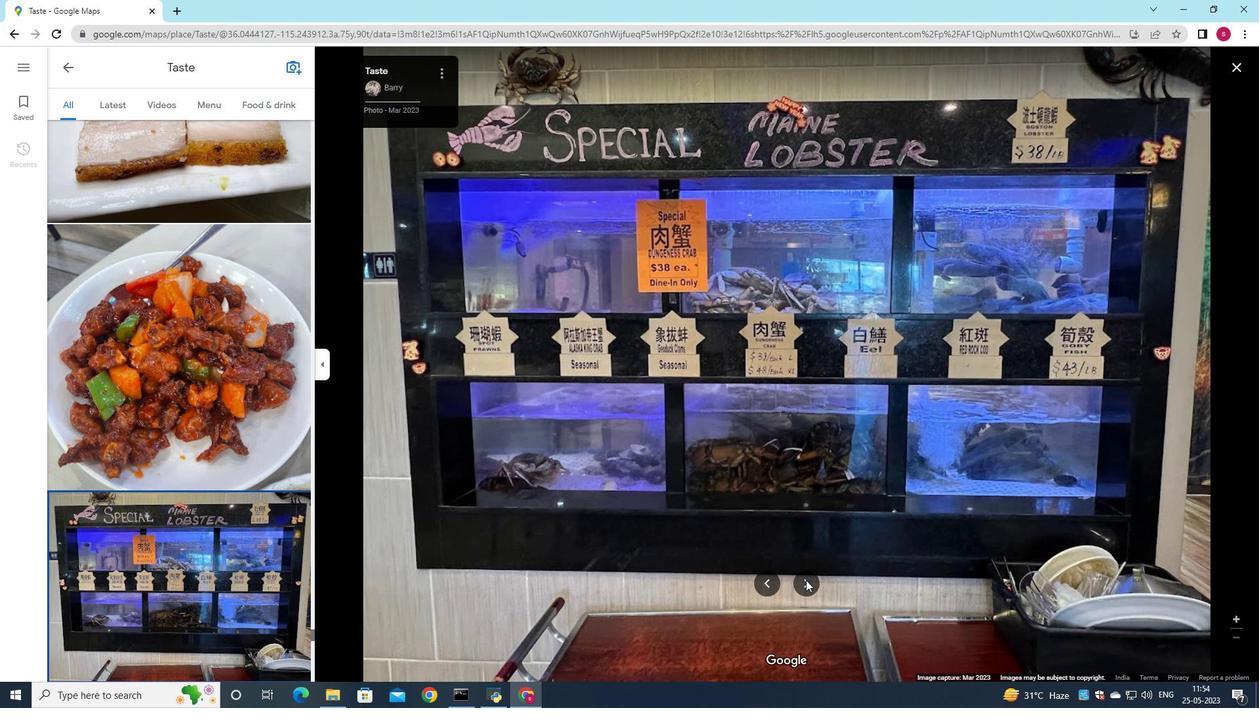 
Action: Mouse pressed left at (806, 580)
Screenshot: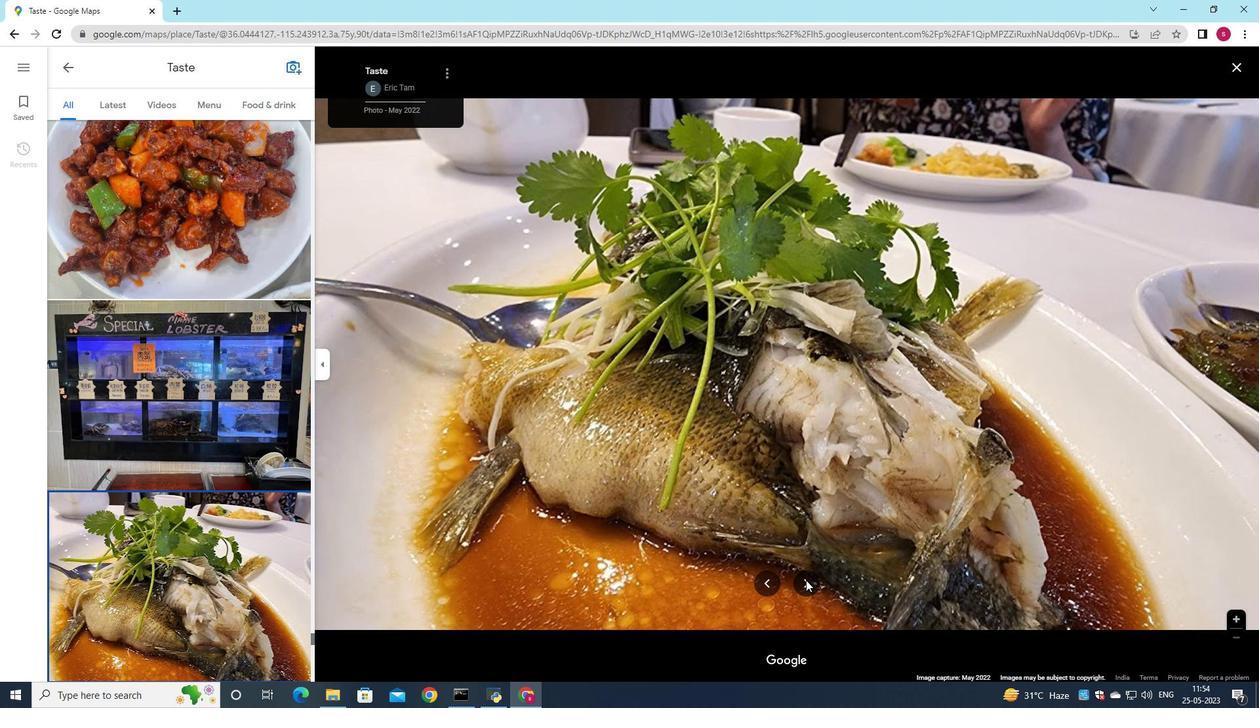 
Action: Mouse pressed left at (806, 580)
Screenshot: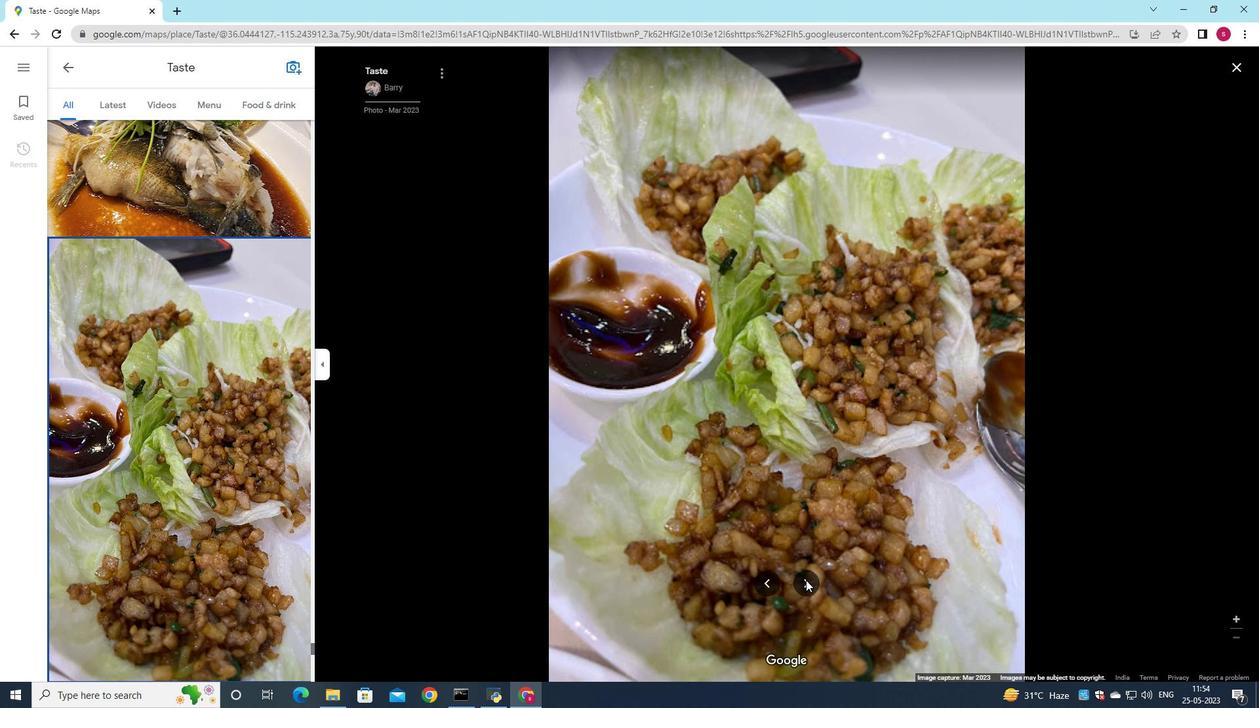 
Action: Mouse pressed left at (806, 580)
Screenshot: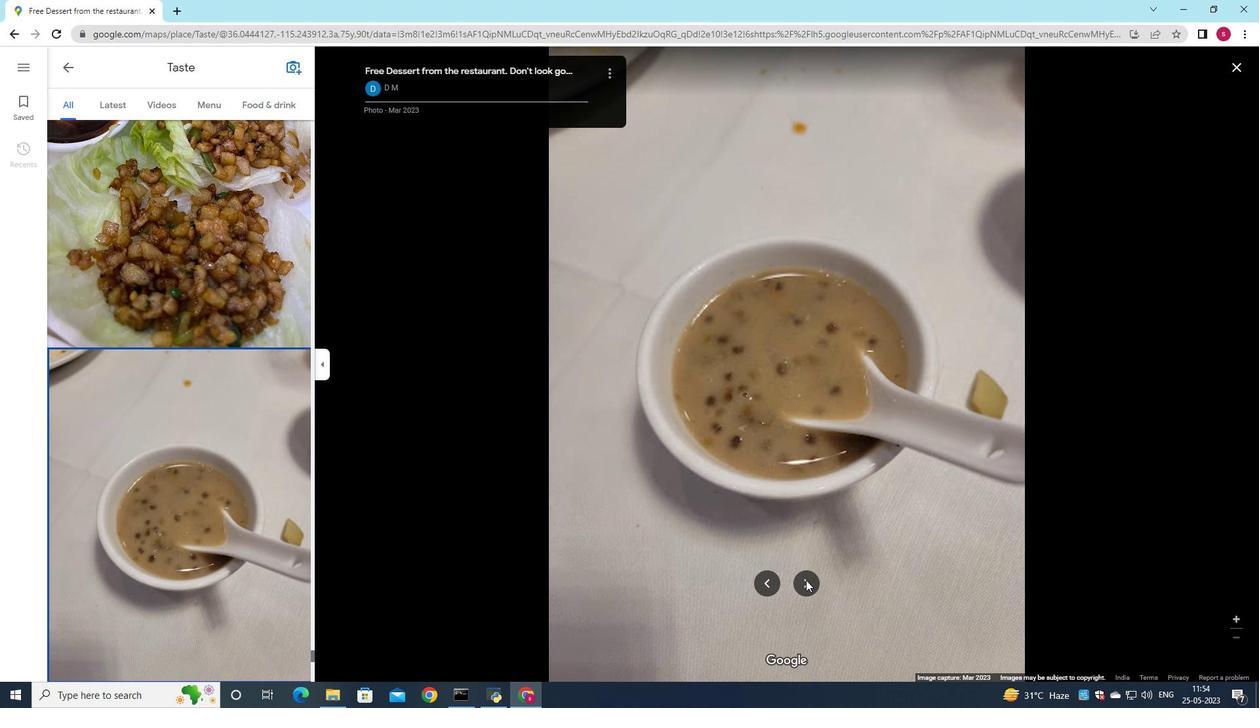 
Action: Mouse pressed left at (806, 580)
Screenshot: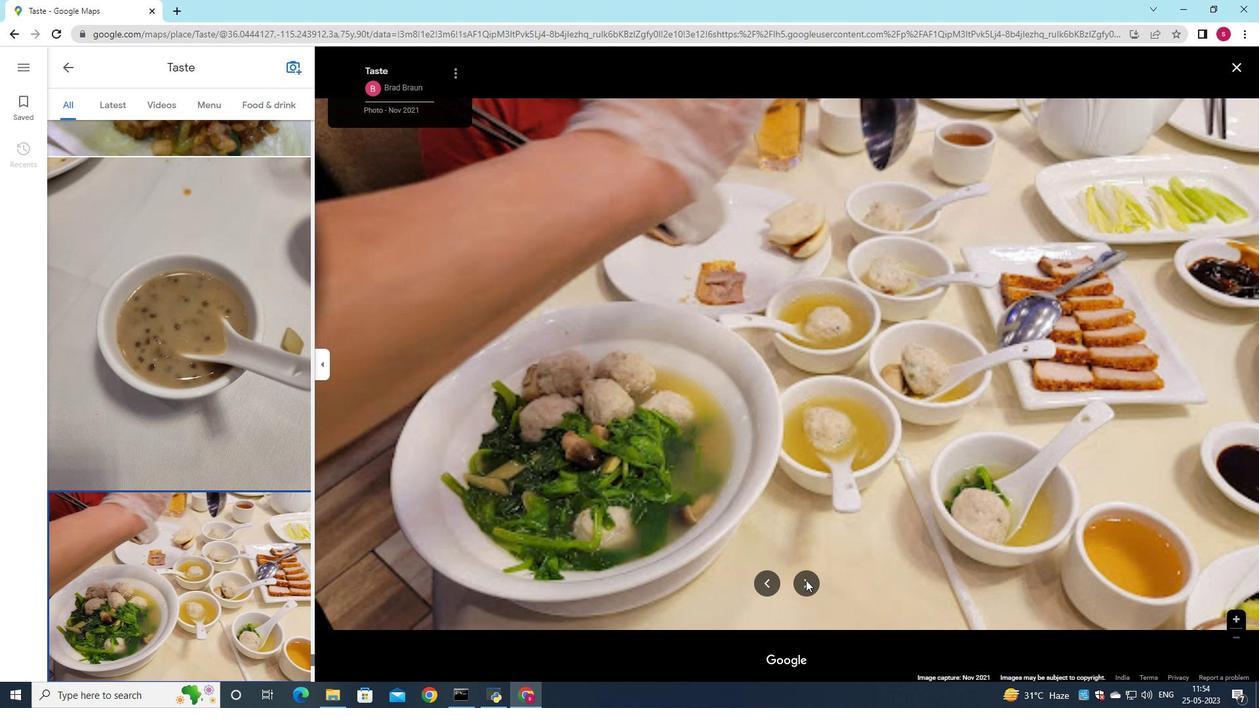 
Action: Mouse pressed left at (806, 580)
Screenshot: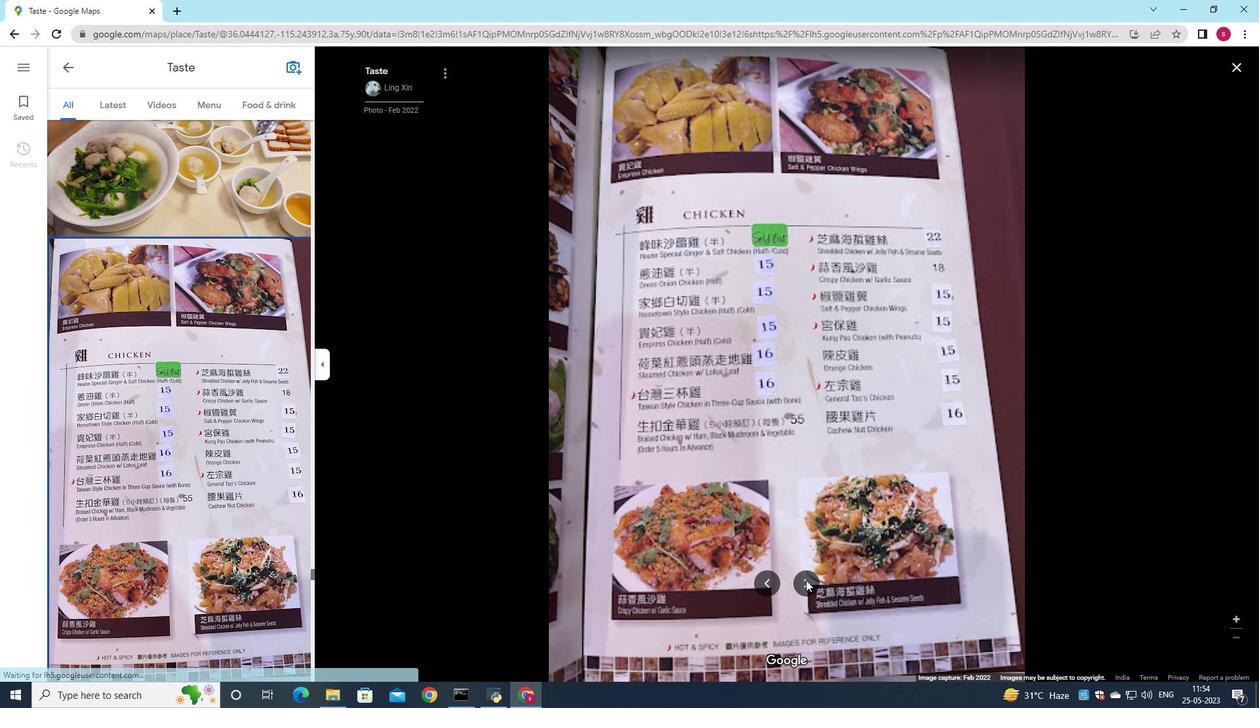 
Action: Mouse pressed left at (806, 580)
Screenshot: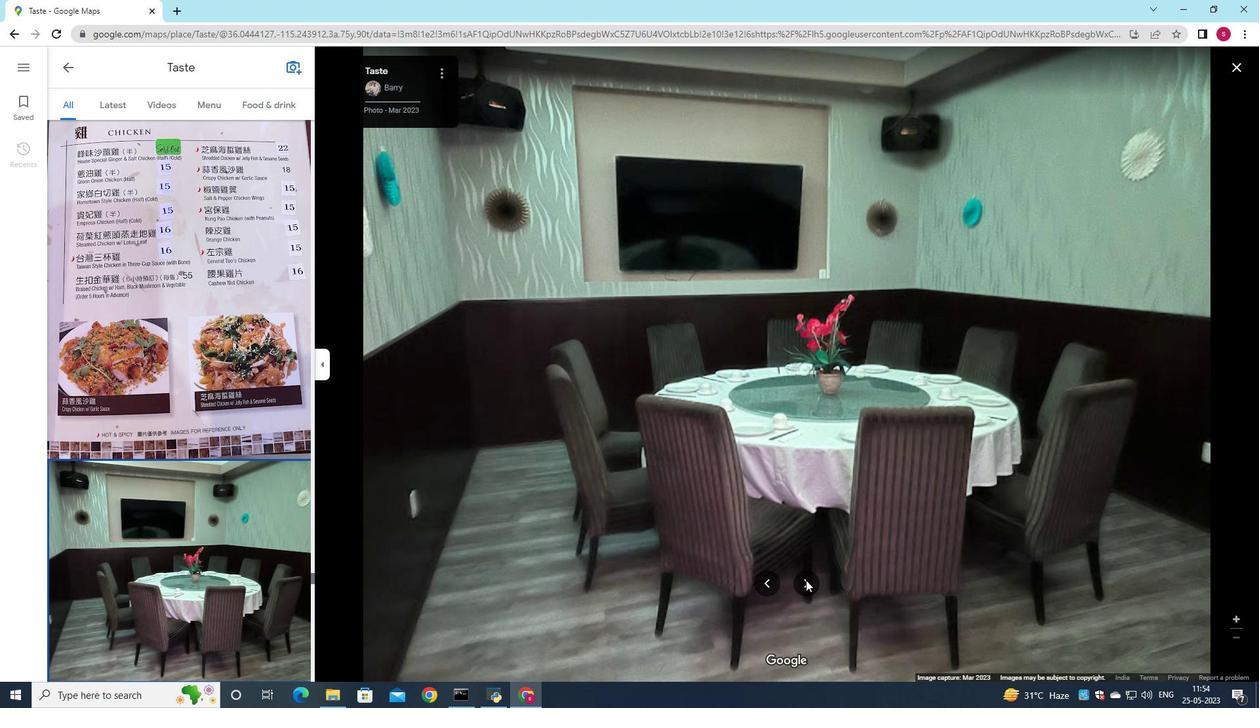 
Action: Mouse pressed left at (806, 580)
Screenshot: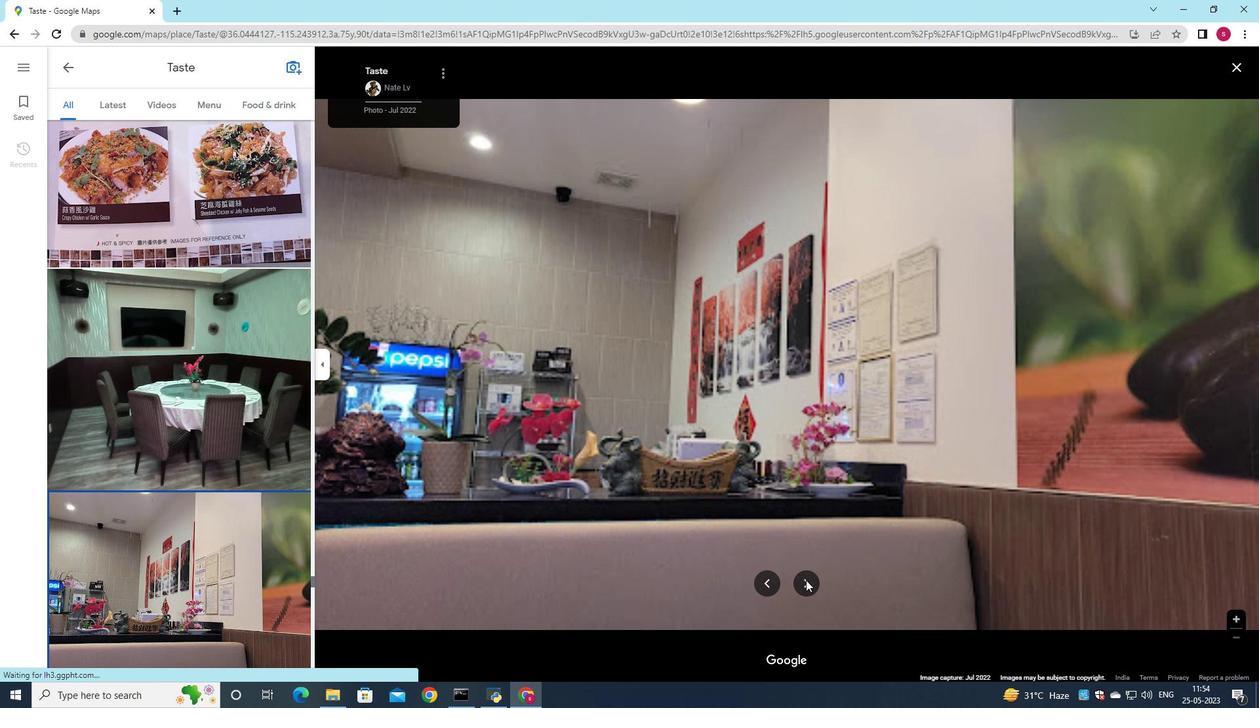 
Action: Mouse pressed left at (806, 580)
Screenshot: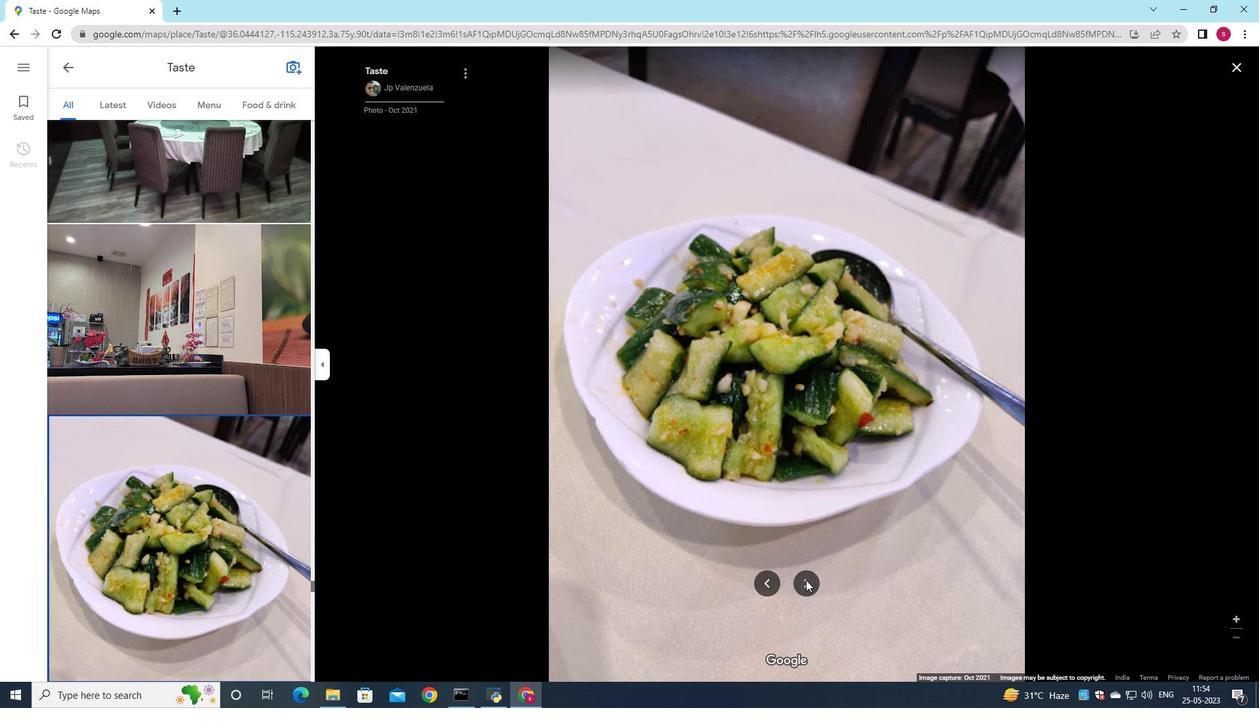 
Action: Mouse pressed left at (806, 580)
Screenshot: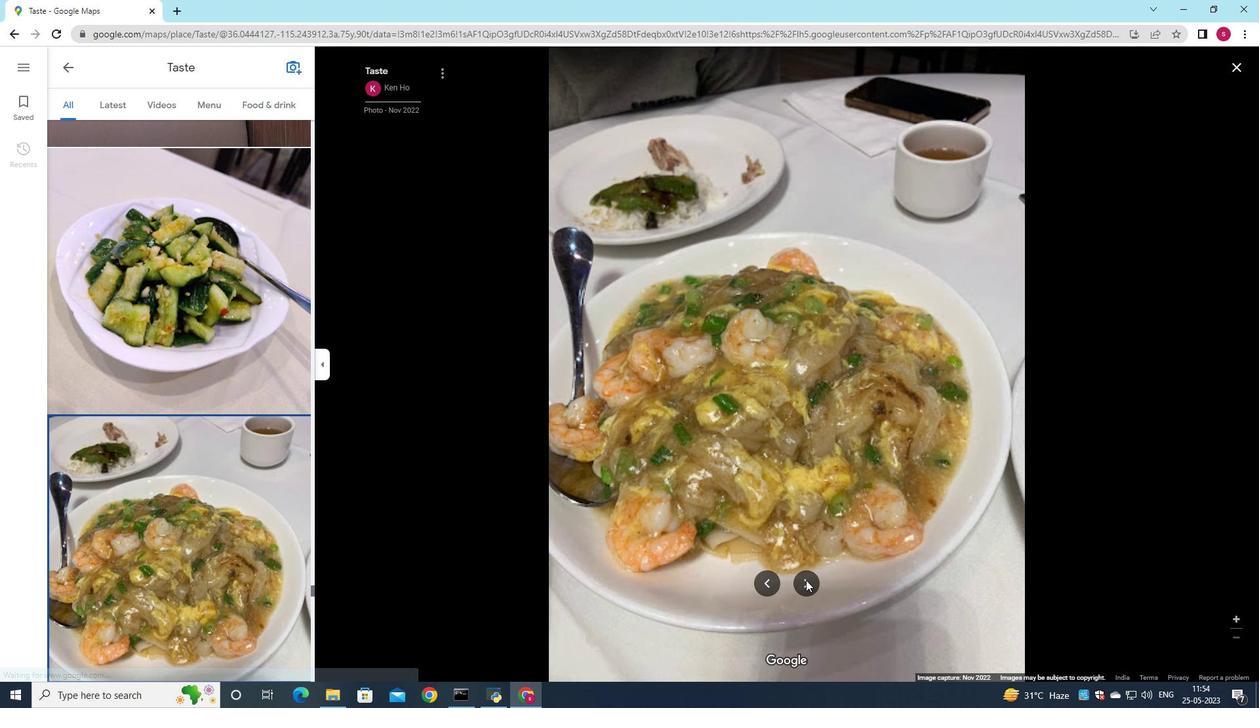 
Action: Mouse pressed left at (806, 580)
Screenshot: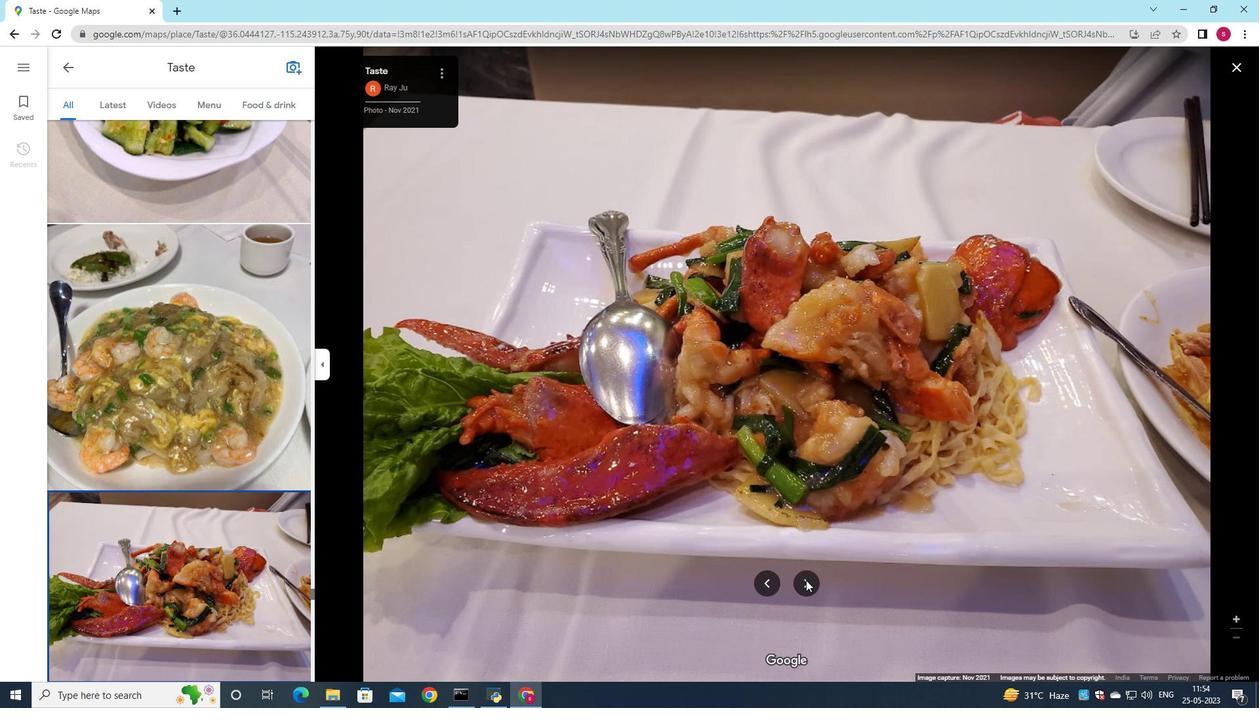 
Action: Mouse pressed left at (806, 580)
Screenshot: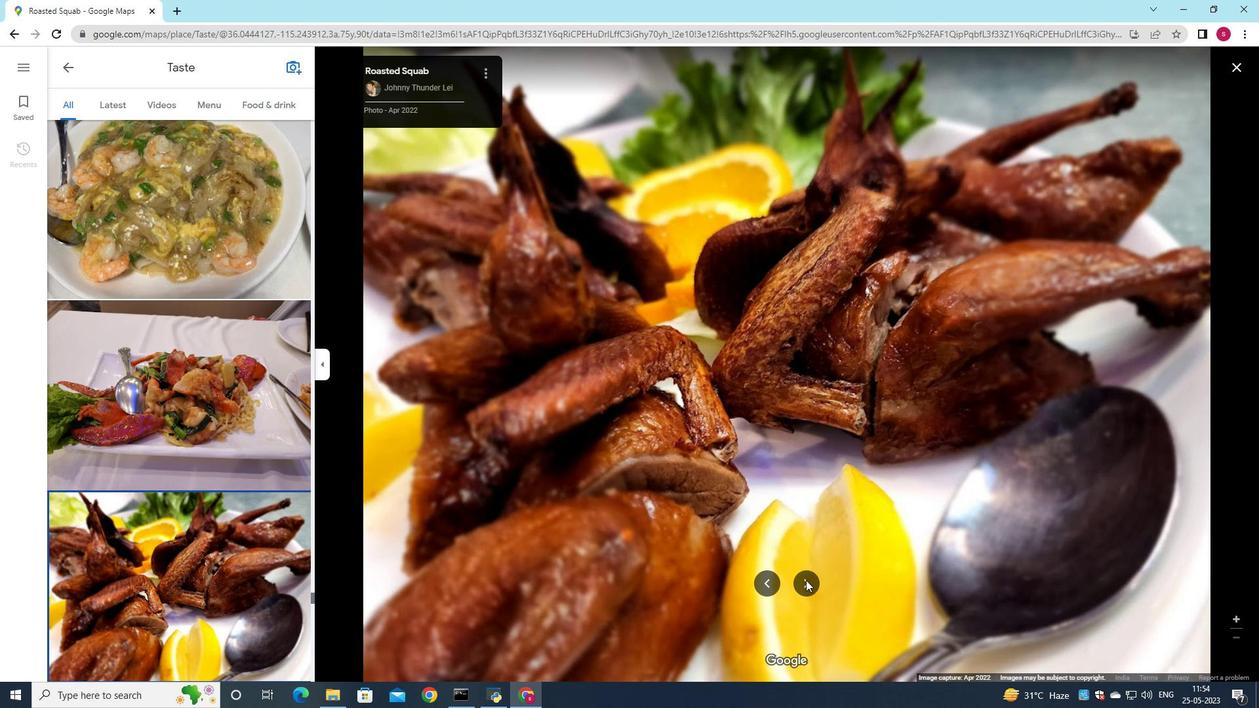 
Action: Mouse pressed left at (806, 580)
Screenshot: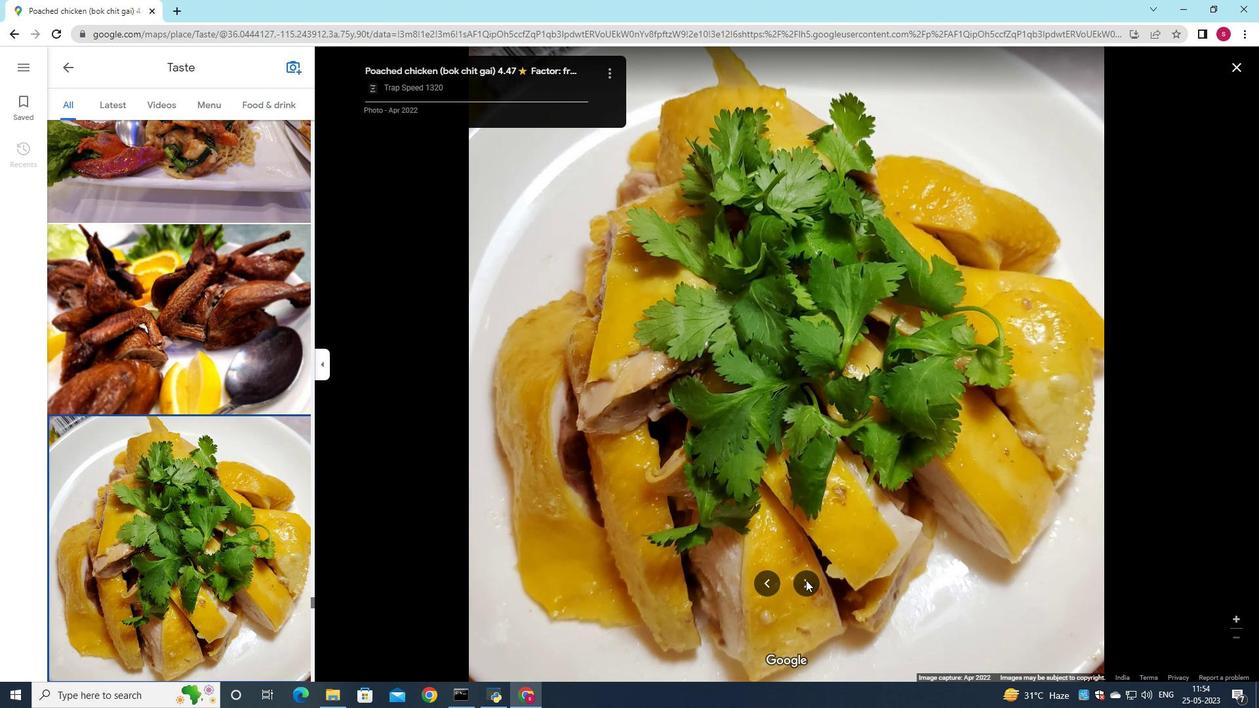 
Action: Mouse pressed left at (806, 580)
Screenshot: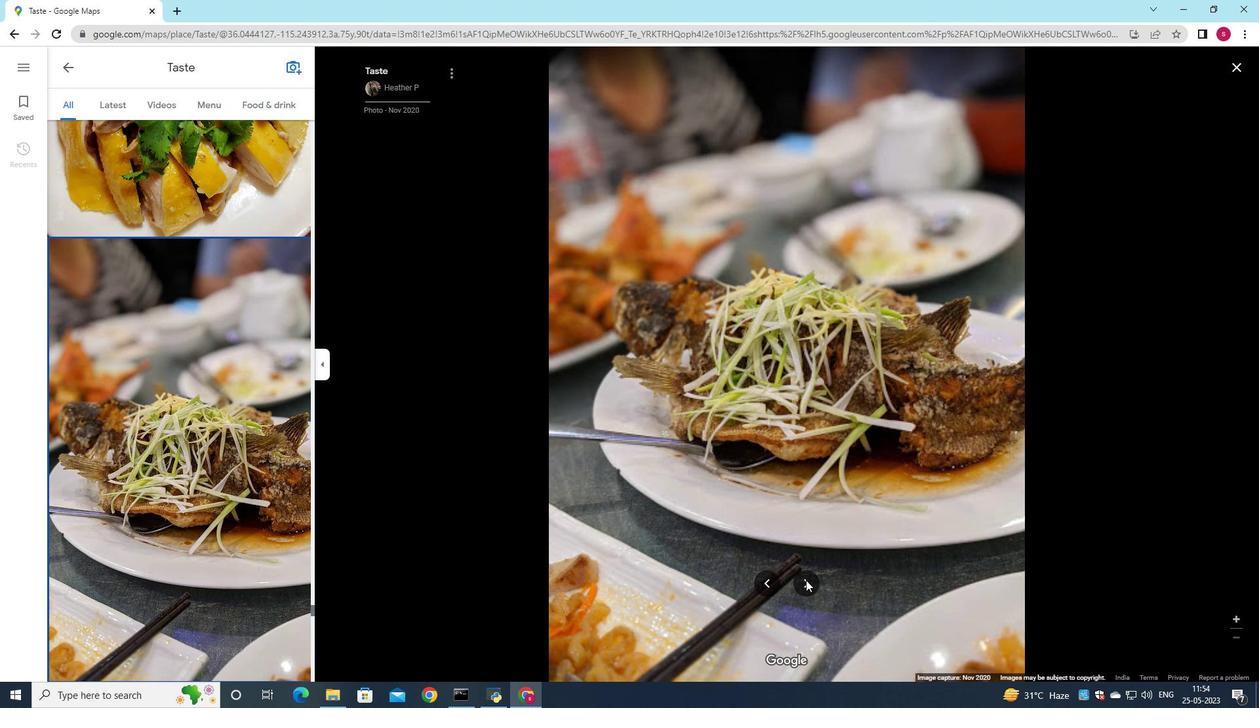 
Action: Mouse pressed left at (806, 580)
Screenshot: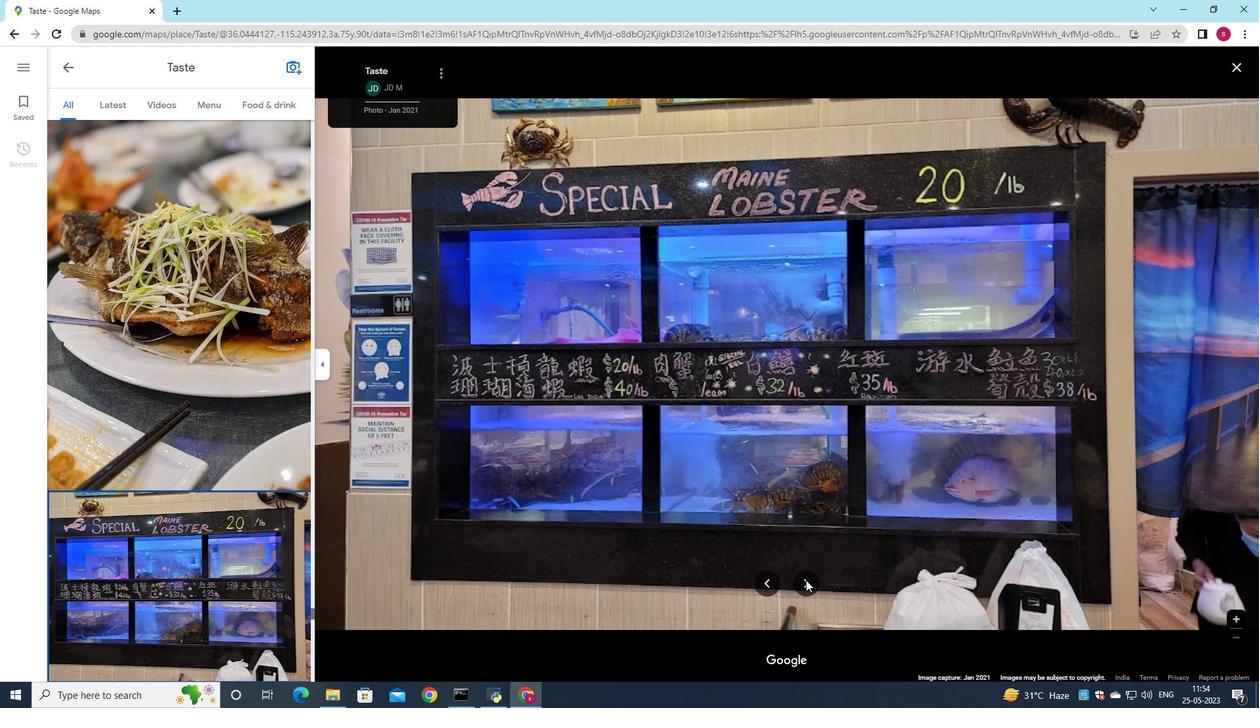 
Action: Mouse pressed left at (806, 580)
Screenshot: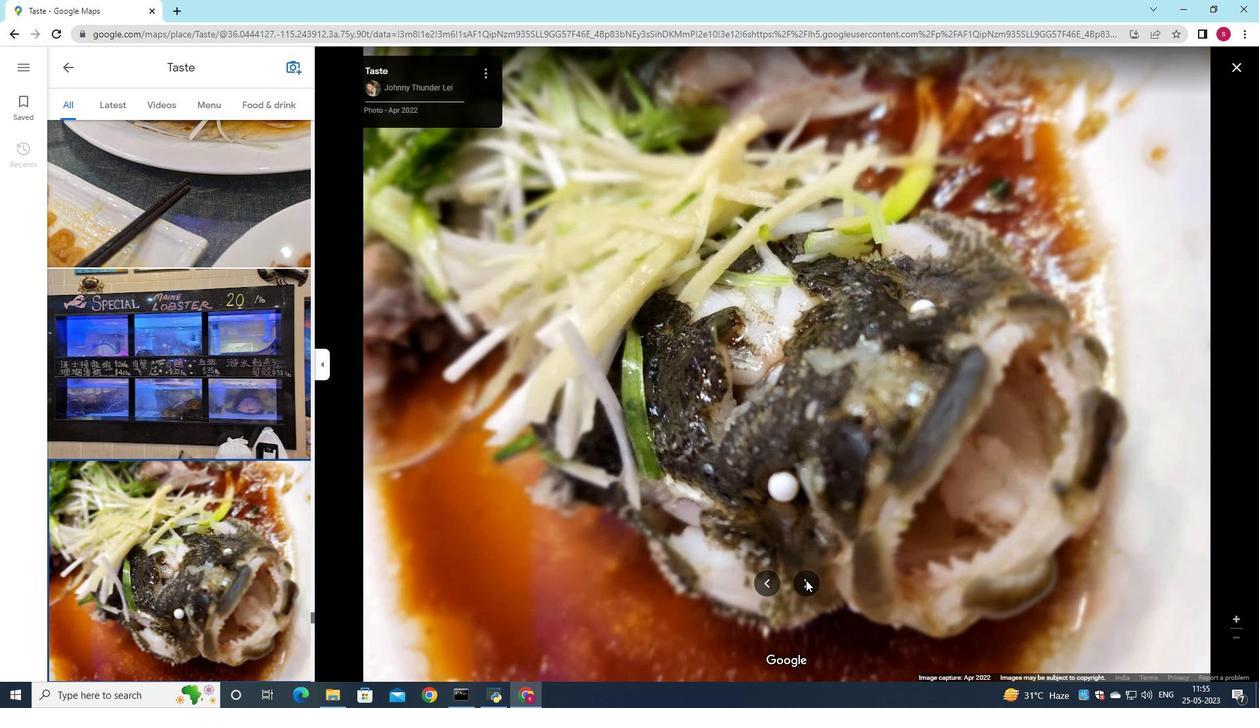 
Action: Mouse pressed left at (806, 580)
Screenshot: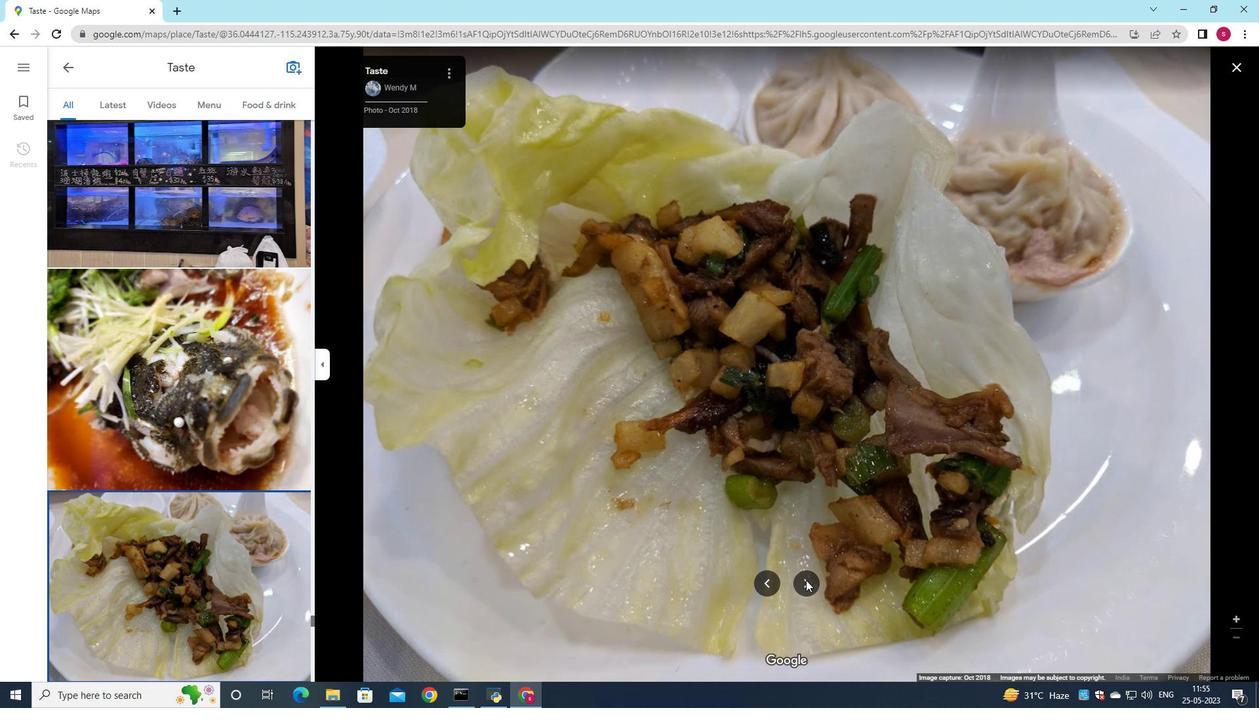 
Action: Mouse pressed left at (806, 580)
Screenshot: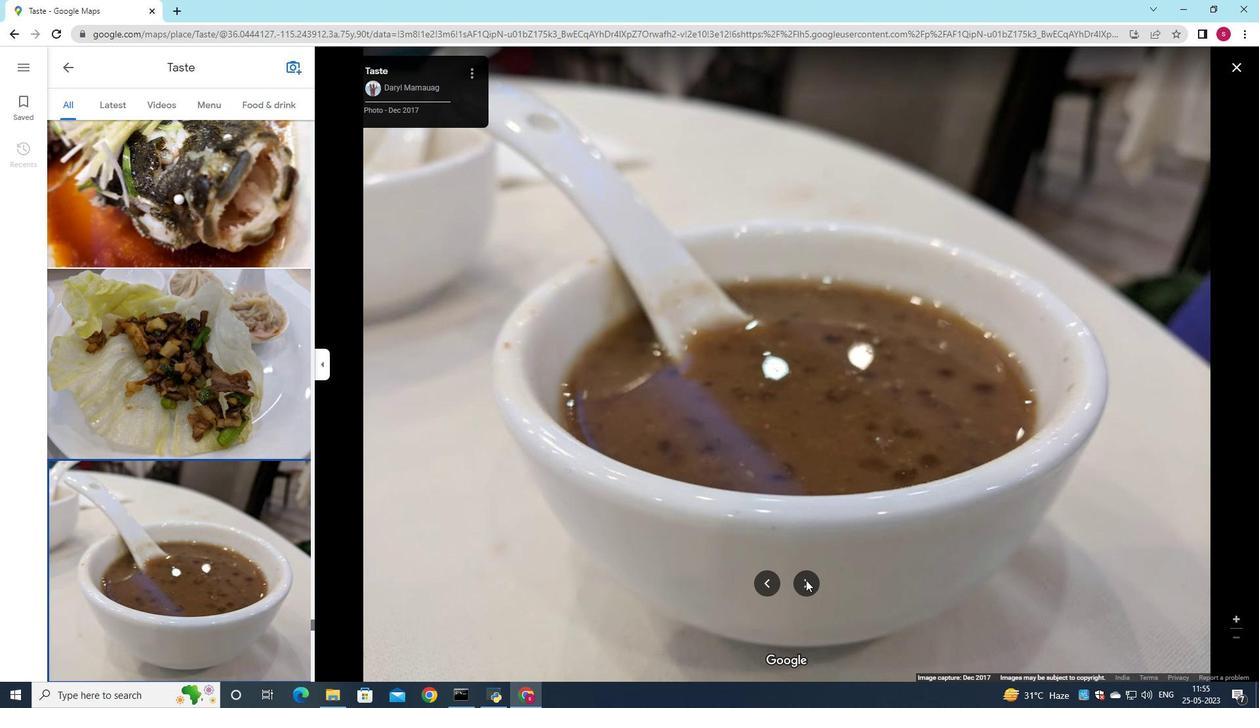 
Action: Mouse pressed left at (806, 580)
Screenshot: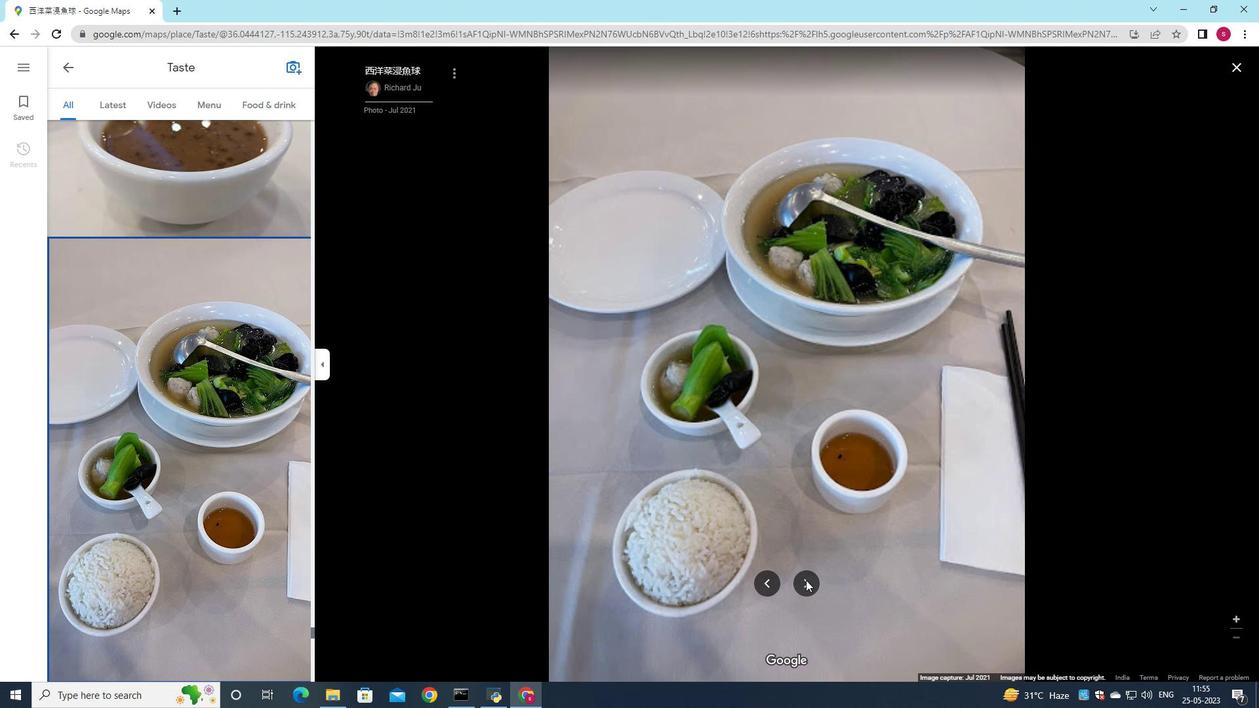 
Action: Mouse pressed left at (806, 580)
Screenshot: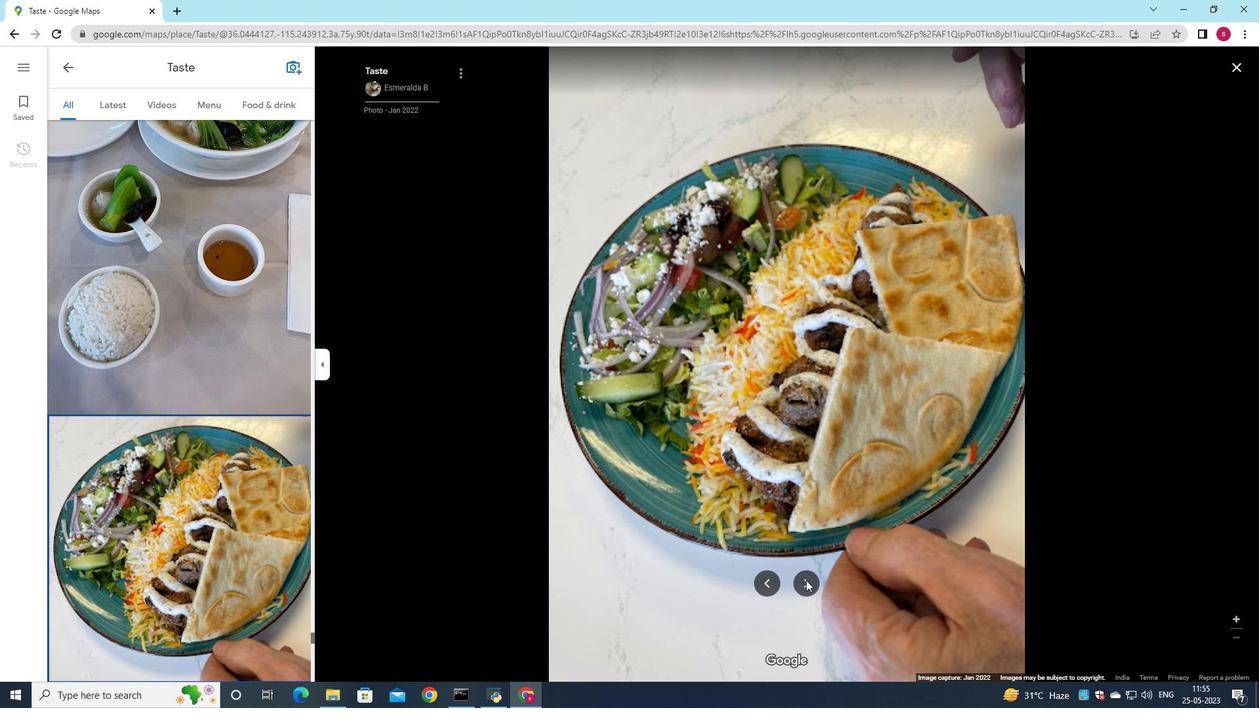 
Action: Mouse pressed left at (806, 580)
Screenshot: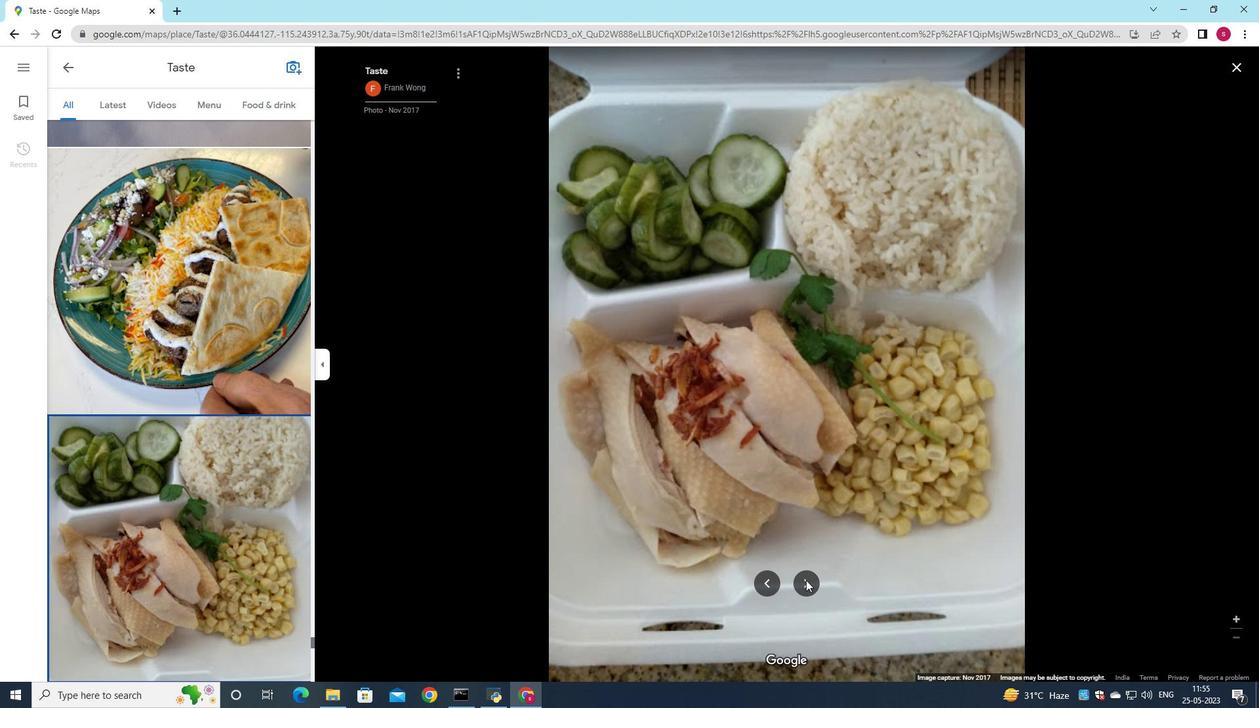 
Action: Mouse pressed left at (806, 580)
Screenshot: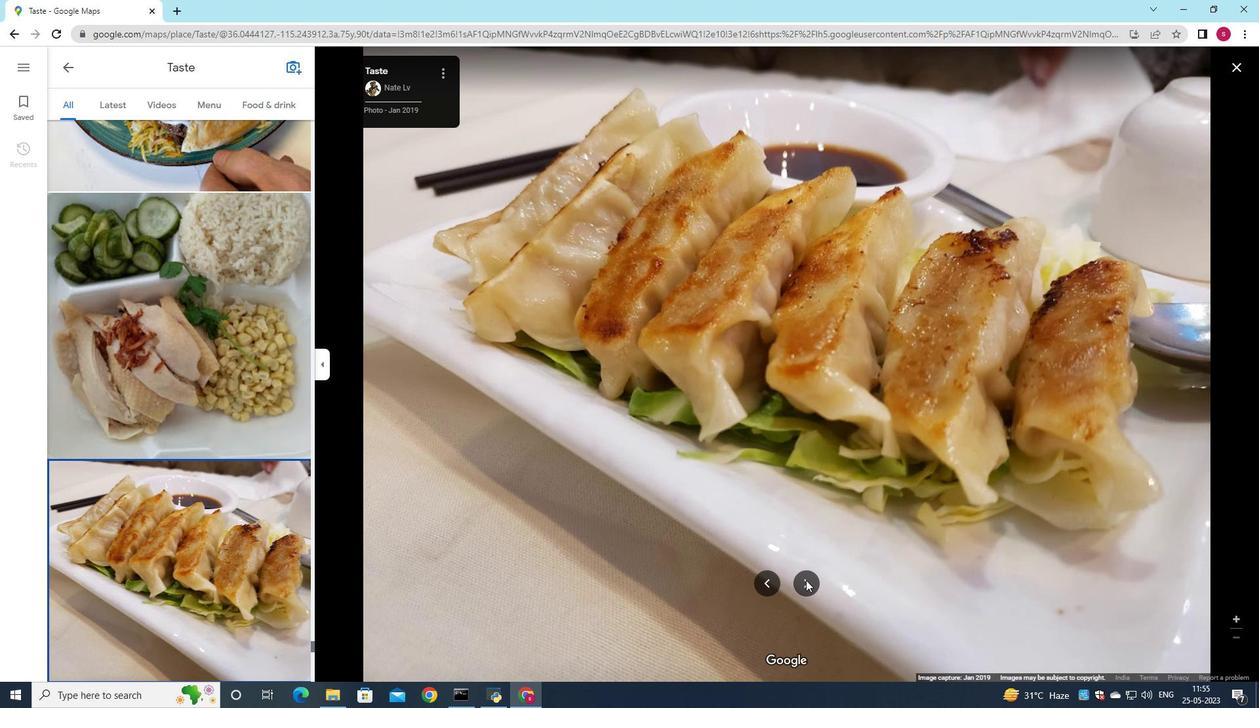 
Action: Mouse pressed left at (806, 580)
Screenshot: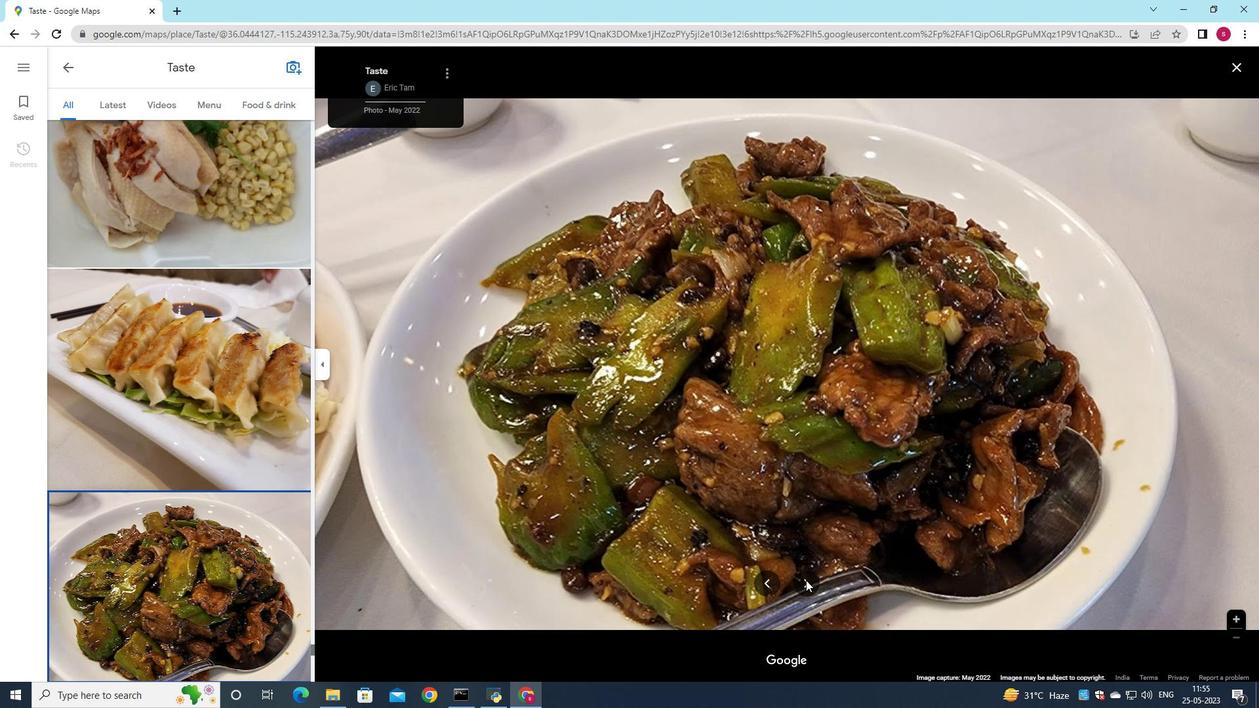 
Action: Mouse pressed left at (806, 580)
Screenshot: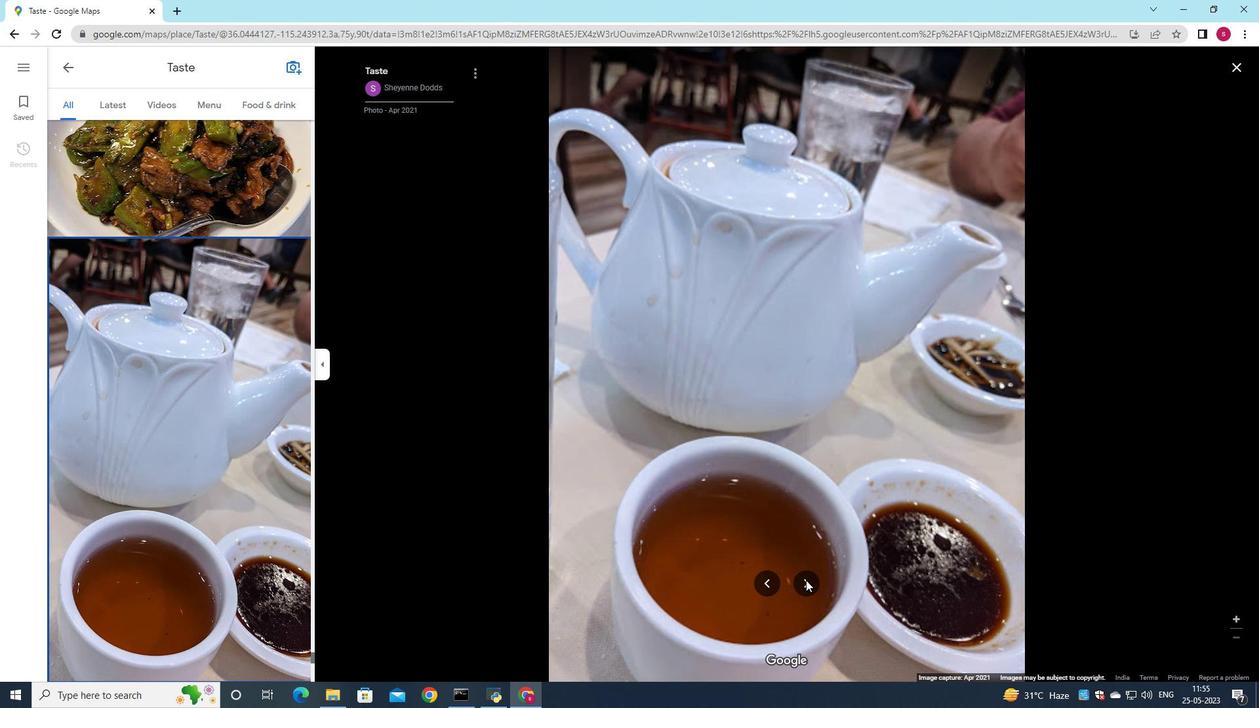 
Action: Mouse pressed left at (806, 580)
Screenshot: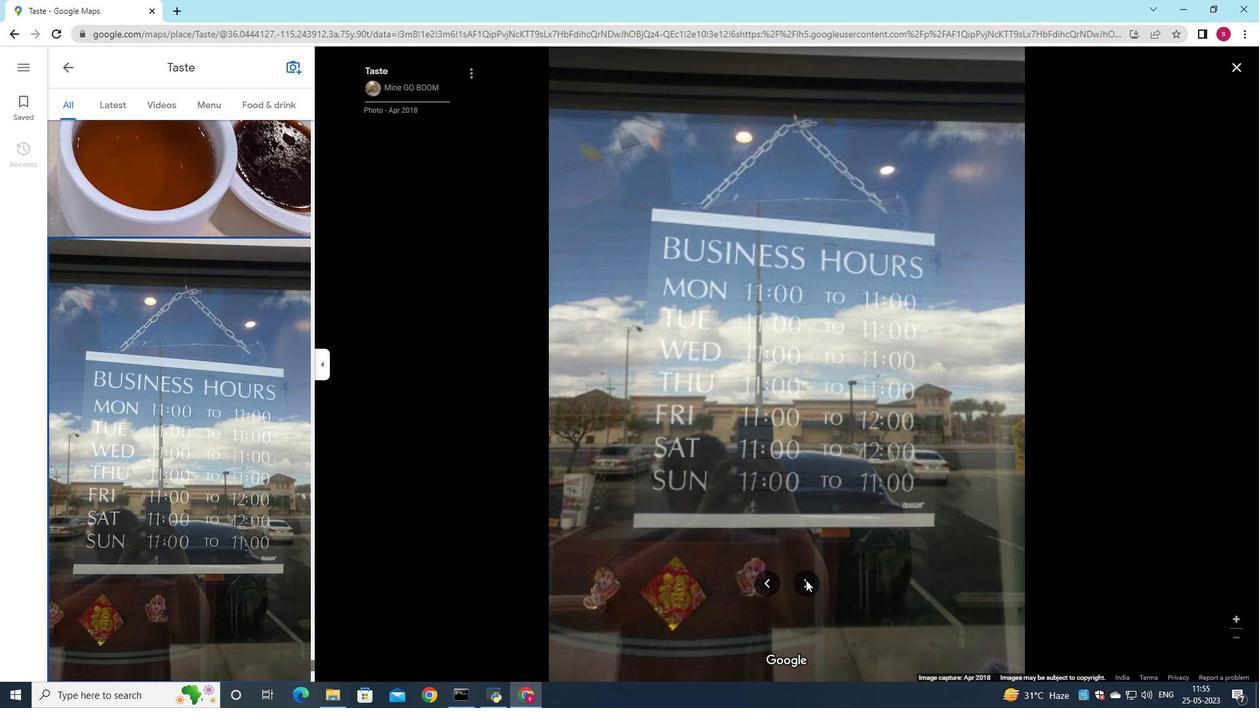 
Action: Mouse pressed left at (806, 580)
Screenshot: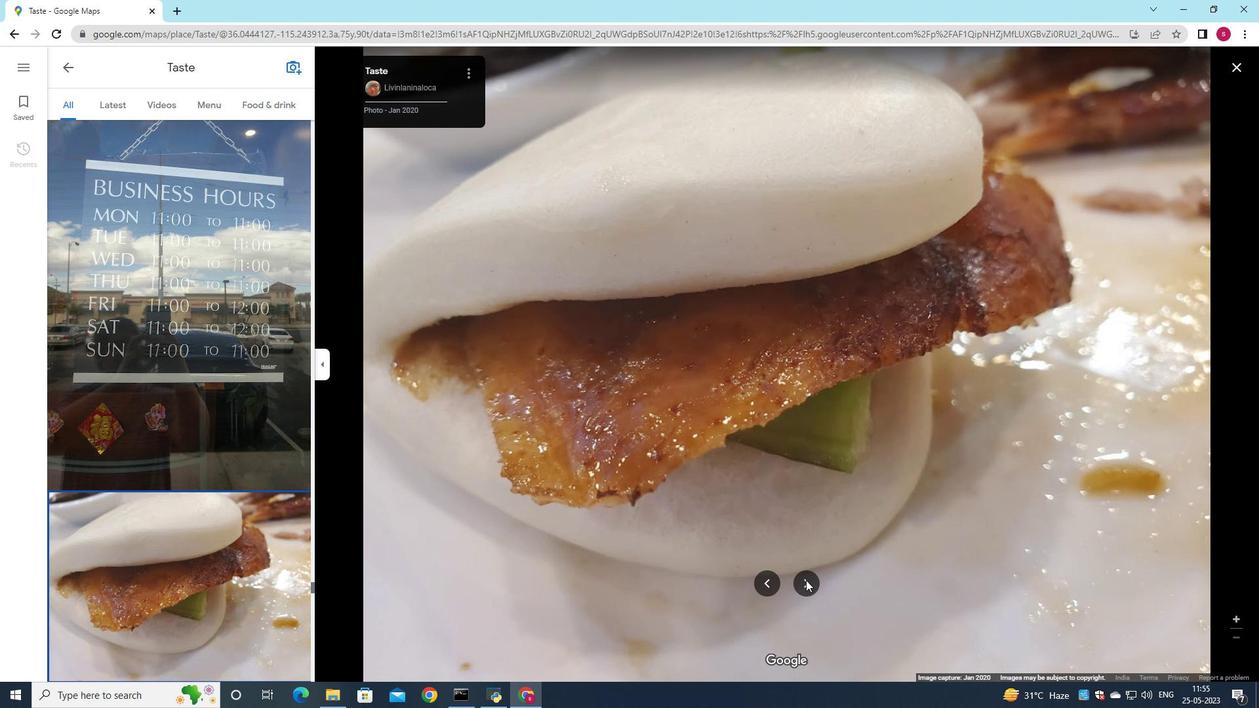 
Action: Mouse pressed left at (806, 580)
Screenshot: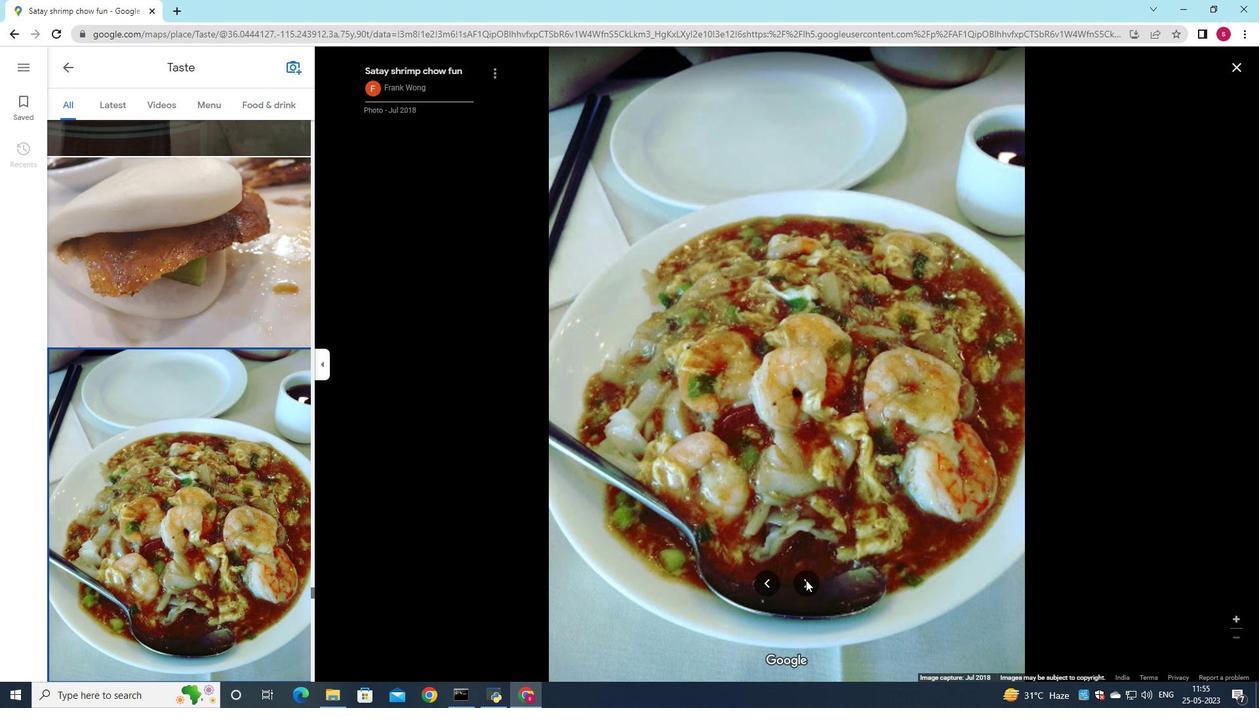 
Action: Mouse pressed left at (806, 580)
Screenshot: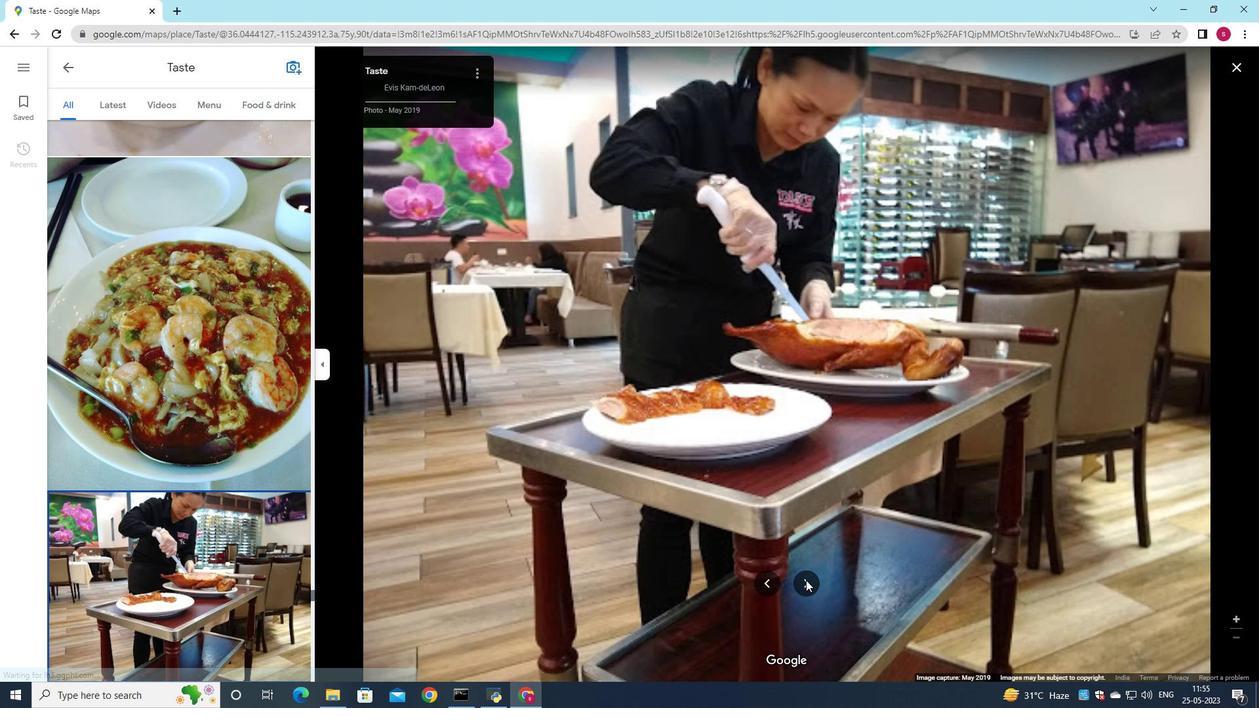 
Action: Mouse pressed left at (806, 580)
Screenshot: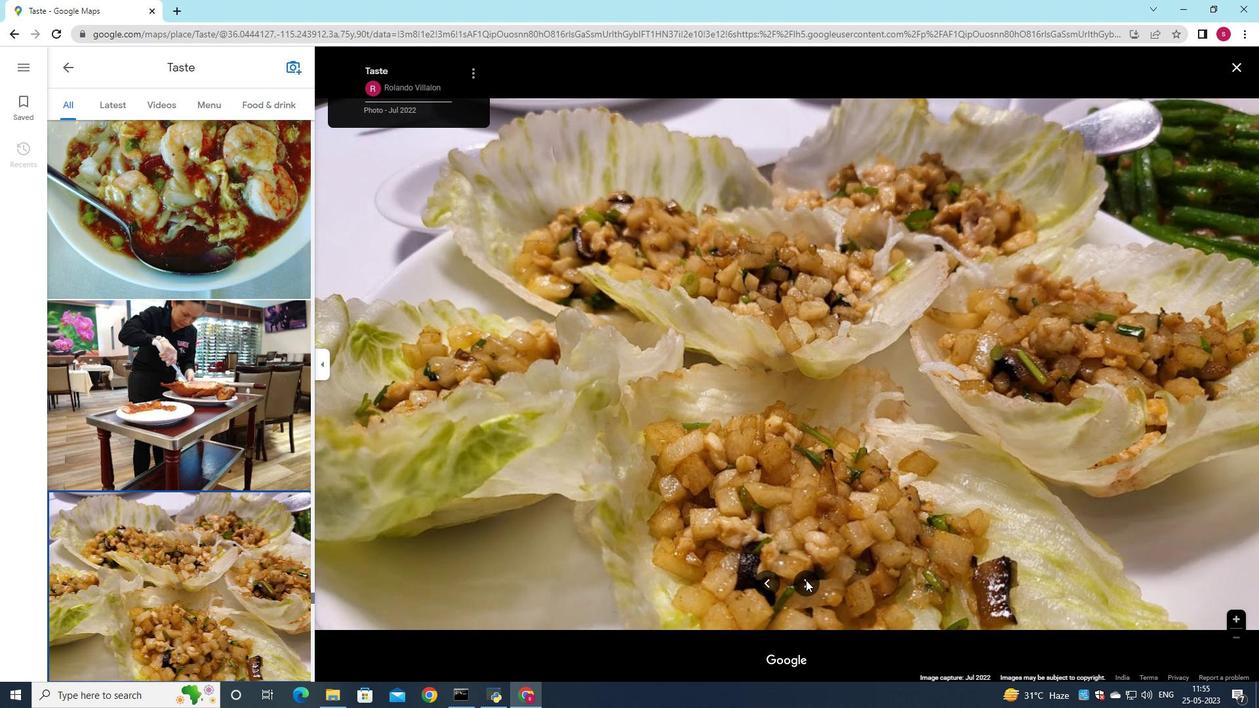 
Action: Mouse pressed left at (806, 580)
Screenshot: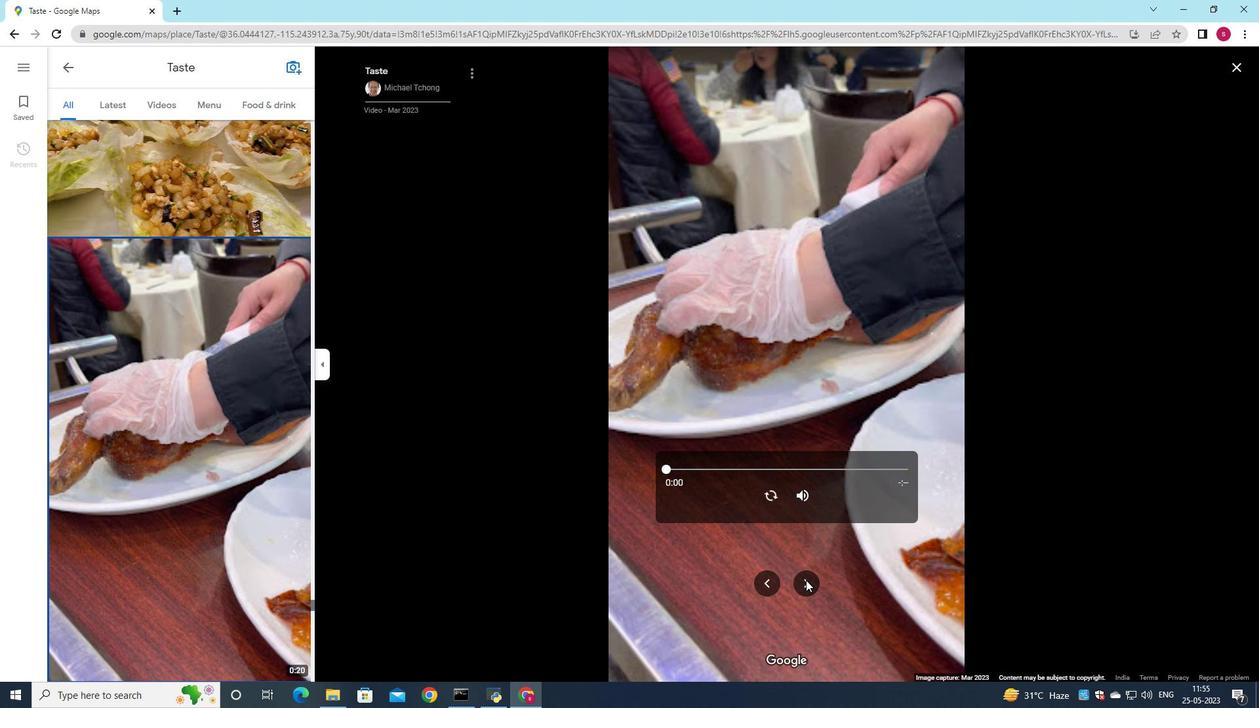 
Action: Mouse pressed left at (806, 580)
Screenshot: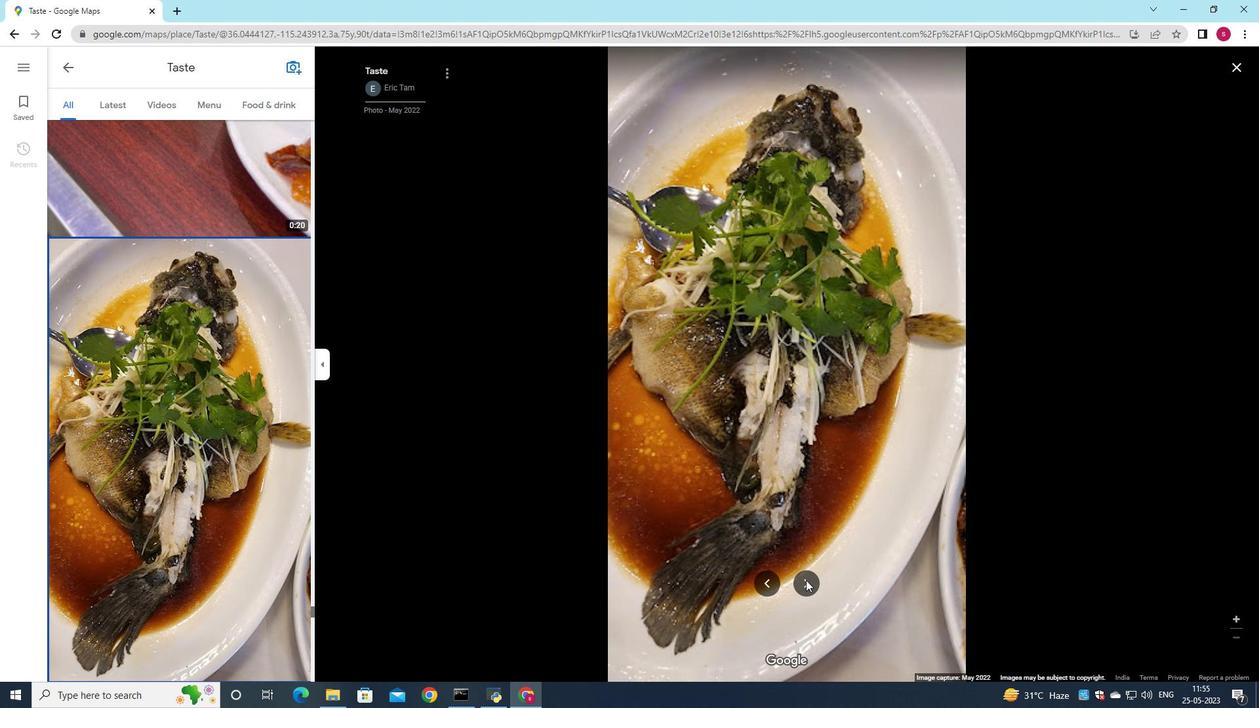 
Action: Mouse pressed left at (806, 580)
Screenshot: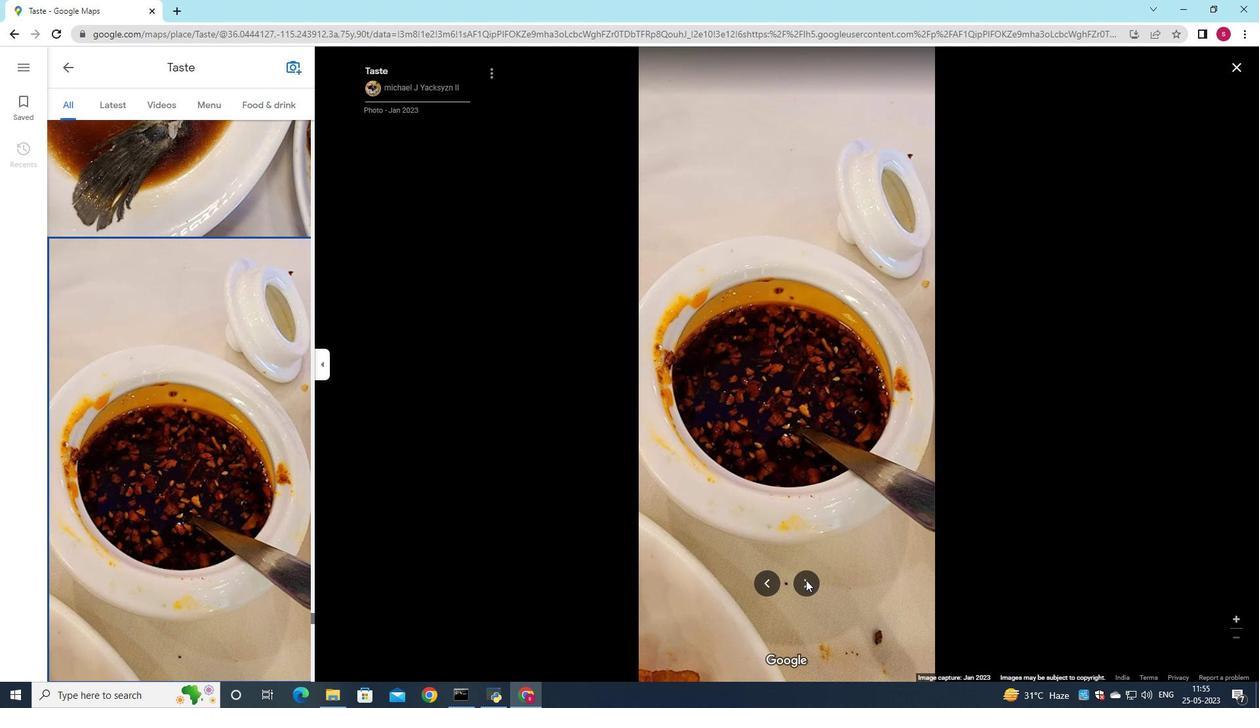 
Action: Mouse pressed left at (806, 580)
Screenshot: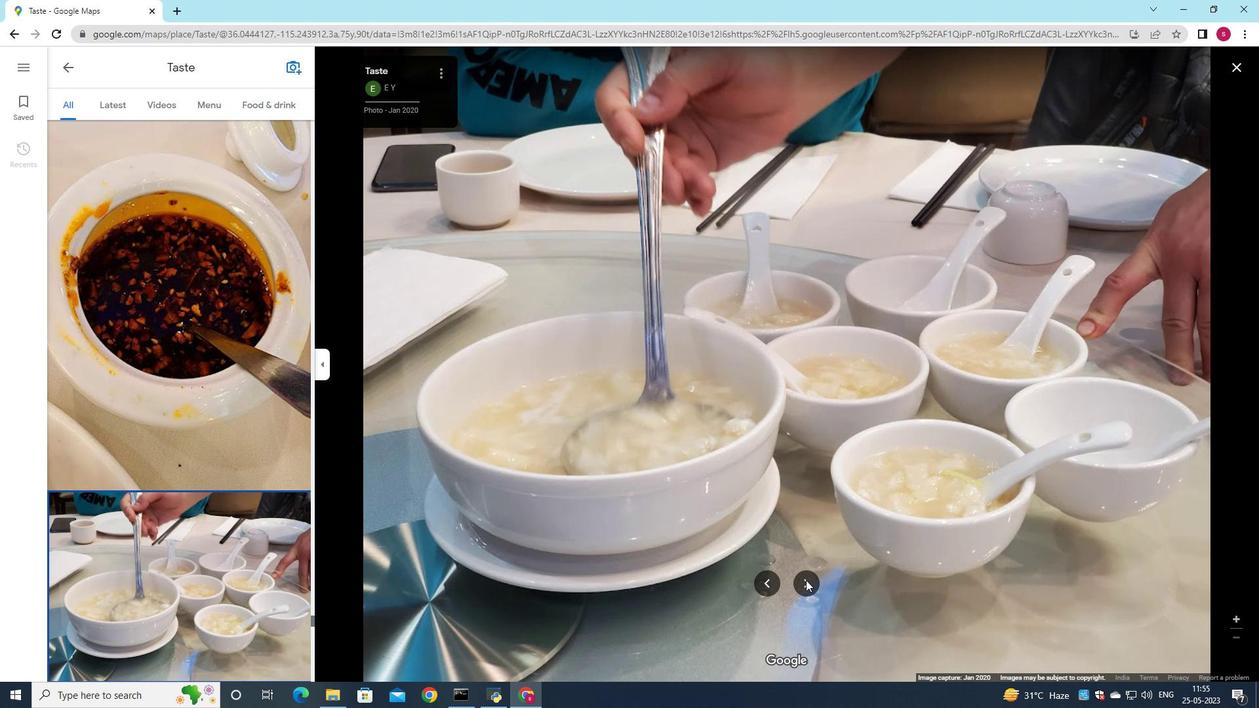 
Action: Mouse moved to (803, 573)
Screenshot: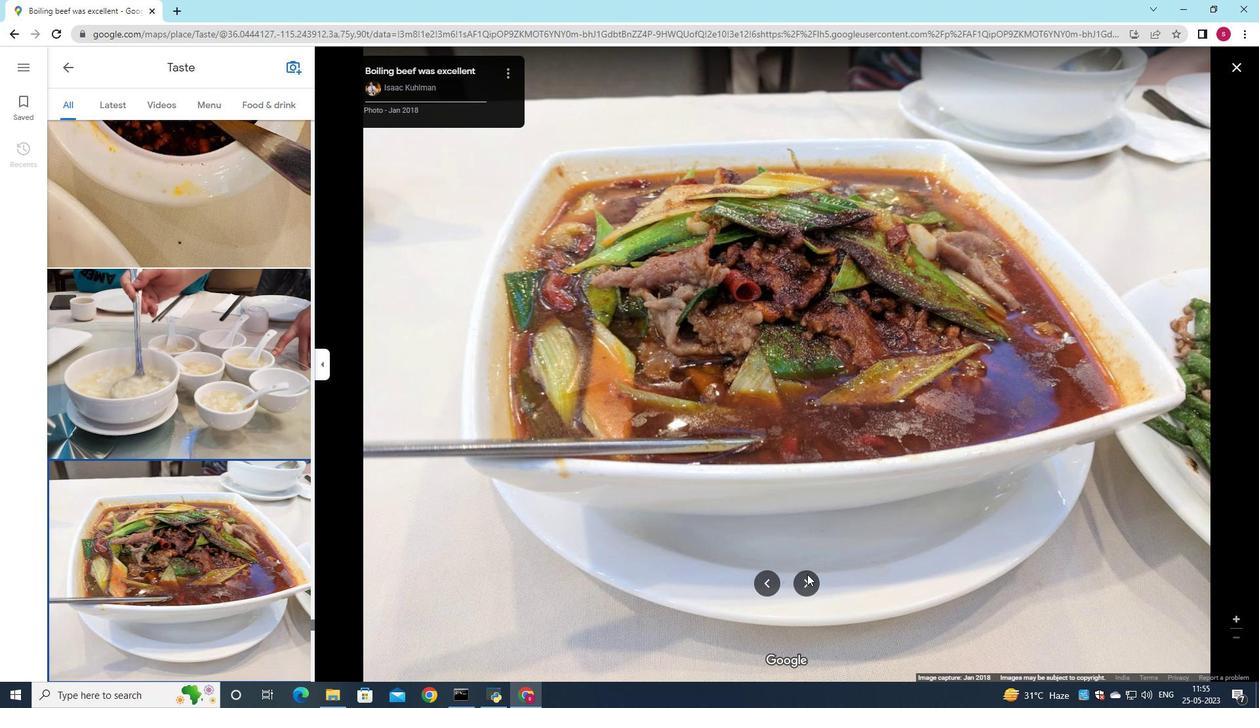
Action: Mouse pressed left at (803, 573)
Screenshot: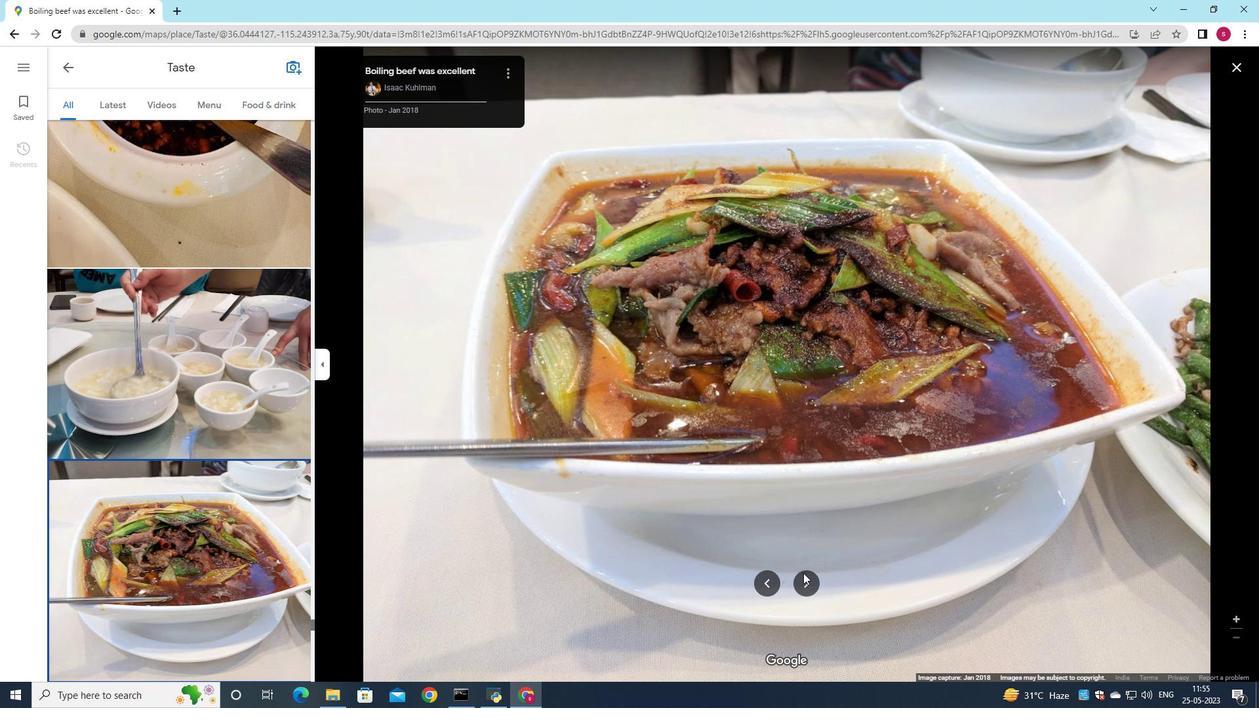 
Action: Mouse pressed left at (803, 573)
Screenshot: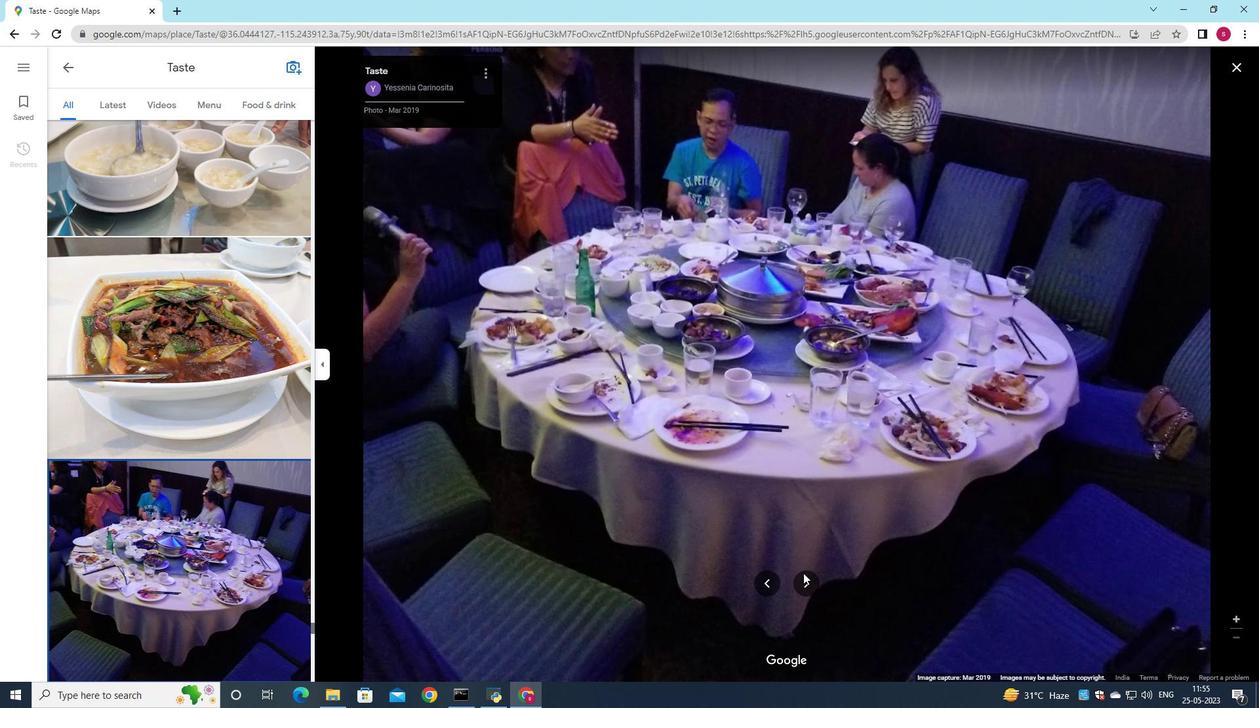 
Action: Mouse moved to (134, 202)
Screenshot: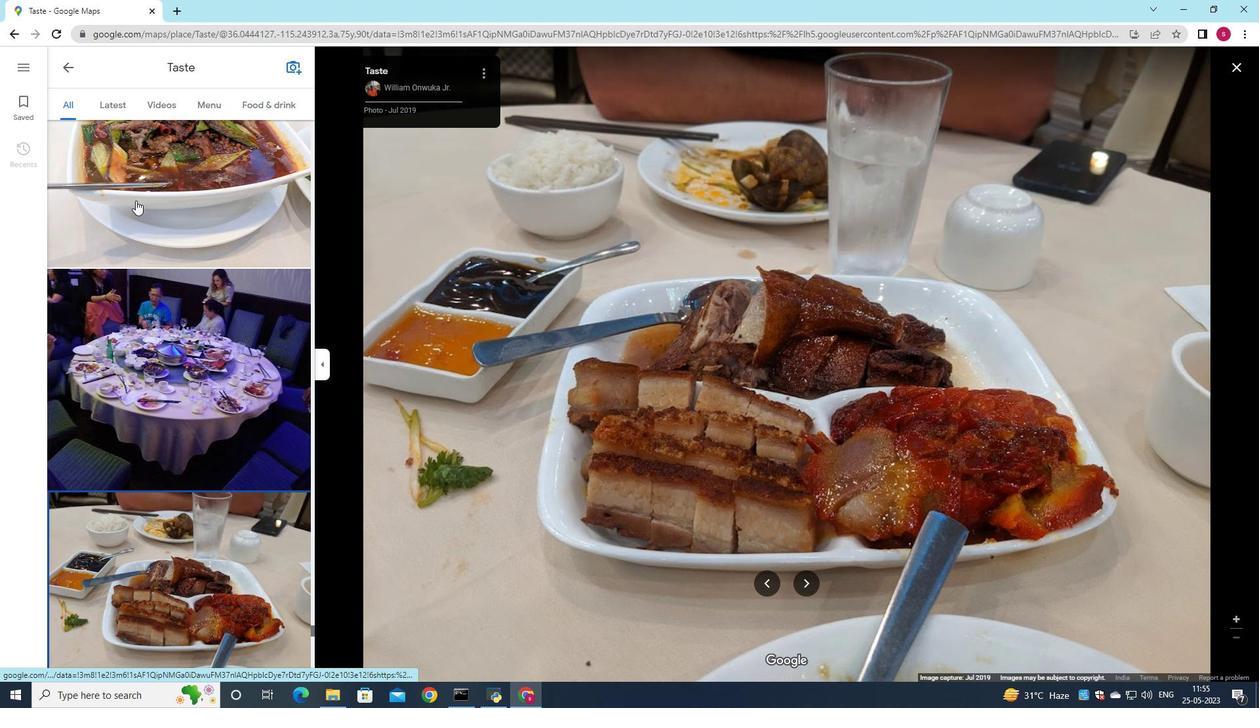 
Action: Mouse scrolled (134, 201) with delta (0, 0)
Screenshot: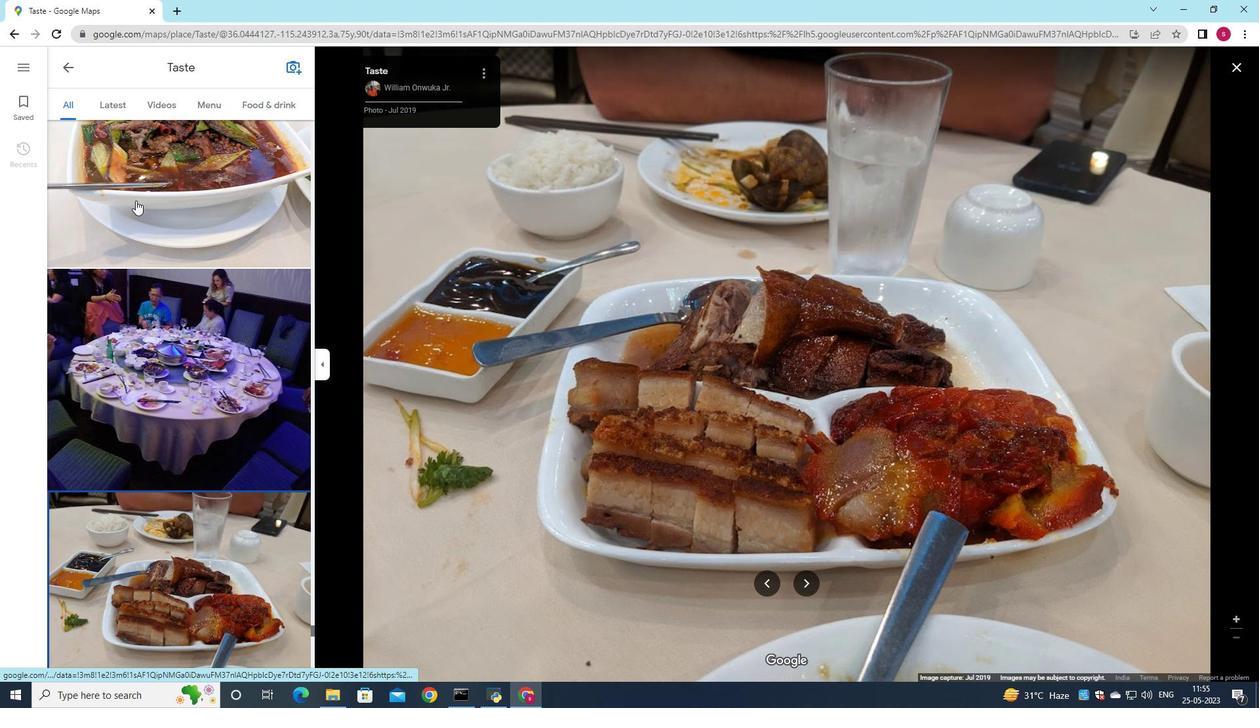 
Action: Mouse moved to (134, 202)
Screenshot: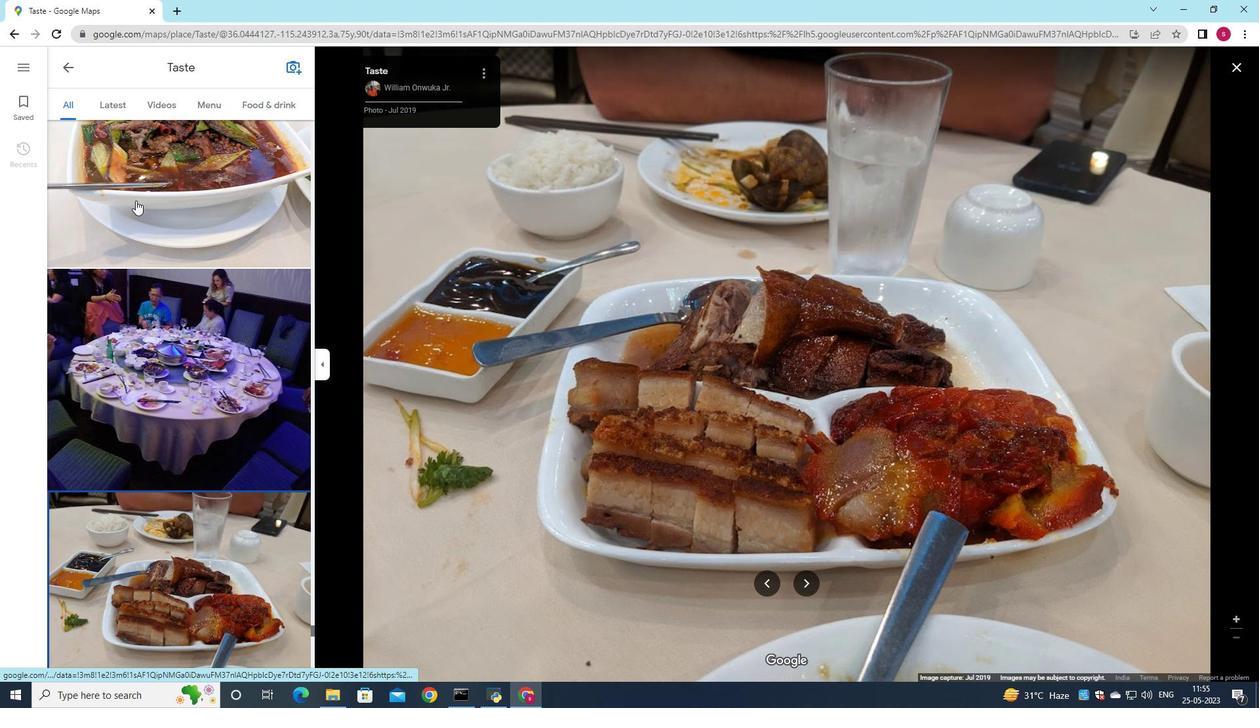 
Action: Mouse scrolled (134, 201) with delta (0, 0)
Screenshot: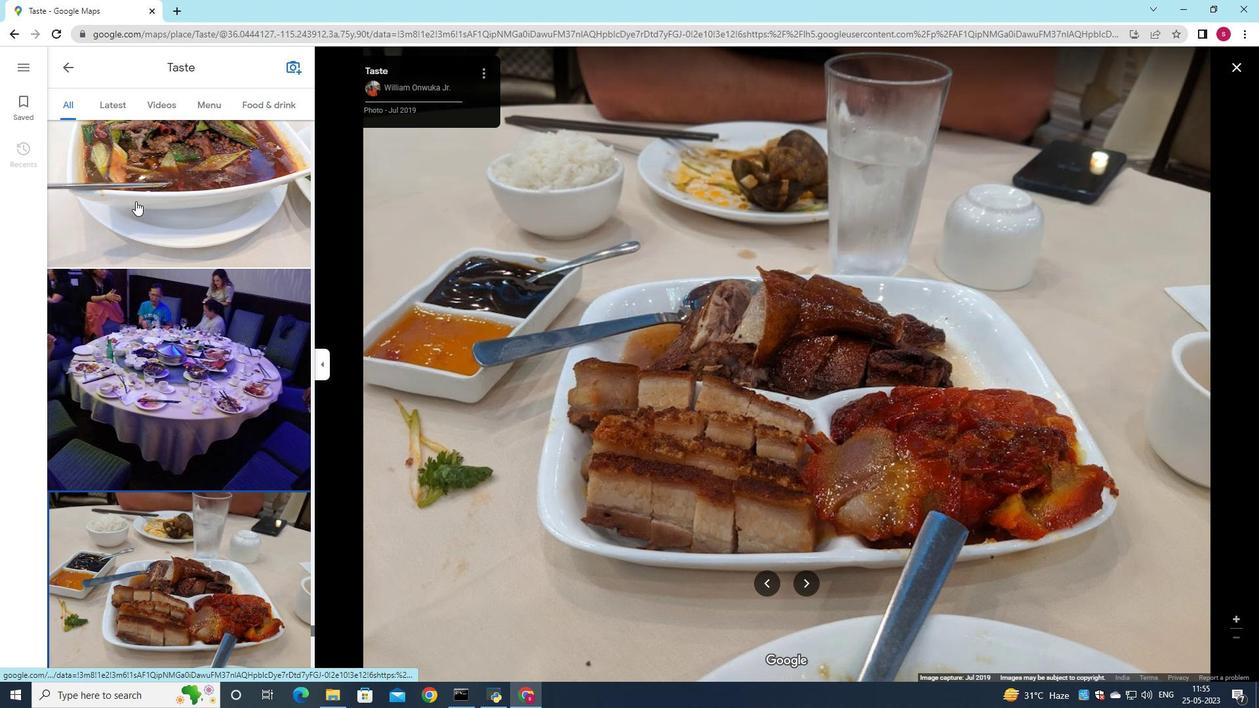 
Action: Mouse moved to (133, 202)
Screenshot: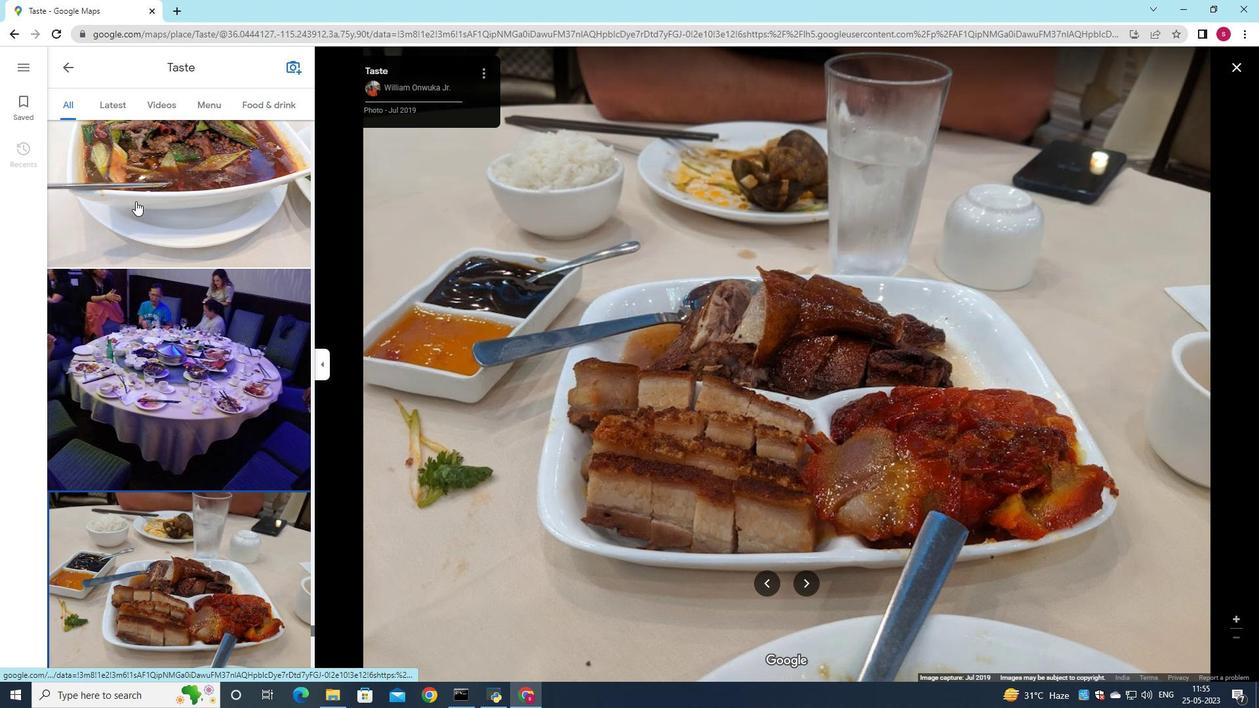 
Action: Mouse scrolled (133, 201) with delta (0, 0)
Screenshot: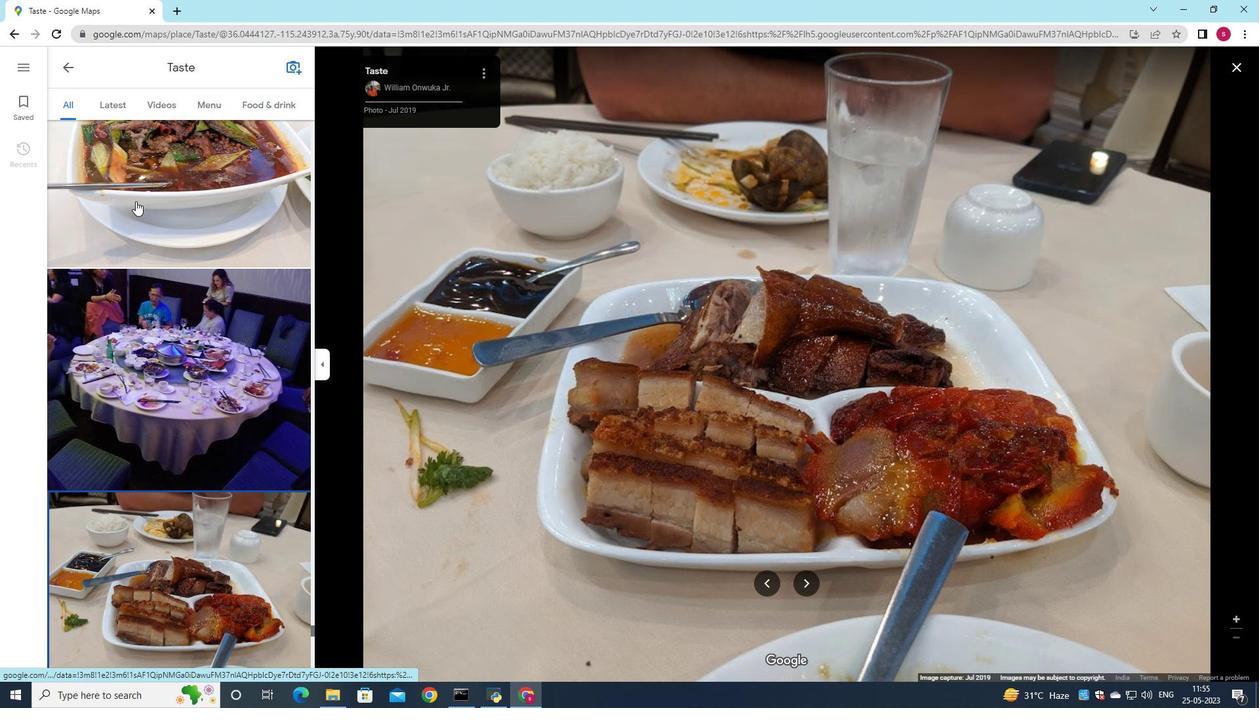 
Action: Mouse moved to (133, 202)
Screenshot: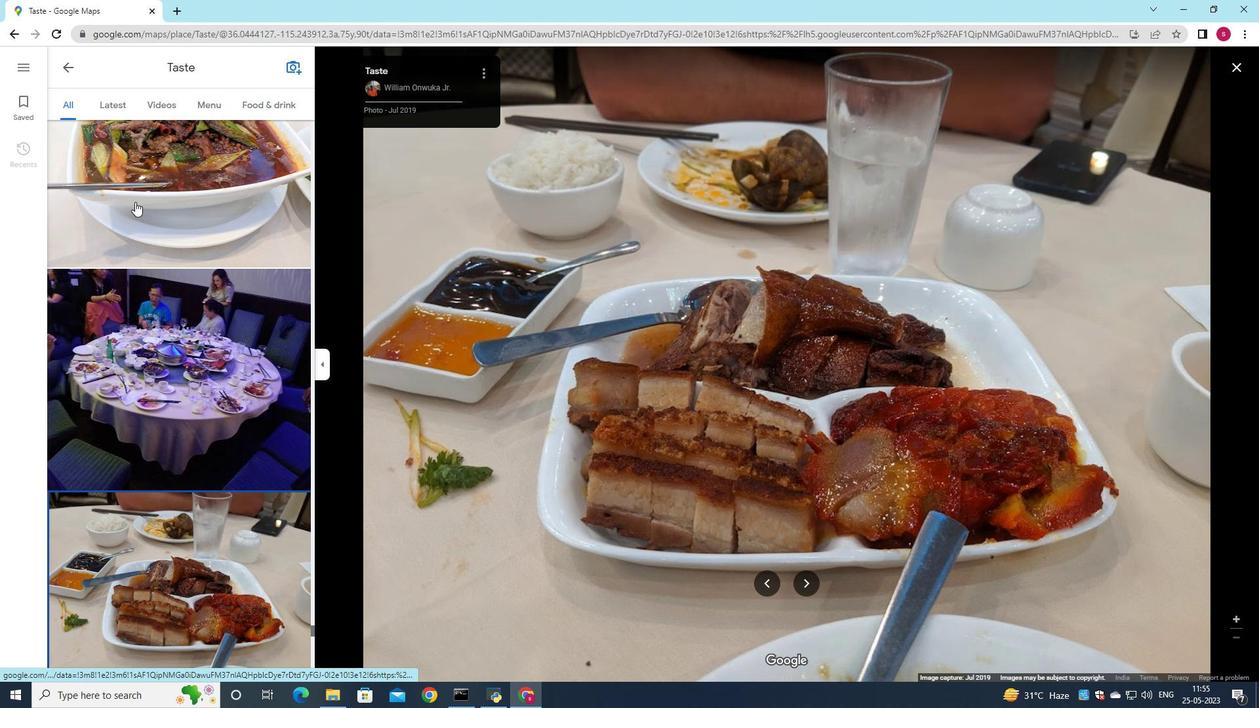 
Action: Mouse scrolled (133, 201) with delta (0, 0)
Screenshot: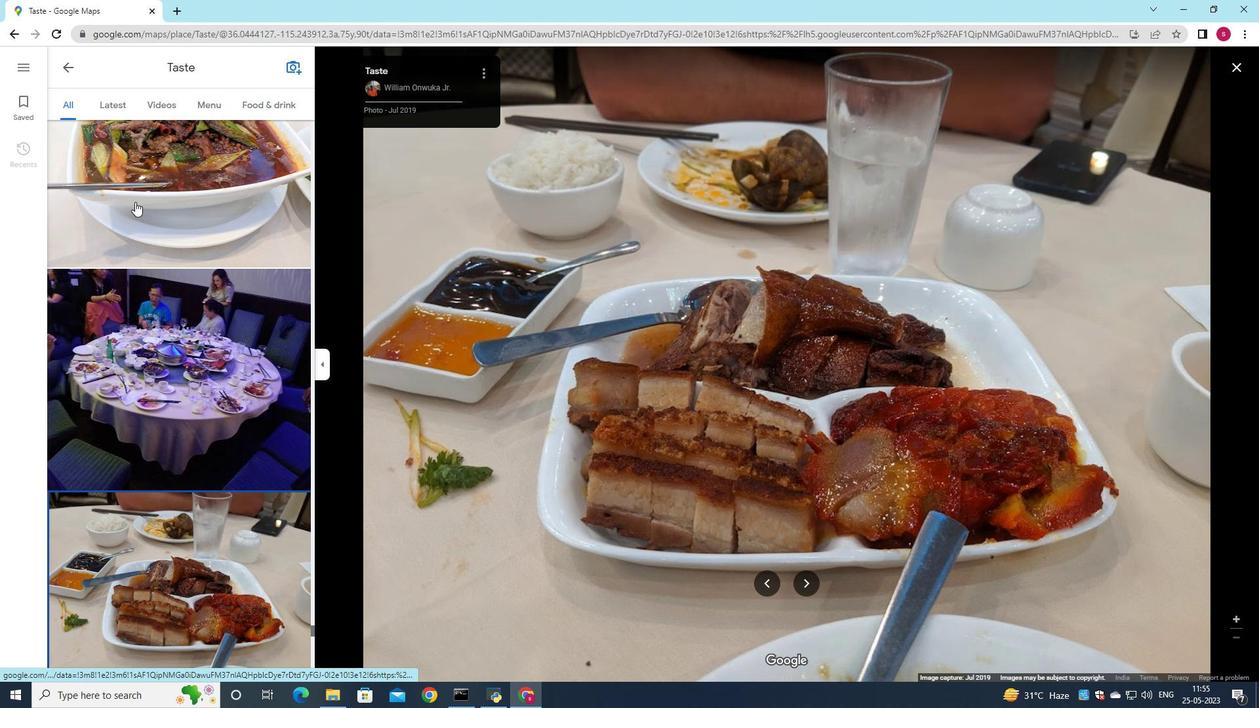 
Action: Mouse moved to (145, 190)
Screenshot: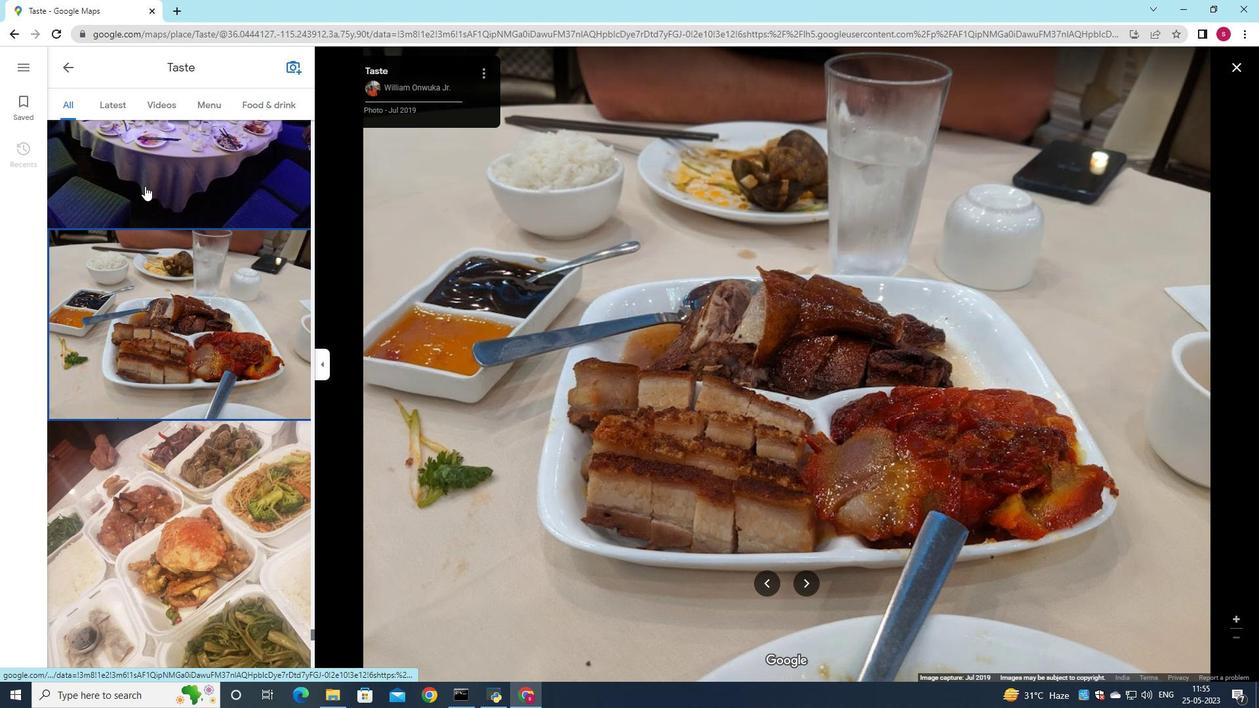 
Action: Mouse scrolled (145, 188) with delta (0, 0)
Screenshot: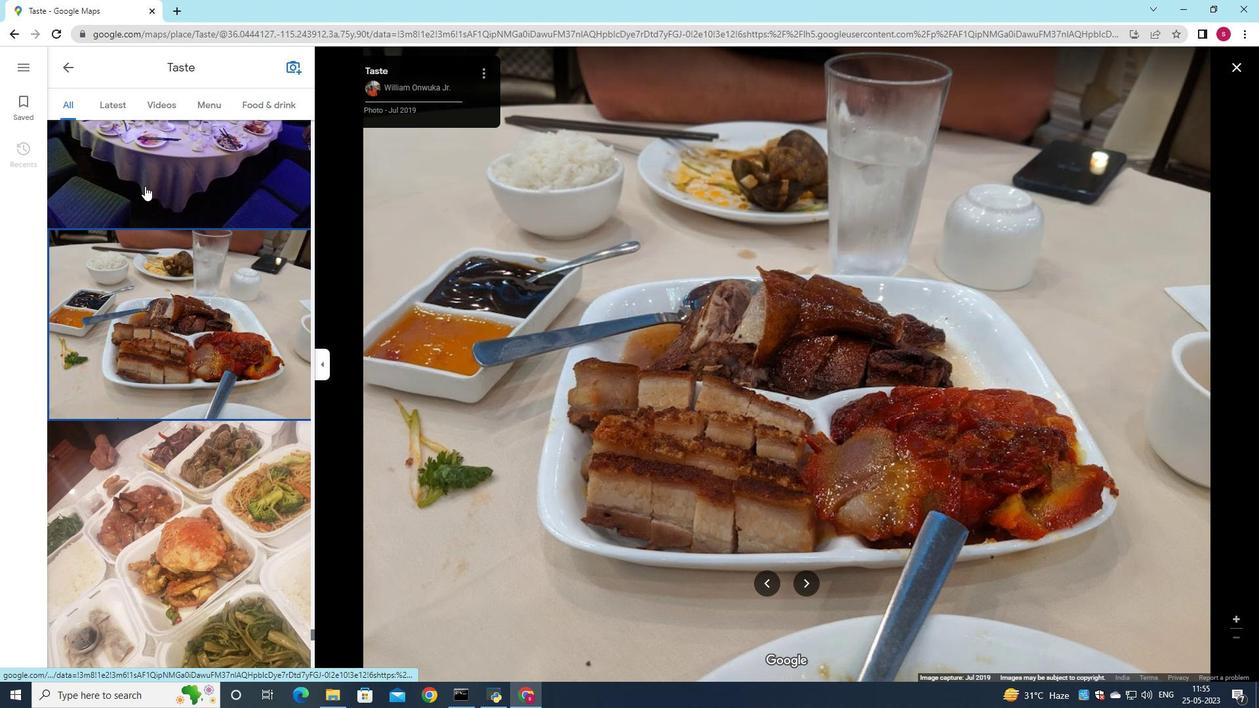 
Action: Mouse moved to (145, 190)
Screenshot: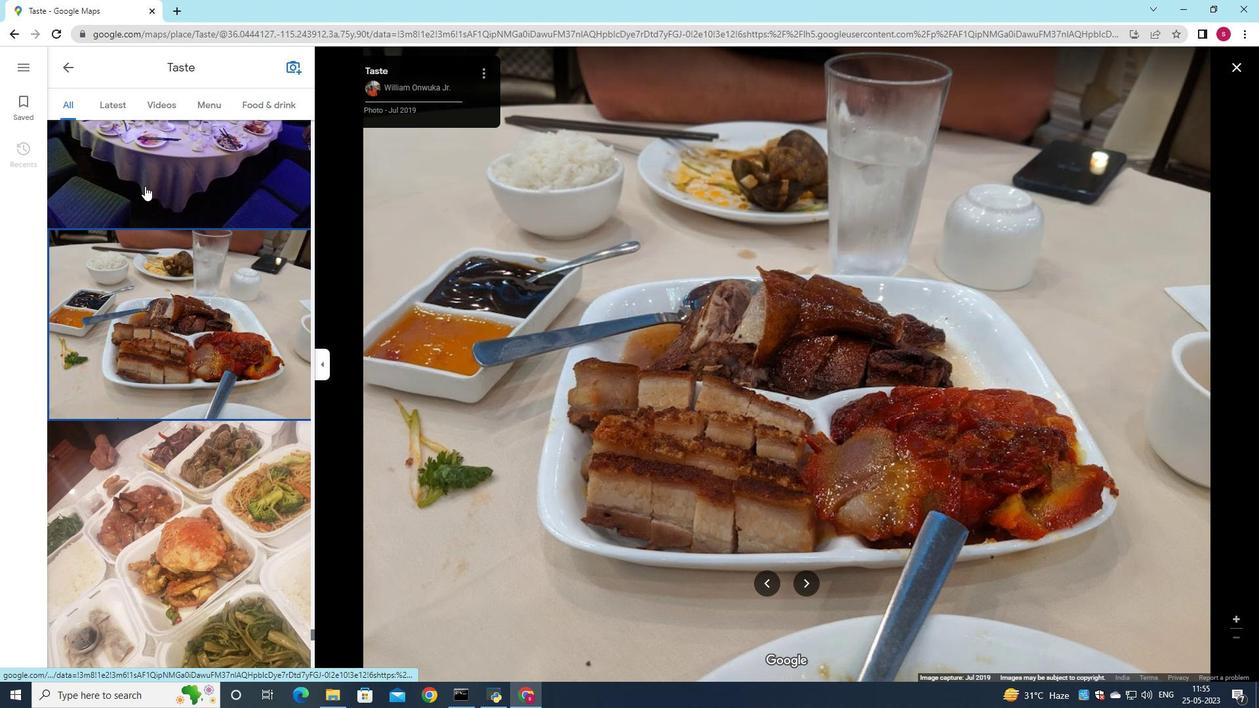 
Action: Mouse scrolled (145, 188) with delta (0, 0)
Screenshot: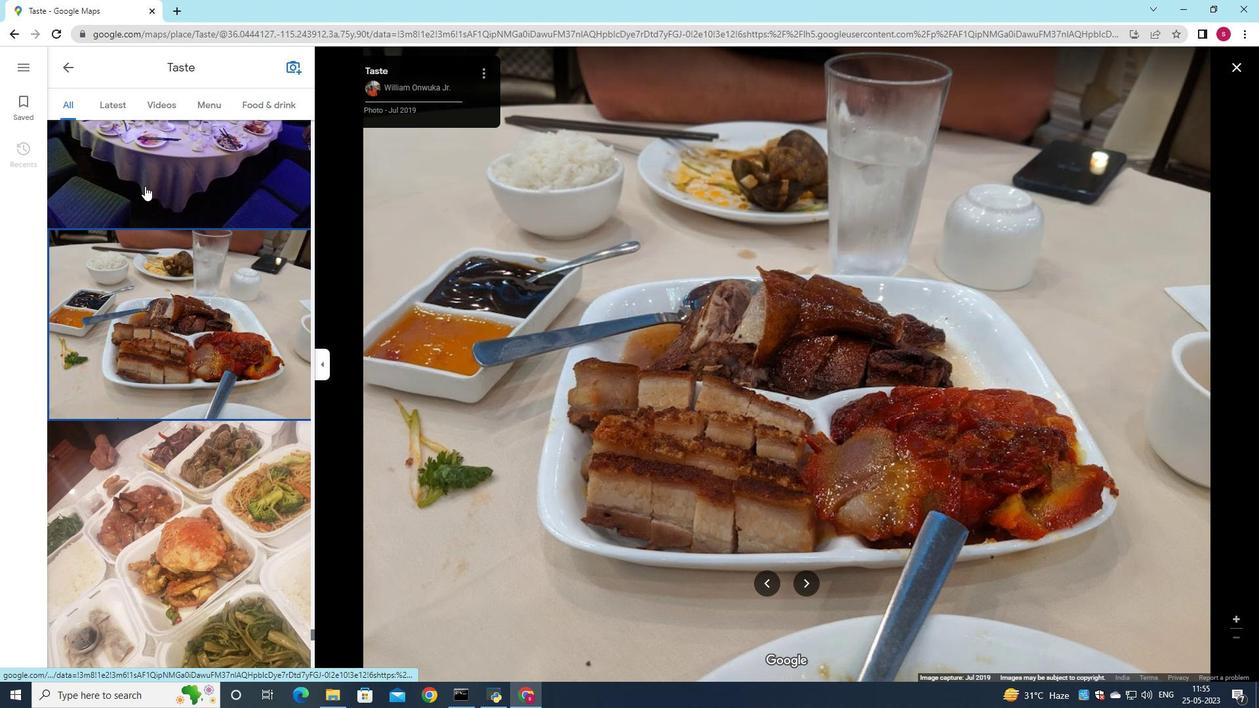 
Action: Mouse scrolled (145, 188) with delta (0, 0)
Screenshot: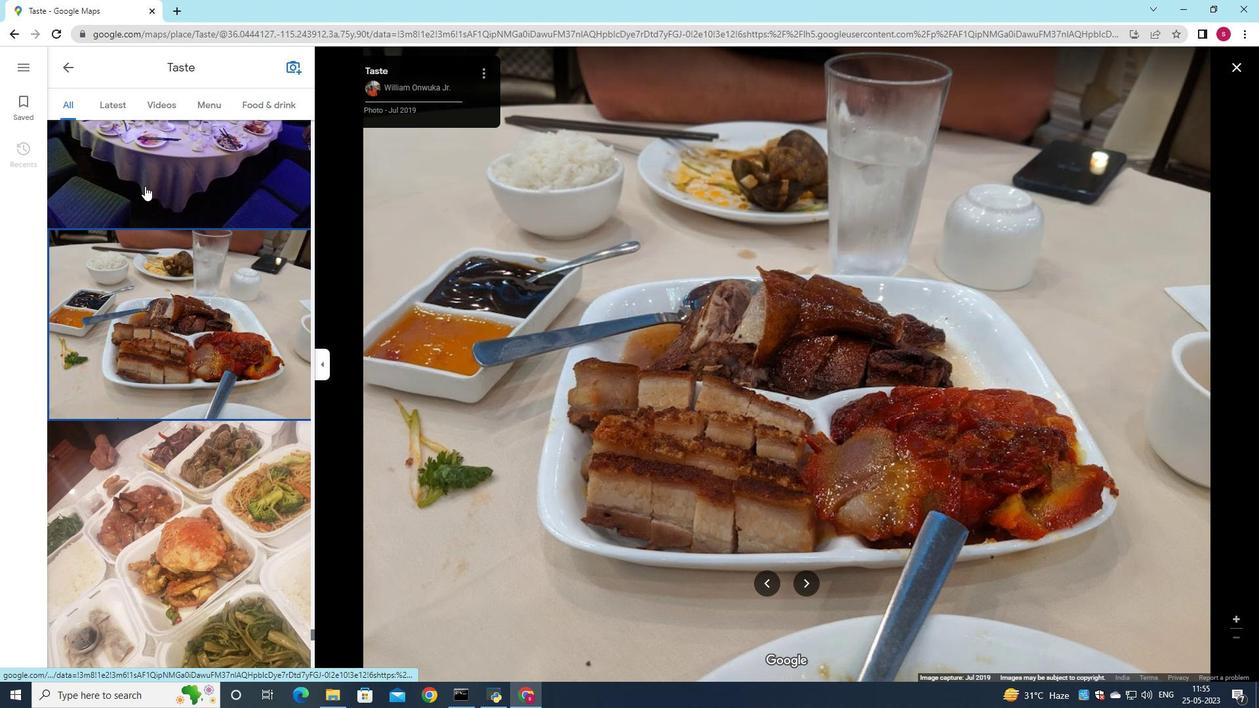 
Action: Mouse moved to (177, 305)
Screenshot: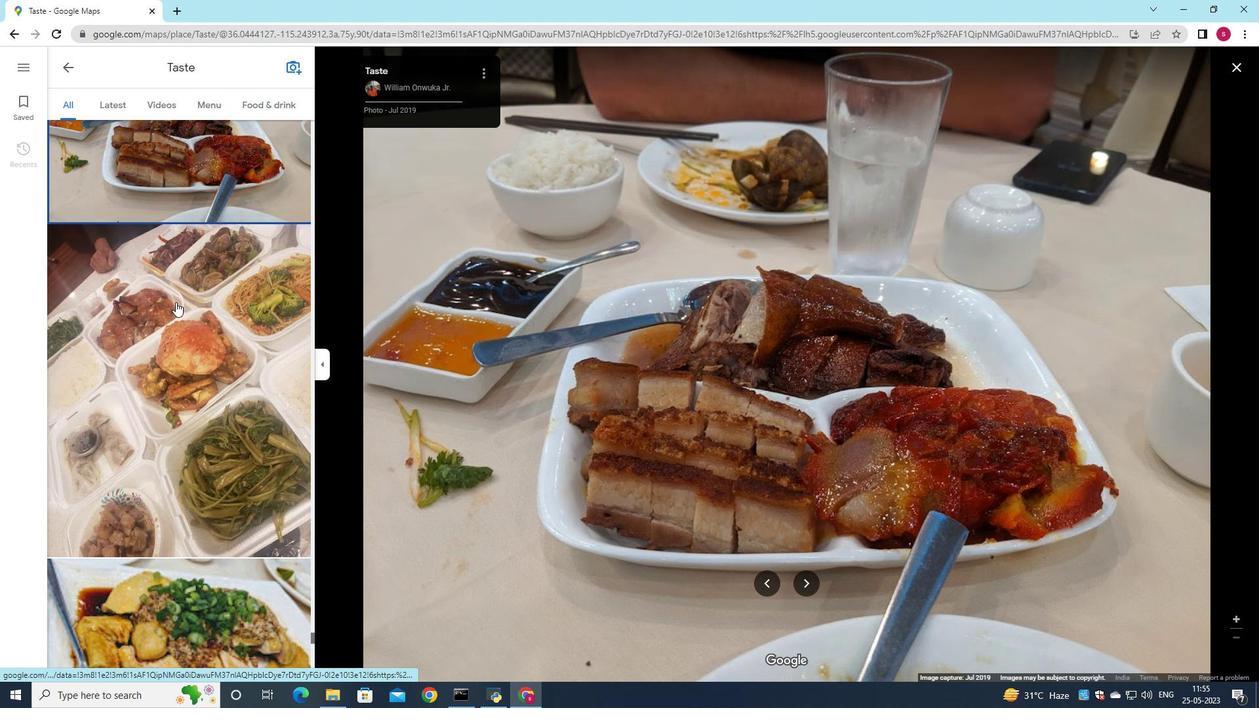 
Action: Mouse scrolled (177, 304) with delta (0, 0)
Screenshot: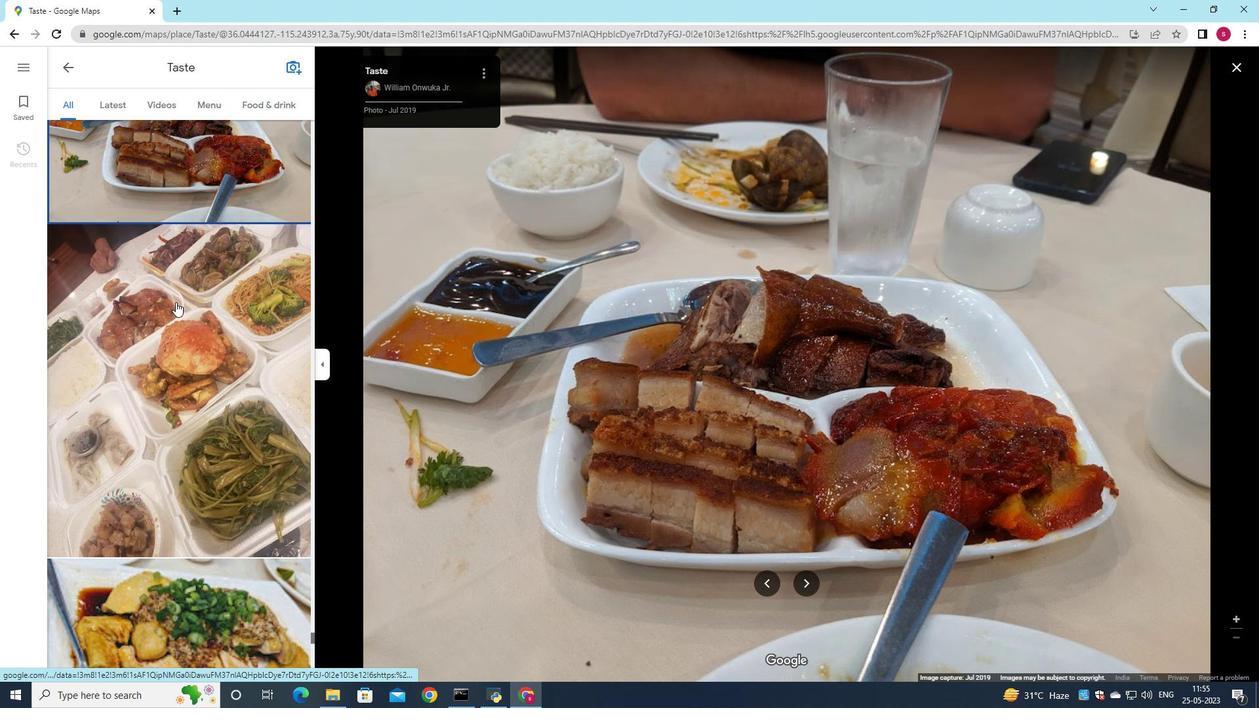 
Action: Mouse moved to (179, 303)
Screenshot: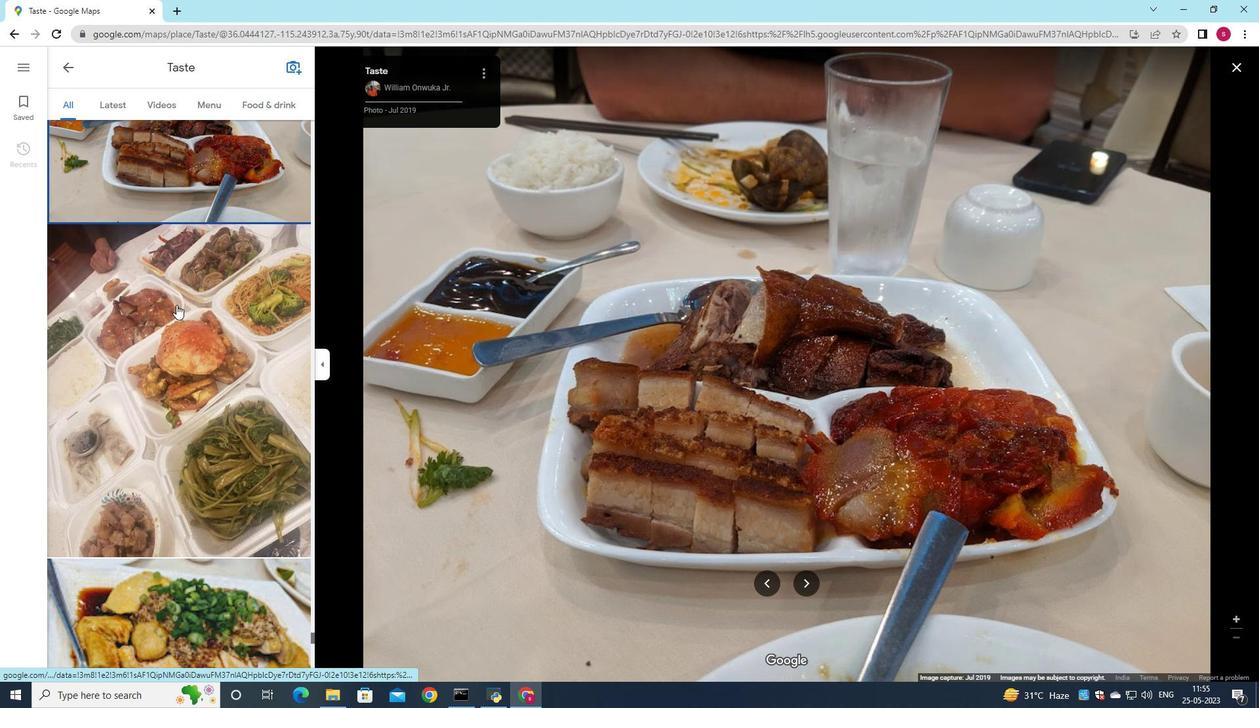 
Action: Mouse scrolled (179, 303) with delta (0, 0)
Screenshot: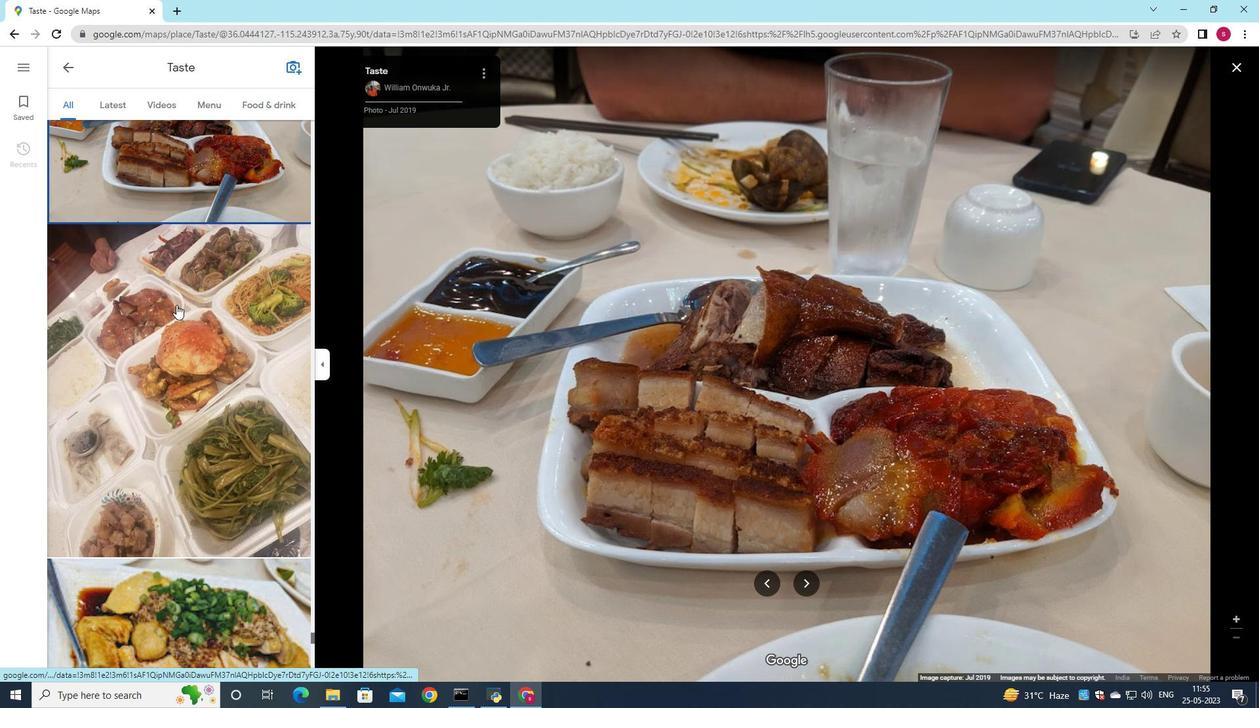 
Action: Mouse moved to (178, 276)
Screenshot: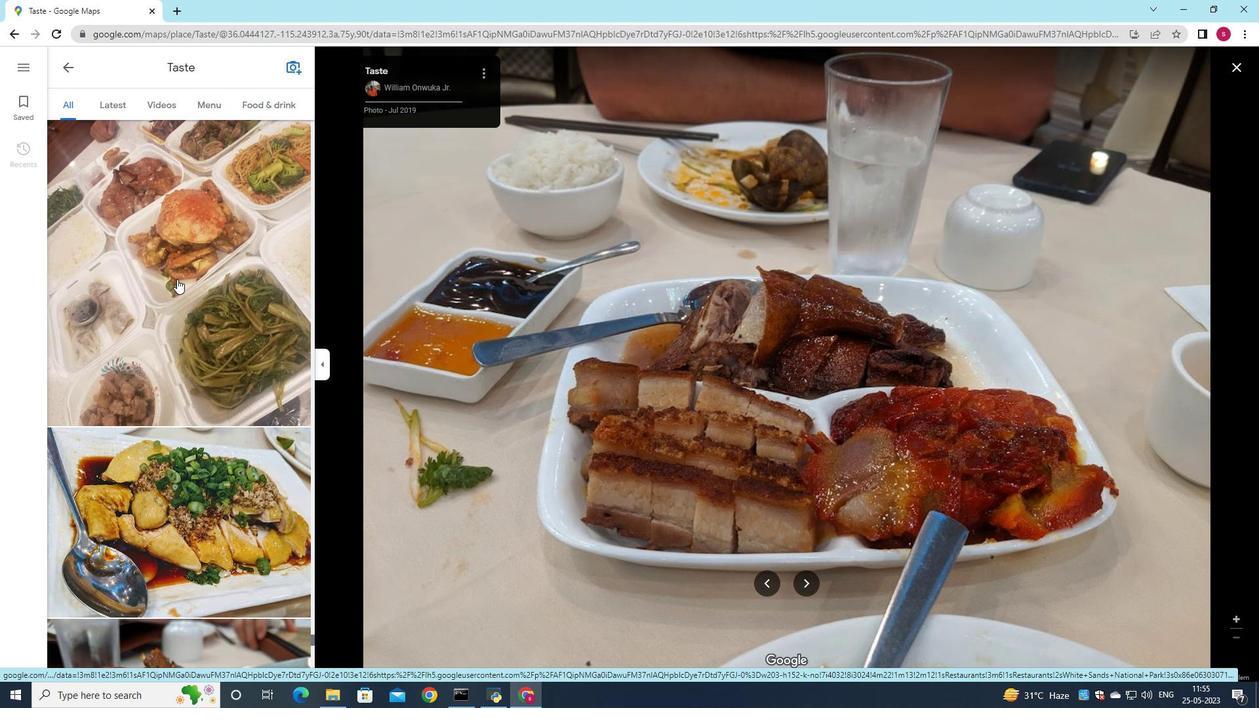 
Action: Mouse pressed left at (178, 276)
Screenshot: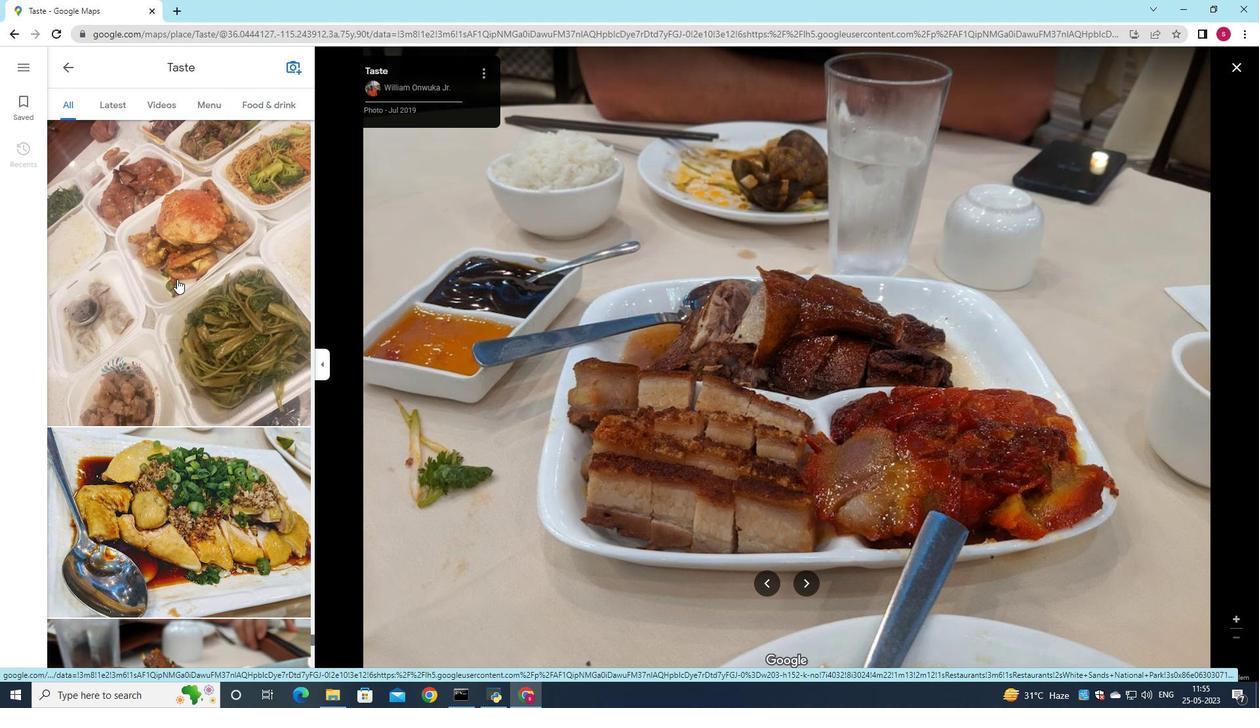 
Action: Mouse moved to (204, 286)
Screenshot: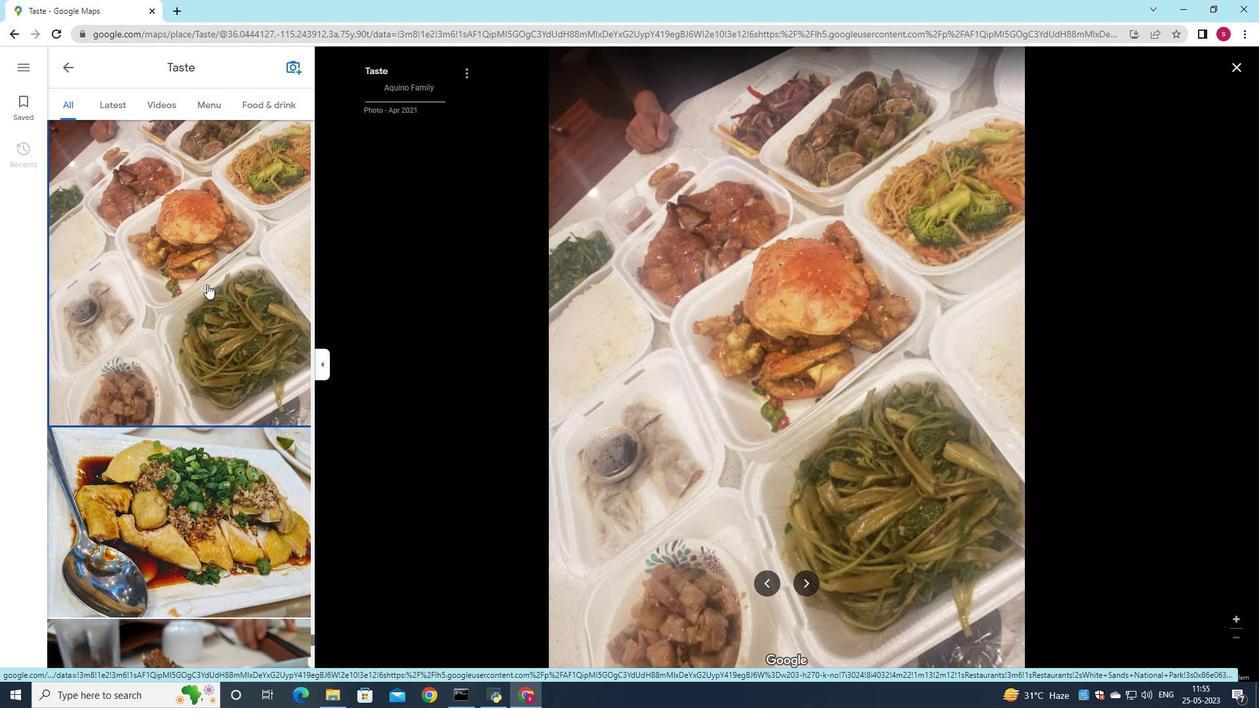 
Action: Mouse scrolled (204, 285) with delta (0, 0)
Screenshot: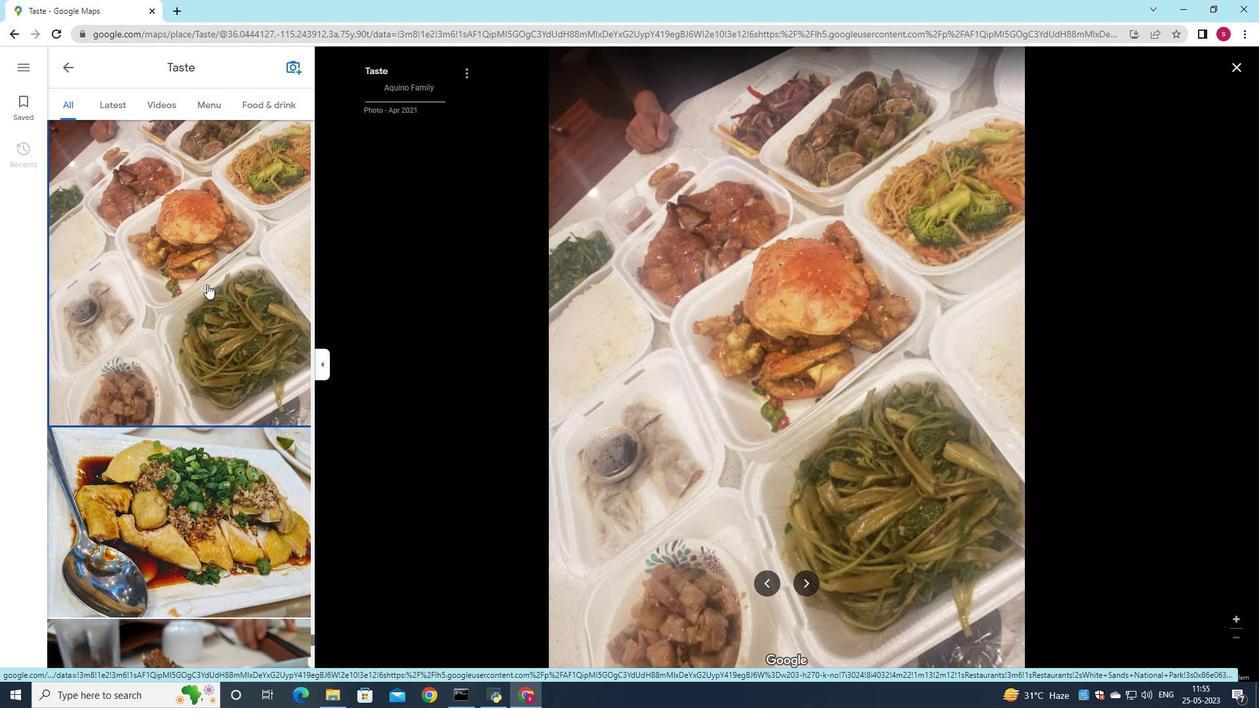 
Action: Mouse moved to (203, 287)
Screenshot: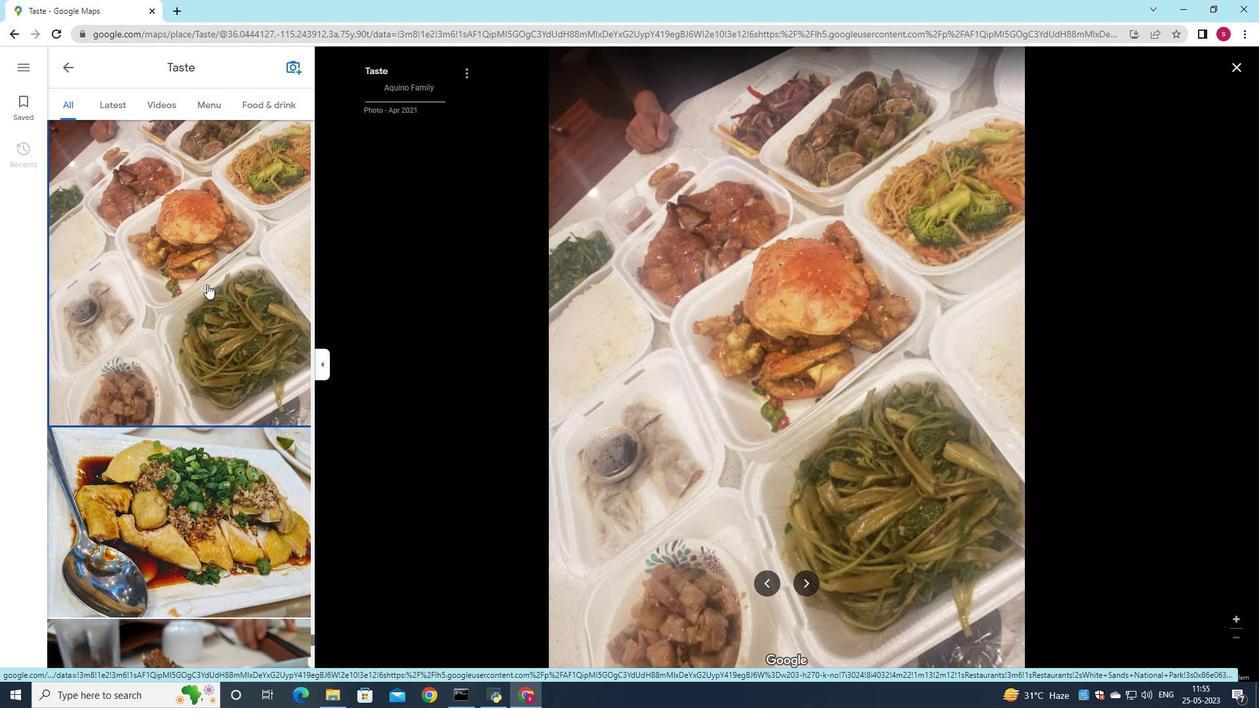 
Action: Mouse scrolled (203, 286) with delta (0, 0)
Screenshot: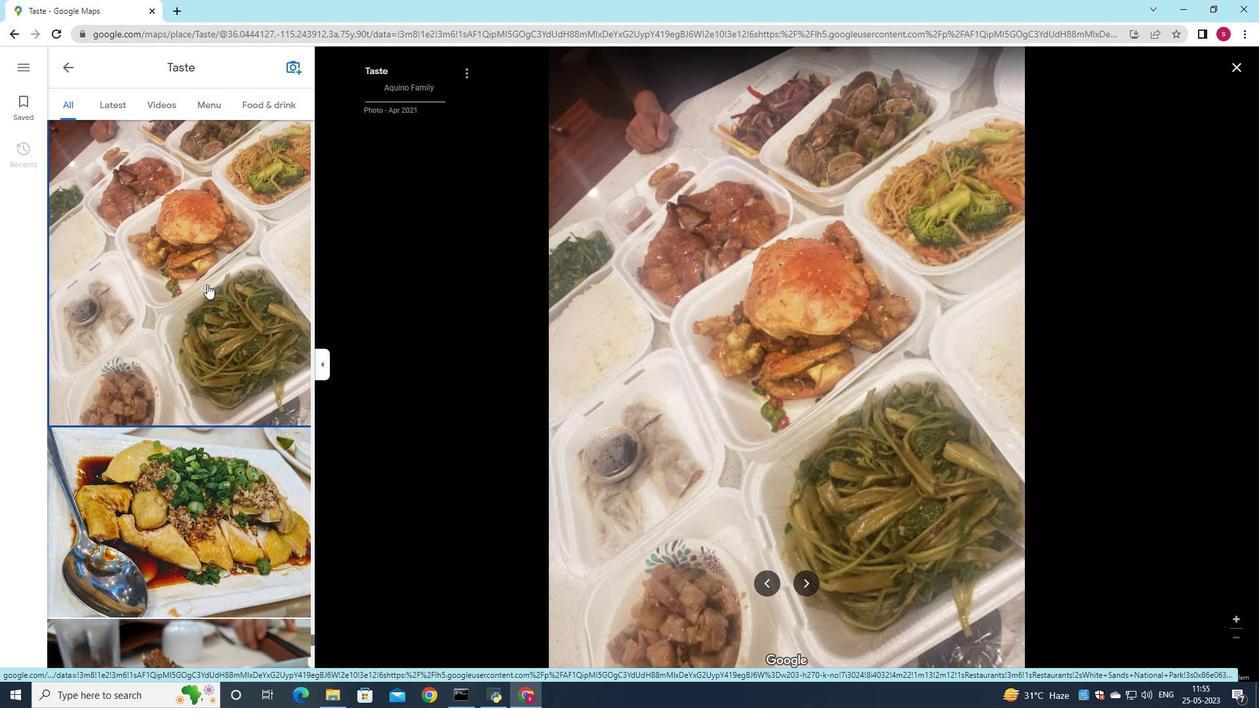 
Action: Mouse moved to (203, 287)
Screenshot: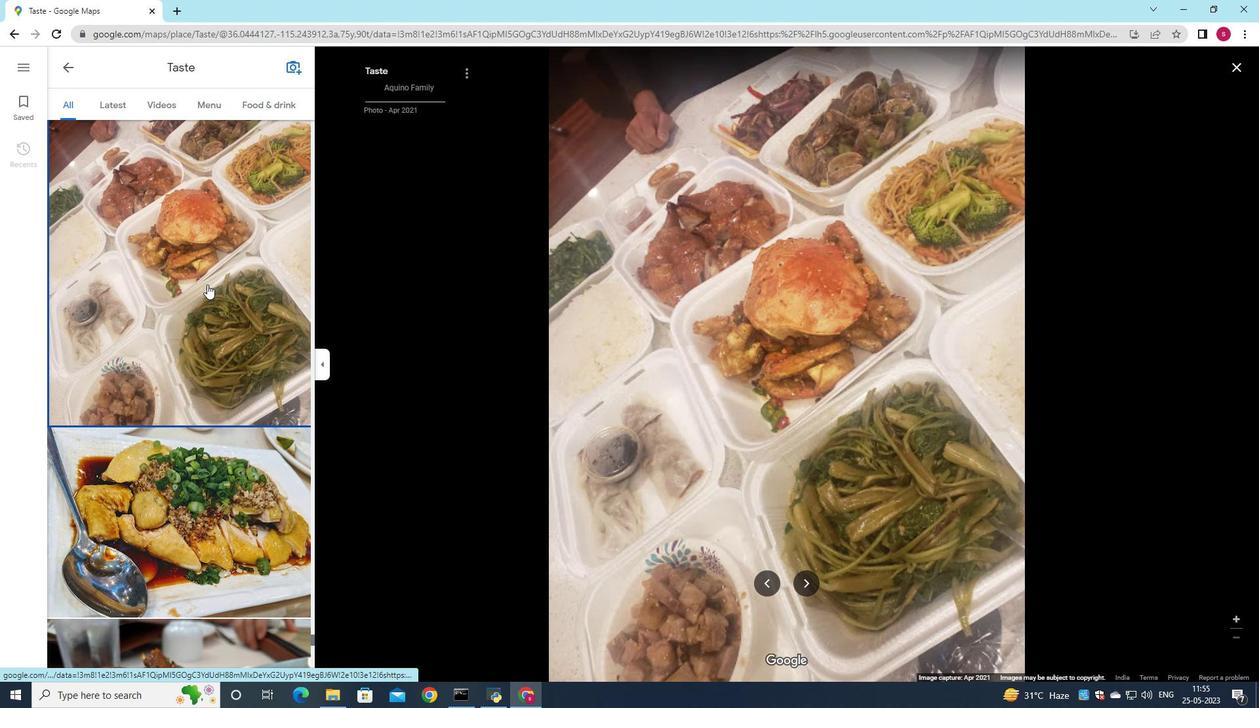
Action: Mouse scrolled (203, 286) with delta (0, 0)
Screenshot: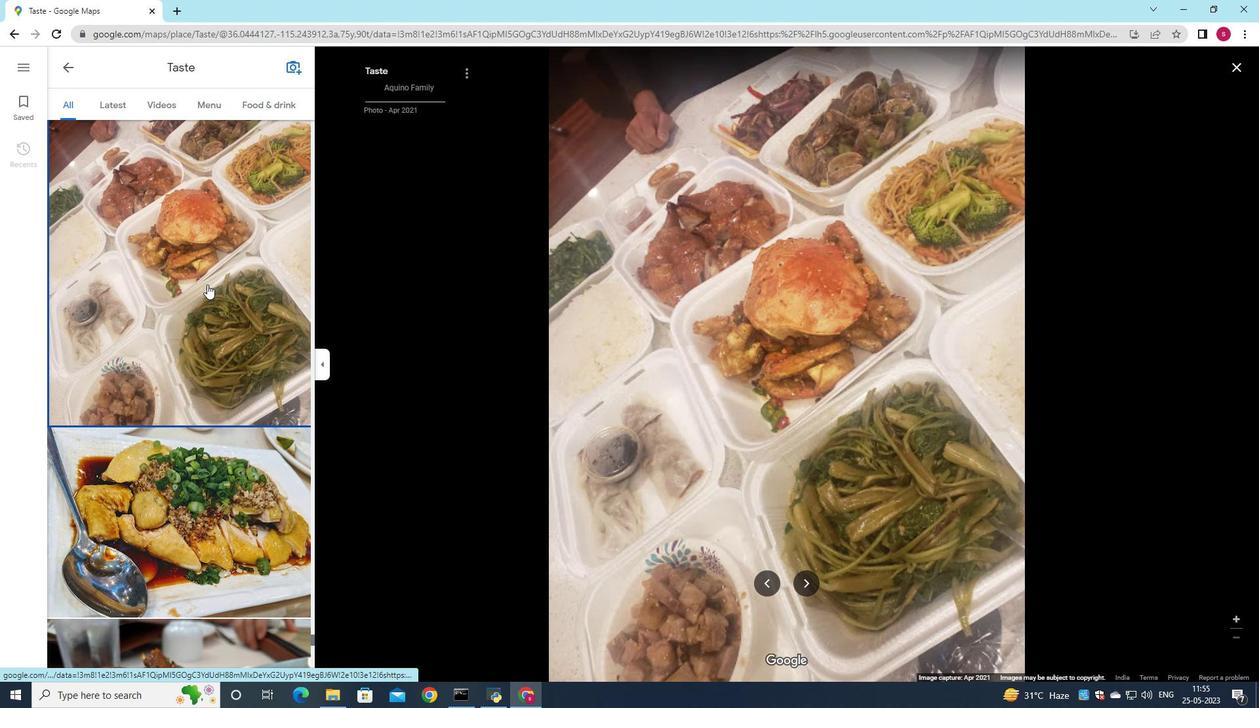 
Action: Mouse moved to (198, 287)
Screenshot: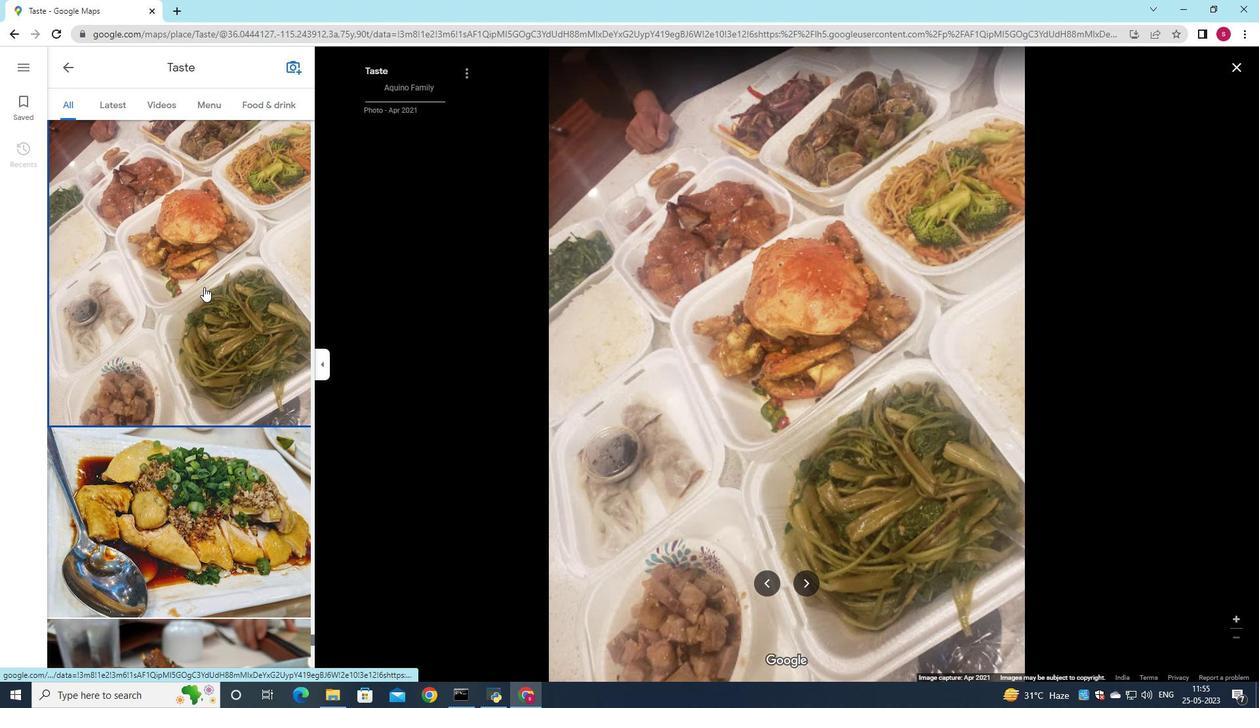 
Action: Mouse scrolled (198, 286) with delta (0, 0)
Screenshot: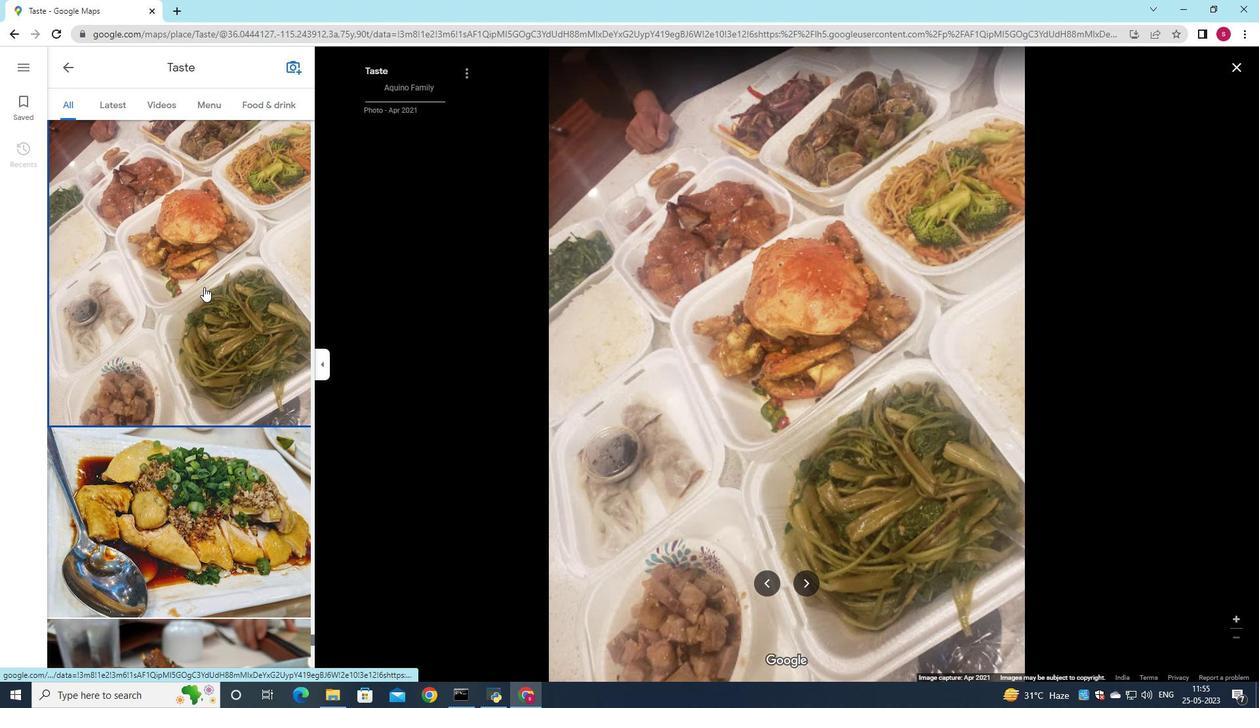 
Action: Mouse moved to (181, 276)
Screenshot: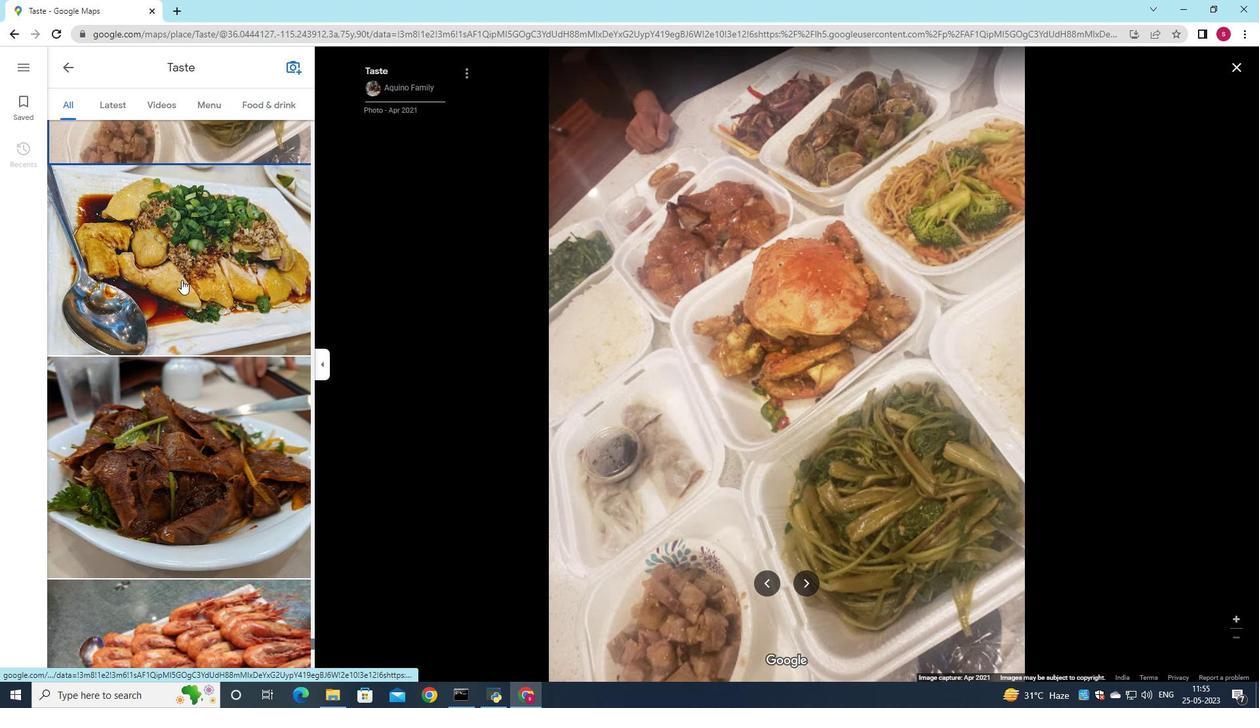 
Action: Mouse pressed left at (181, 276)
Screenshot: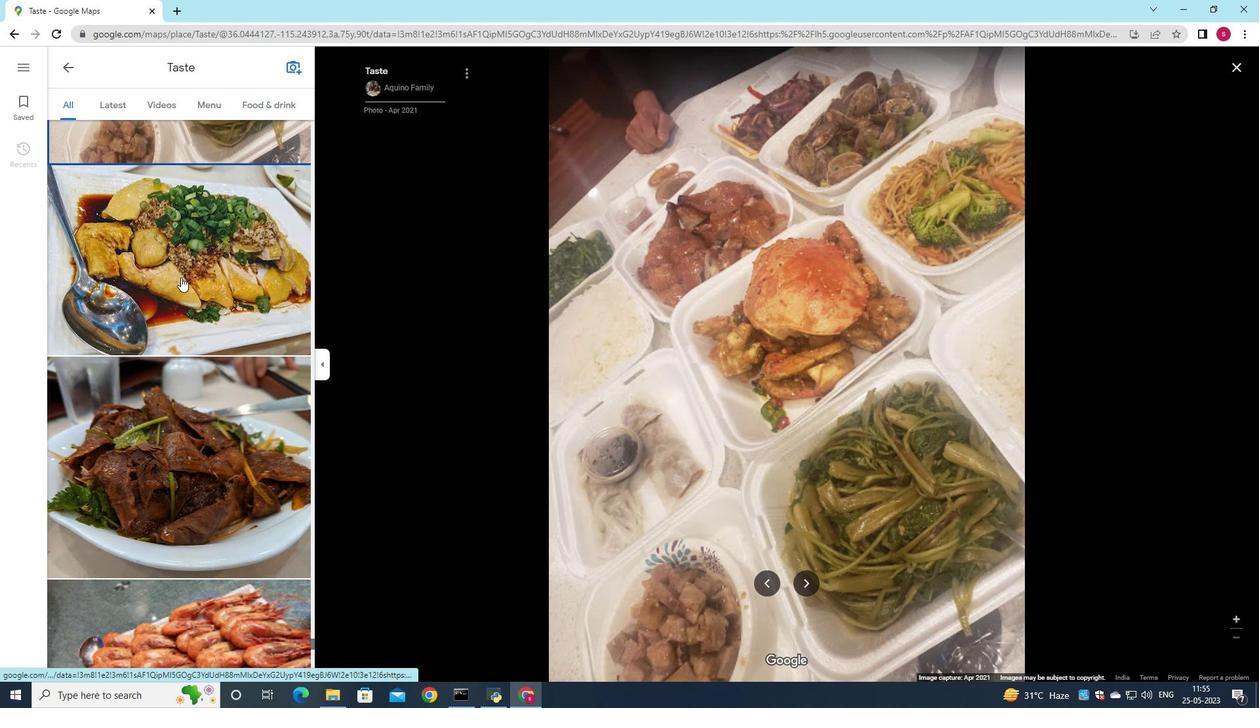
Action: Mouse moved to (190, 281)
Screenshot: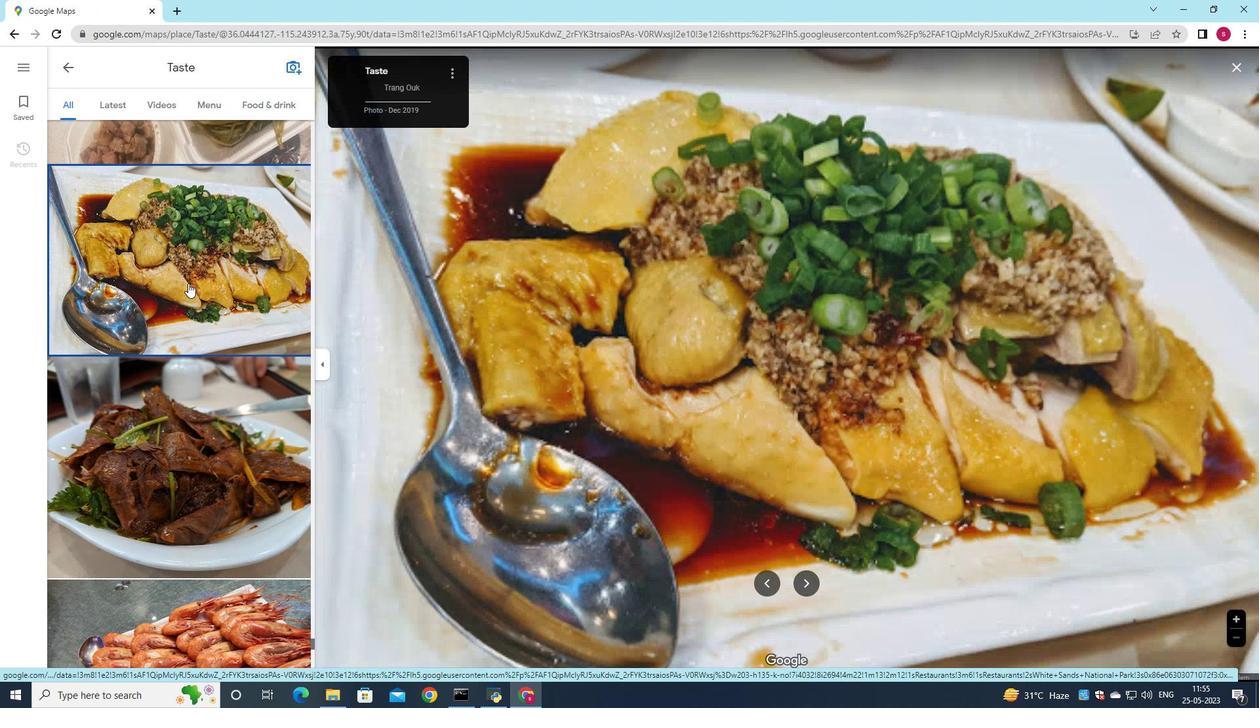 
Action: Mouse scrolled (190, 280) with delta (0, 0)
Screenshot: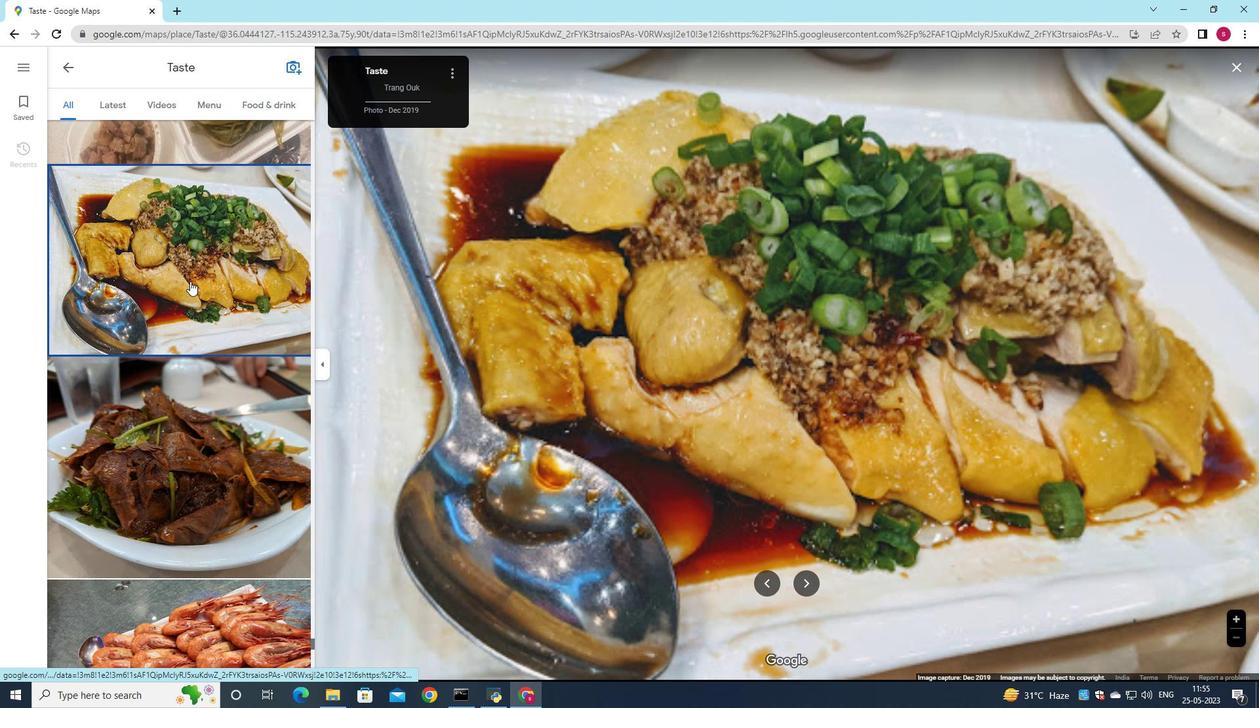 
Action: Mouse scrolled (190, 280) with delta (0, 0)
Screenshot: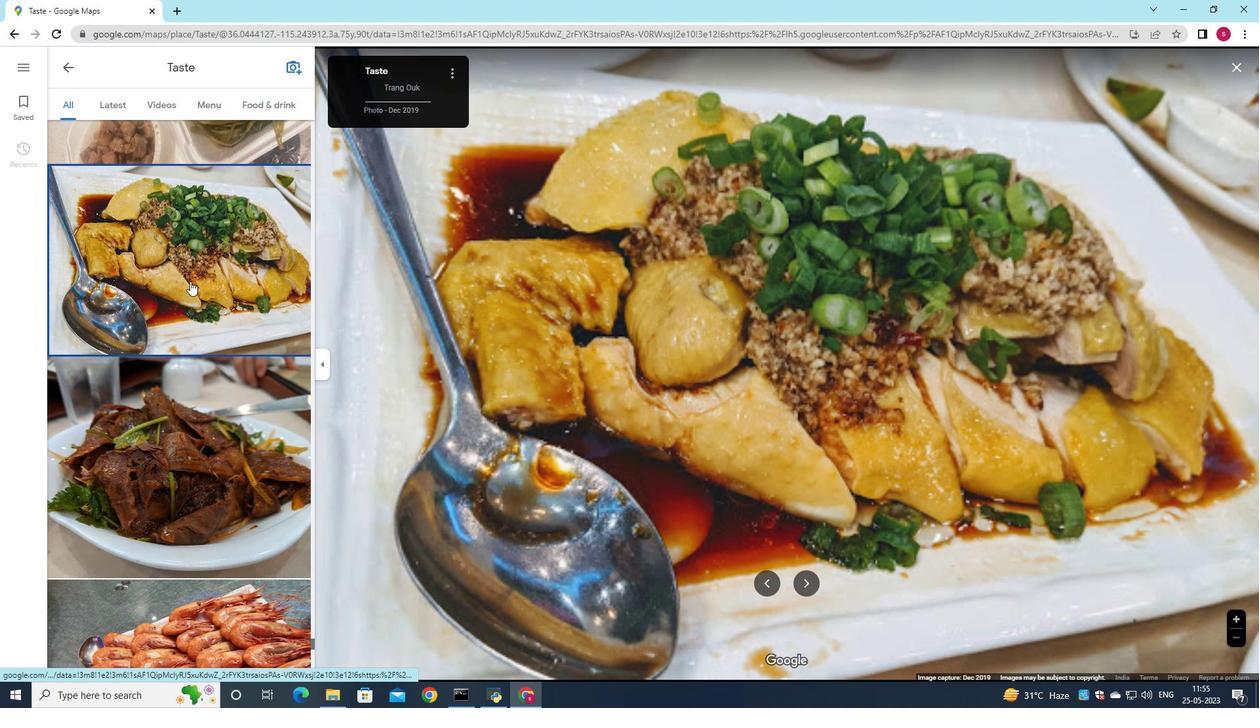 
Action: Mouse scrolled (190, 280) with delta (0, 0)
Screenshot: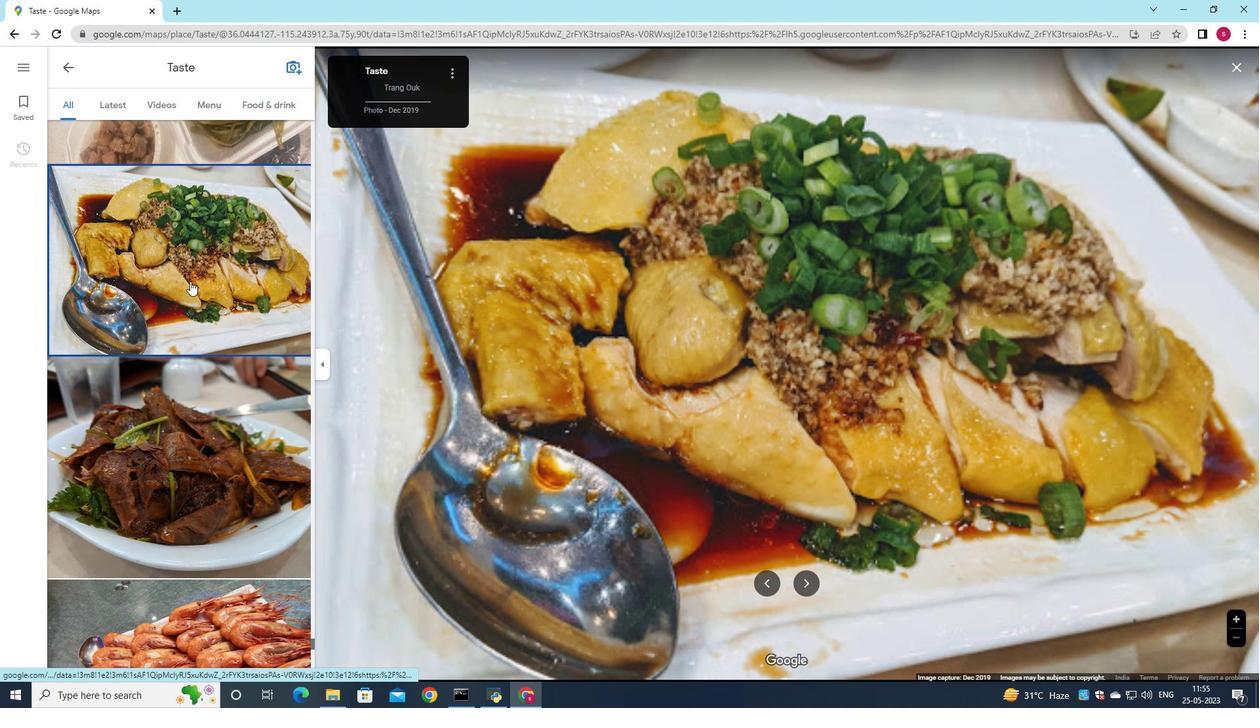 
Action: Mouse scrolled (190, 280) with delta (0, 0)
Screenshot: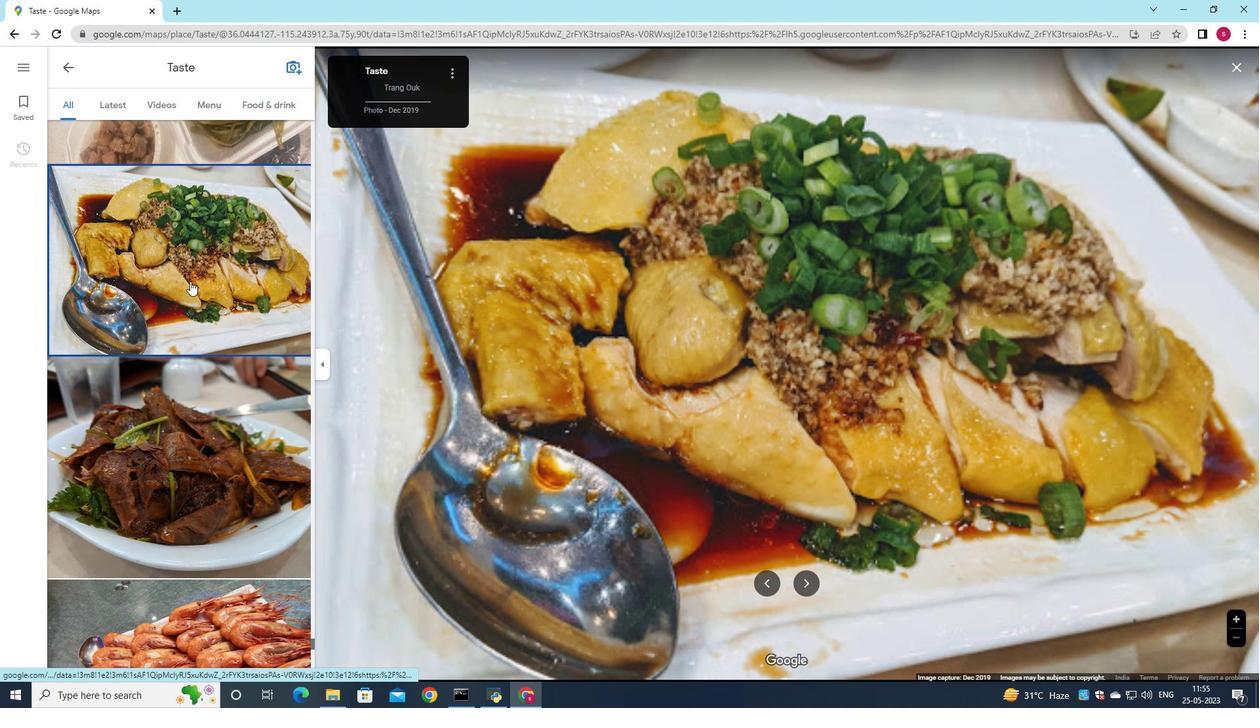 
Action: Mouse moved to (71, 68)
Screenshot: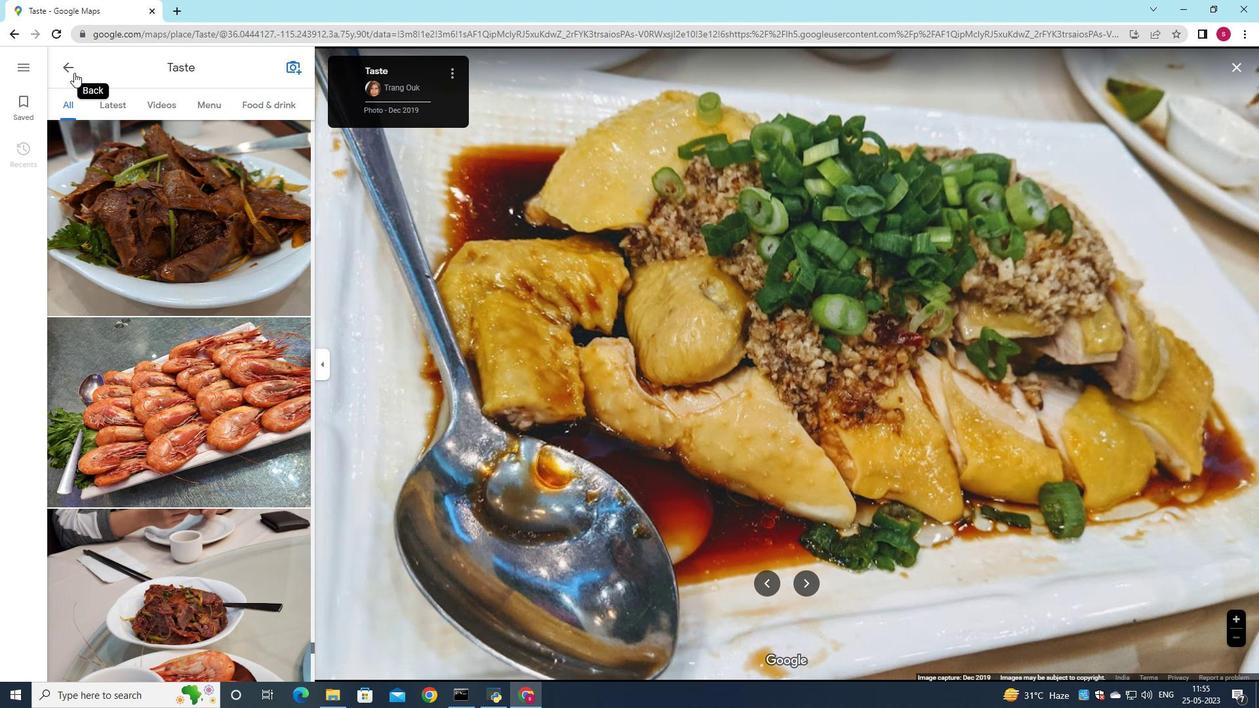 
Action: Mouse pressed left at (71, 68)
Screenshot: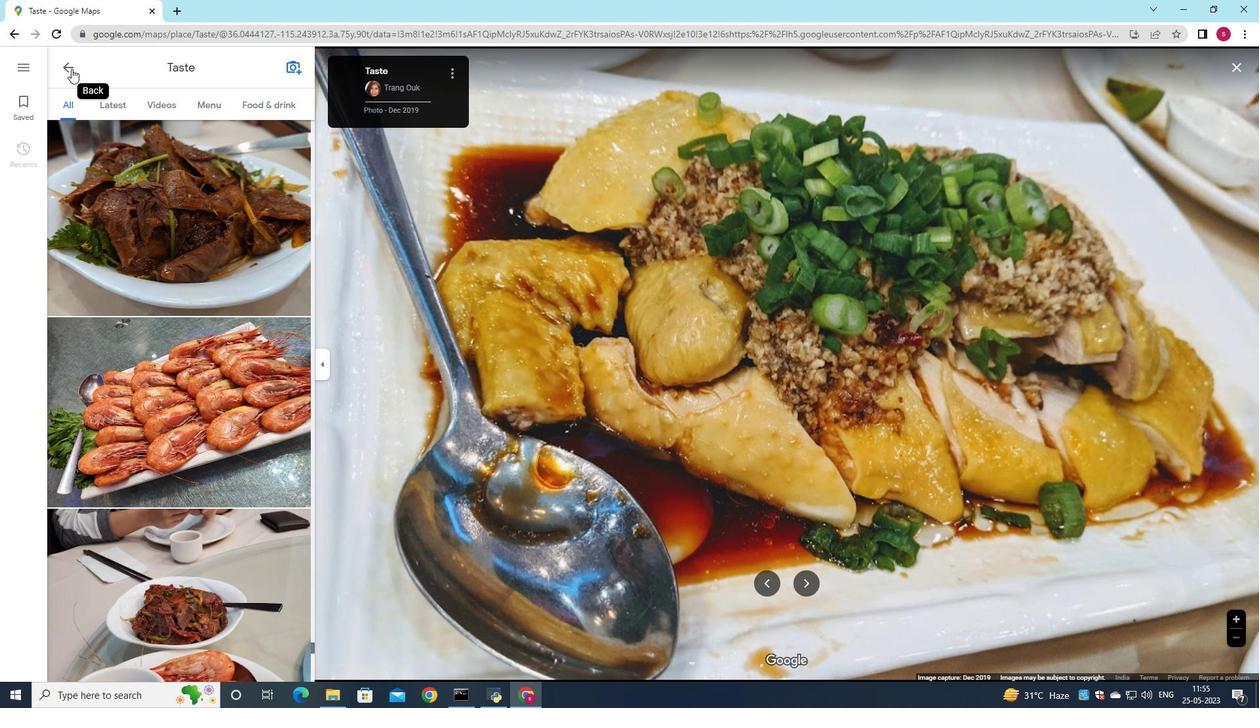 
Action: Mouse moved to (252, 237)
Screenshot: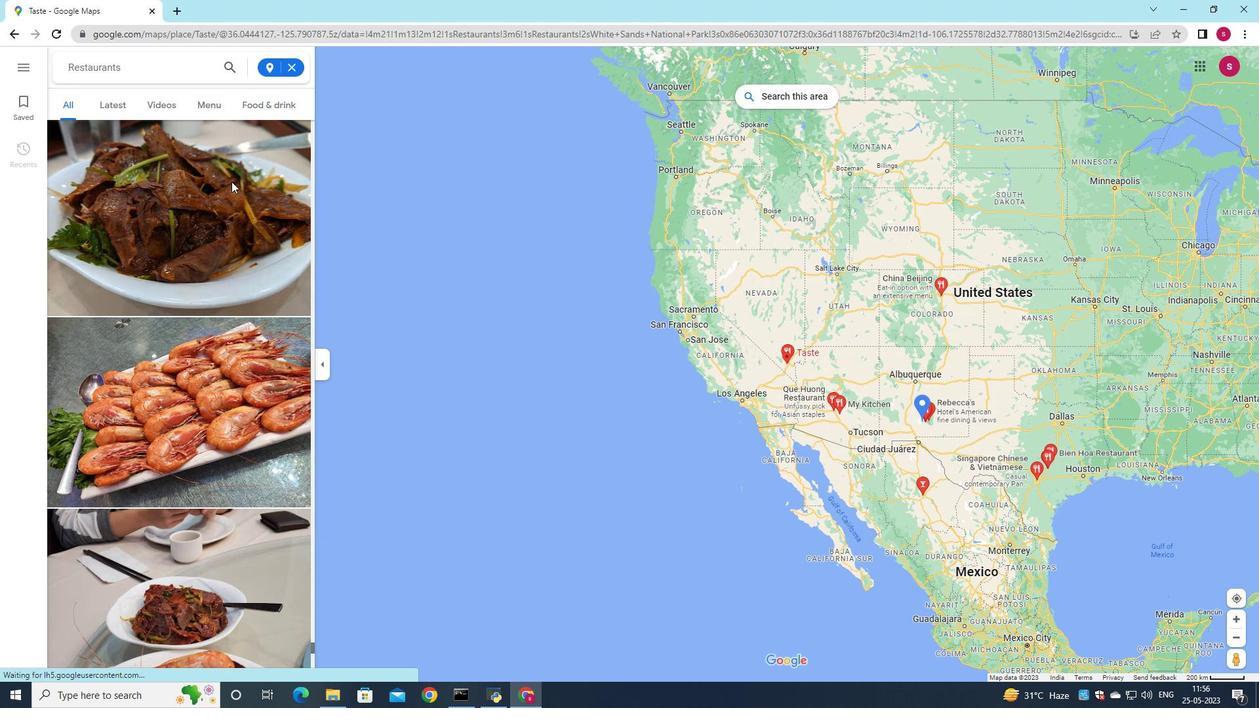 
Action: Mouse scrolled (248, 233) with delta (0, 0)
Screenshot: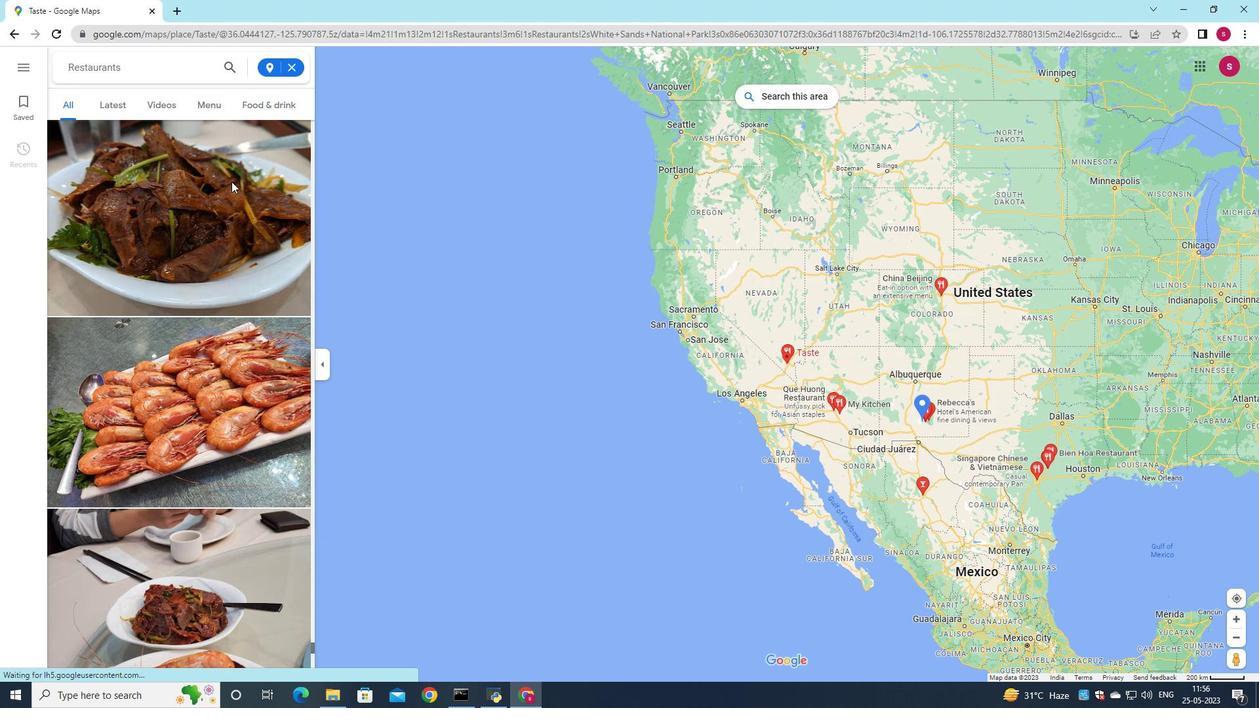 
Action: Mouse moved to (257, 238)
Screenshot: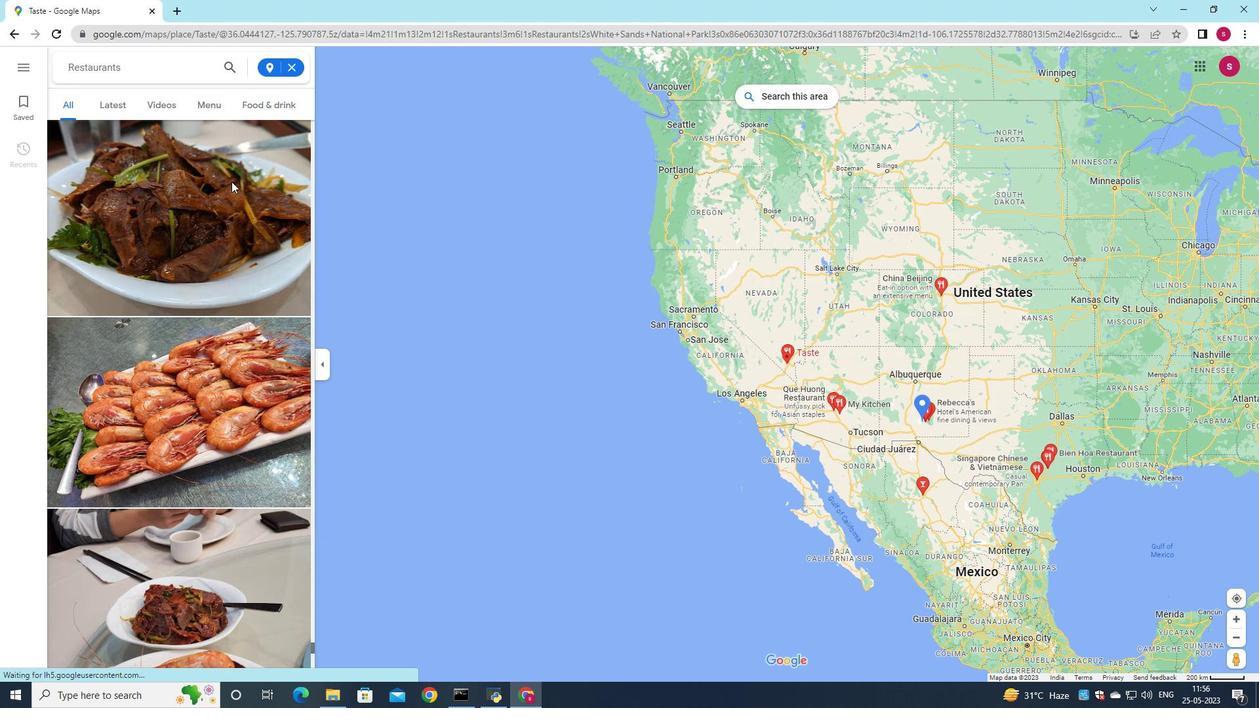 
Action: Mouse scrolled (254, 237) with delta (0, 0)
Screenshot: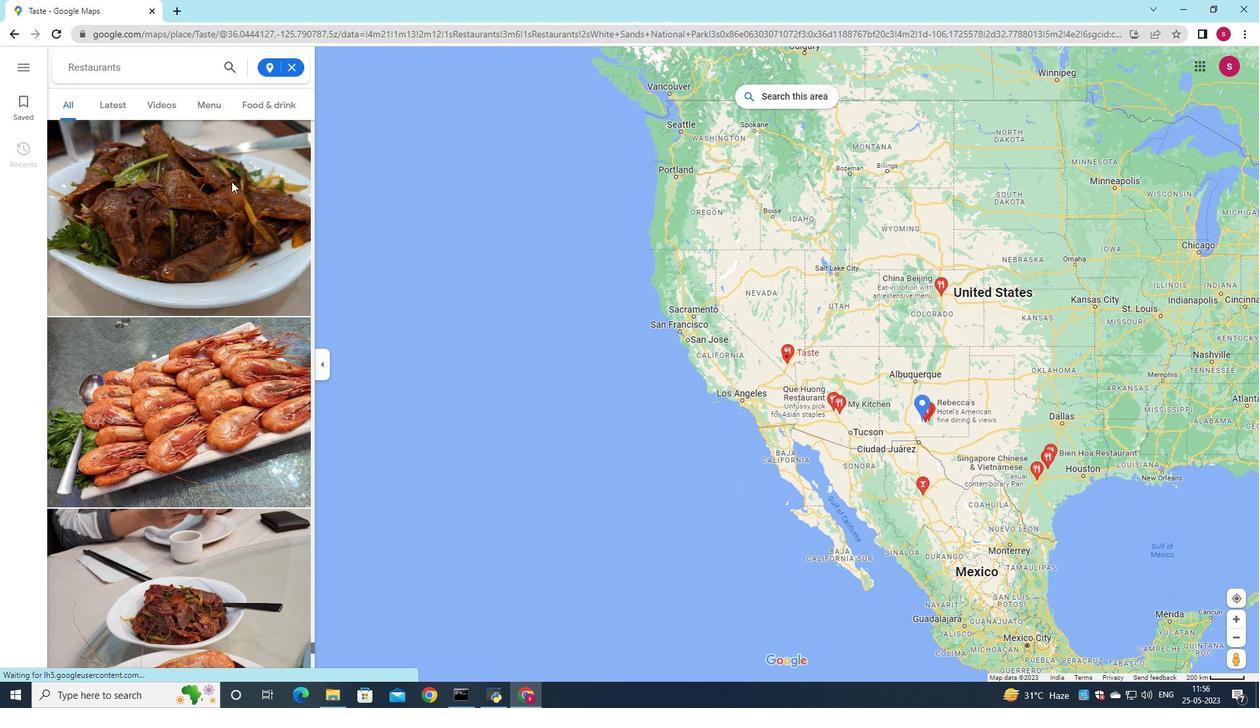 
Action: Mouse moved to (292, 233)
Screenshot: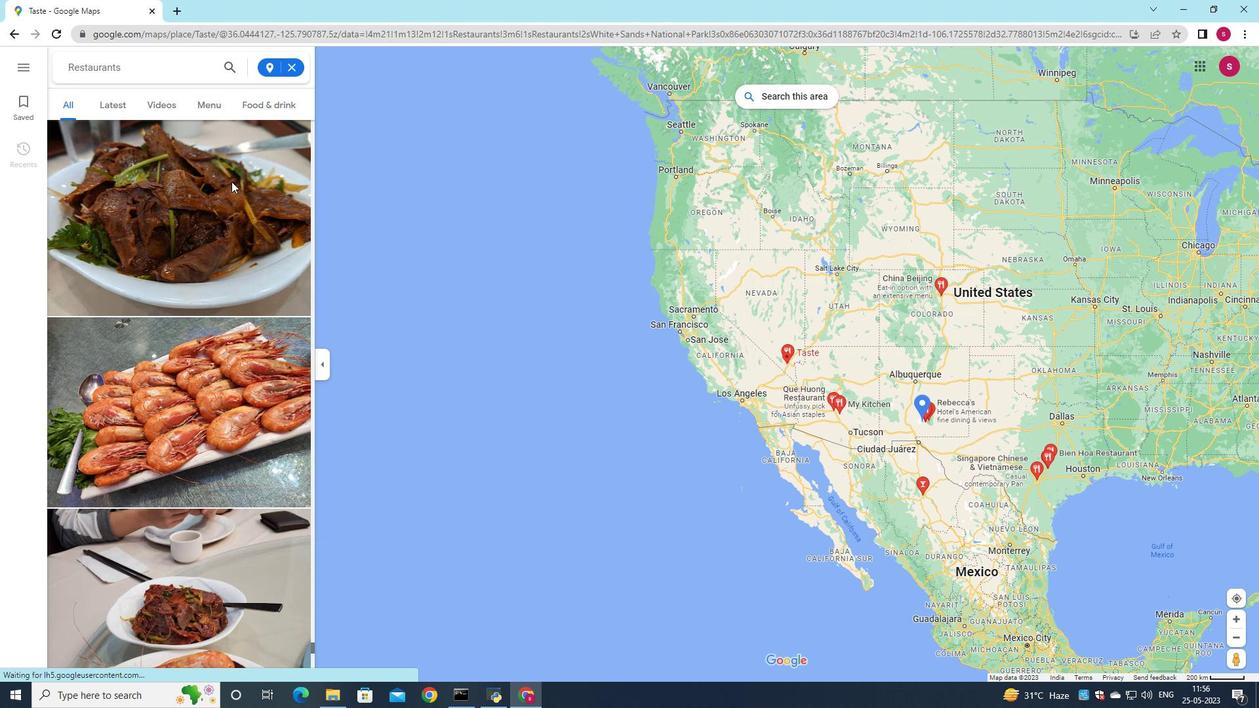 
Action: Mouse scrolled (285, 234) with delta (0, 0)
Screenshot: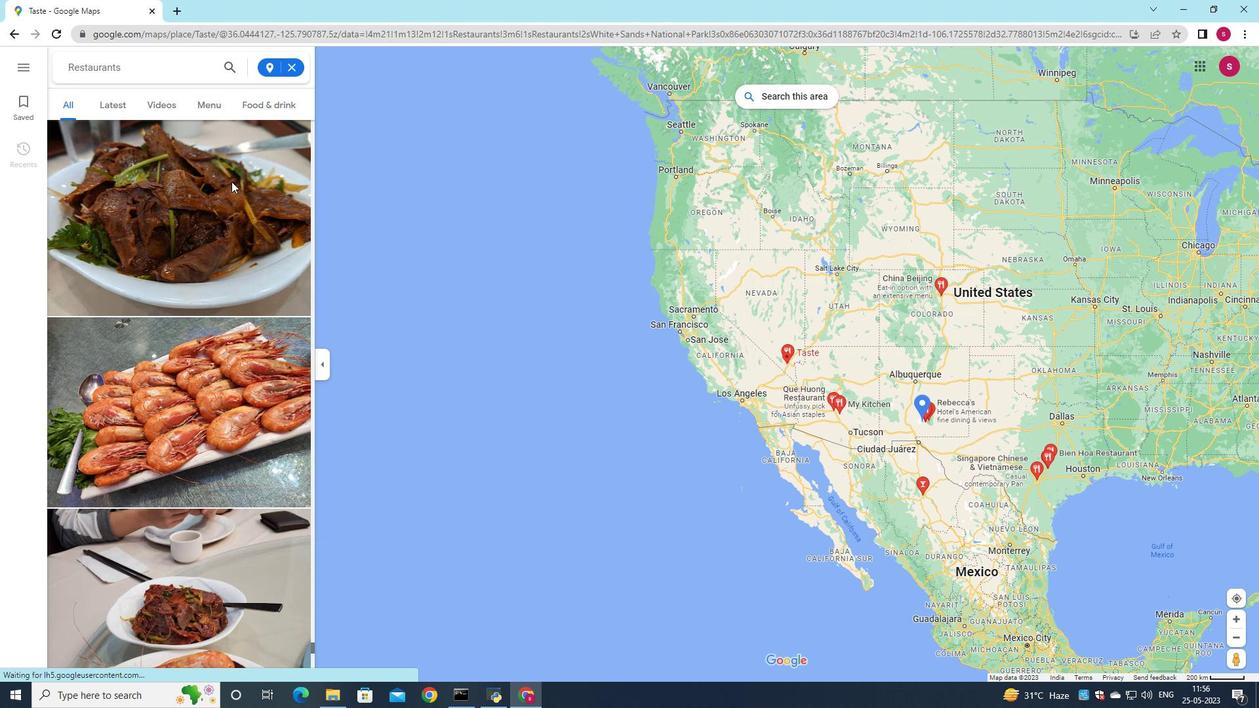 
Action: Mouse moved to (125, 247)
Screenshot: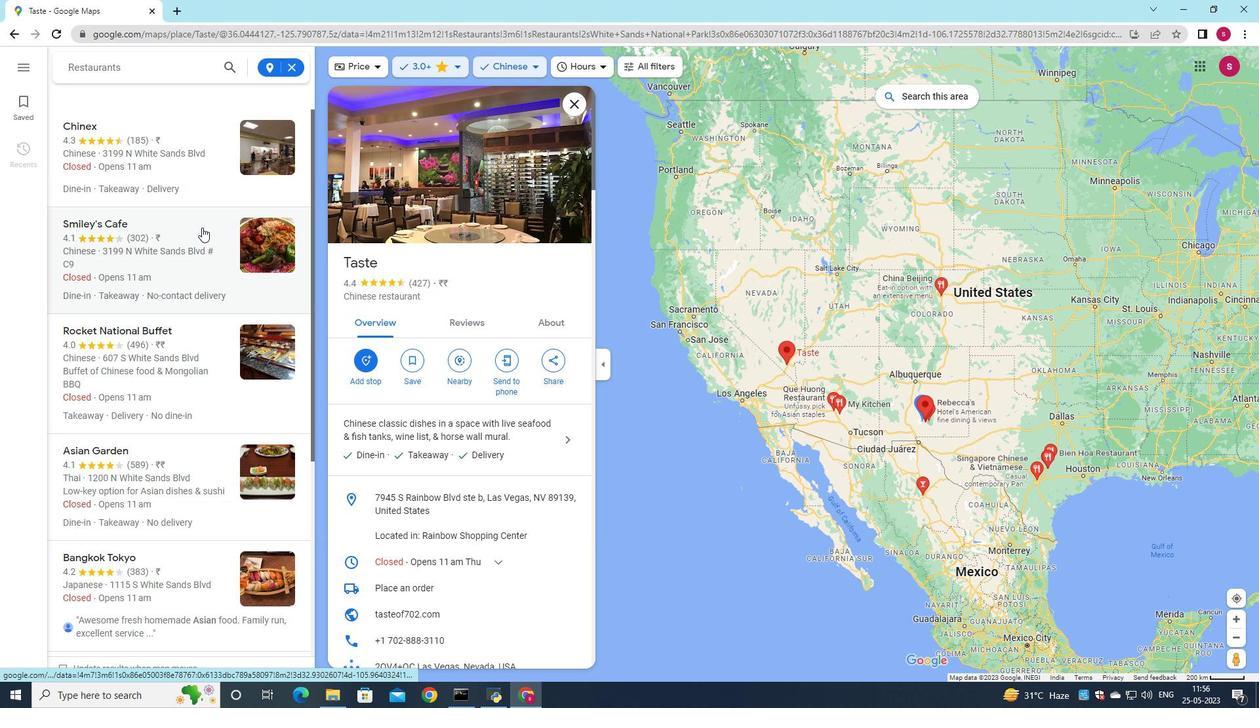 
Action: Mouse scrolled (171, 165) with delta (0, 0)
Screenshot: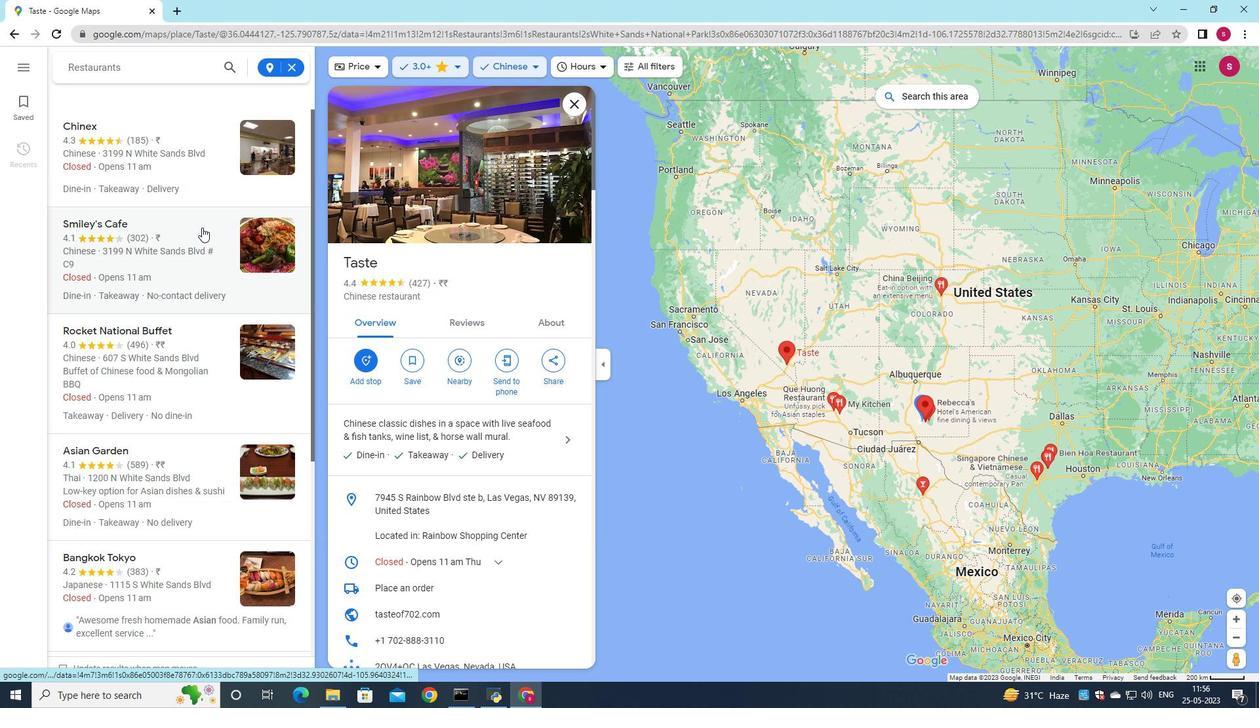 
Action: Mouse moved to (114, 259)
Screenshot: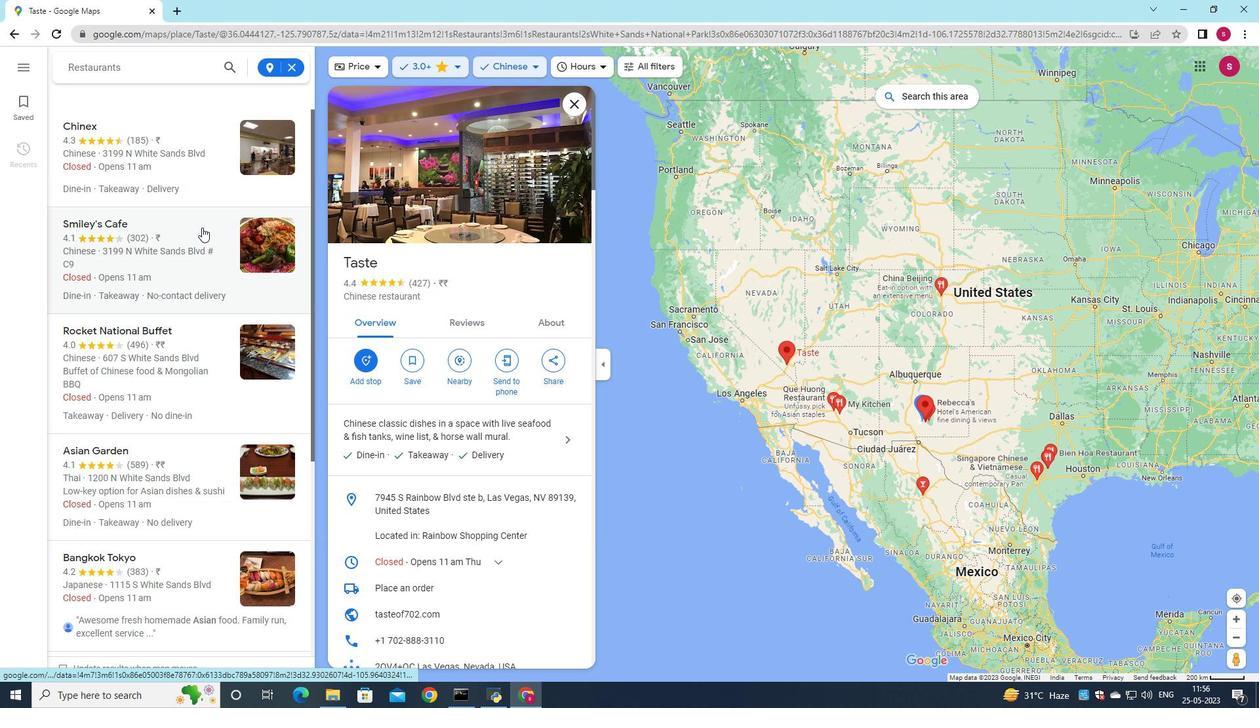 
Action: Mouse scrolled (171, 165) with delta (0, 0)
Screenshot: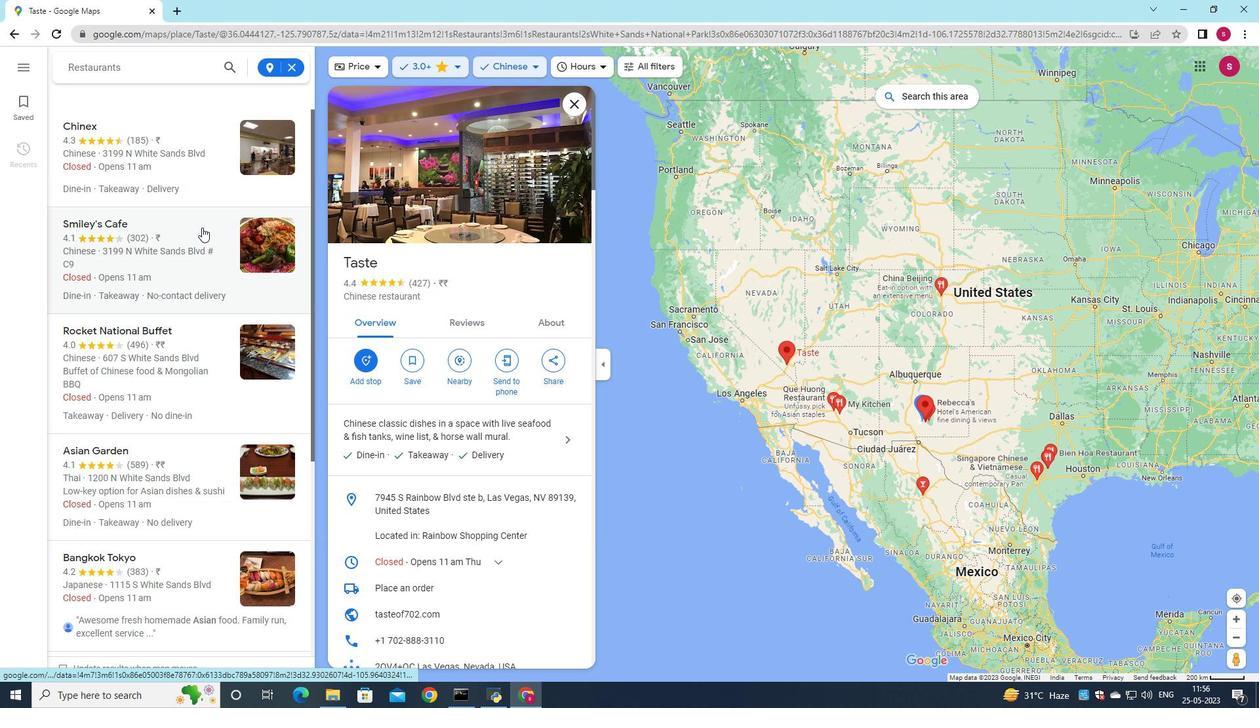 
Action: Mouse moved to (105, 270)
Screenshot: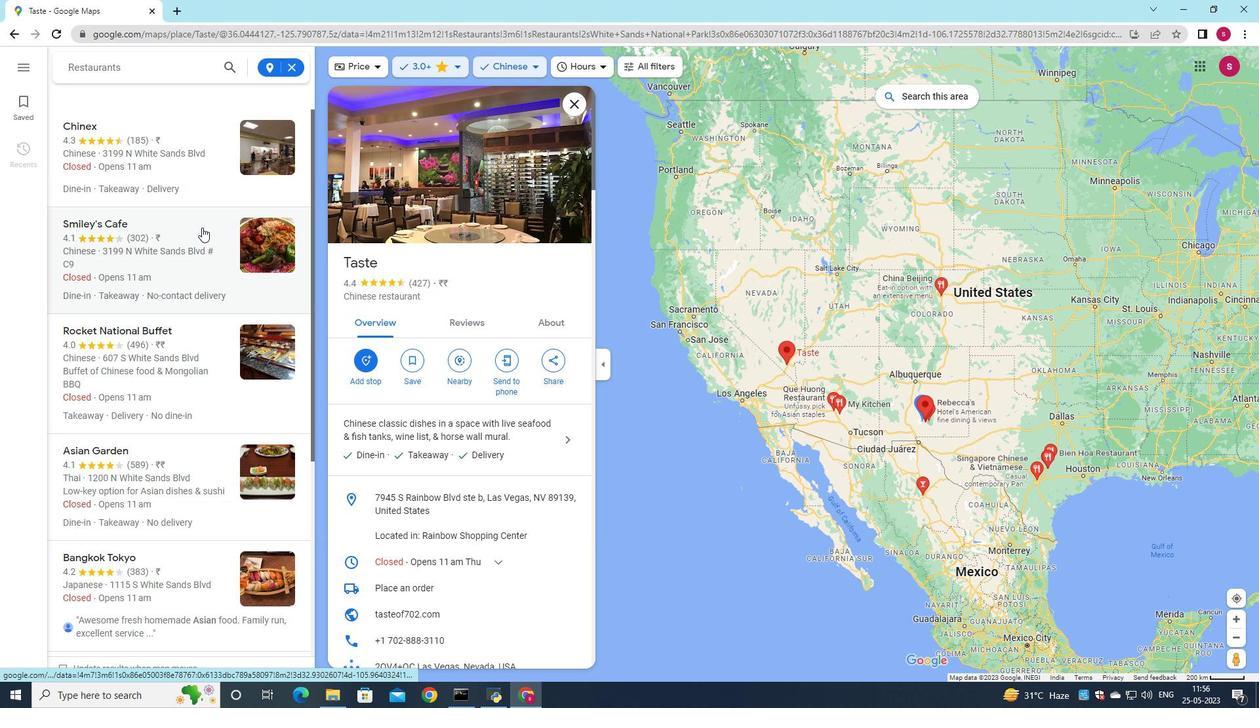 
Action: Mouse scrolled (171, 165) with delta (0, 0)
Screenshot: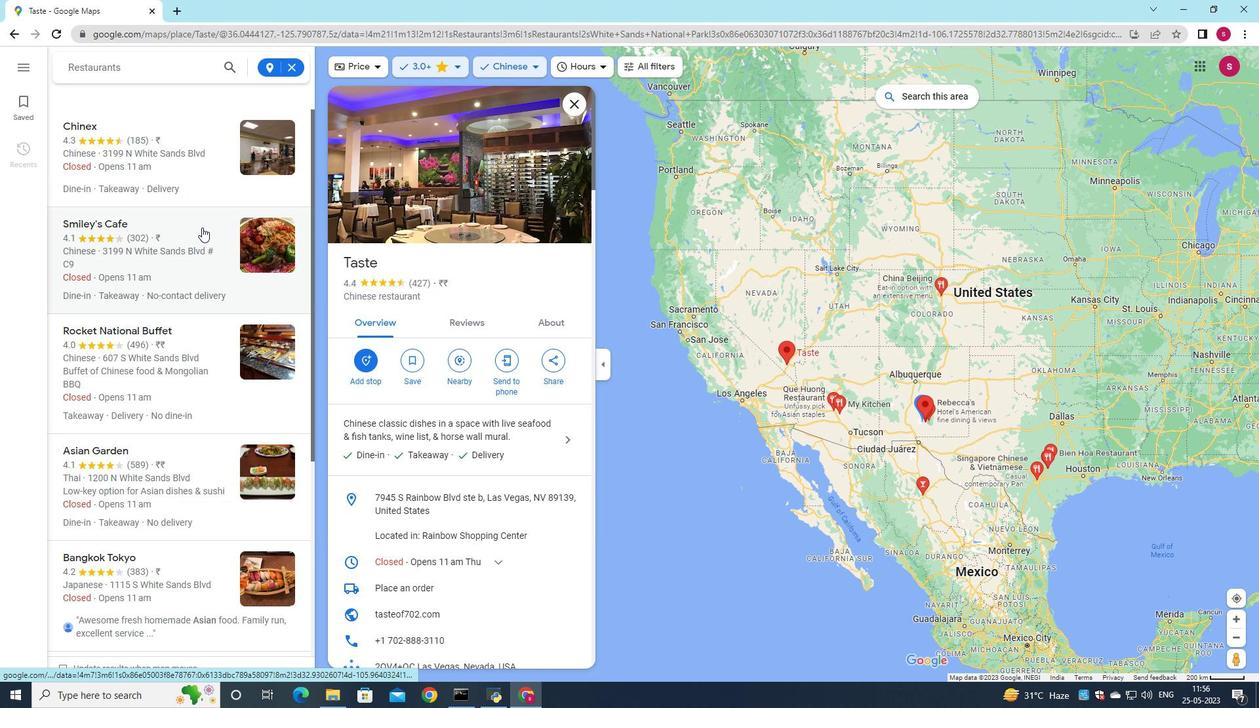 
Action: Mouse moved to (139, 261)
Screenshot: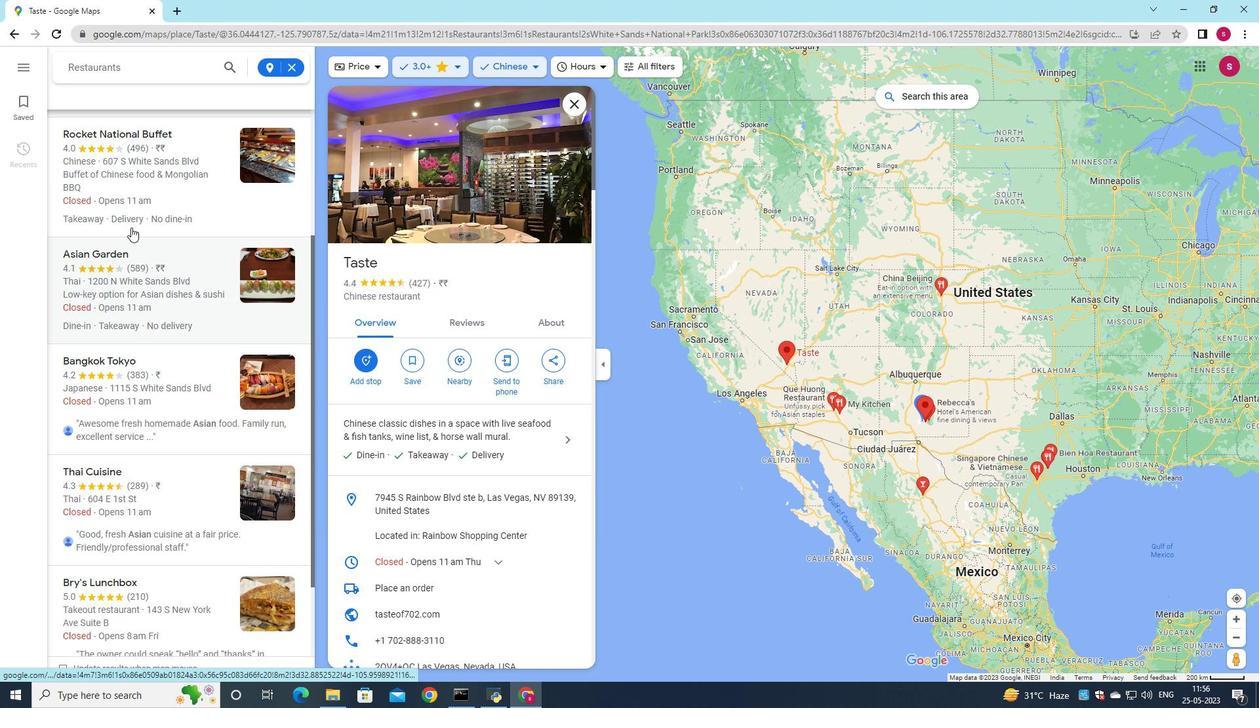 
Action: Mouse scrolled (139, 261) with delta (0, 0)
Screenshot: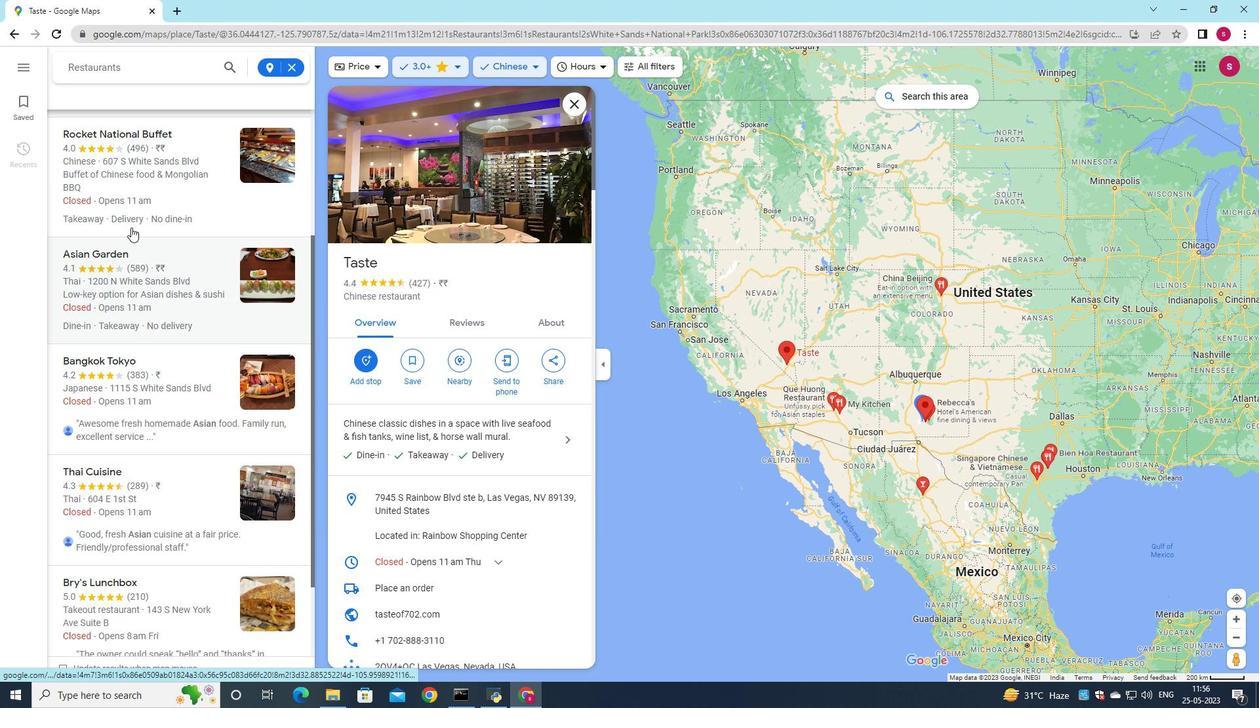 
Action: Mouse moved to (140, 262)
Screenshot: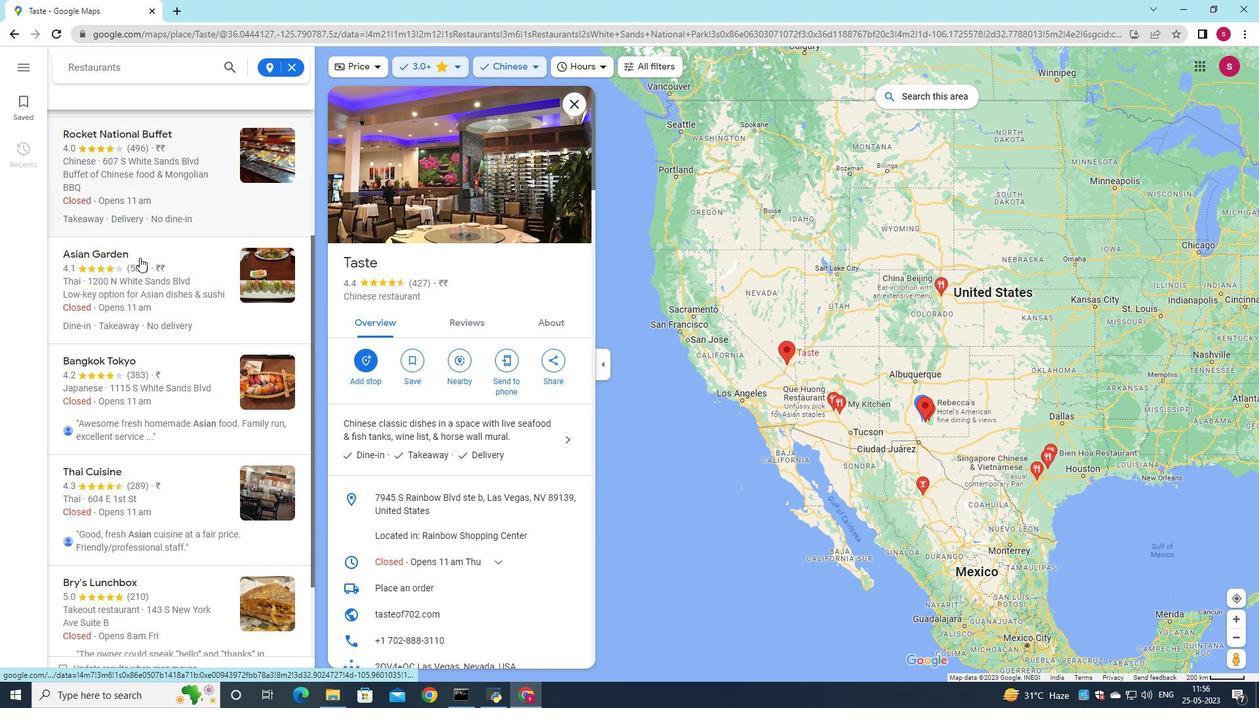 
Action: Mouse scrolled (140, 261) with delta (0, 0)
Screenshot: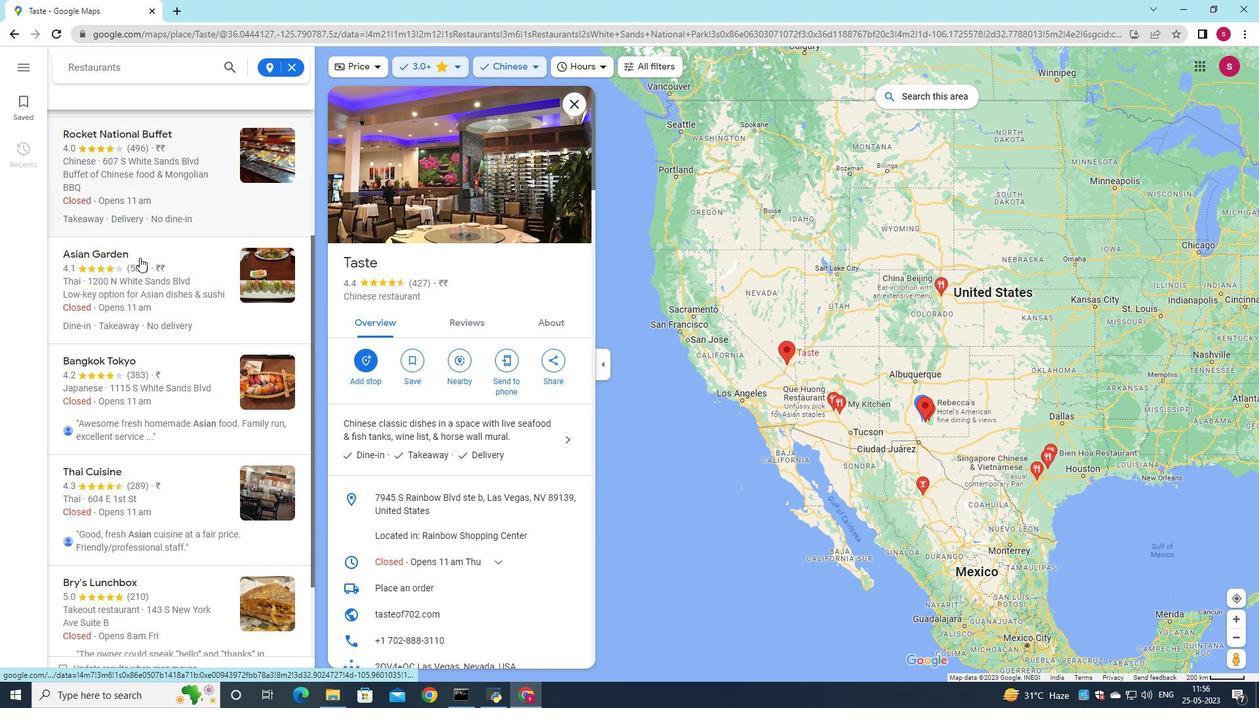 
Action: Mouse moved to (155, 139)
Screenshot: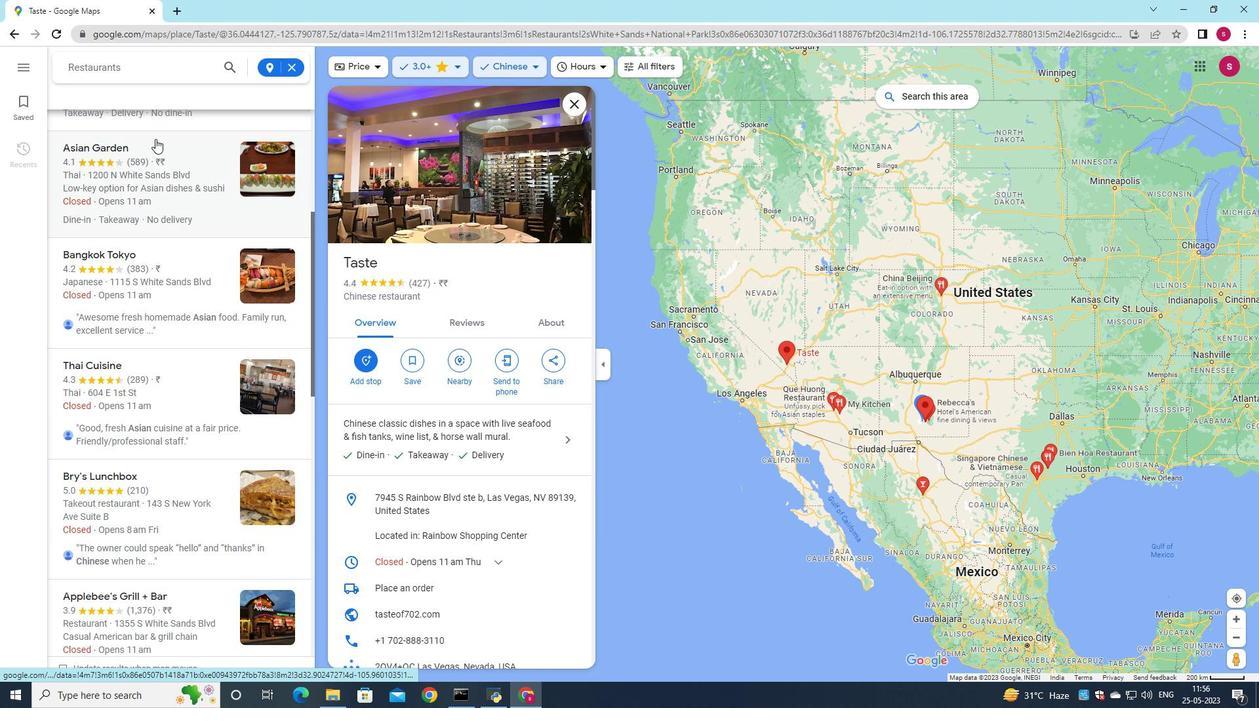 
Action: Mouse pressed left at (155, 139)
Screenshot: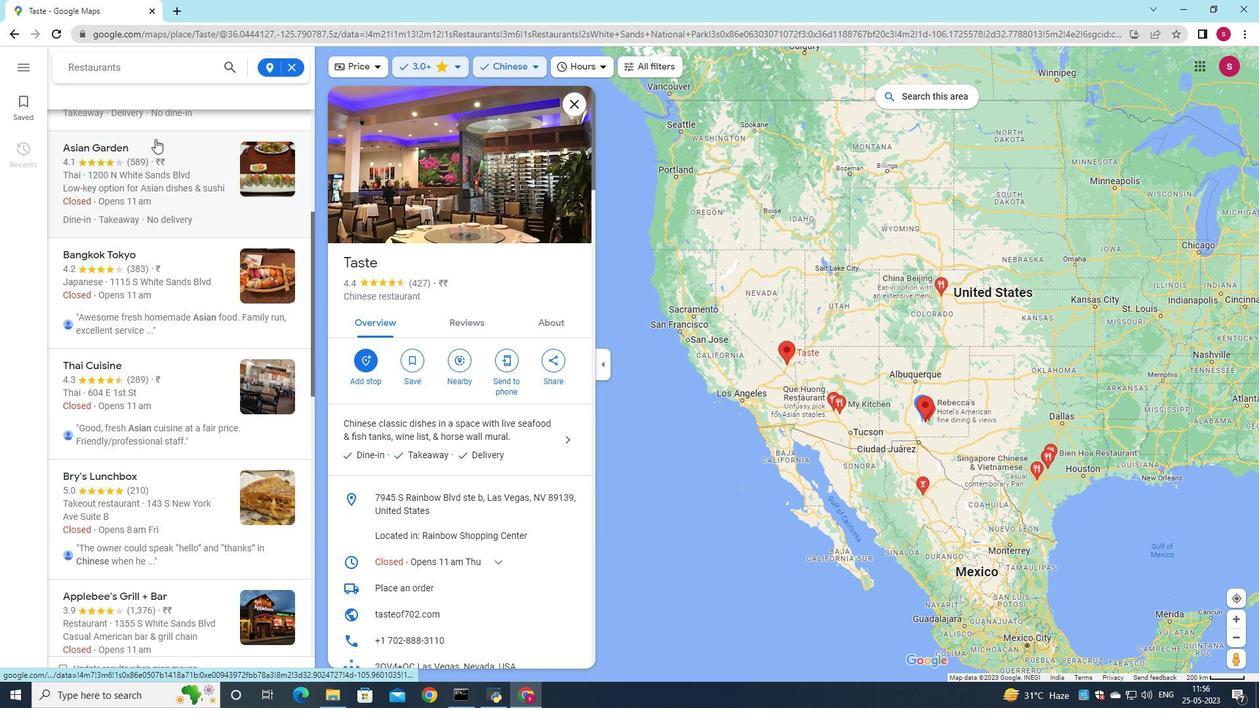 
Action: Mouse moved to (179, 266)
Screenshot: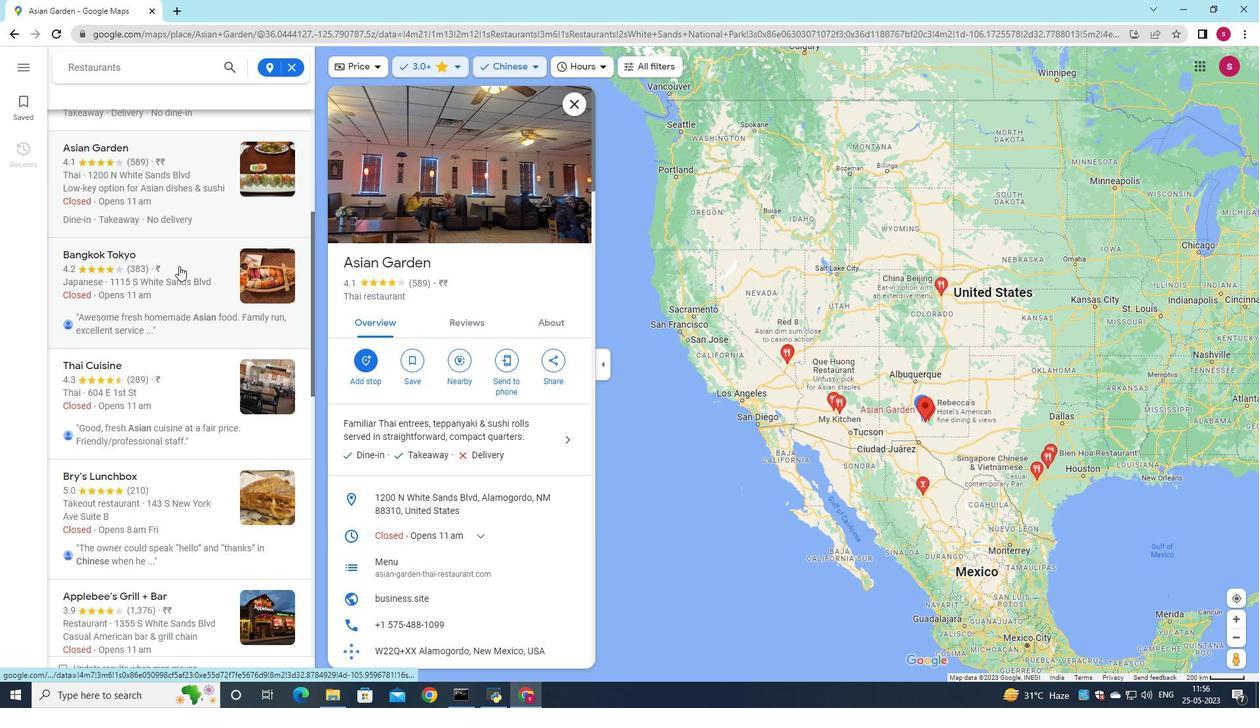 
Action: Mouse scrolled (179, 265) with delta (0, 0)
Screenshot: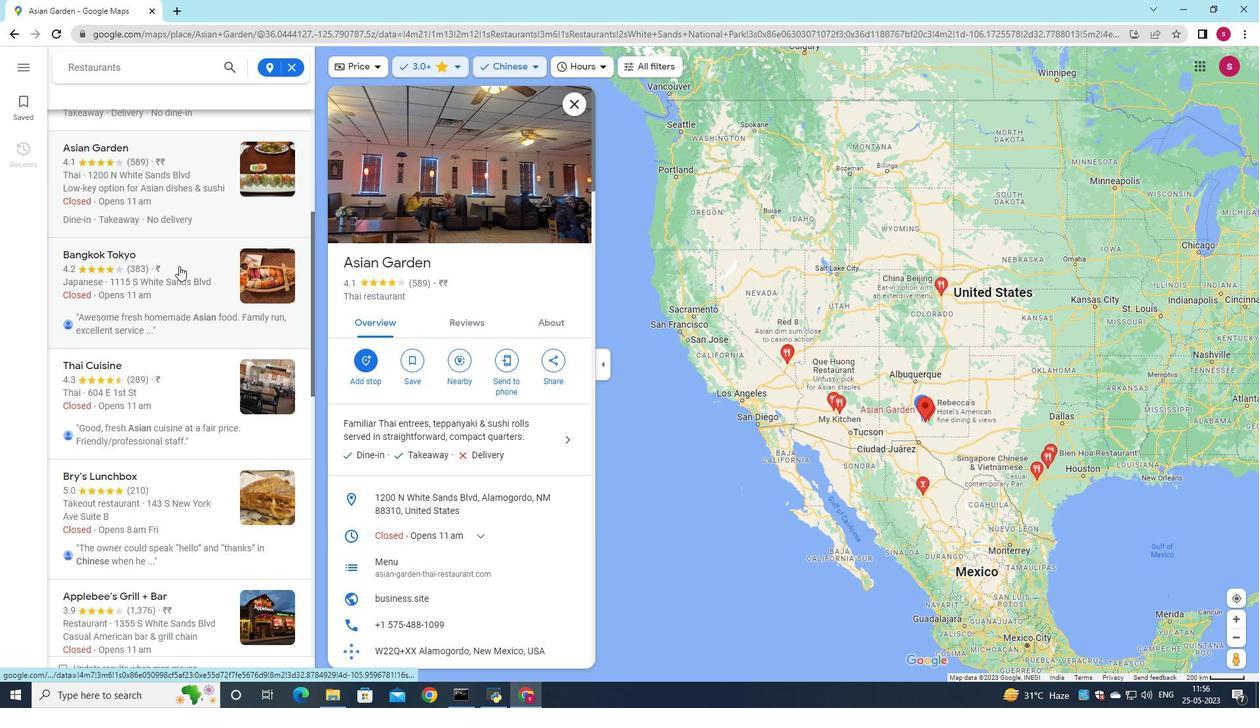 
Action: Mouse moved to (180, 266)
Screenshot: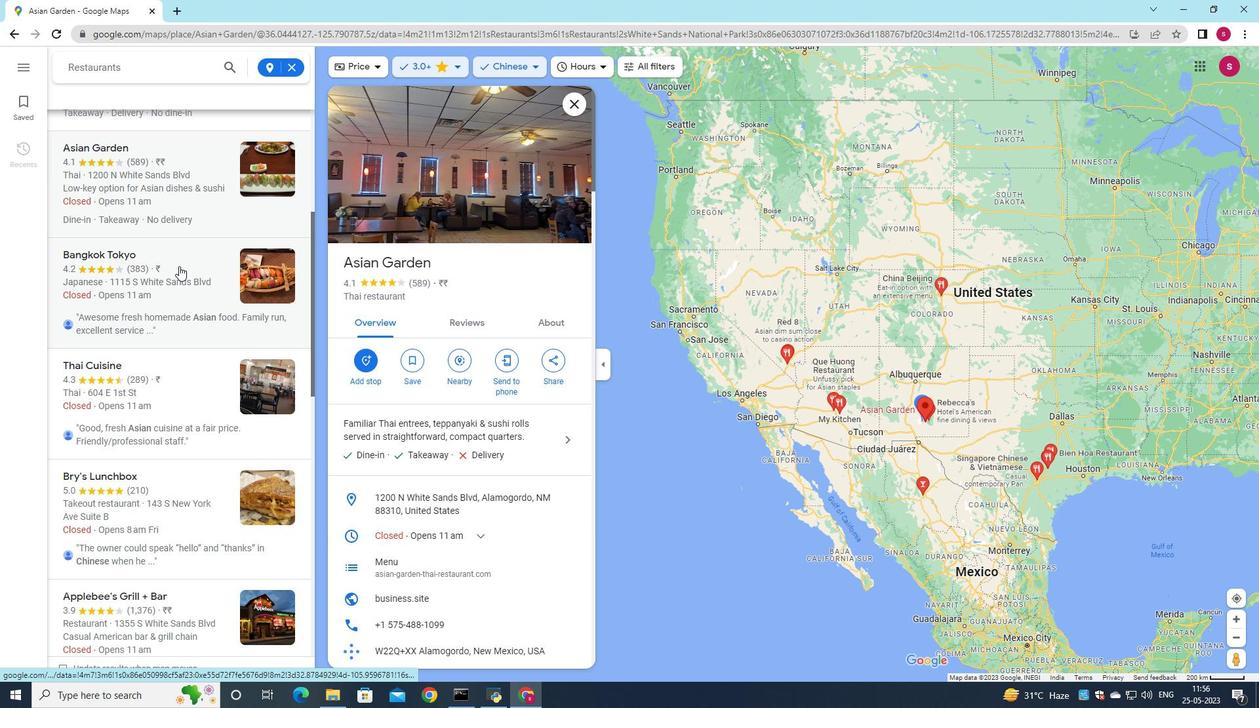 
Action: Mouse scrolled (180, 265) with delta (0, 0)
Screenshot: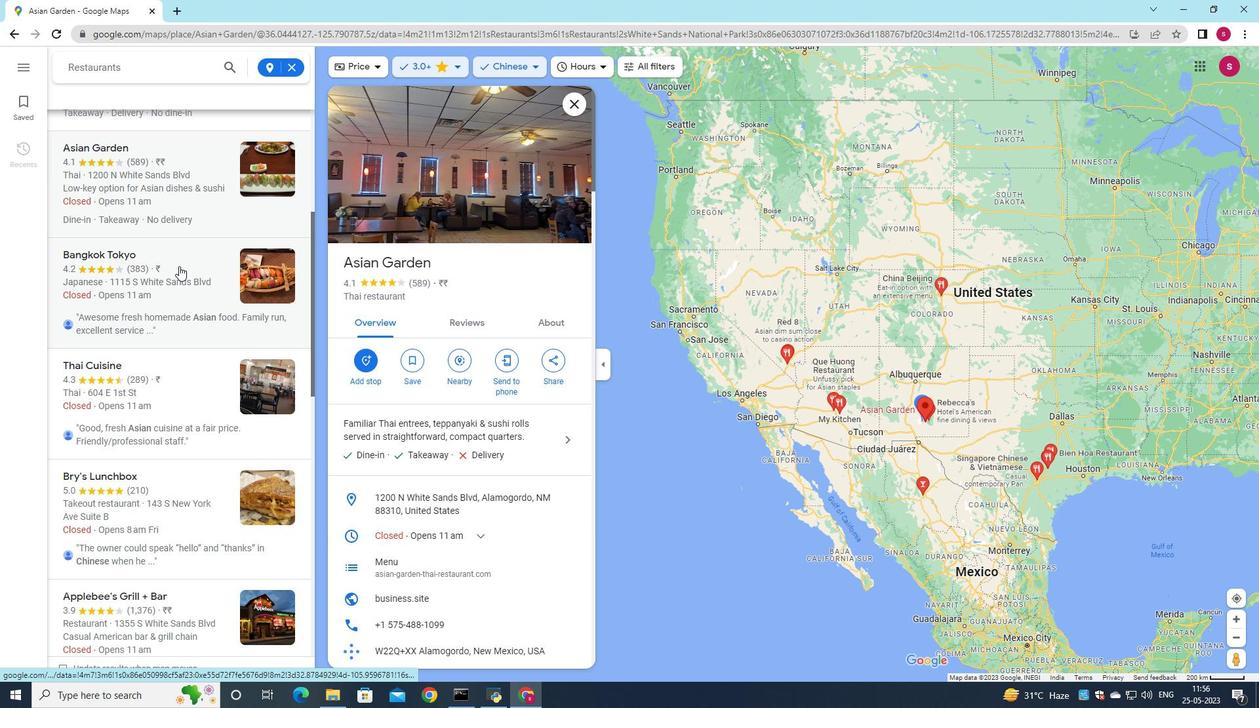 
Action: Mouse scrolled (180, 265) with delta (0, 0)
Screenshot: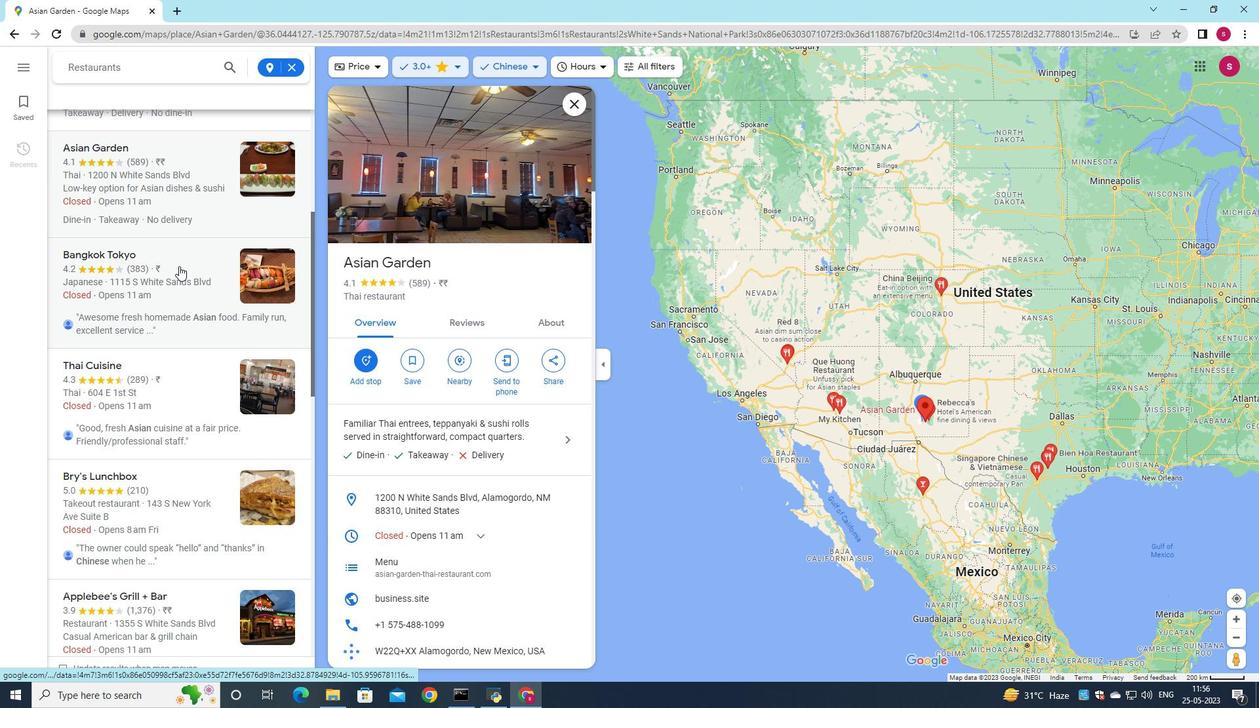 
Action: Mouse scrolled (180, 265) with delta (0, 0)
Screenshot: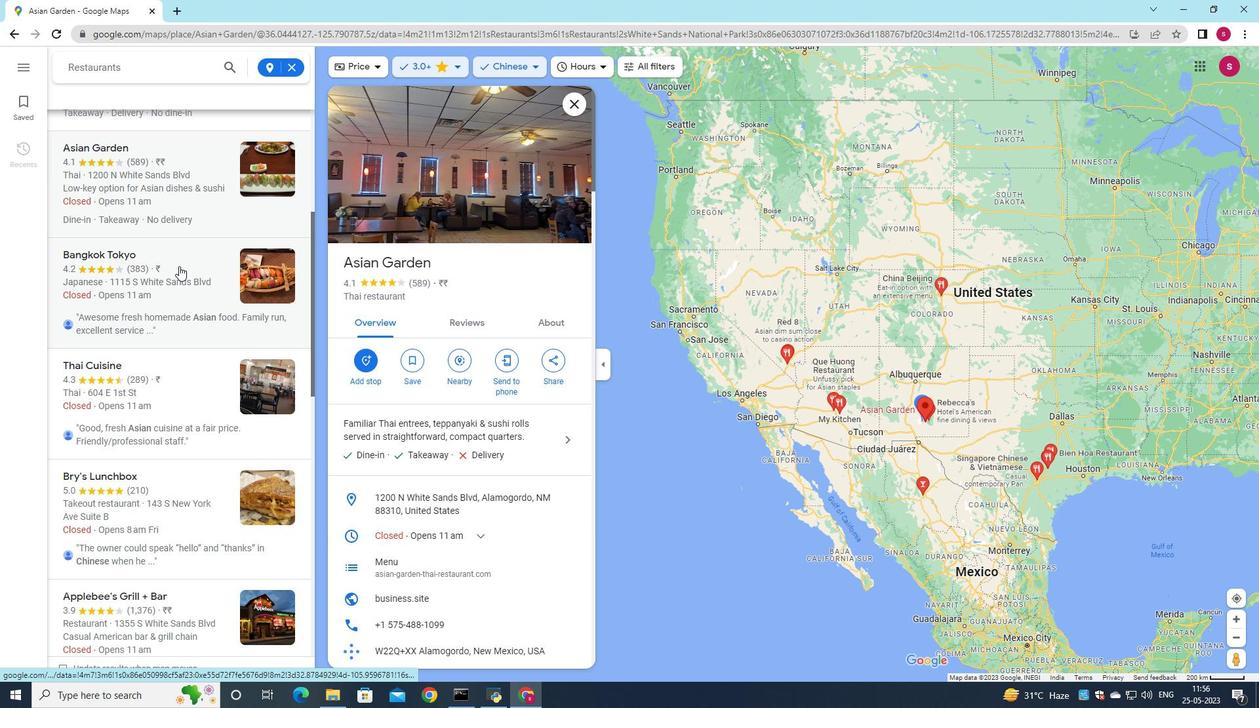 
Action: Mouse moved to (453, 264)
Screenshot: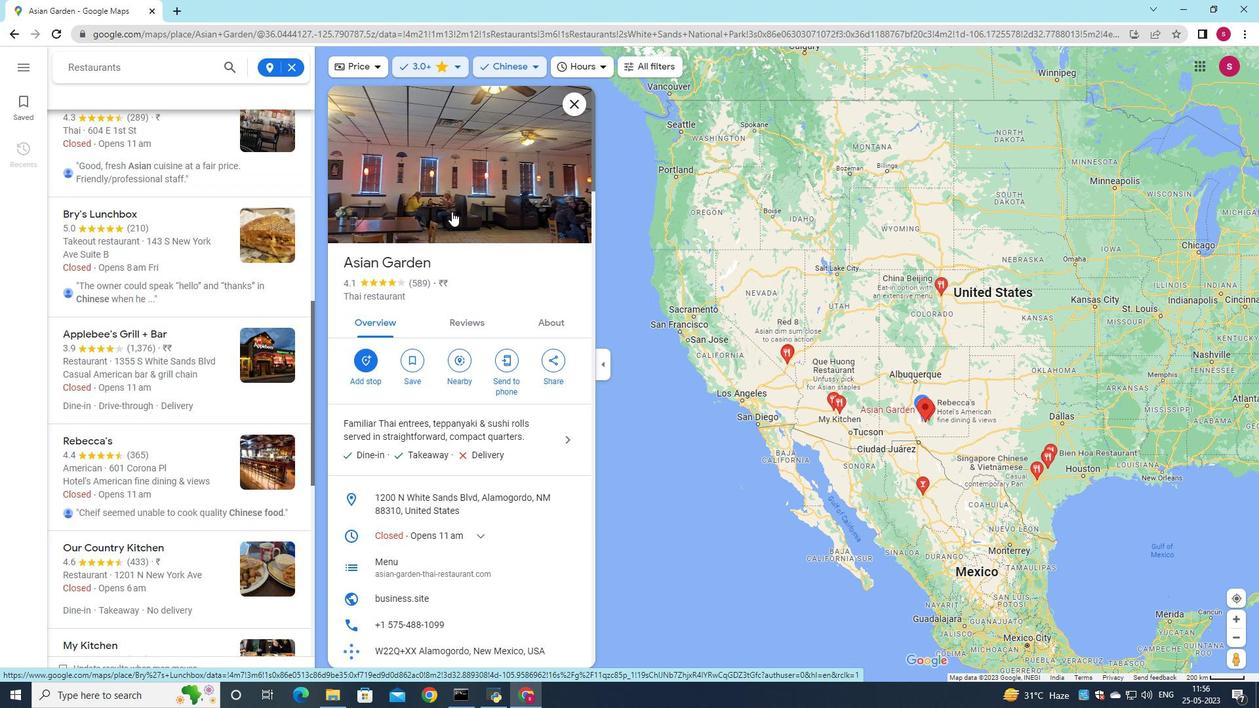 
Action: Mouse scrolled (453, 263) with delta (0, 0)
Screenshot: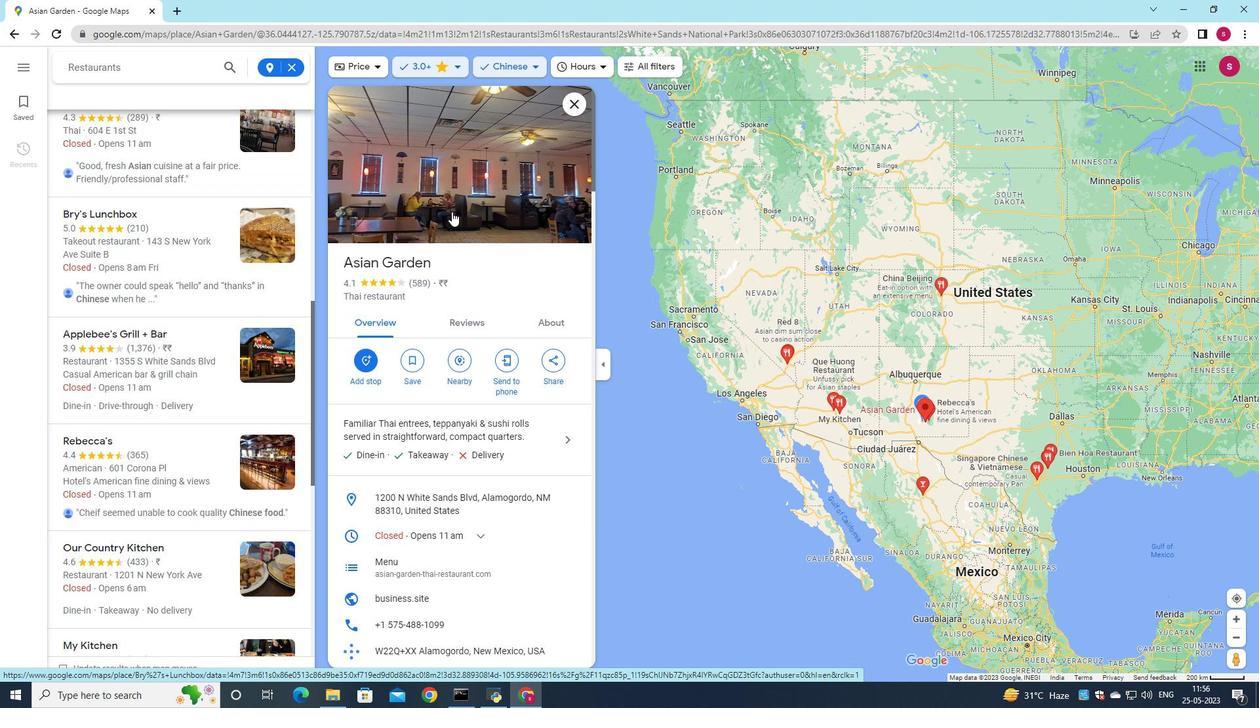 
Action: Mouse scrolled (453, 263) with delta (0, 0)
Screenshot: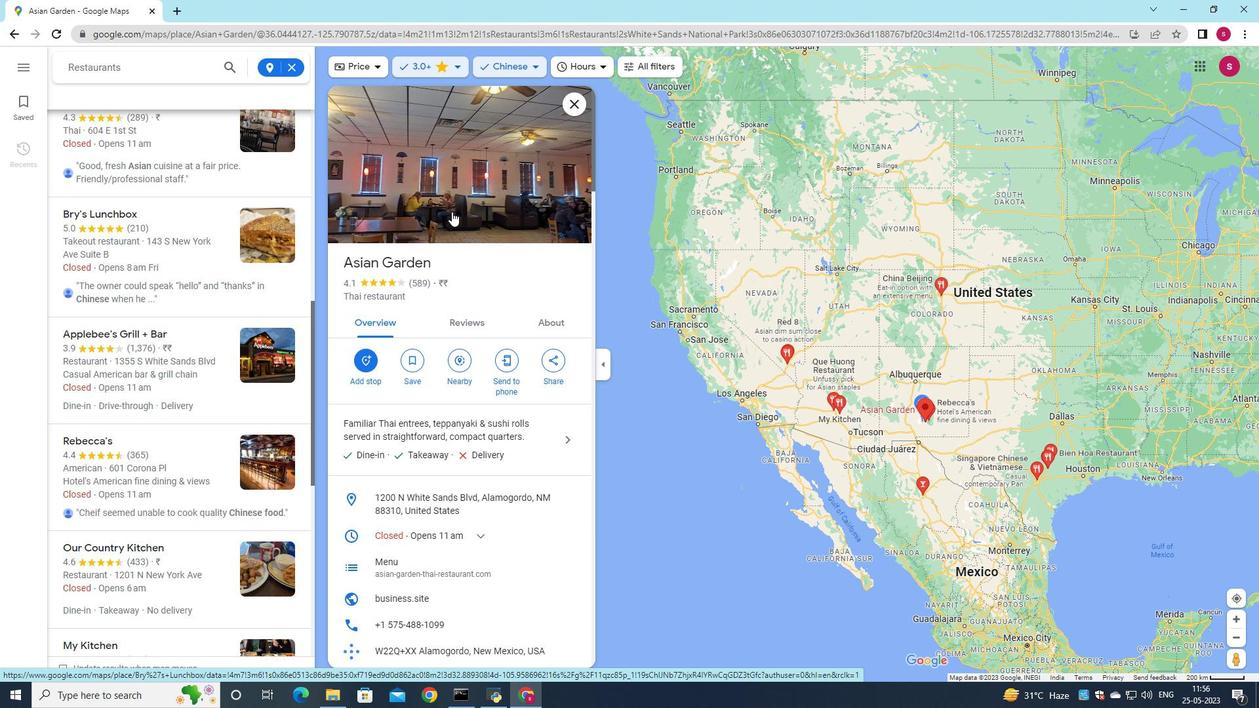 
Action: Mouse scrolled (453, 263) with delta (0, 0)
